 Task: Buy 3 Razor & Brush Stands for Men's from Shave & Hair Removal section under best seller category for shipping address: Maggie Phillips, 1227 Ridge Road, Dodge City, Kansas 67801, Cell Number 6205197251. Pay from credit card ending with 7965, CVV 549
Action: Mouse moved to (14, 87)
Screenshot: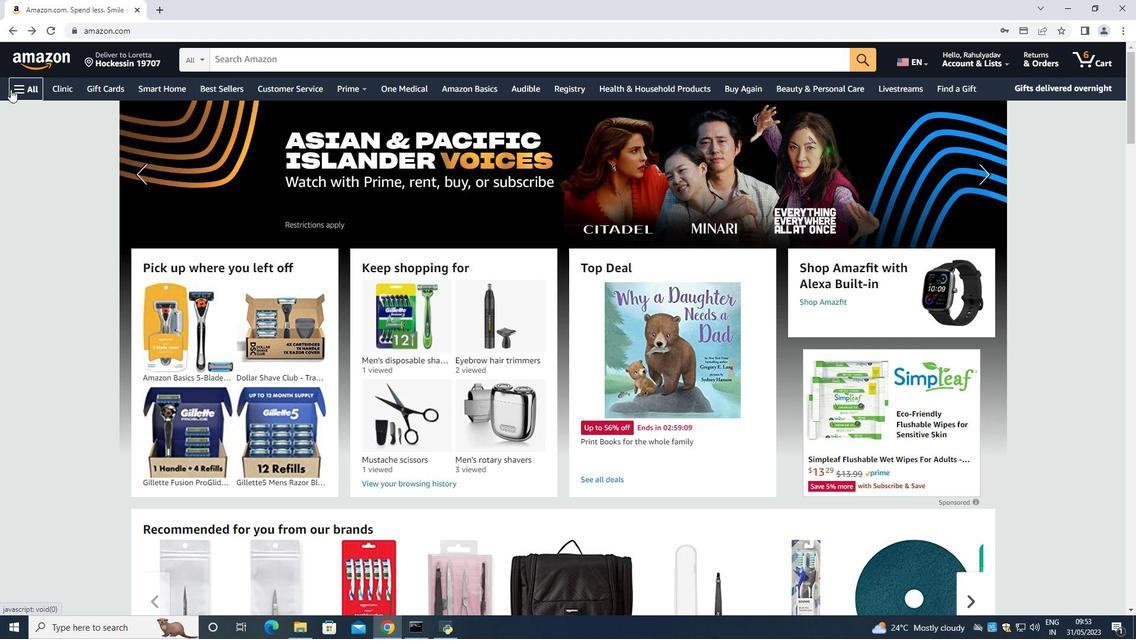 
Action: Mouse pressed left at (14, 87)
Screenshot: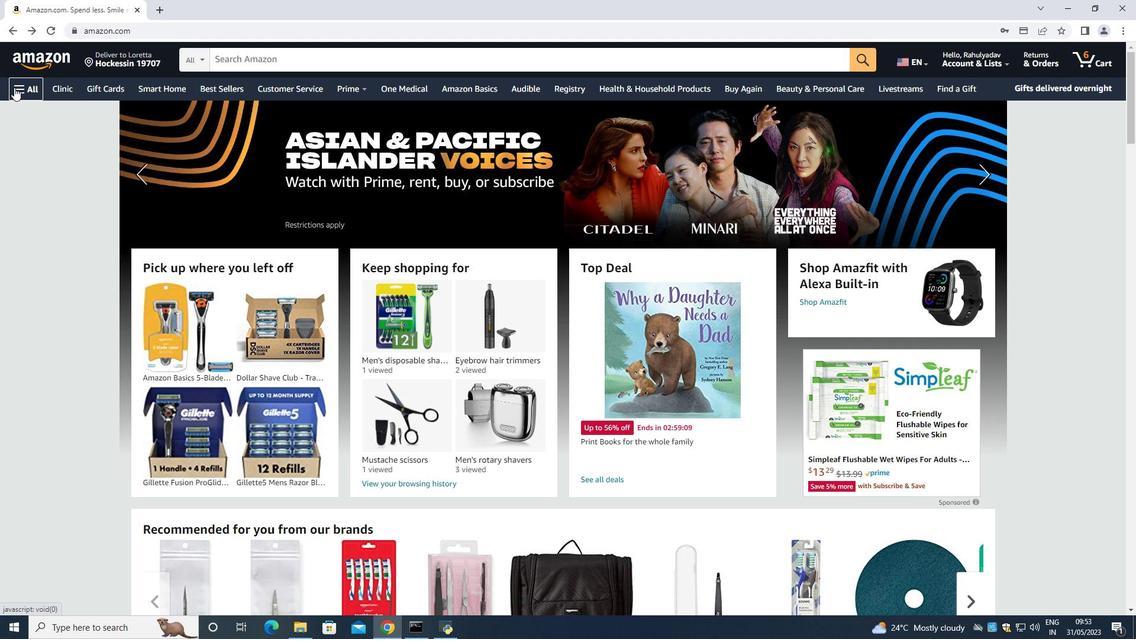 
Action: Mouse moved to (42, 111)
Screenshot: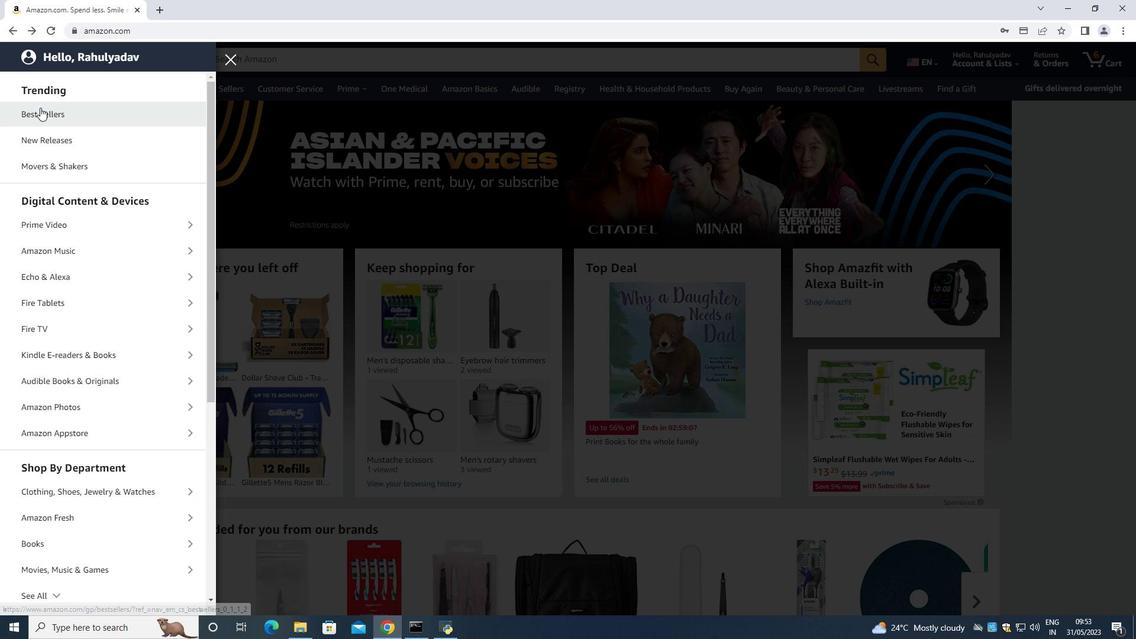 
Action: Mouse pressed left at (42, 111)
Screenshot: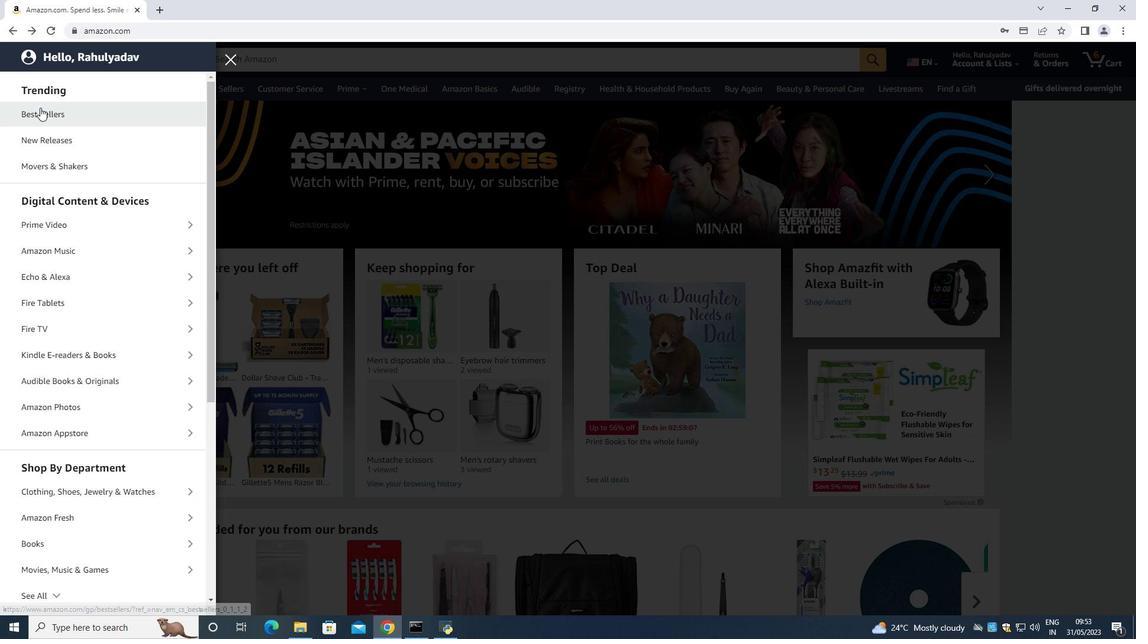 
Action: Mouse moved to (269, 56)
Screenshot: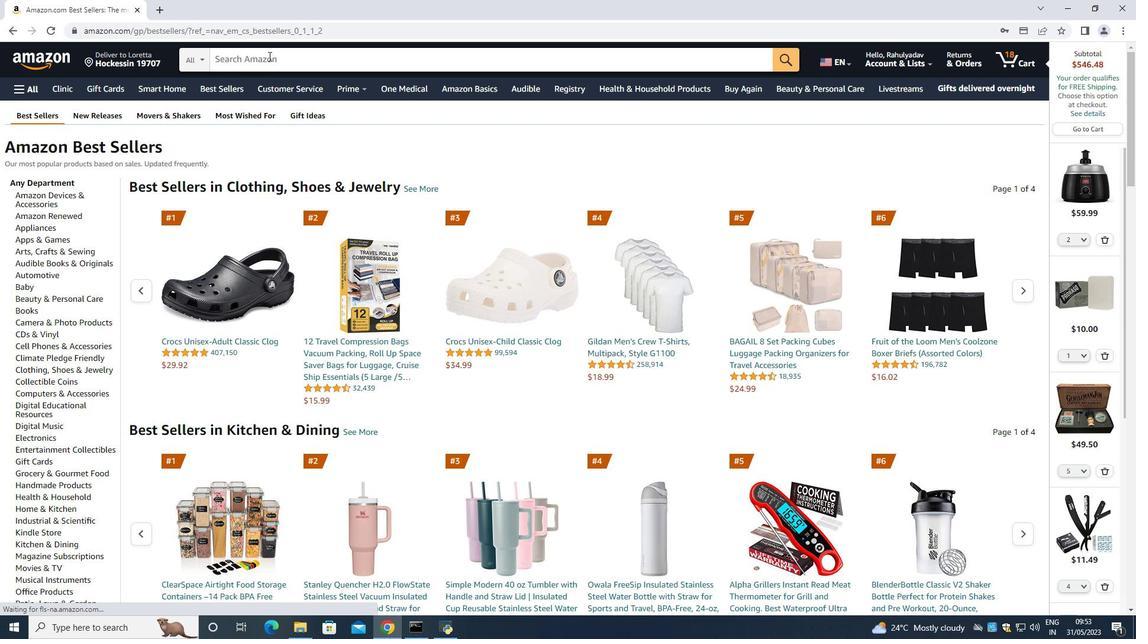 
Action: Mouse pressed left at (269, 56)
Screenshot: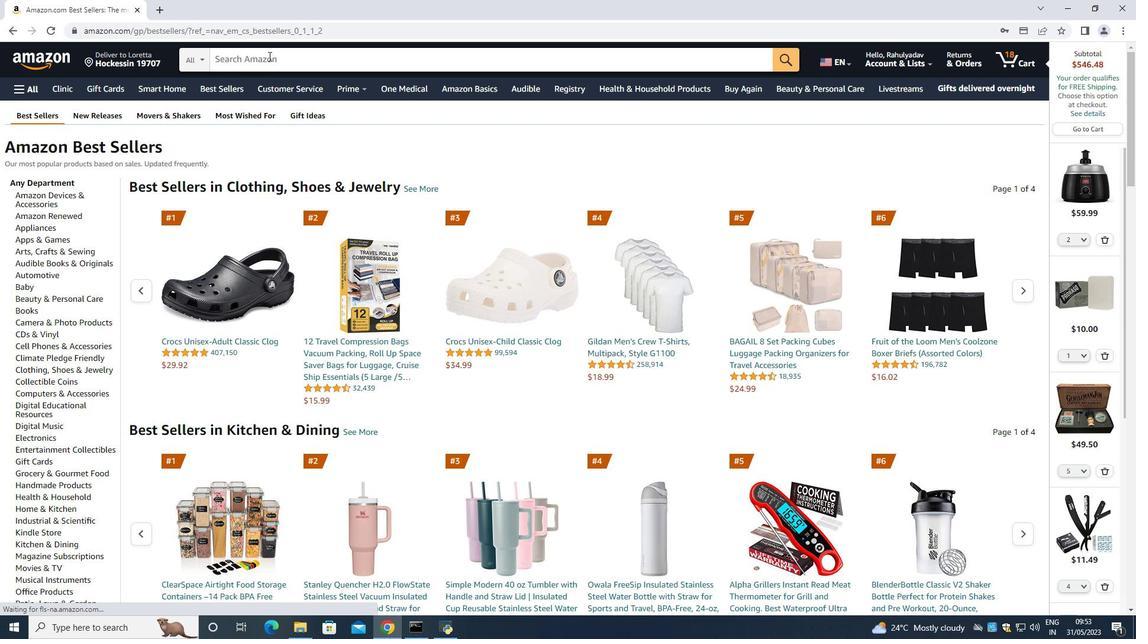 
Action: Mouse moved to (269, 57)
Screenshot: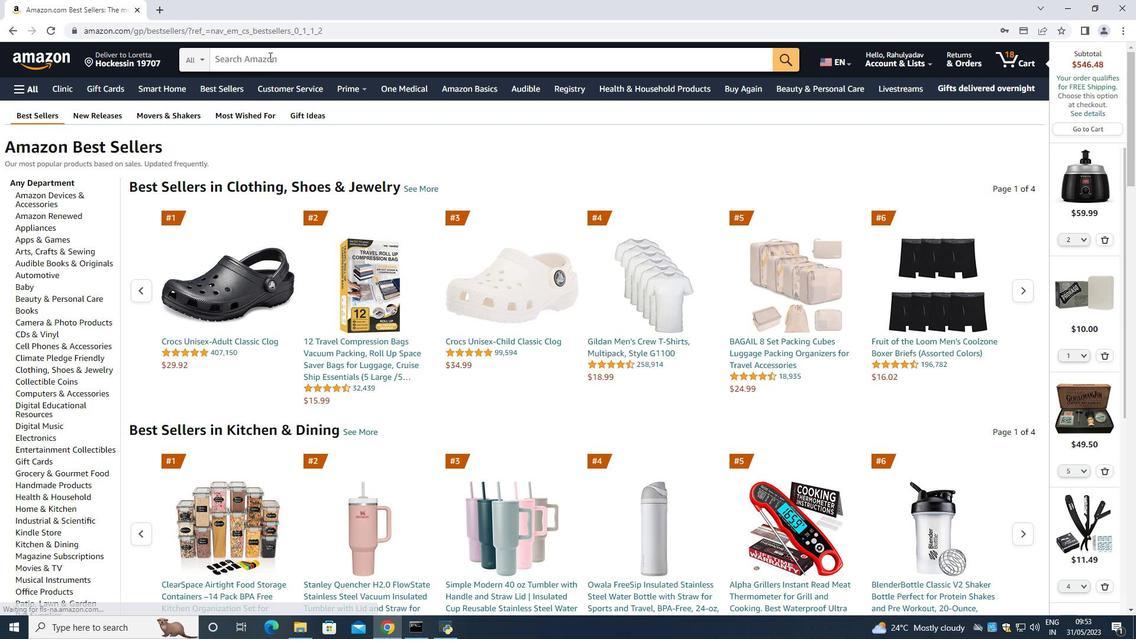 
Action: Key pressed <Key.shift>Razor<Key.space><Key.shift_r><Key.shift_r><Key.shift_r><Key.shift_r><Key.shift_r><Key.shift_r><Key.shift_r><Key.shift_r><Key.shift_r><Key.shift_r><Key.shift_r><Key.shift_r><Key.shift_r><Key.shift_r><Key.shift_r><Key.shift_r>&<Key.space><Key.shift>Brush<Key.space><Key.shift>Stand<Key.space>for<Key.space><Key.shift>Men<Key.space><Key.enter>
Screenshot: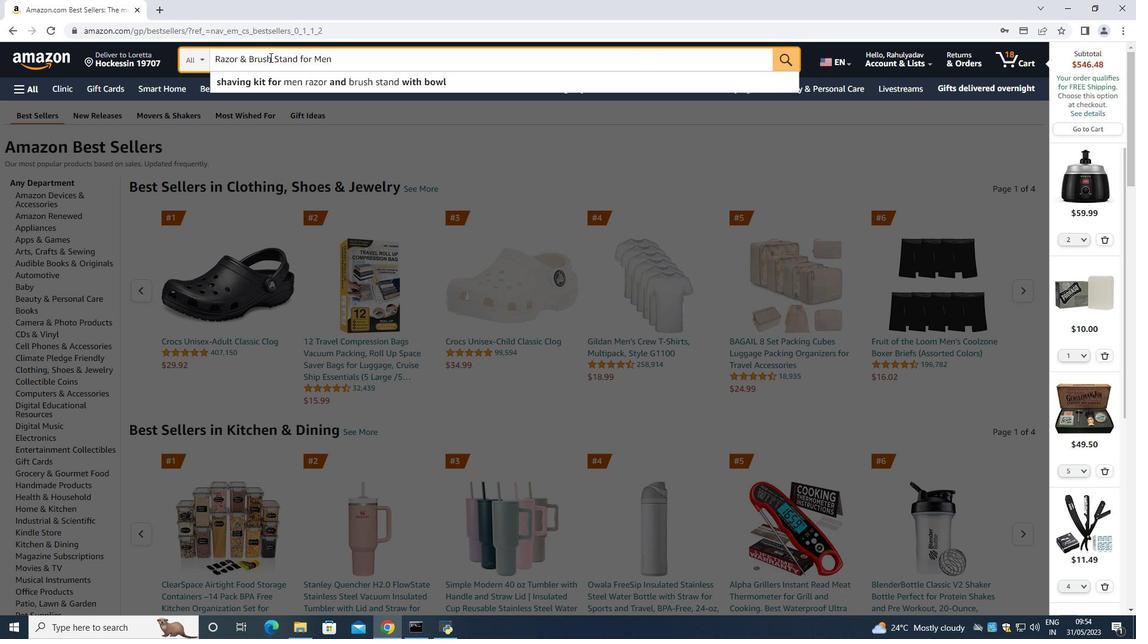 
Action: Mouse moved to (284, 522)
Screenshot: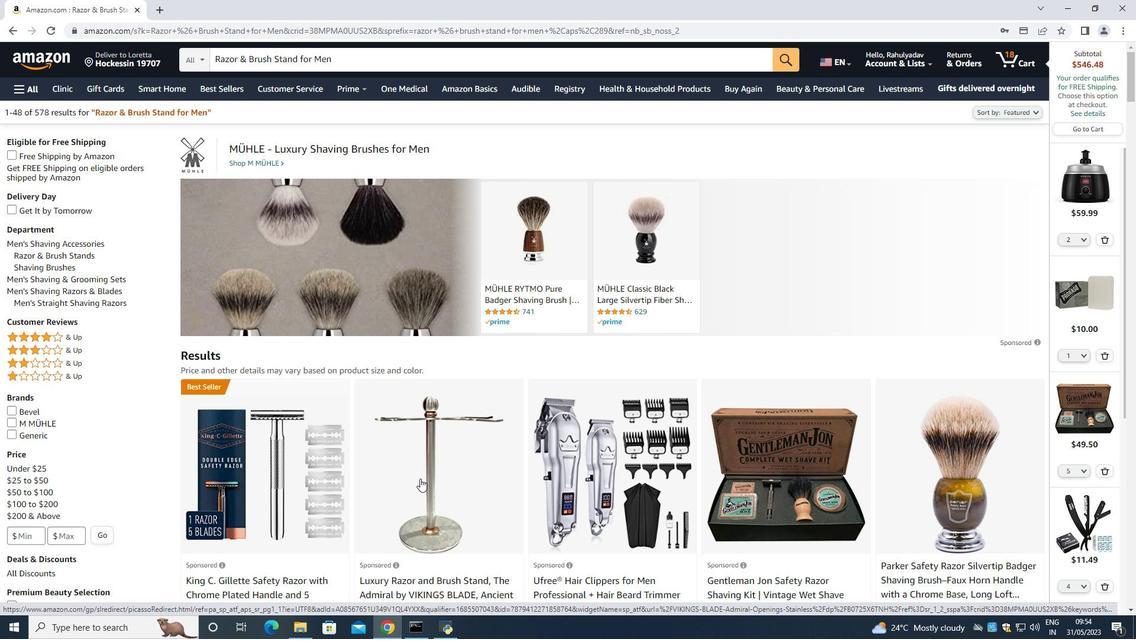 
Action: Mouse scrolled (284, 521) with delta (0, 0)
Screenshot: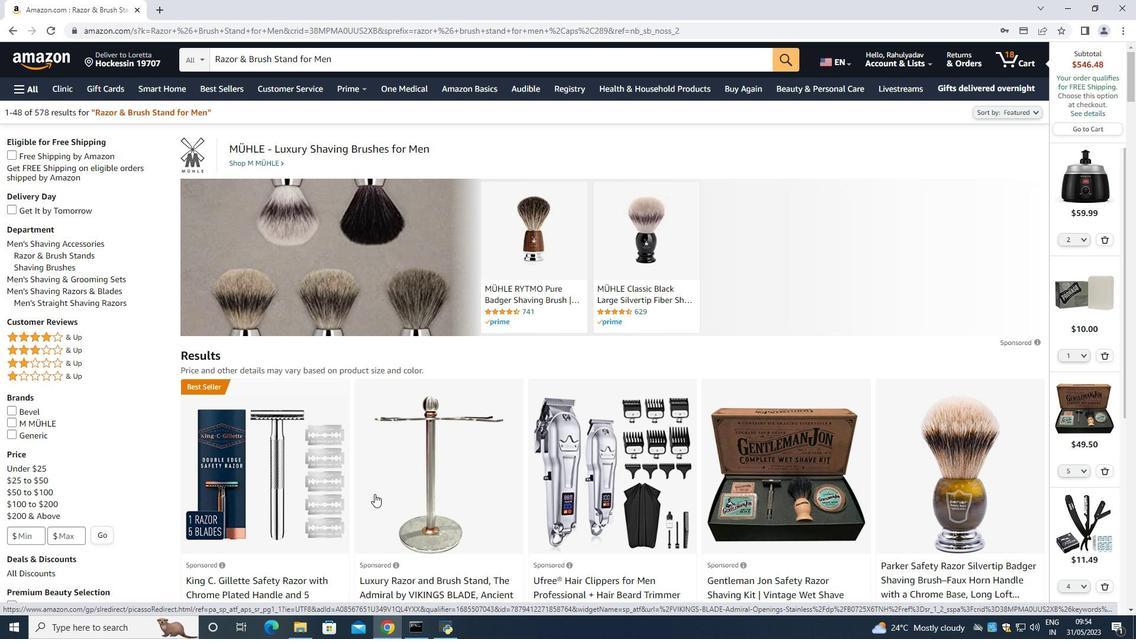 
Action: Mouse moved to (445, 556)
Screenshot: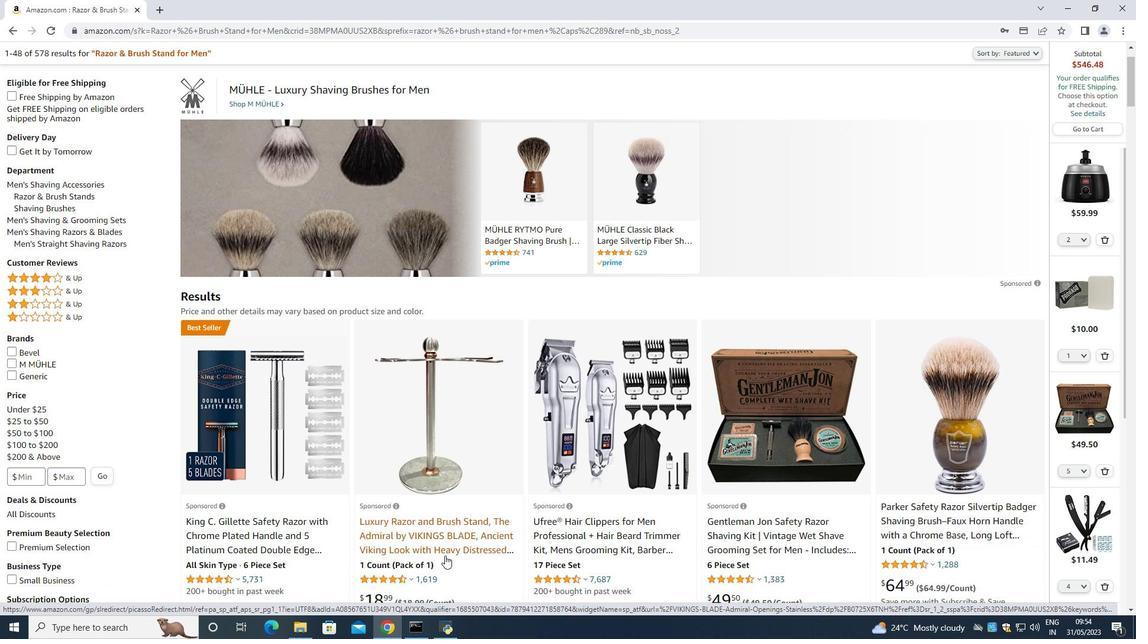 
Action: Mouse scrolled (445, 555) with delta (0, 0)
Screenshot: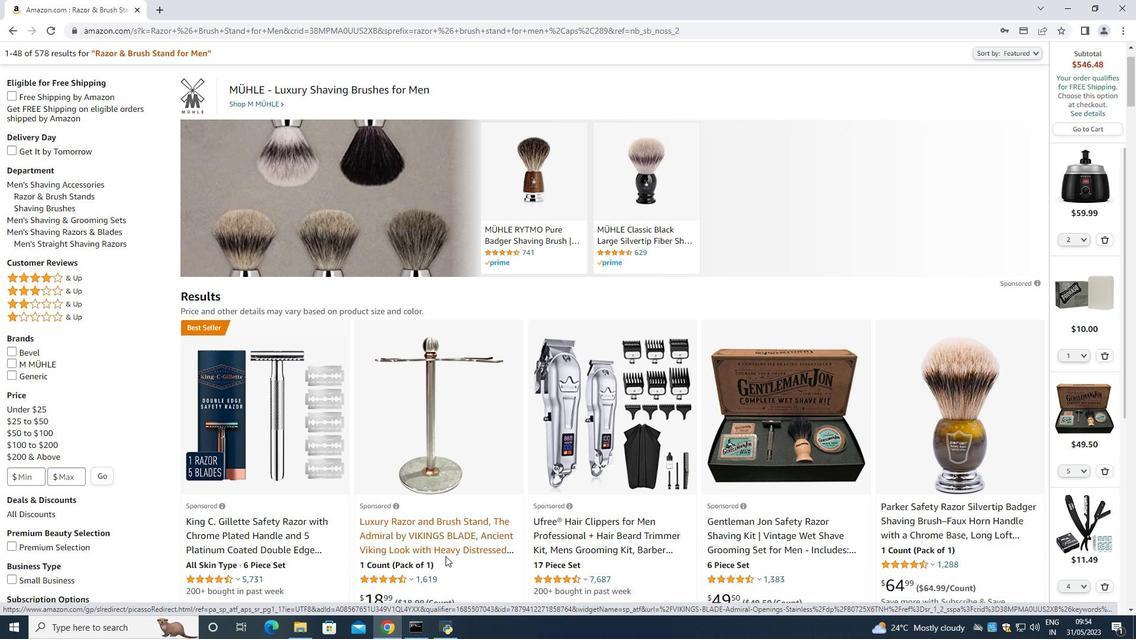 
Action: Mouse moved to (443, 472)
Screenshot: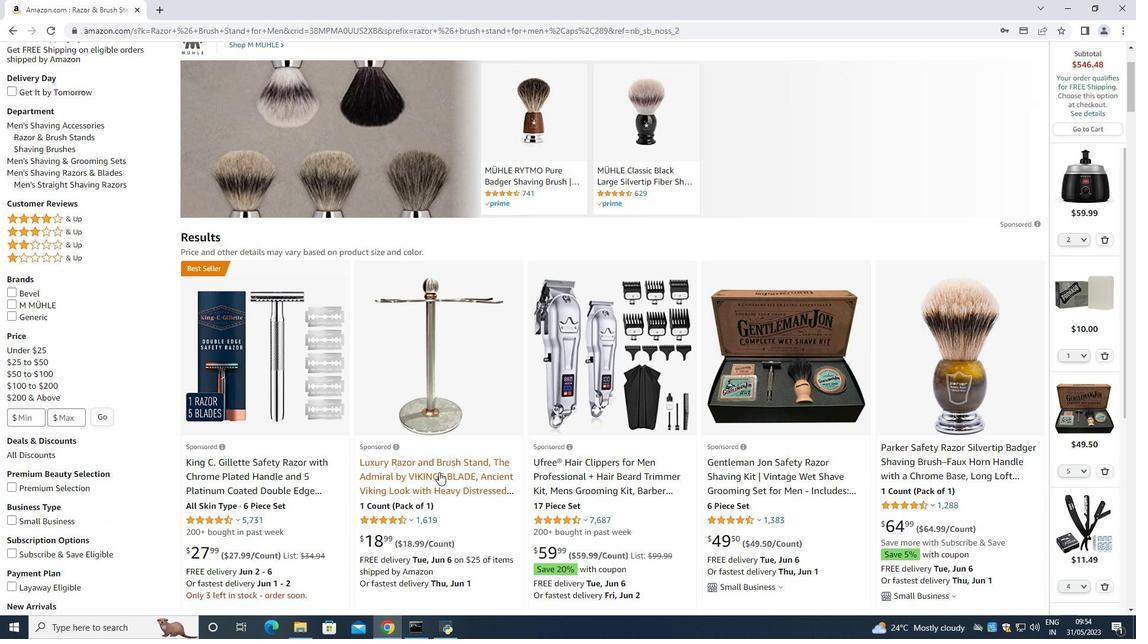 
Action: Mouse scrolled (443, 472) with delta (0, 0)
Screenshot: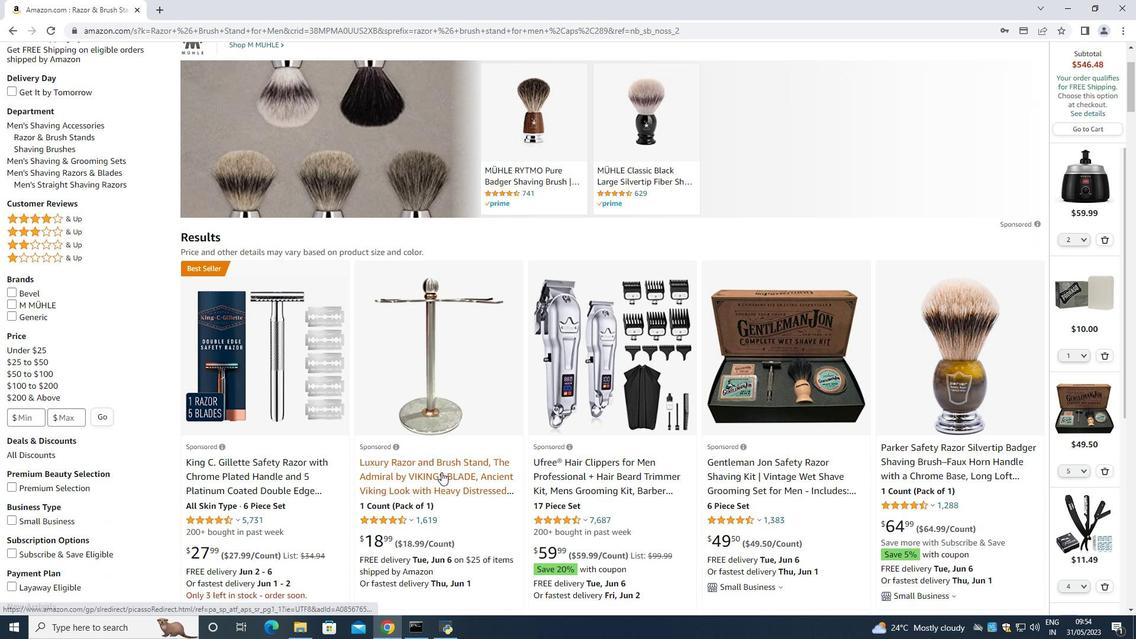 
Action: Mouse scrolled (443, 472) with delta (0, 0)
Screenshot: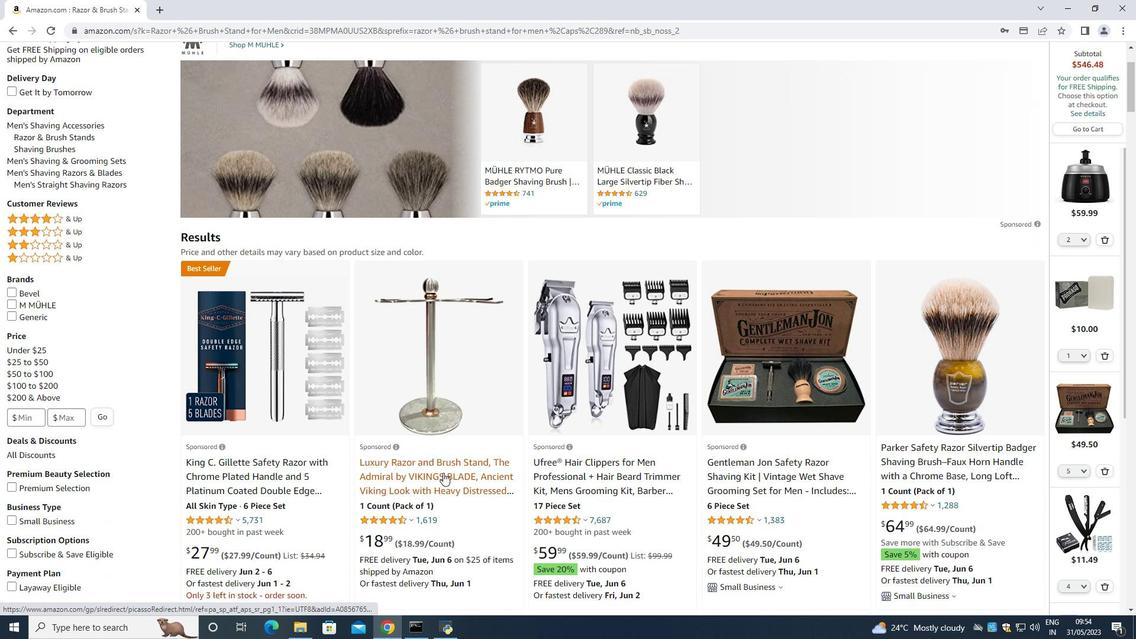 
Action: Mouse moved to (421, 466)
Screenshot: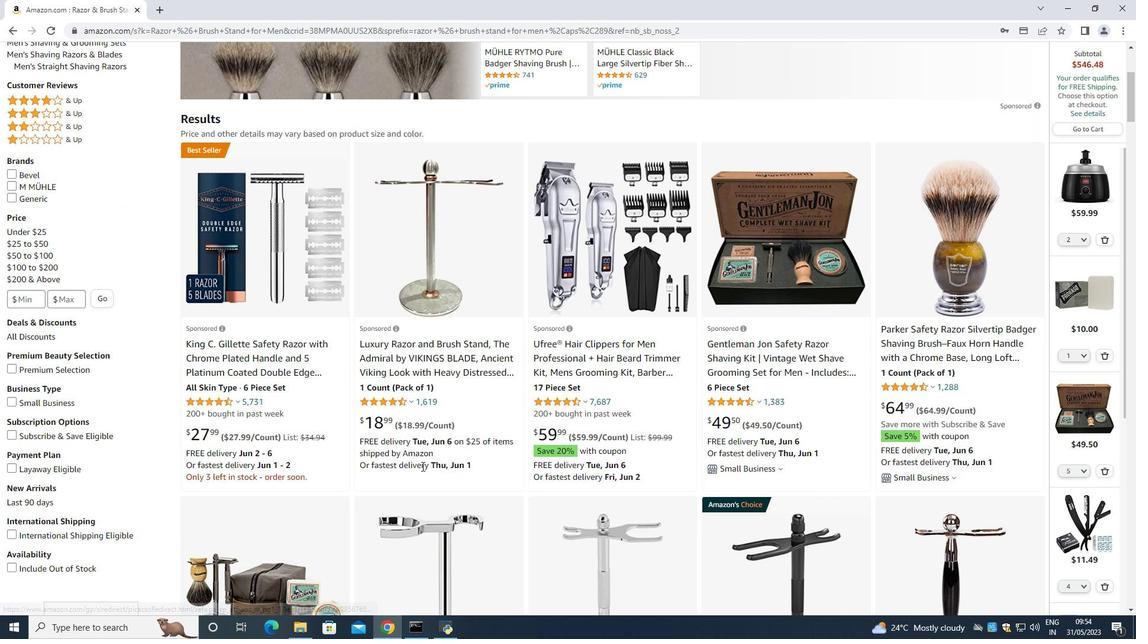 
Action: Mouse scrolled (421, 466) with delta (0, 0)
Screenshot: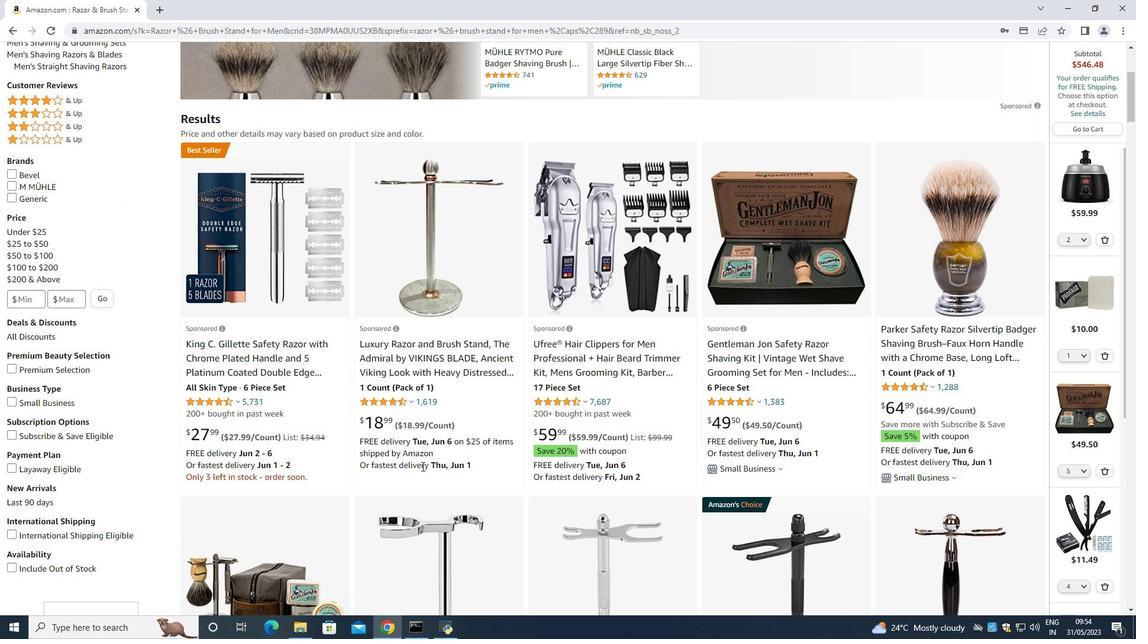 
Action: Mouse scrolled (421, 466) with delta (0, 0)
Screenshot: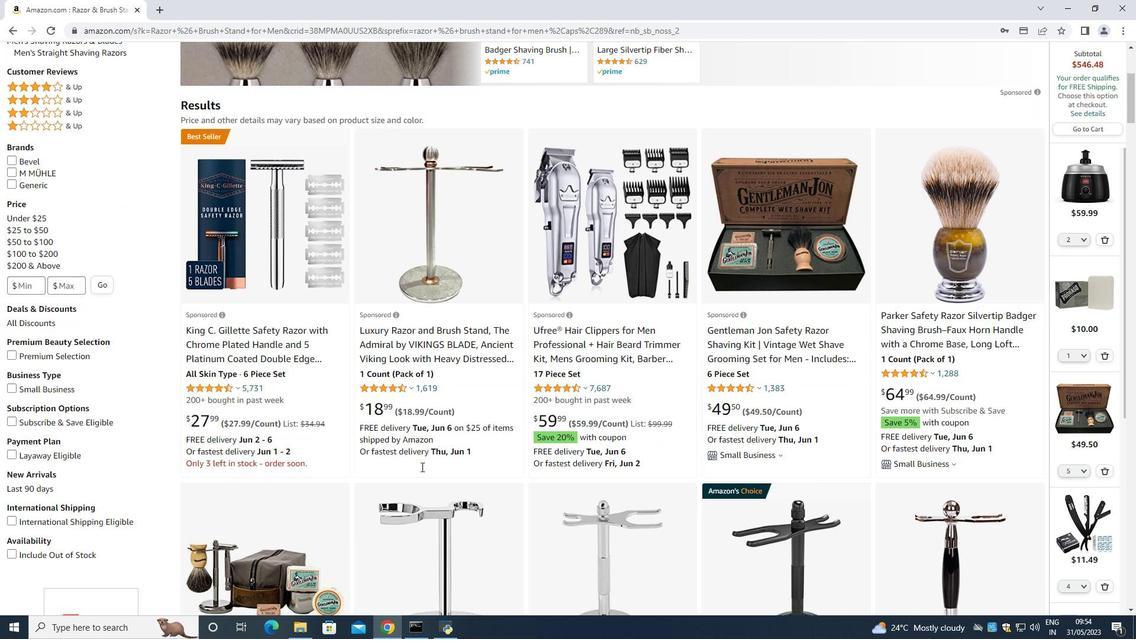 
Action: Mouse scrolled (421, 466) with delta (0, 0)
Screenshot: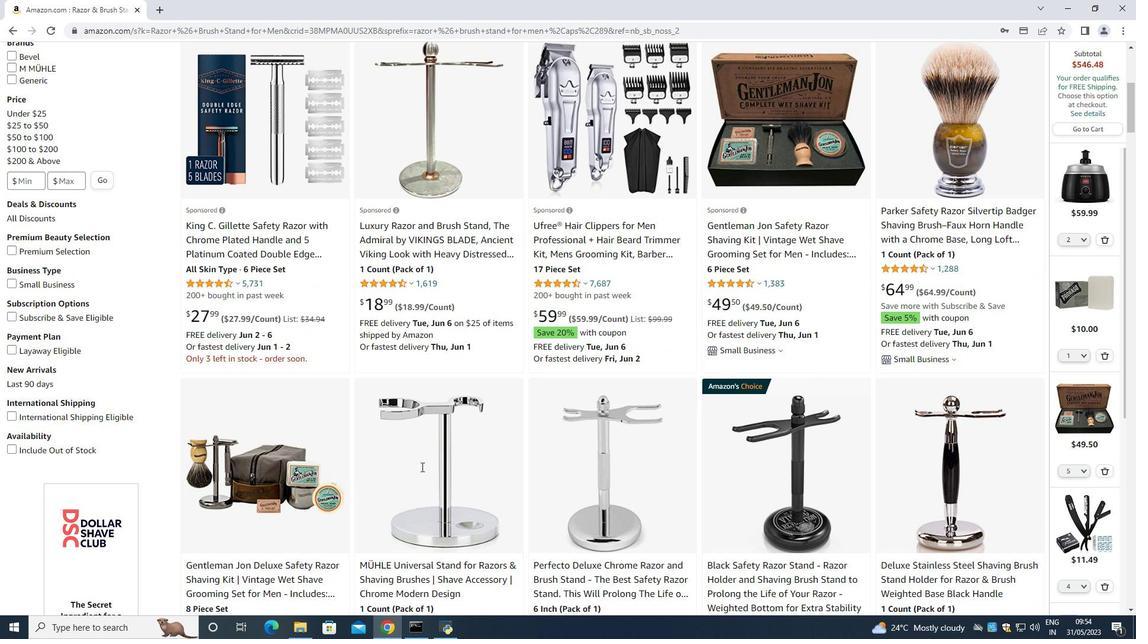 
Action: Mouse moved to (646, 384)
Screenshot: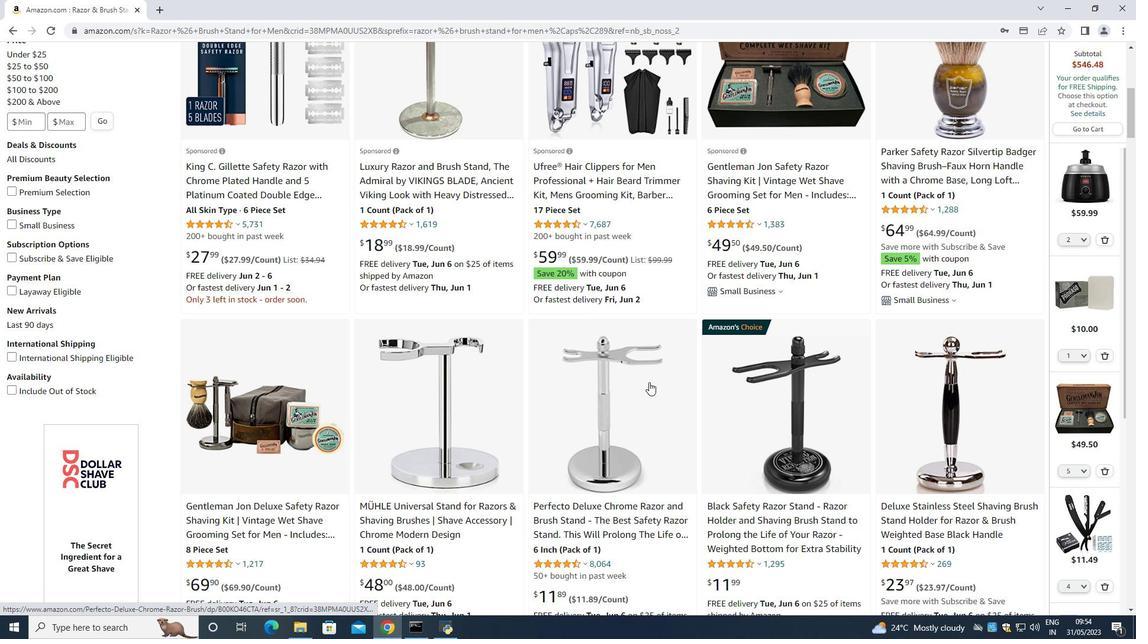 
Action: Mouse scrolled (646, 383) with delta (0, 0)
Screenshot: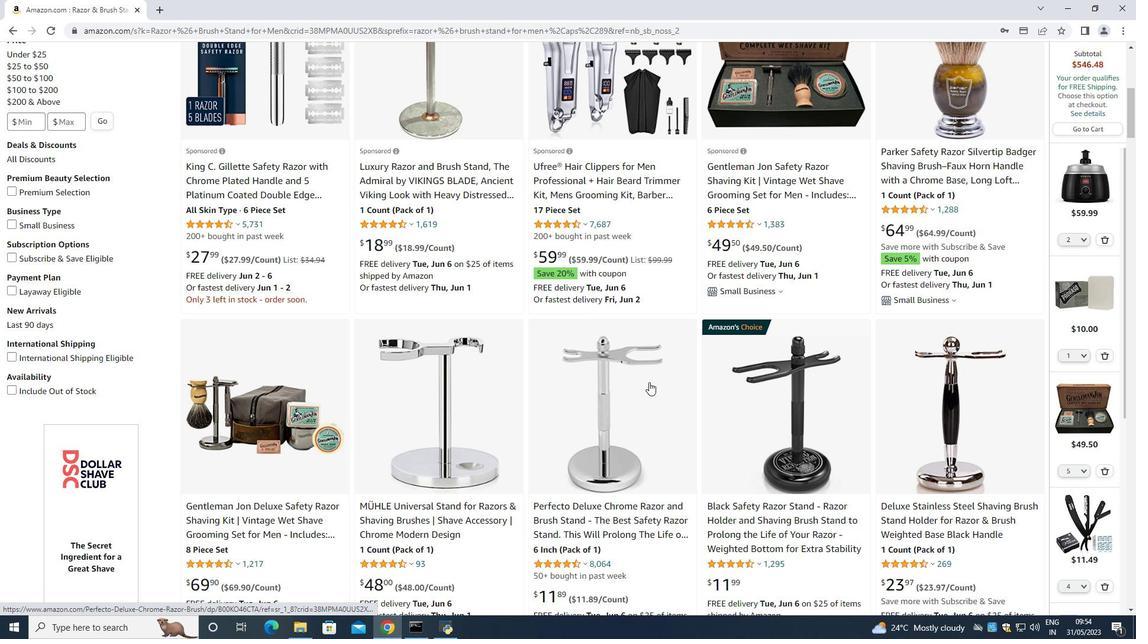 
Action: Mouse scrolled (646, 383) with delta (0, 0)
Screenshot: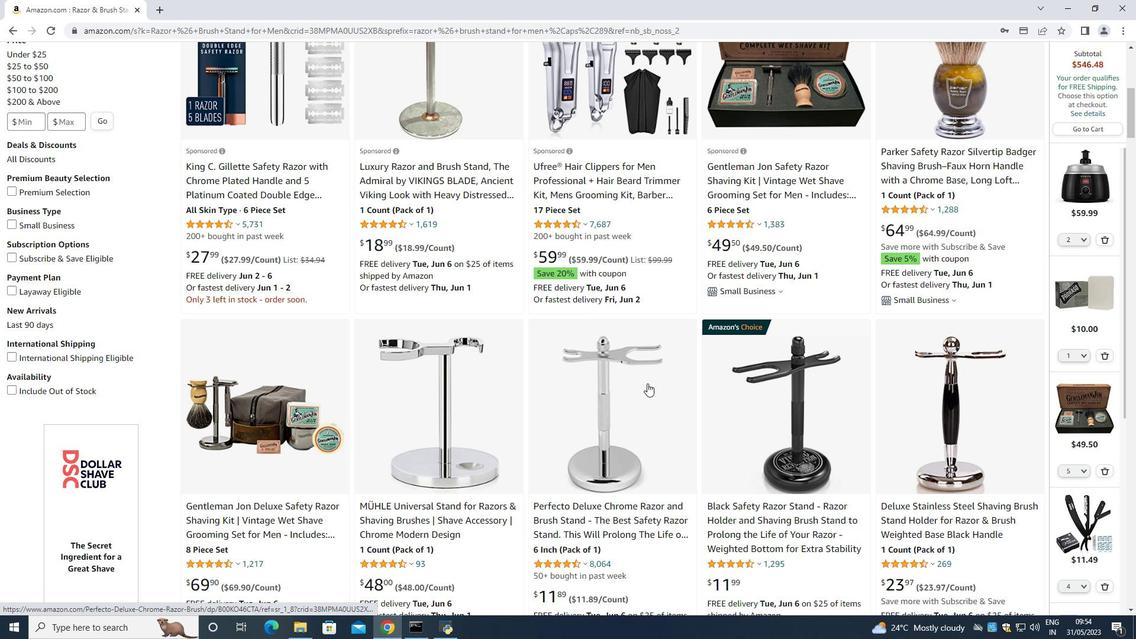 
Action: Mouse moved to (643, 382)
Screenshot: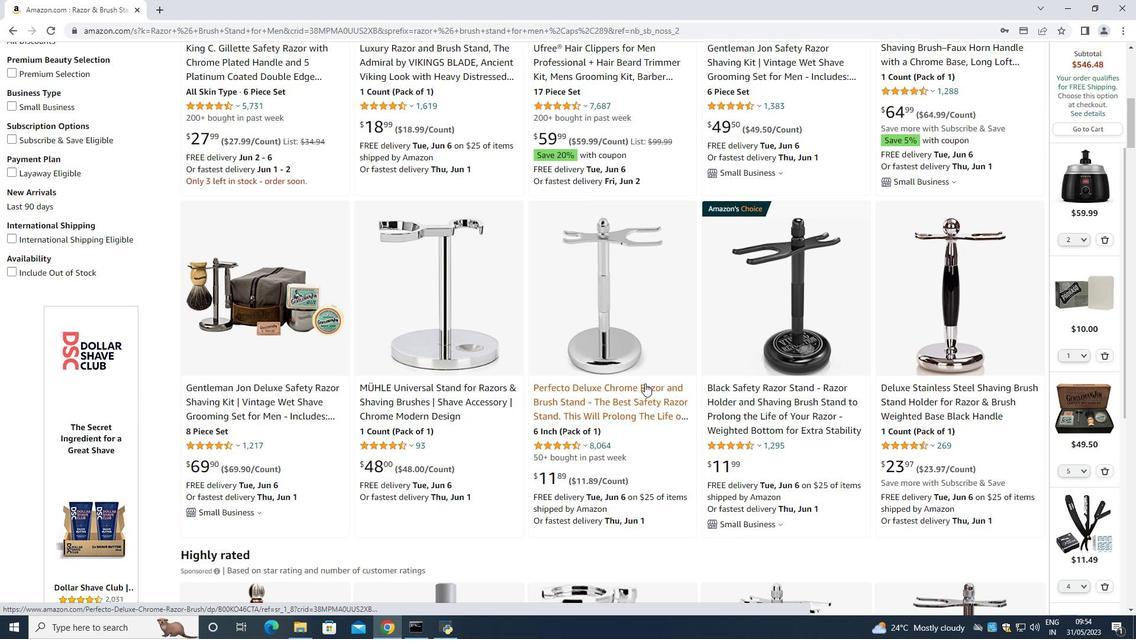 
Action: Mouse scrolled (643, 381) with delta (0, 0)
Screenshot: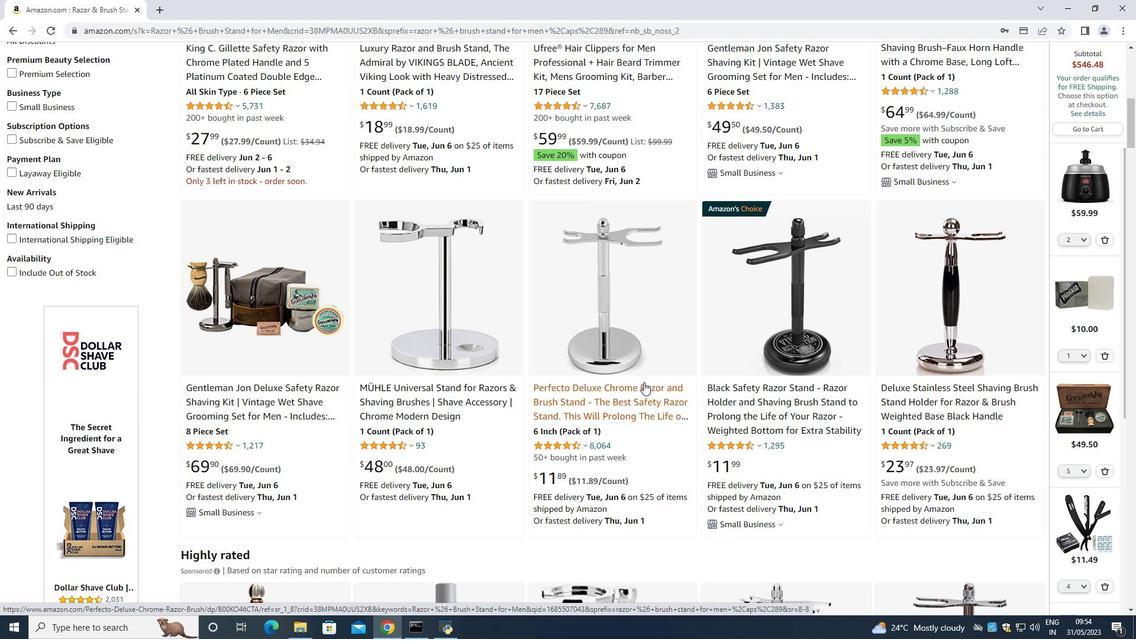 
Action: Mouse scrolled (643, 381) with delta (0, 0)
Screenshot: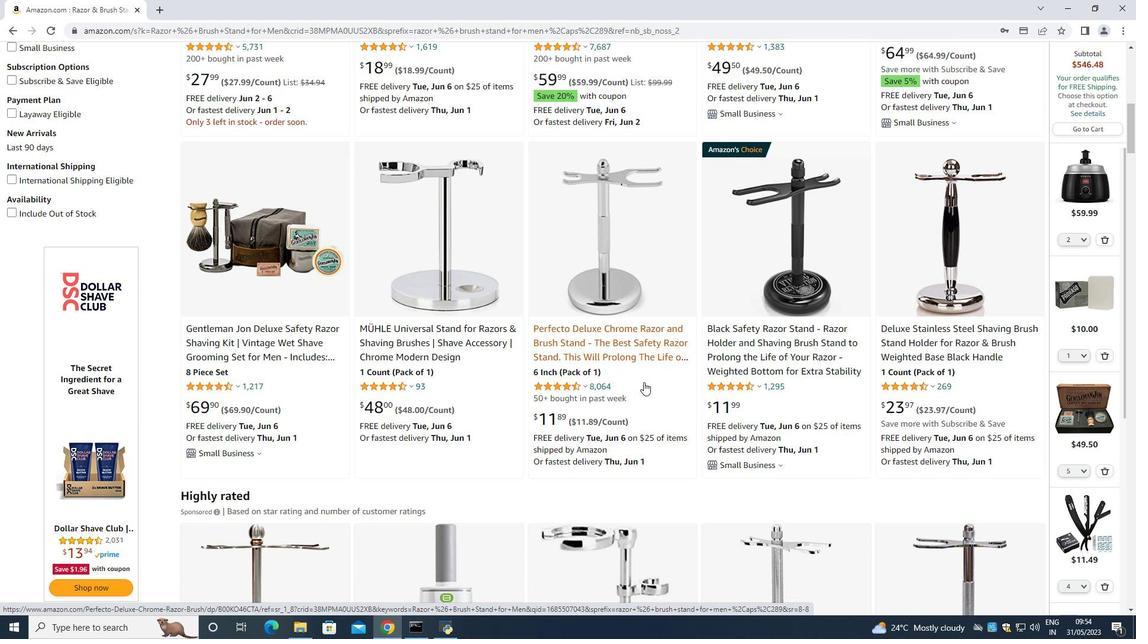 
Action: Mouse scrolled (643, 381) with delta (0, 0)
Screenshot: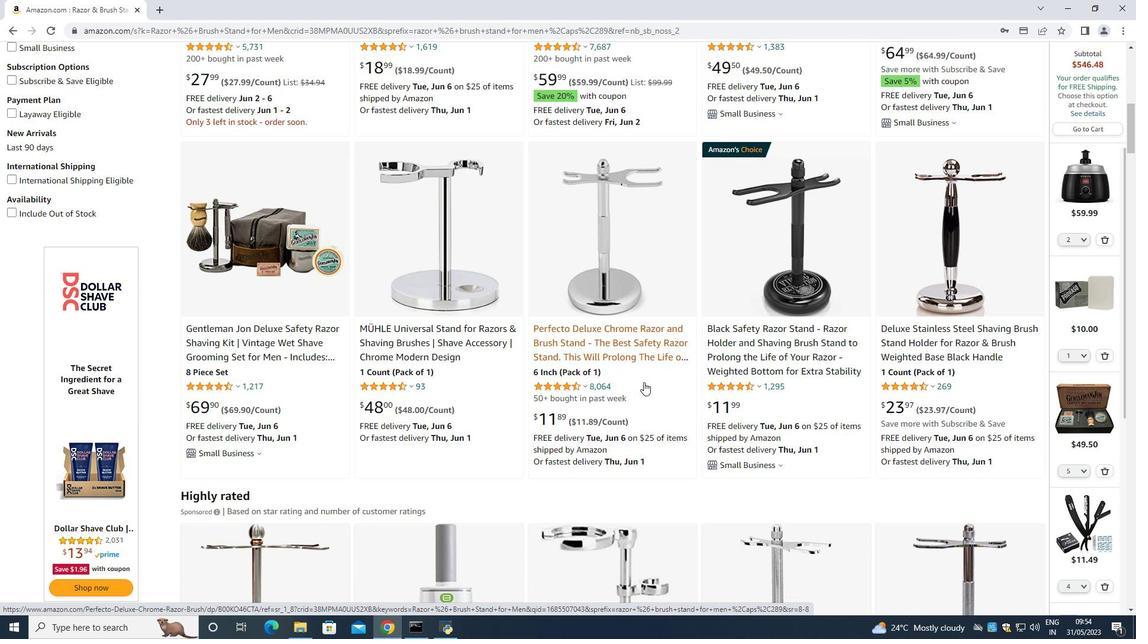 
Action: Mouse scrolled (643, 381) with delta (0, 0)
Screenshot: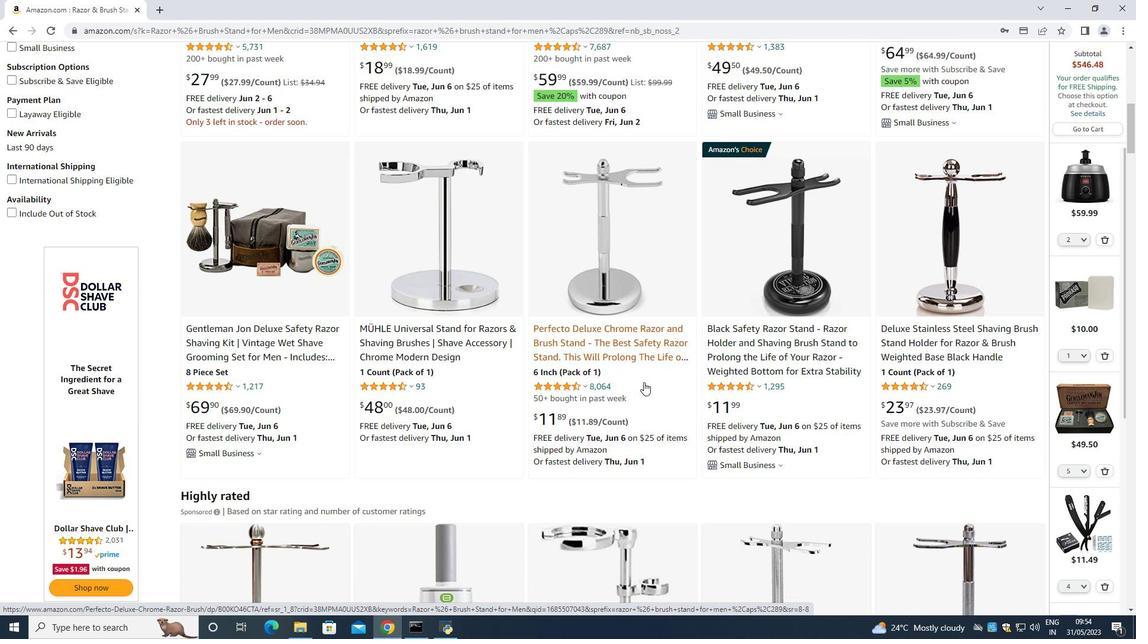 
Action: Mouse scrolled (643, 381) with delta (0, 0)
Screenshot: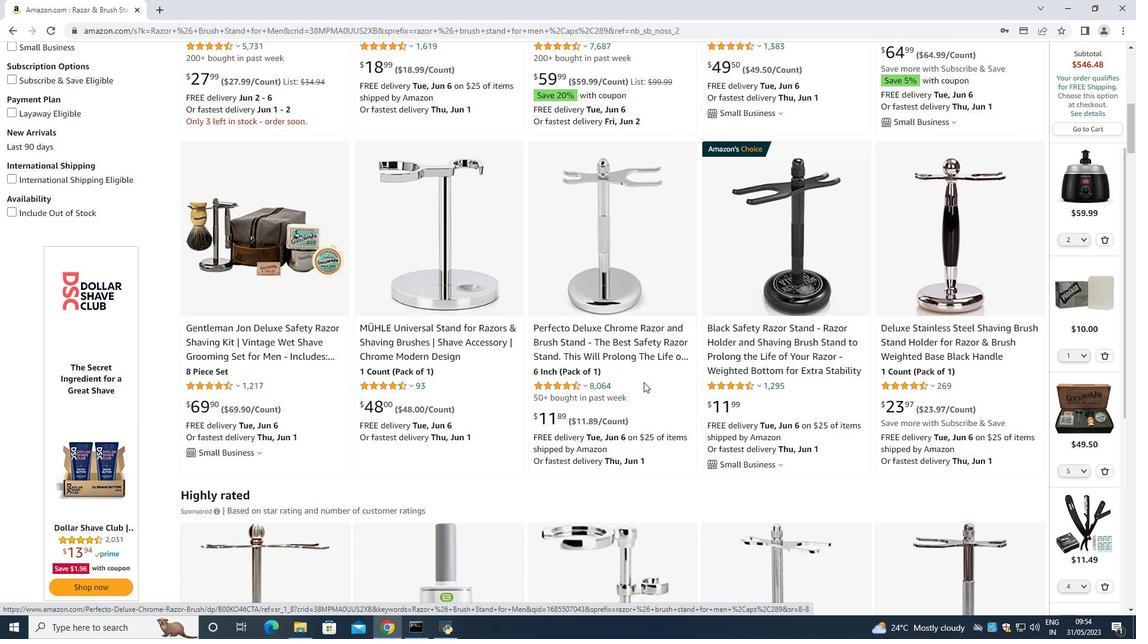 
Action: Mouse scrolled (643, 381) with delta (0, 0)
Screenshot: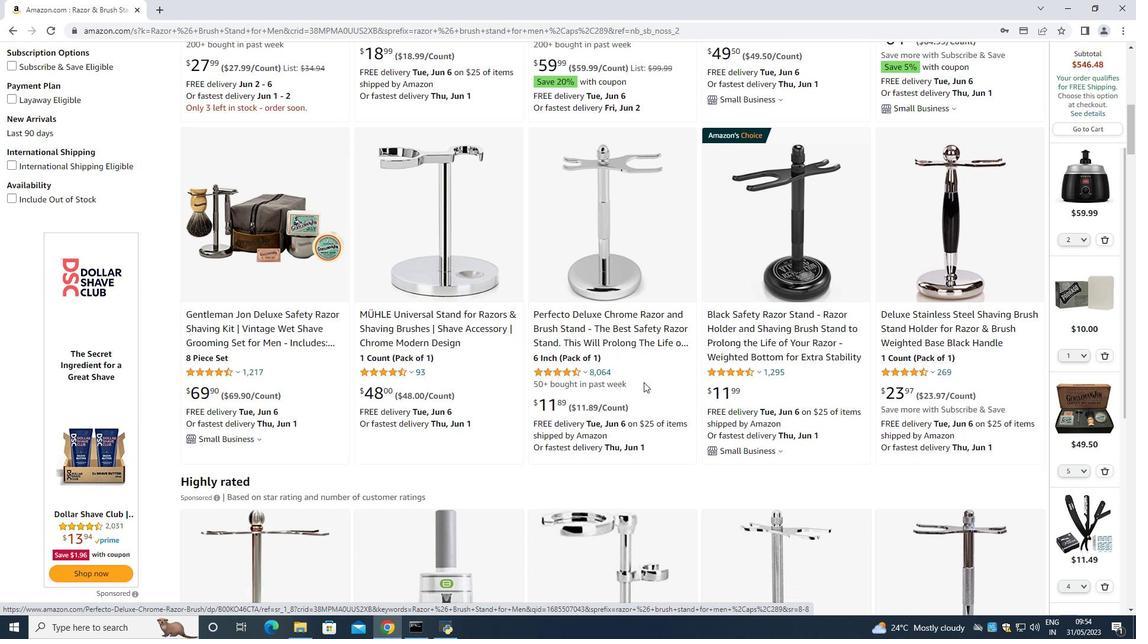 
Action: Mouse moved to (643, 382)
Screenshot: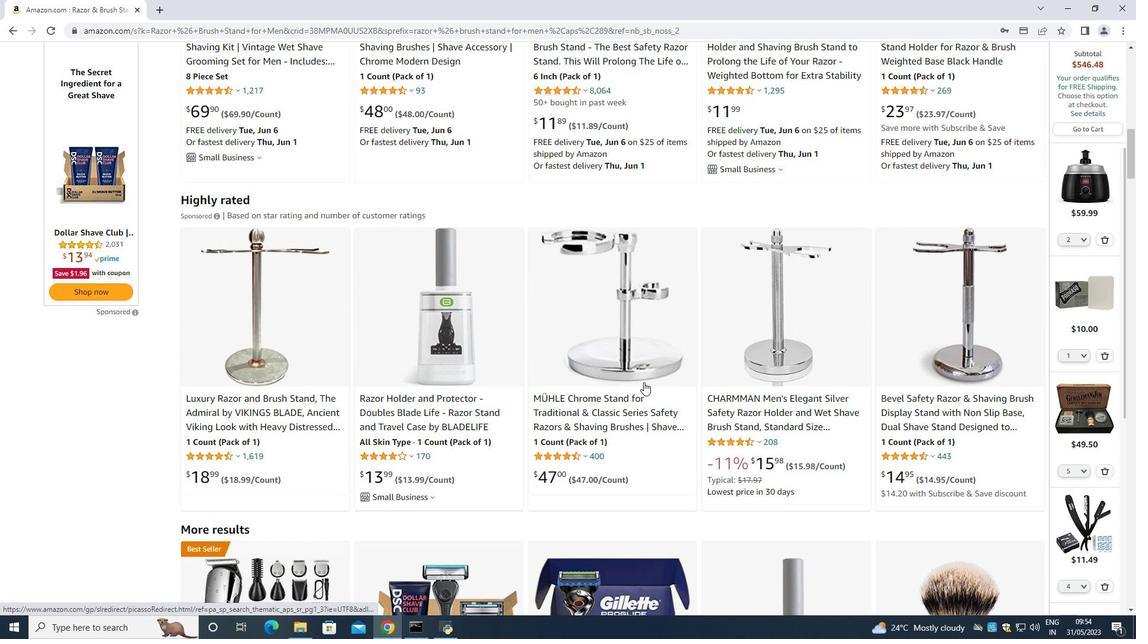 
Action: Mouse scrolled (643, 381) with delta (0, 0)
Screenshot: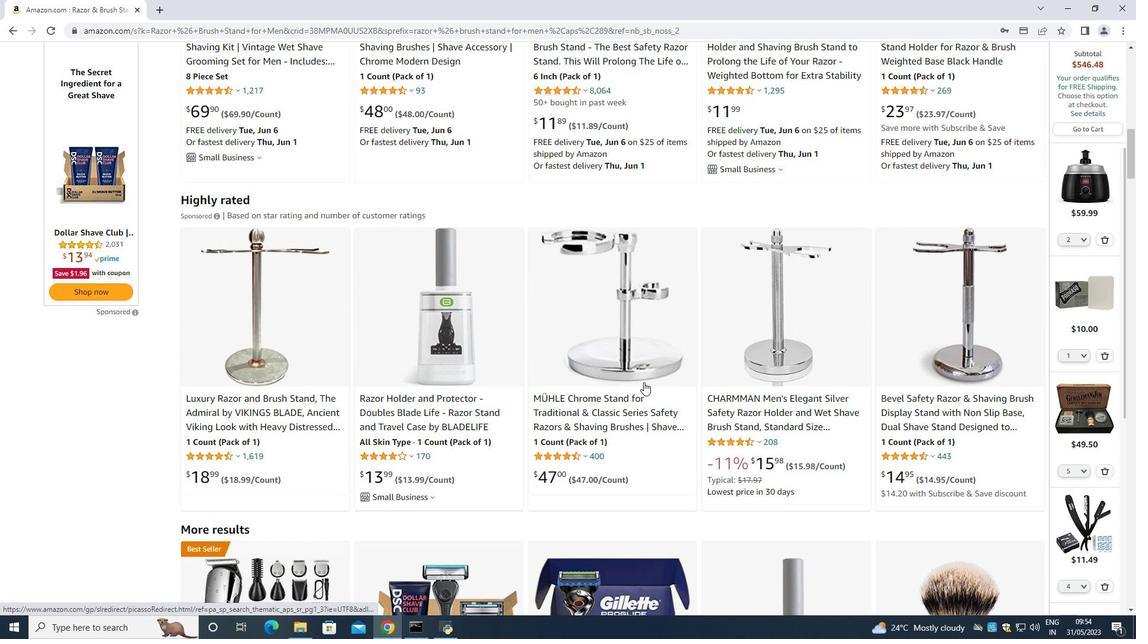 
Action: Mouse moved to (643, 381)
Screenshot: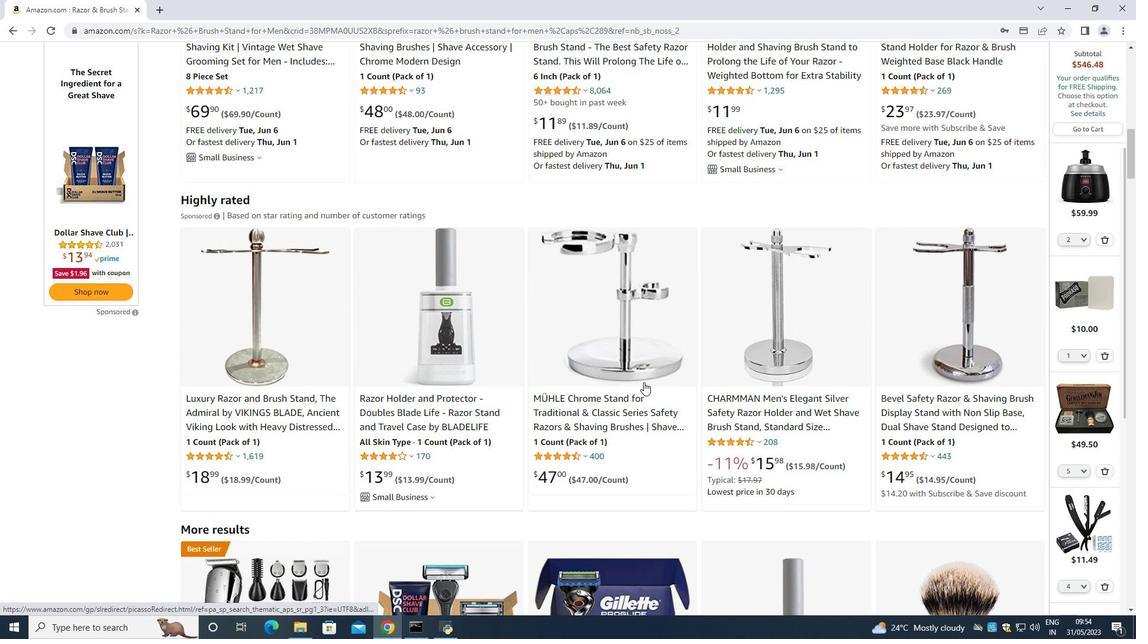 
Action: Mouse scrolled (643, 381) with delta (0, 0)
Screenshot: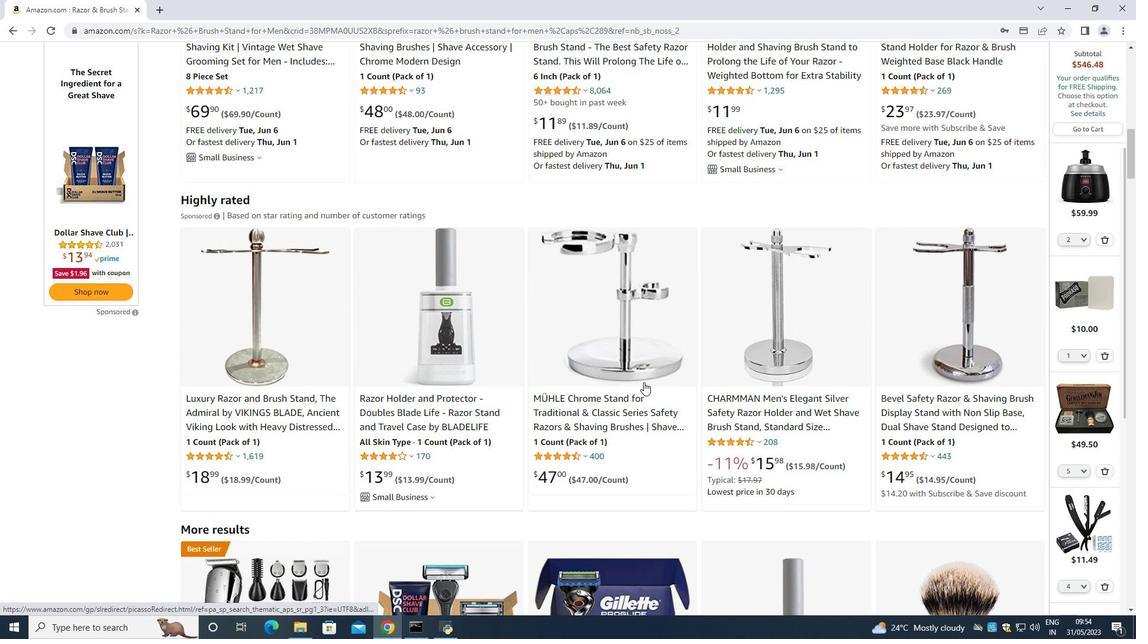 
Action: Mouse moved to (774, 290)
Screenshot: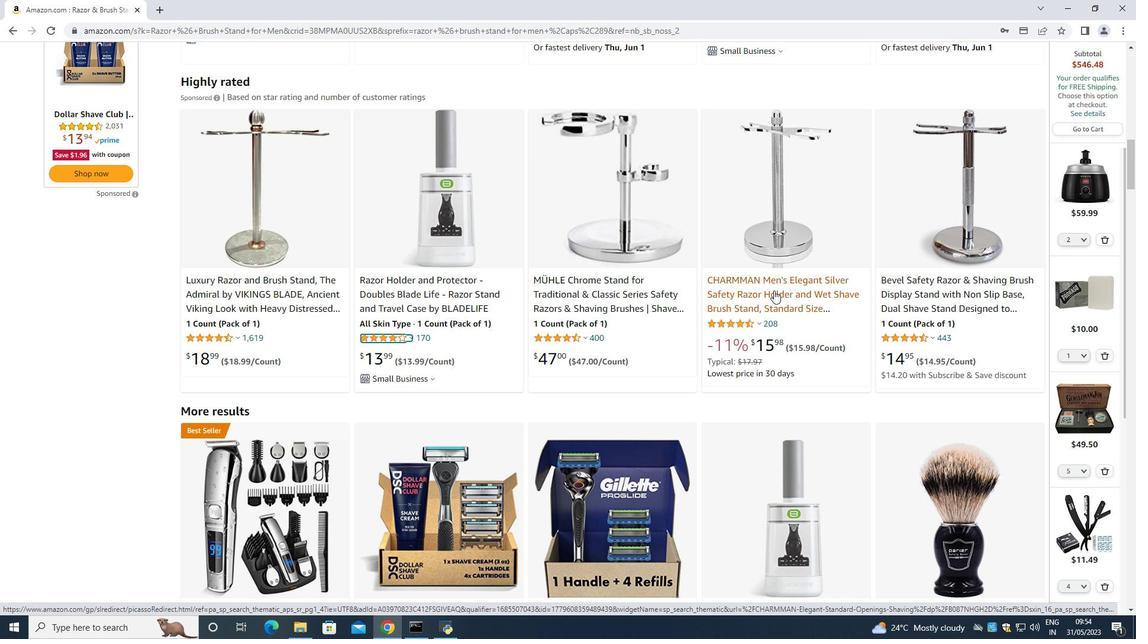 
Action: Mouse scrolled (774, 290) with delta (0, 0)
Screenshot: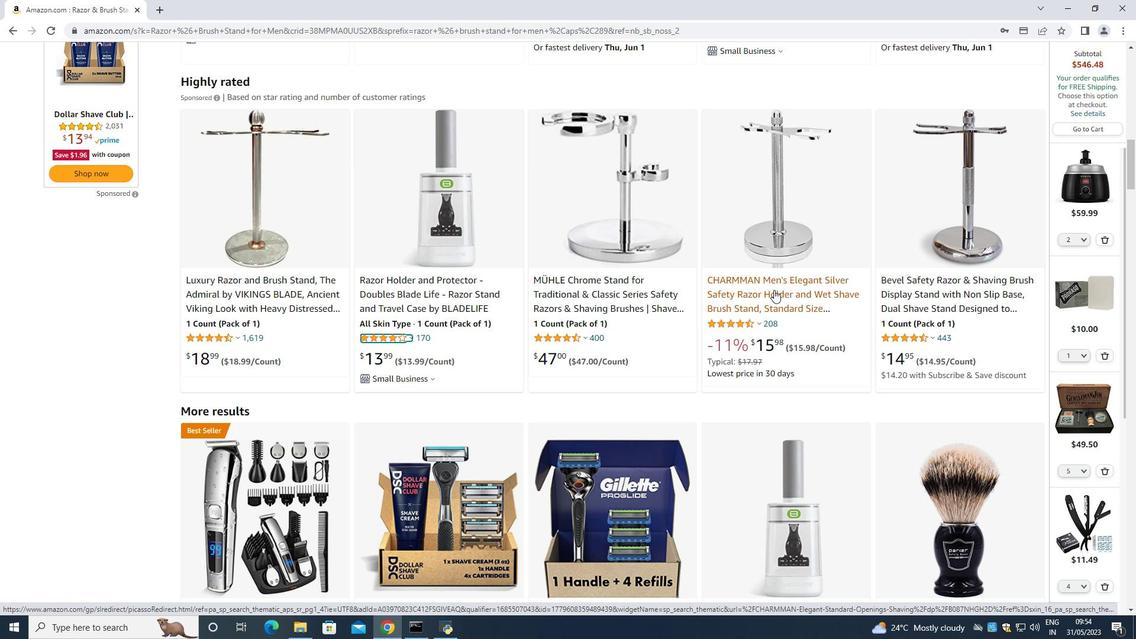 
Action: Mouse scrolled (774, 290) with delta (0, 0)
Screenshot: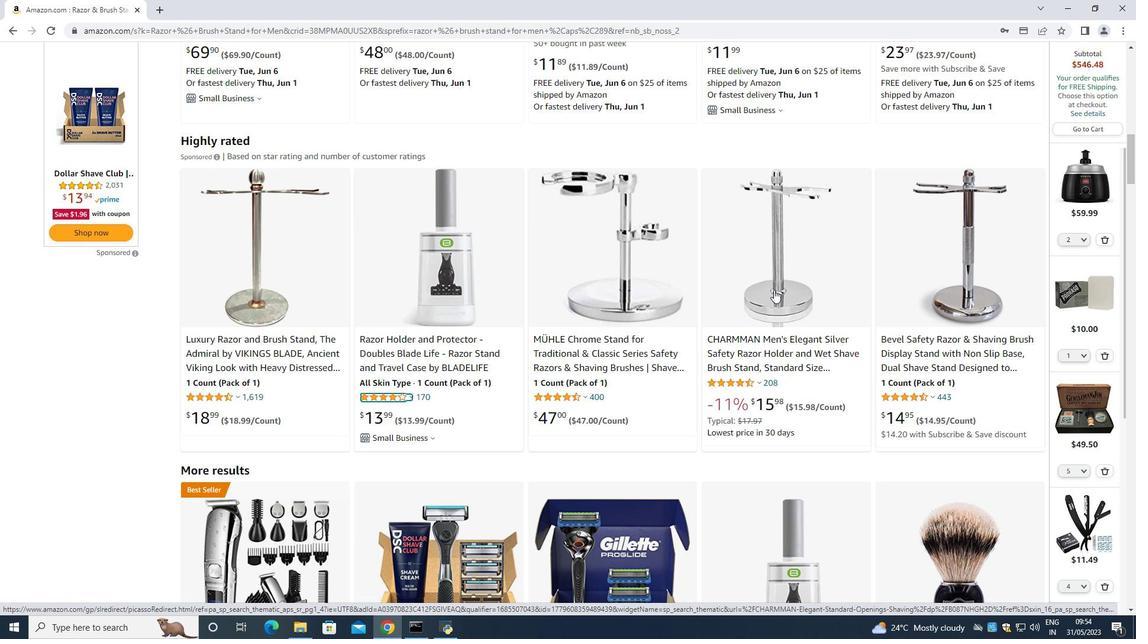 
Action: Mouse scrolled (774, 290) with delta (0, 0)
Screenshot: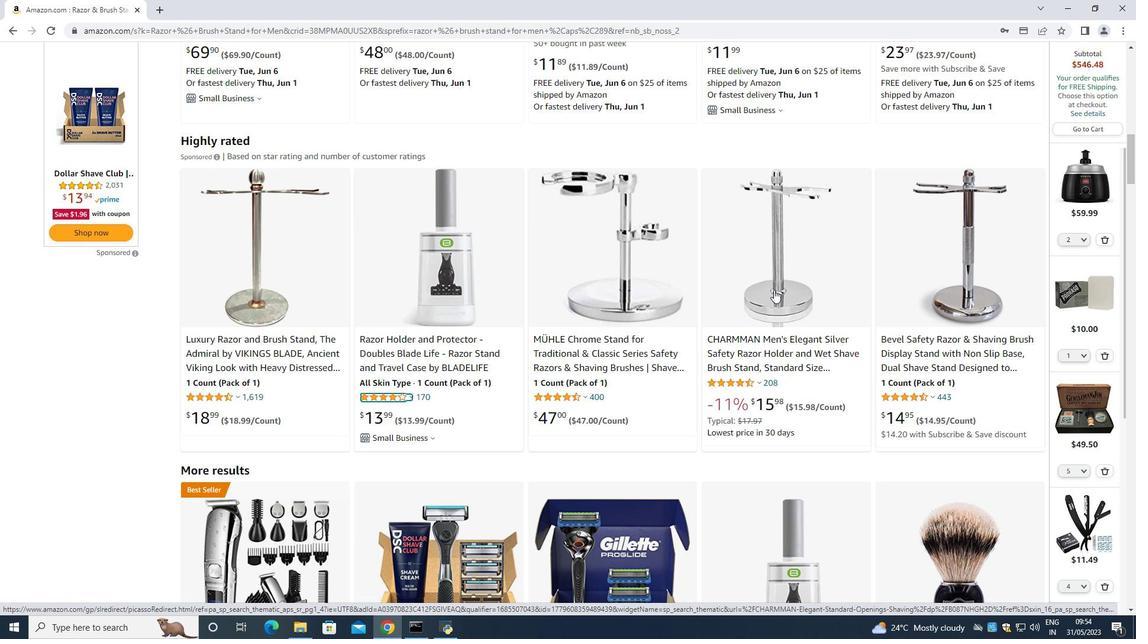 
Action: Mouse scrolled (774, 290) with delta (0, 0)
Screenshot: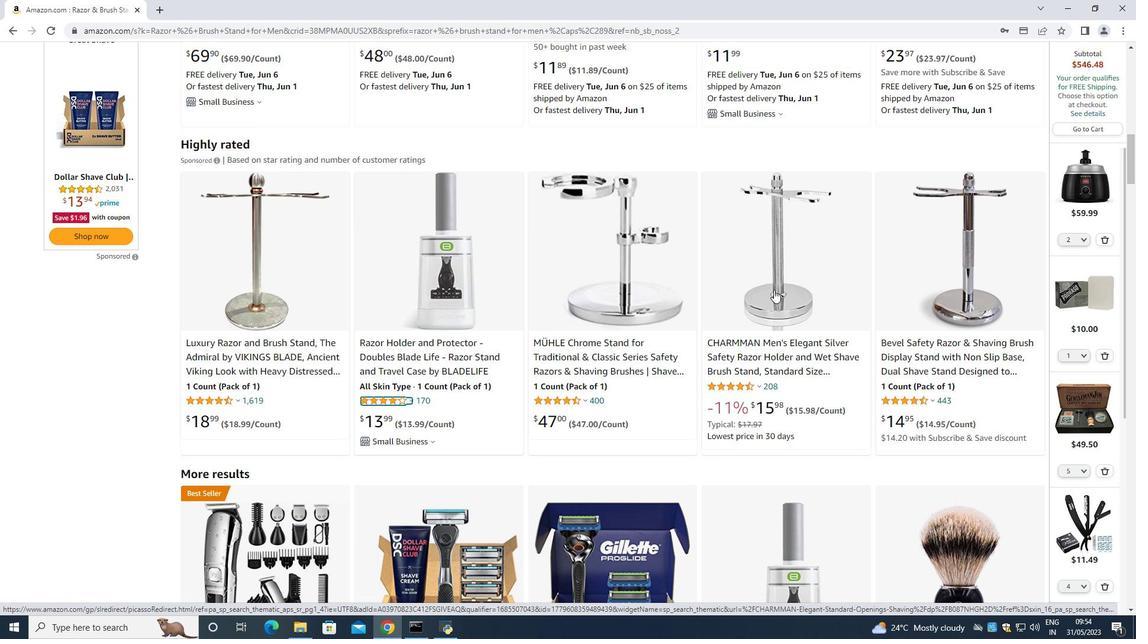 
Action: Mouse scrolled (774, 290) with delta (0, 0)
Screenshot: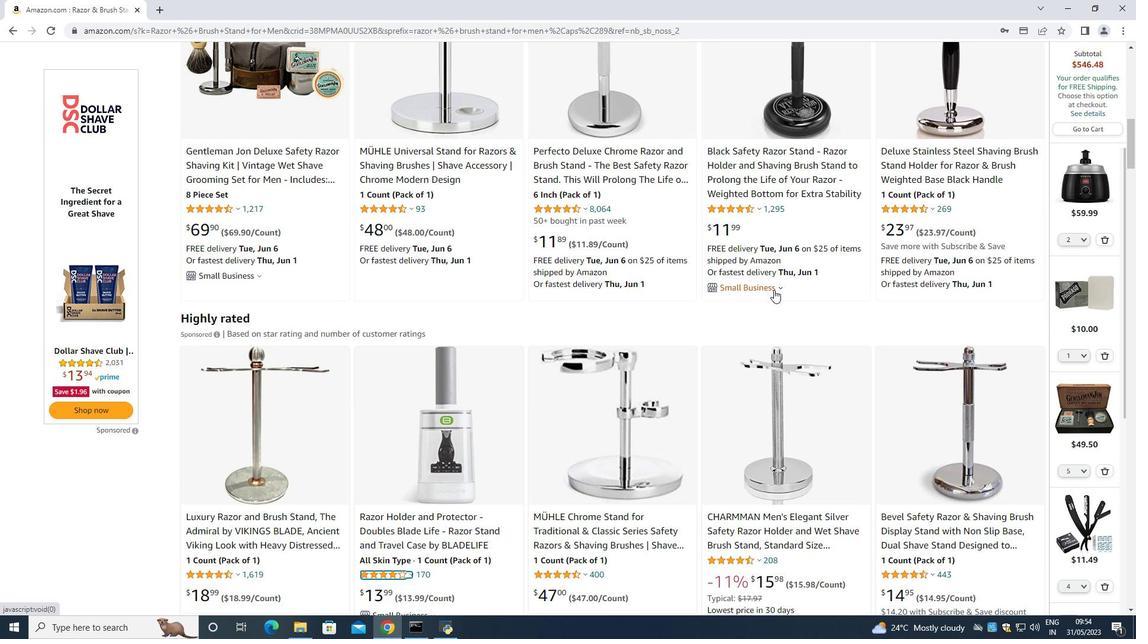 
Action: Mouse scrolled (774, 290) with delta (0, 0)
Screenshot: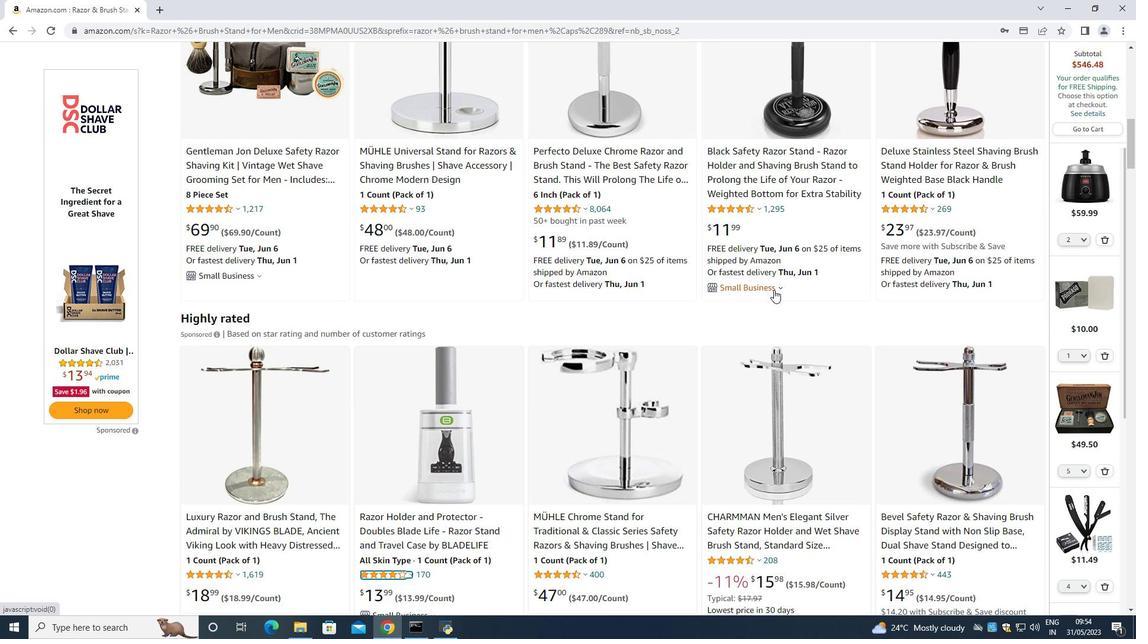 
Action: Mouse moved to (387, 381)
Screenshot: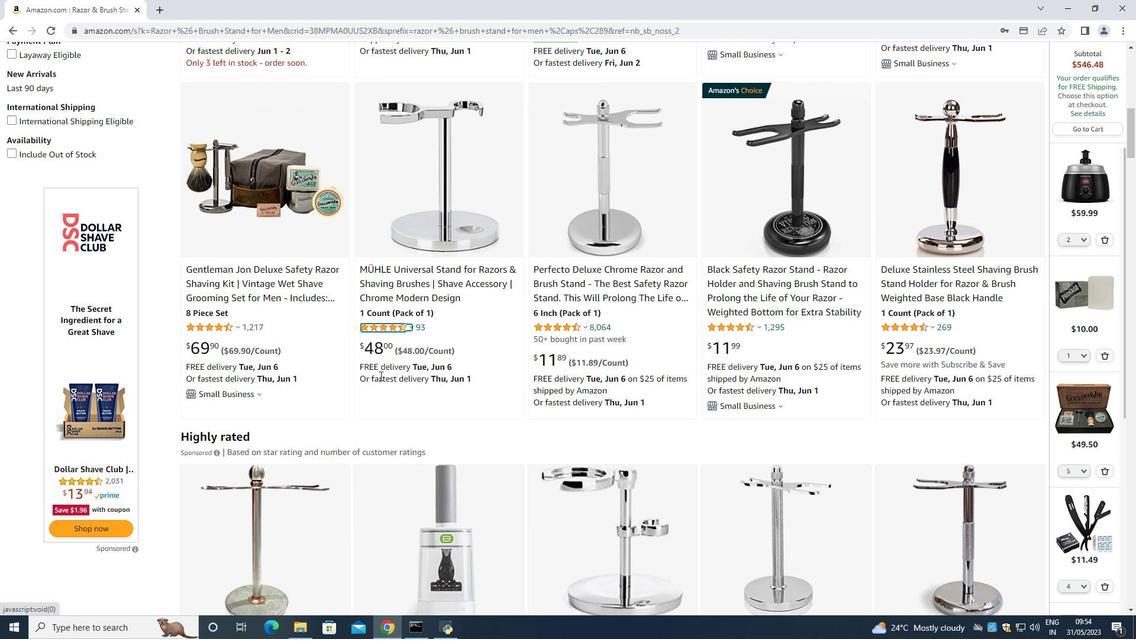 
Action: Mouse scrolled (387, 380) with delta (0, 0)
Screenshot: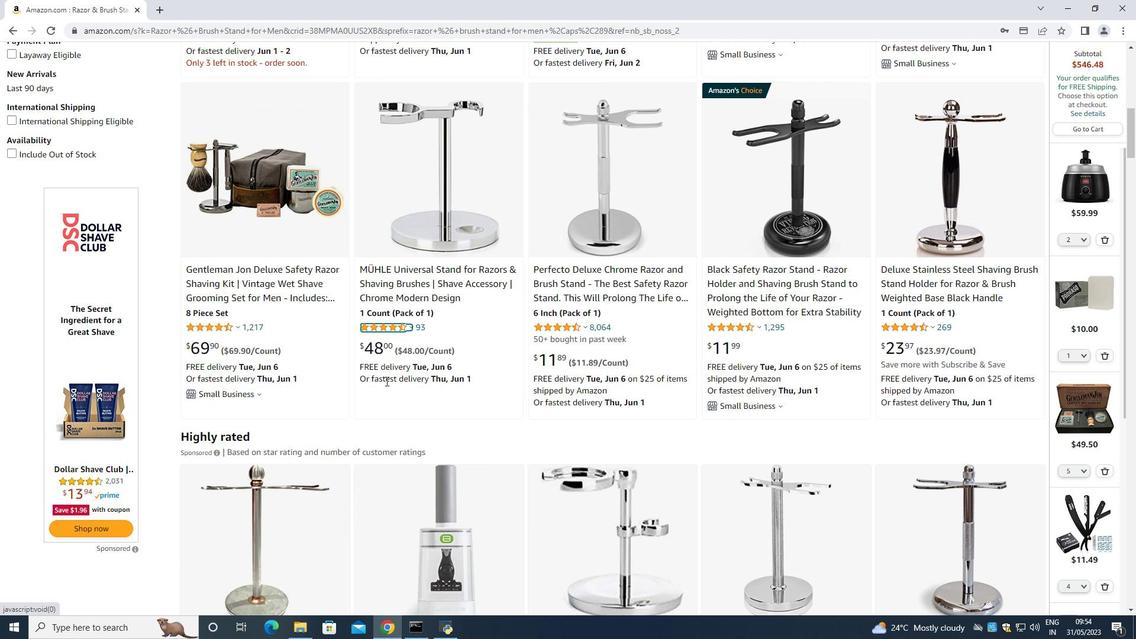 
Action: Mouse scrolled (387, 380) with delta (0, 0)
Screenshot: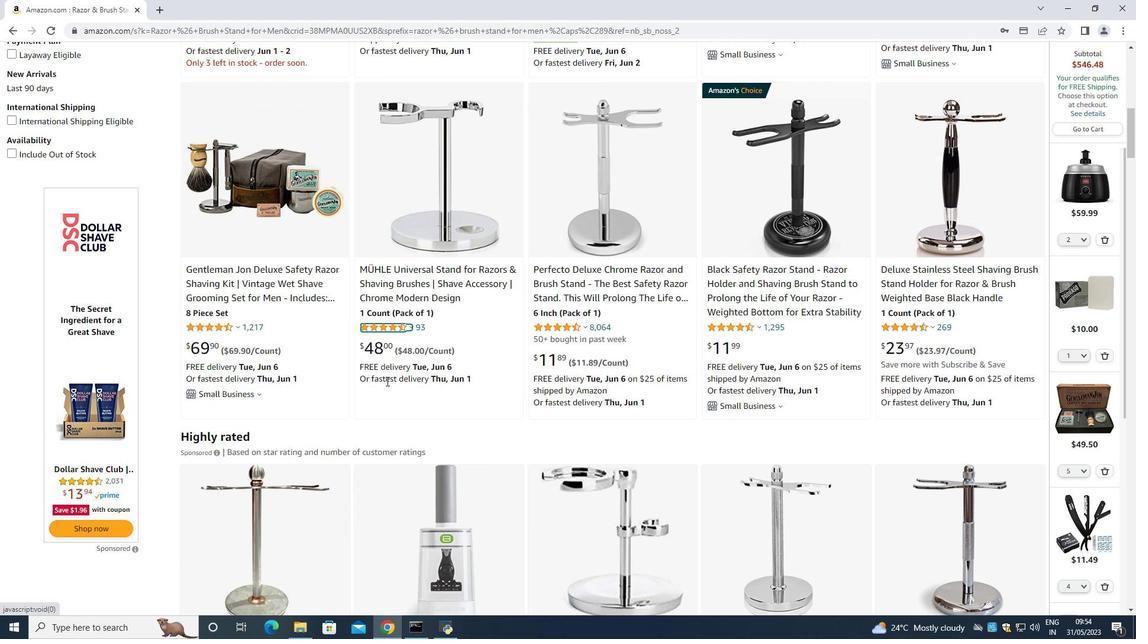 
Action: Mouse scrolled (387, 380) with delta (0, 0)
Screenshot: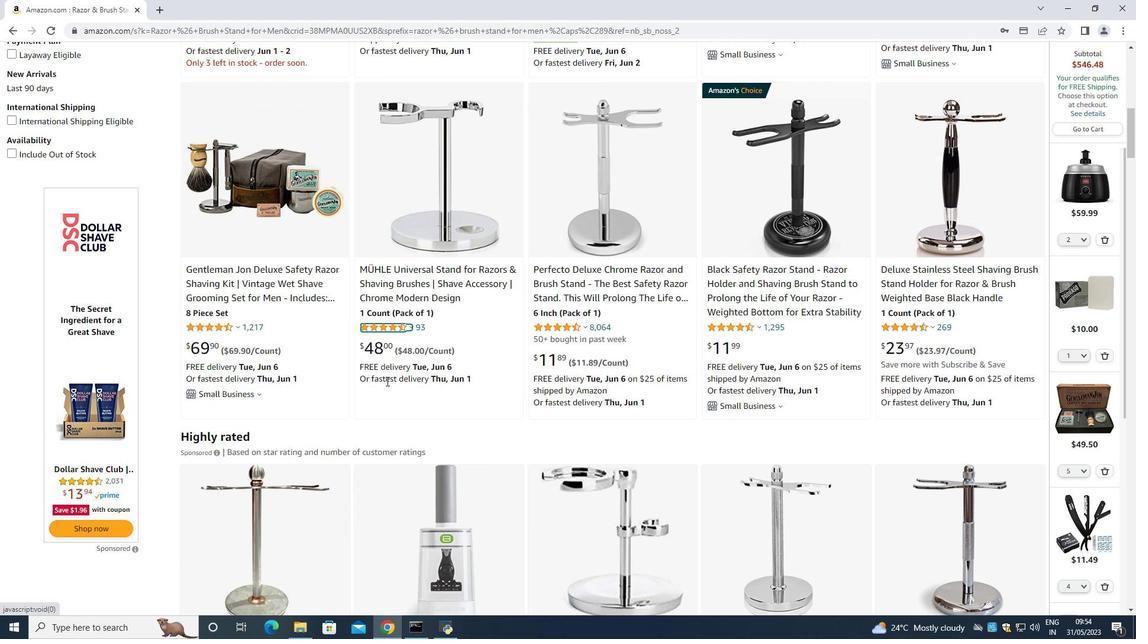 
Action: Mouse scrolled (387, 380) with delta (0, 0)
Screenshot: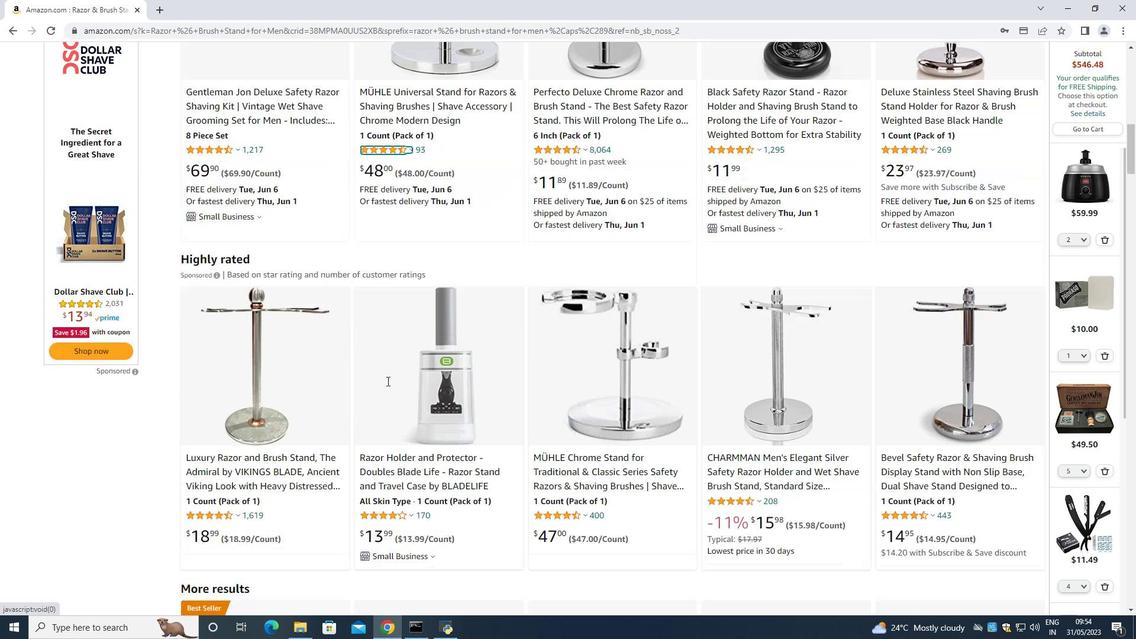 
Action: Mouse scrolled (387, 380) with delta (0, 0)
Screenshot: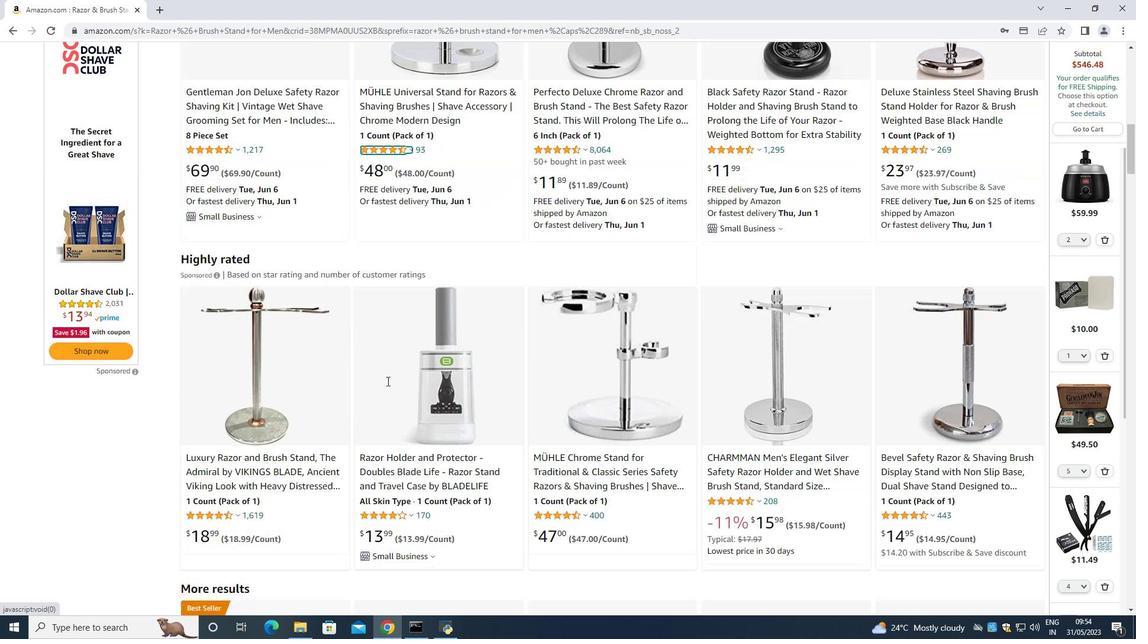 
Action: Mouse scrolled (387, 380) with delta (0, 0)
Screenshot: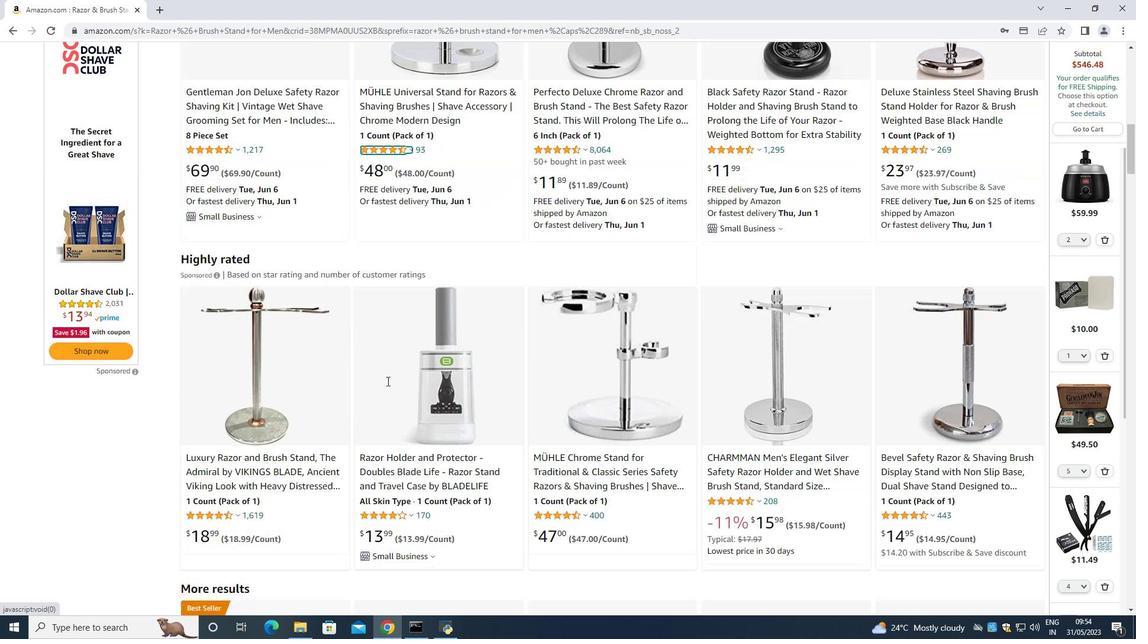 
Action: Mouse scrolled (387, 380) with delta (0, 0)
Screenshot: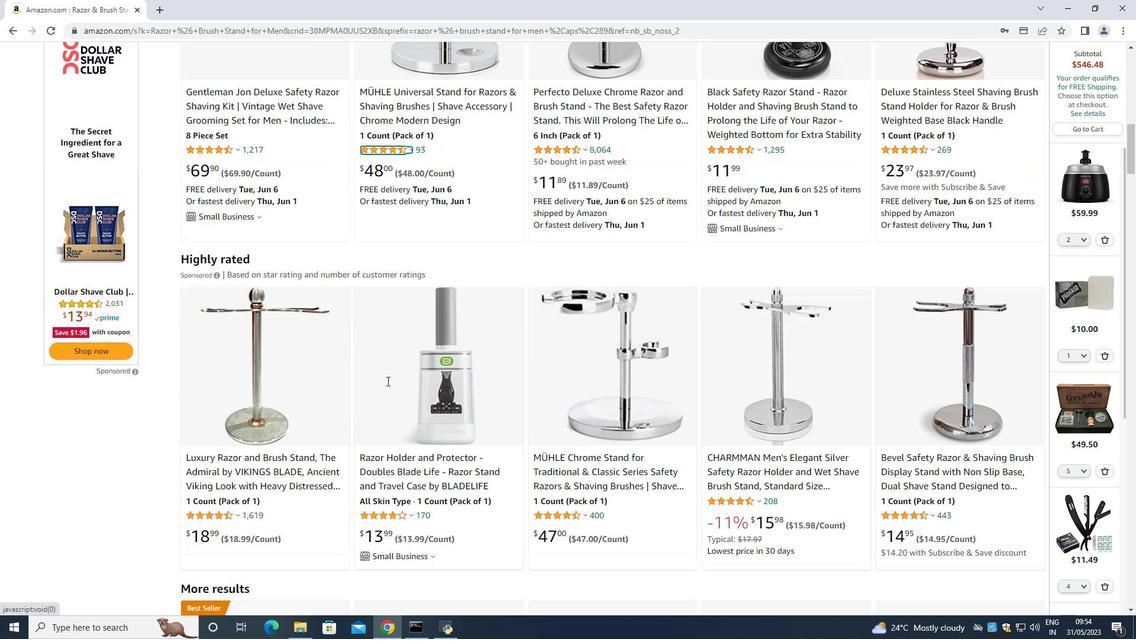 
Action: Mouse scrolled (387, 380) with delta (0, 0)
Screenshot: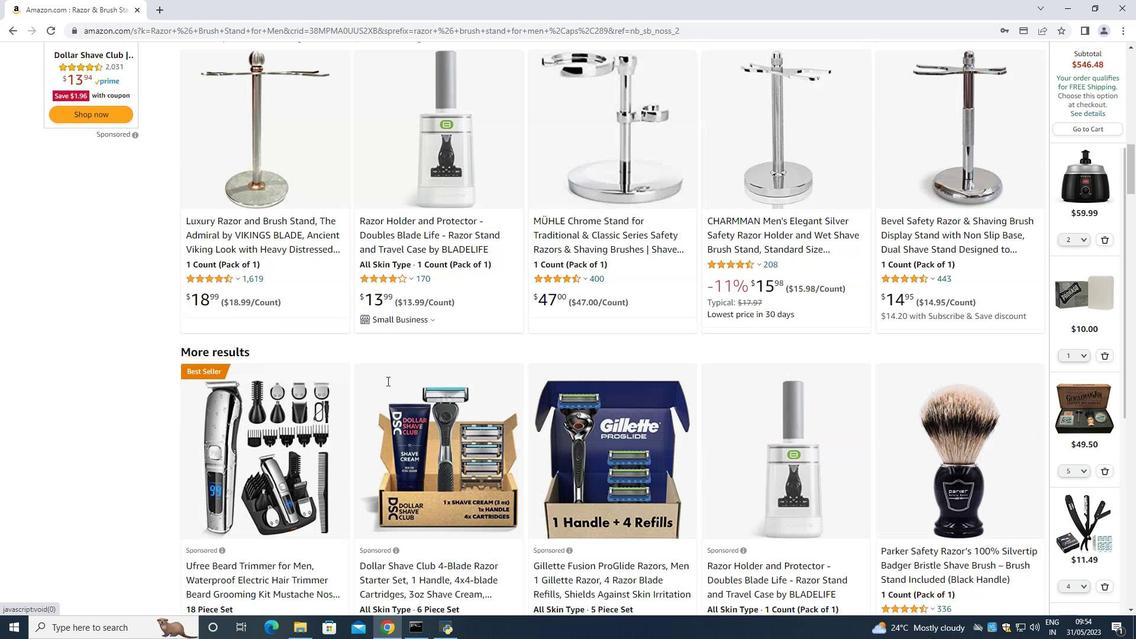 
Action: Mouse scrolled (387, 380) with delta (0, 0)
Screenshot: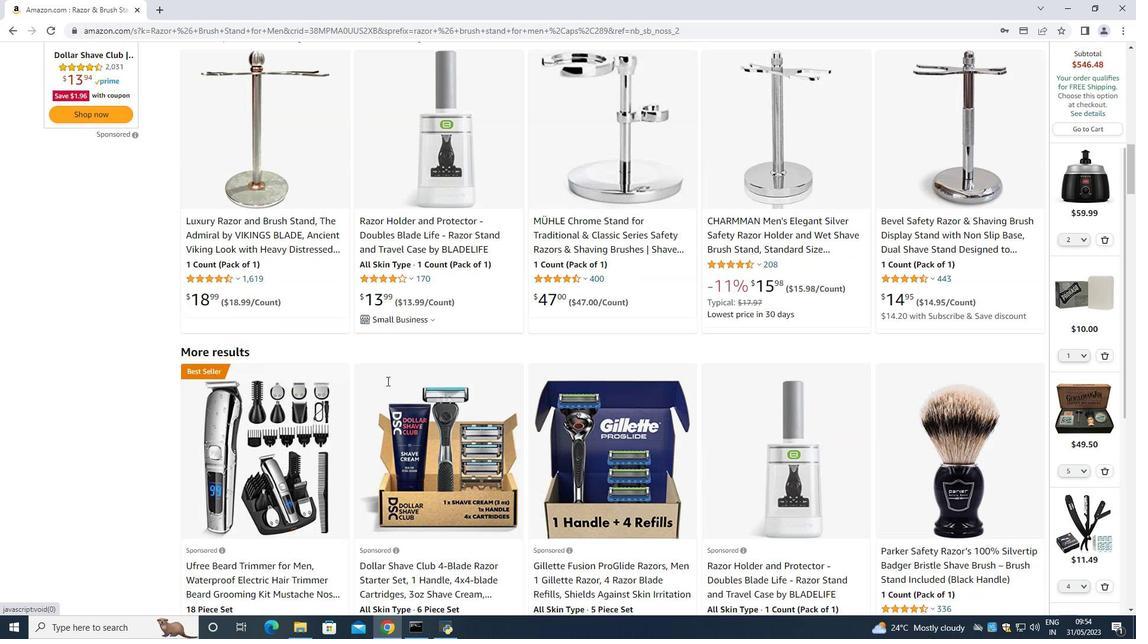 
Action: Mouse scrolled (387, 380) with delta (0, 0)
Screenshot: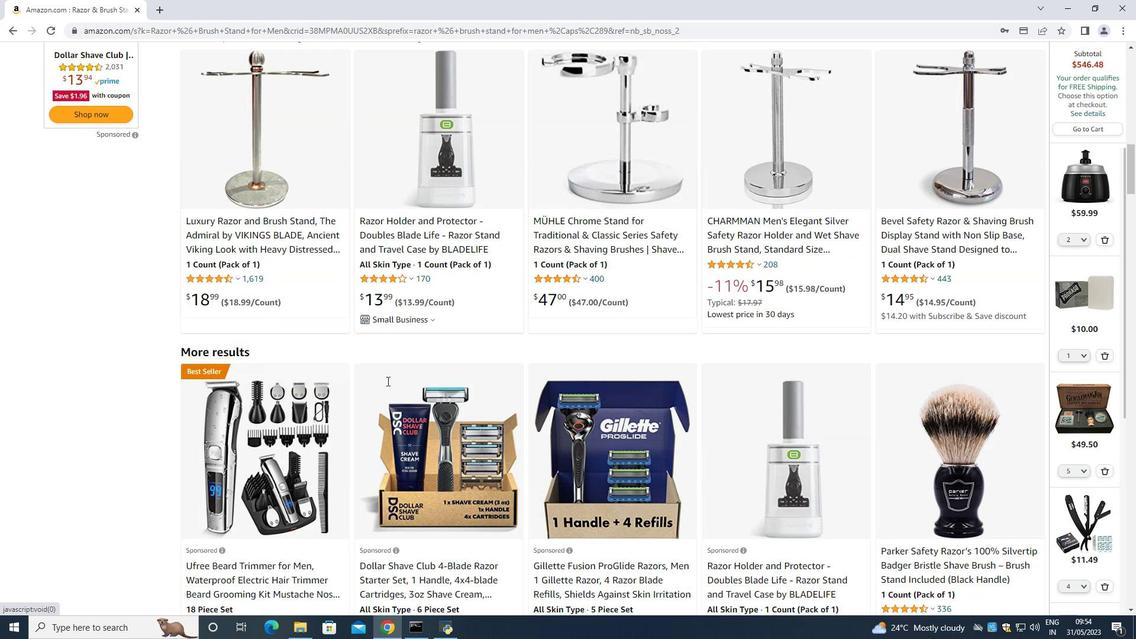 
Action: Mouse scrolled (387, 380) with delta (0, 0)
Screenshot: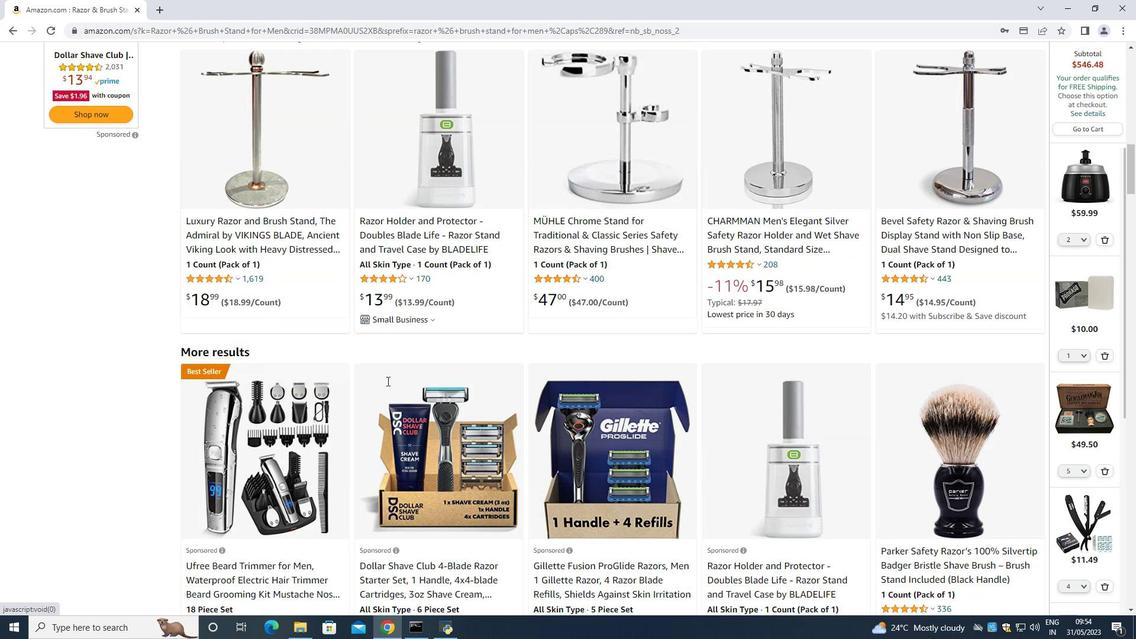 
Action: Mouse scrolled (387, 380) with delta (0, 0)
Screenshot: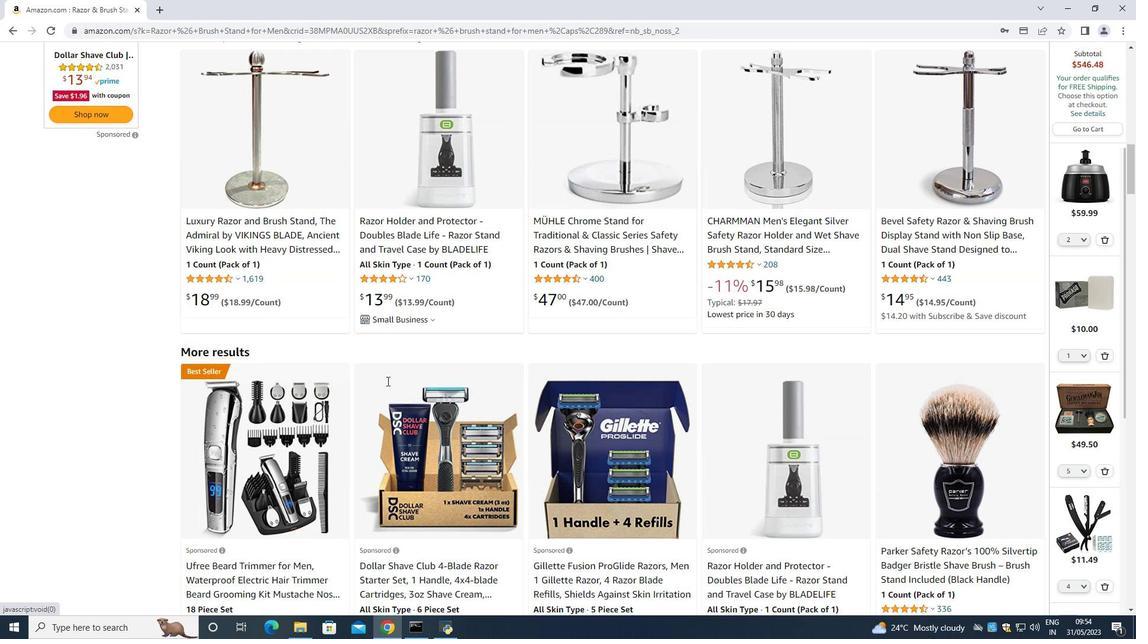 
Action: Mouse scrolled (387, 380) with delta (0, 0)
Screenshot: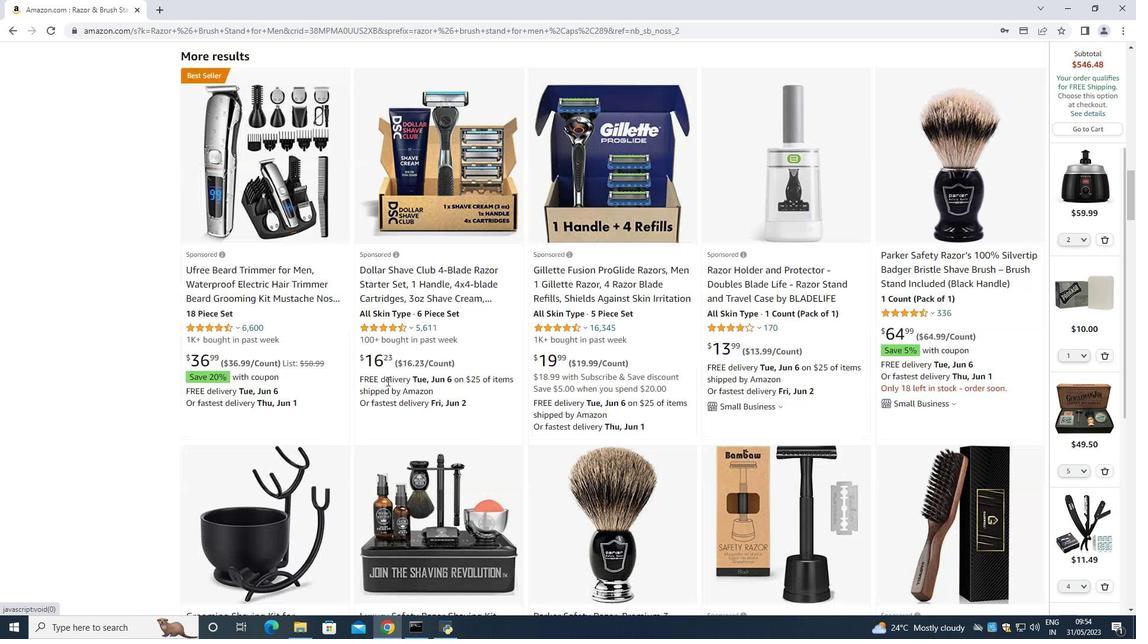 
Action: Mouse scrolled (387, 380) with delta (0, 0)
Screenshot: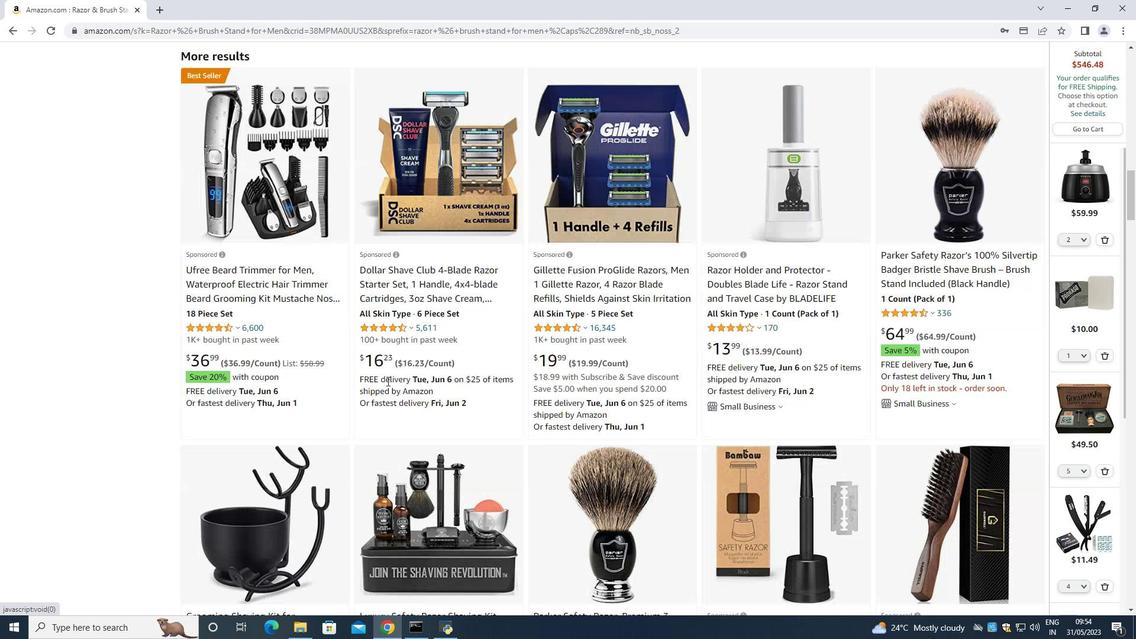 
Action: Mouse scrolled (387, 380) with delta (0, 0)
Screenshot: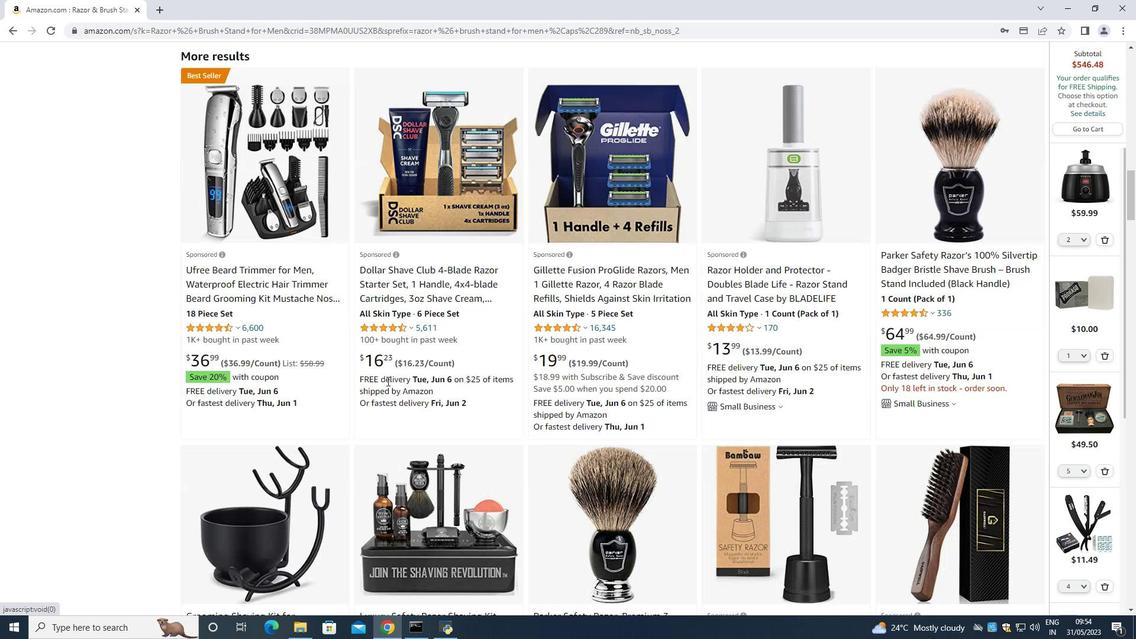 
Action: Mouse scrolled (387, 380) with delta (0, 0)
Screenshot: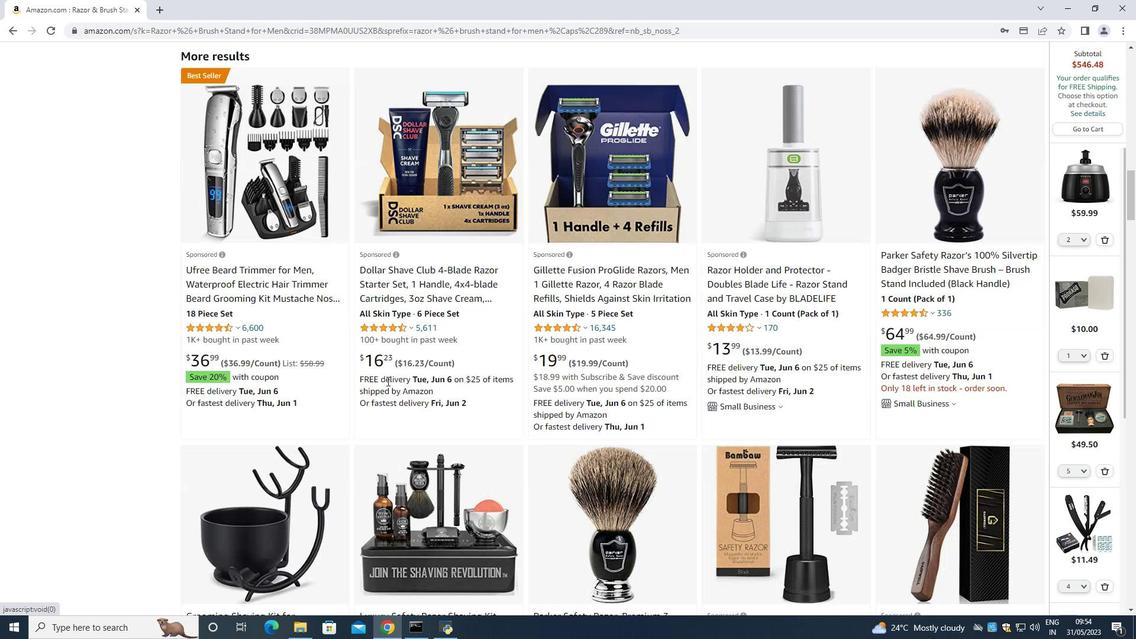 
Action: Mouse scrolled (387, 380) with delta (0, 0)
Screenshot: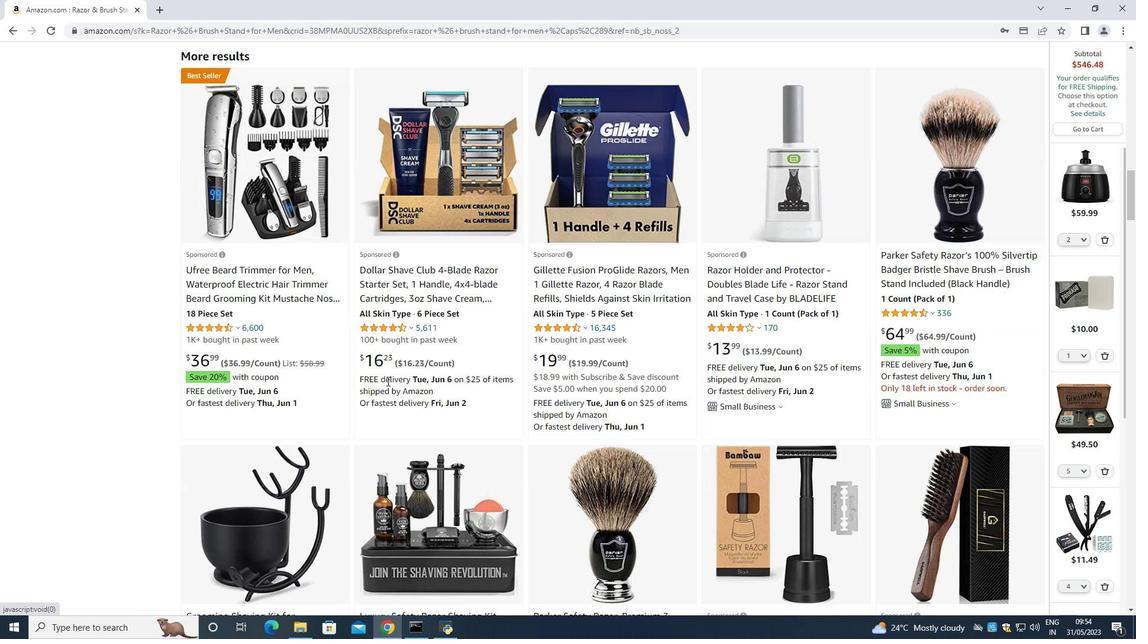 
Action: Mouse scrolled (387, 380) with delta (0, 0)
Screenshot: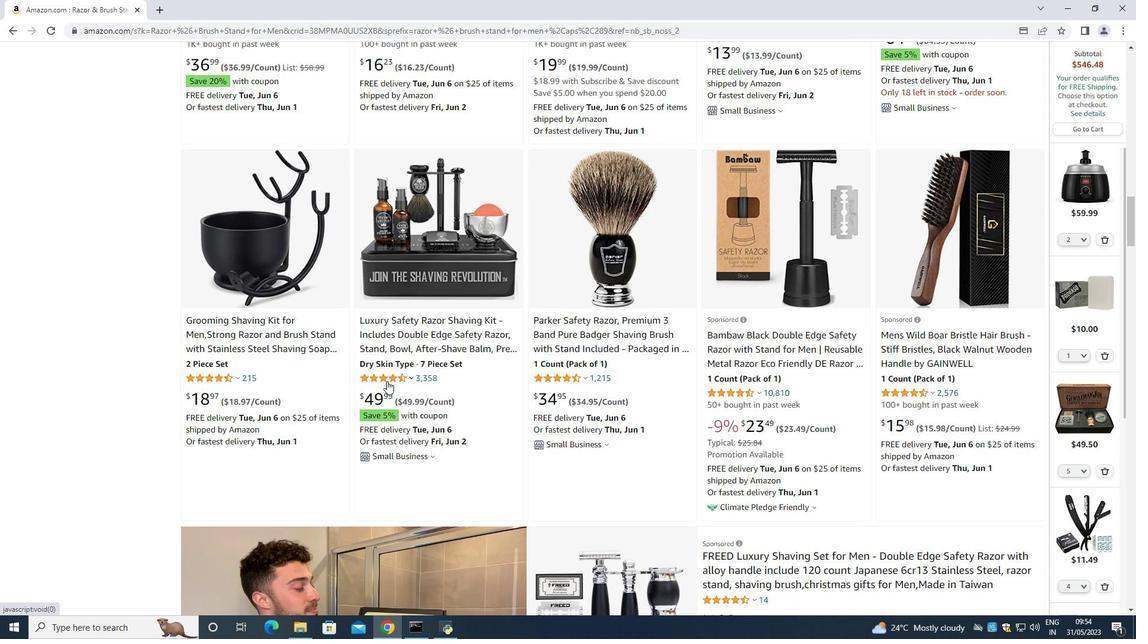 
Action: Mouse scrolled (387, 380) with delta (0, 0)
Screenshot: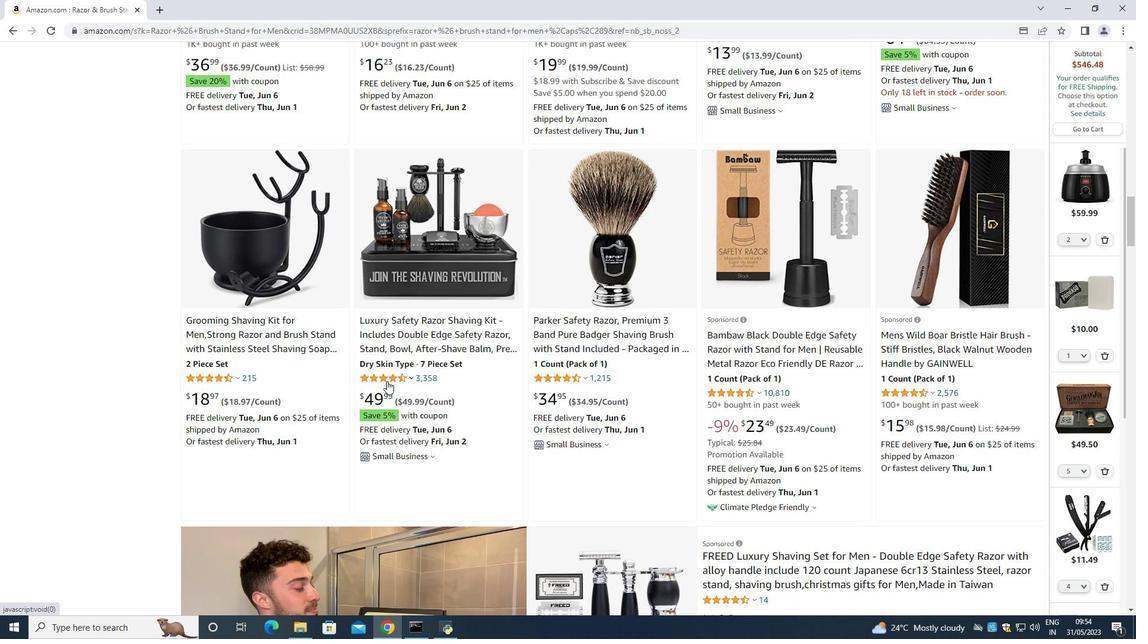 
Action: Mouse scrolled (387, 380) with delta (0, 0)
Screenshot: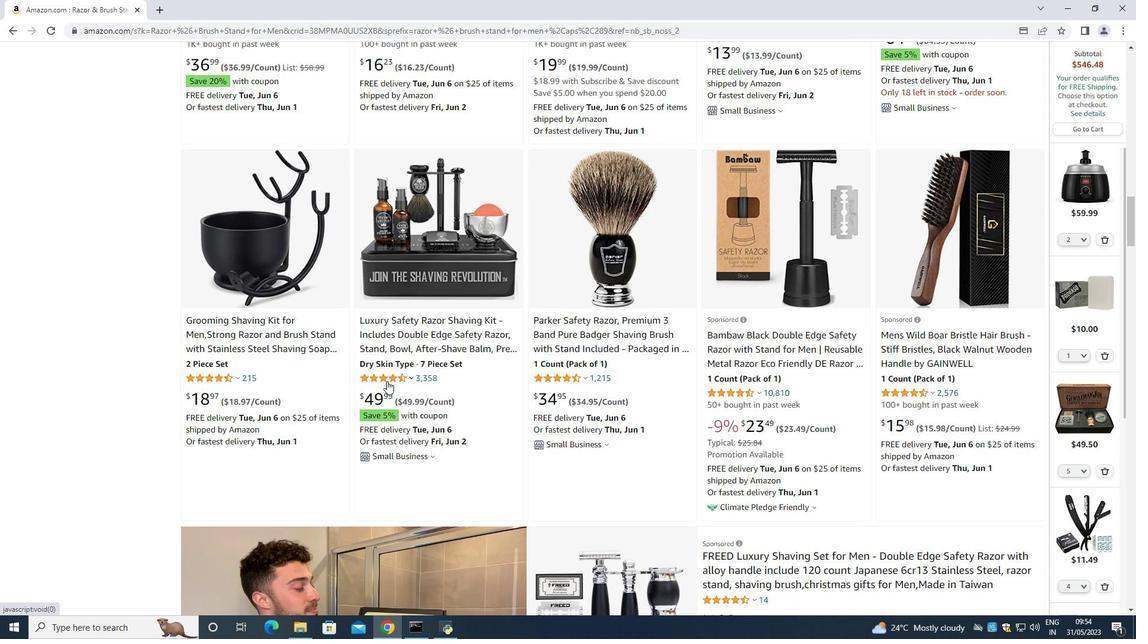 
Action: Mouse moved to (387, 382)
Screenshot: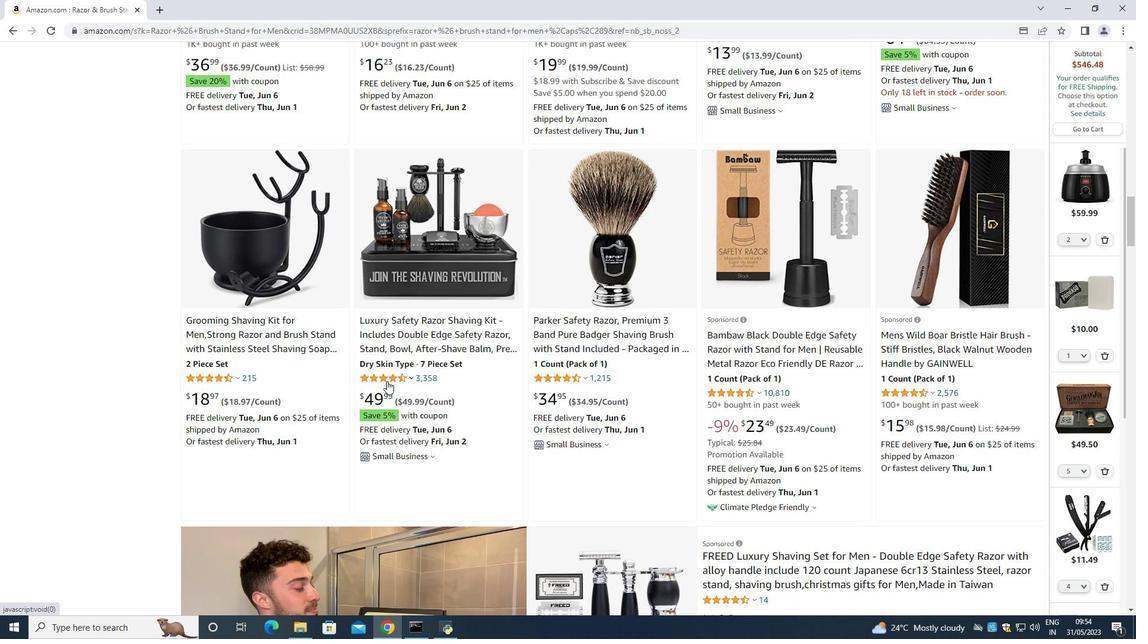 
Action: Mouse scrolled (387, 381) with delta (0, 0)
Screenshot: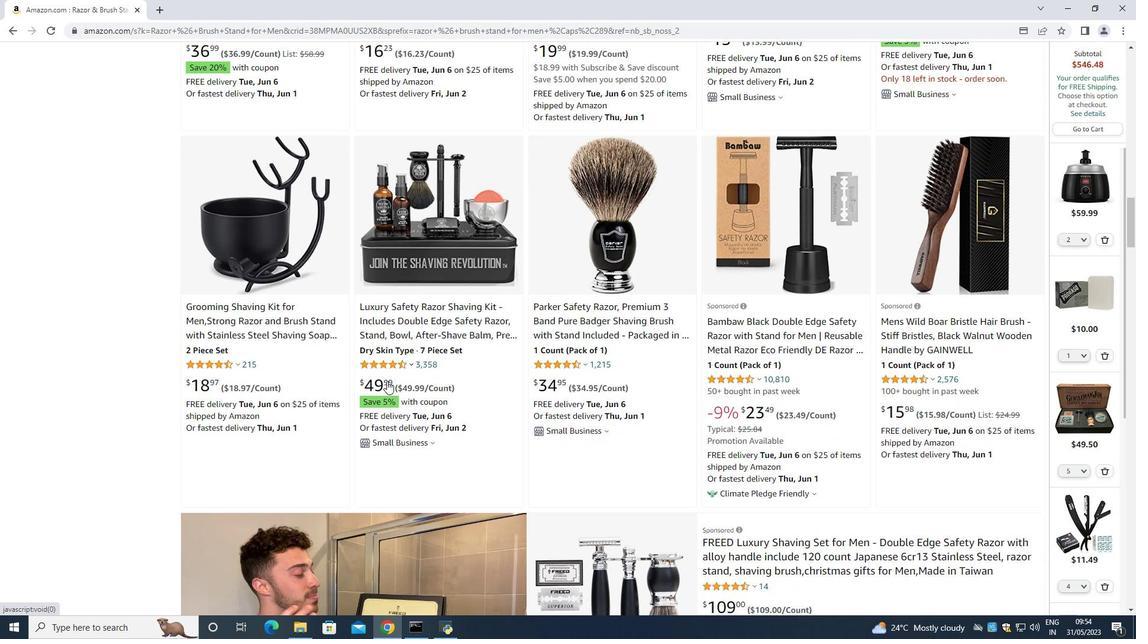 
Action: Mouse moved to (387, 382)
Screenshot: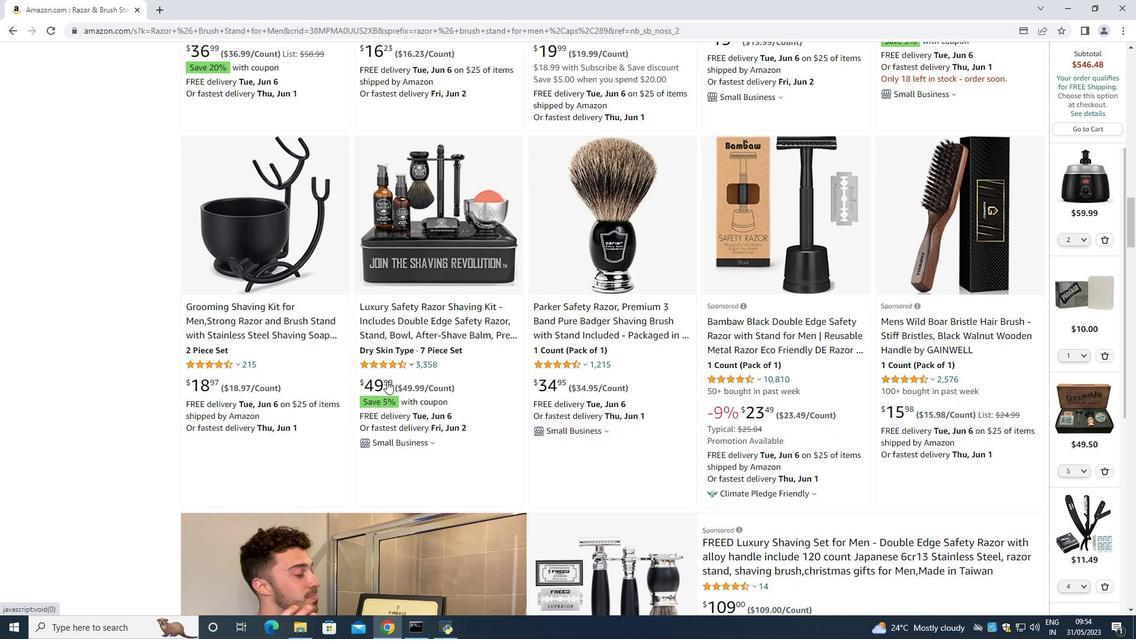 
Action: Mouse scrolled (387, 381) with delta (0, 0)
Screenshot: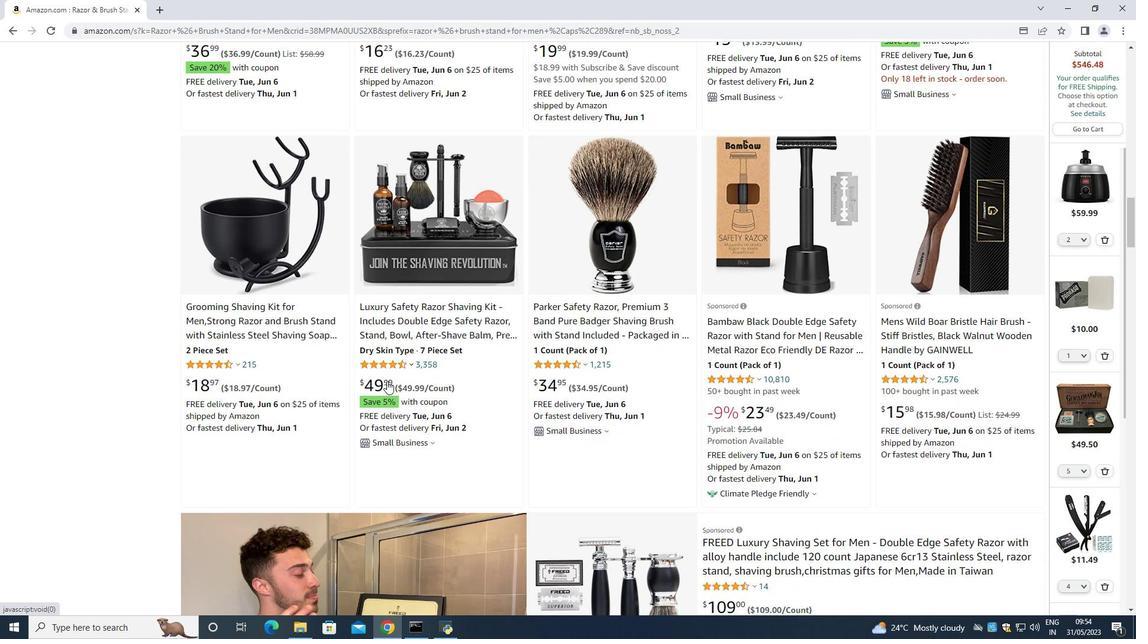 
Action: Mouse scrolled (387, 381) with delta (0, 0)
Screenshot: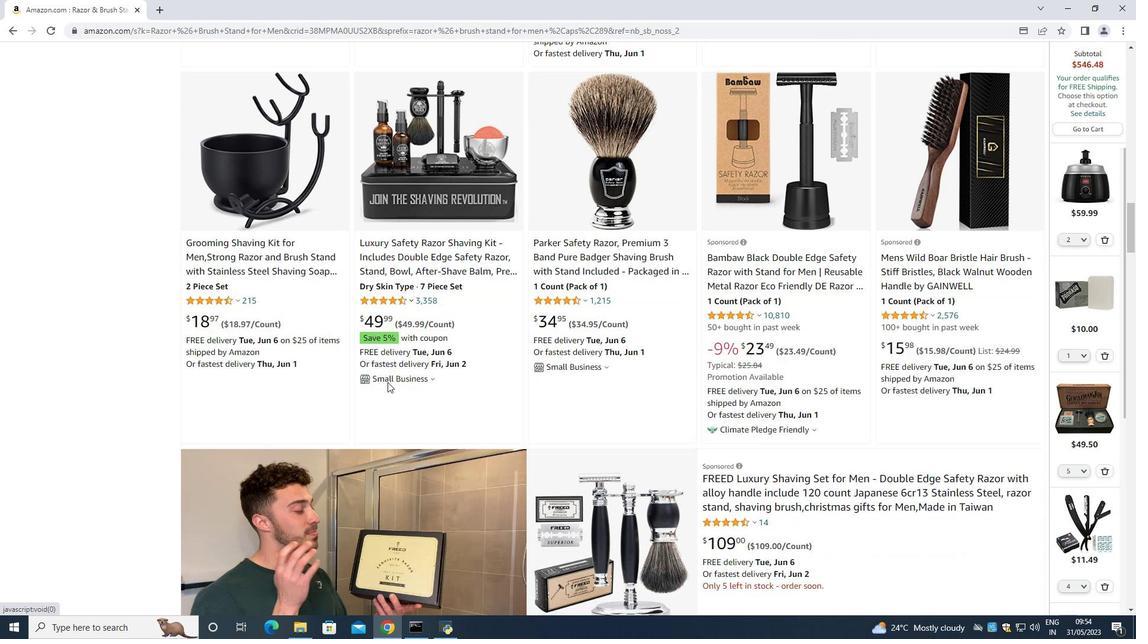 
Action: Mouse moved to (387, 382)
Screenshot: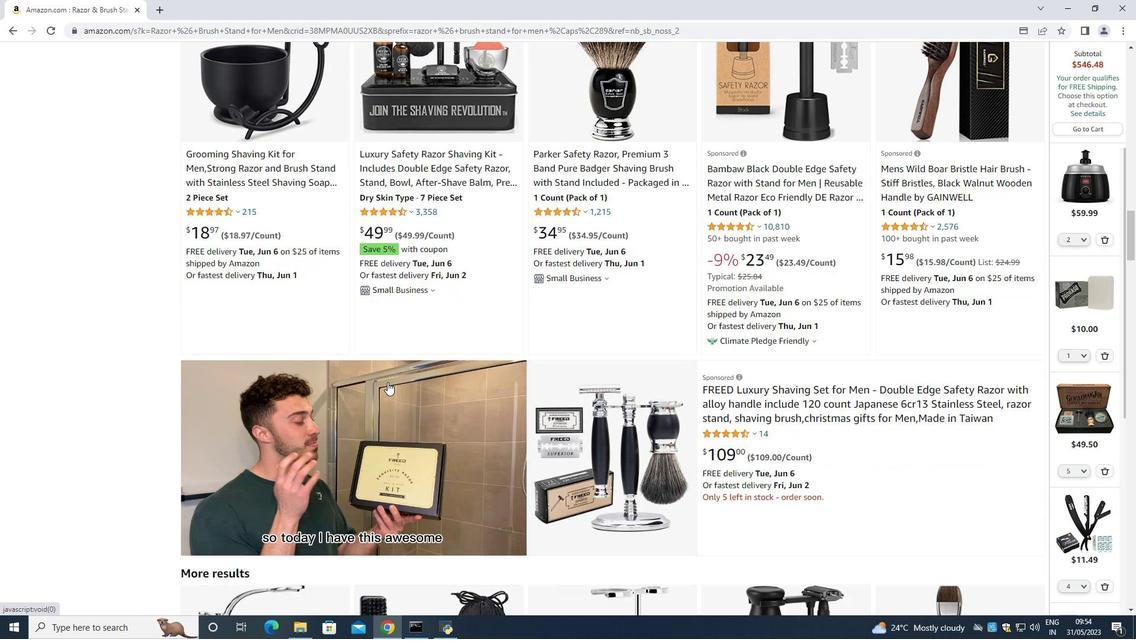 
Action: Mouse scrolled (387, 382) with delta (0, 0)
Screenshot: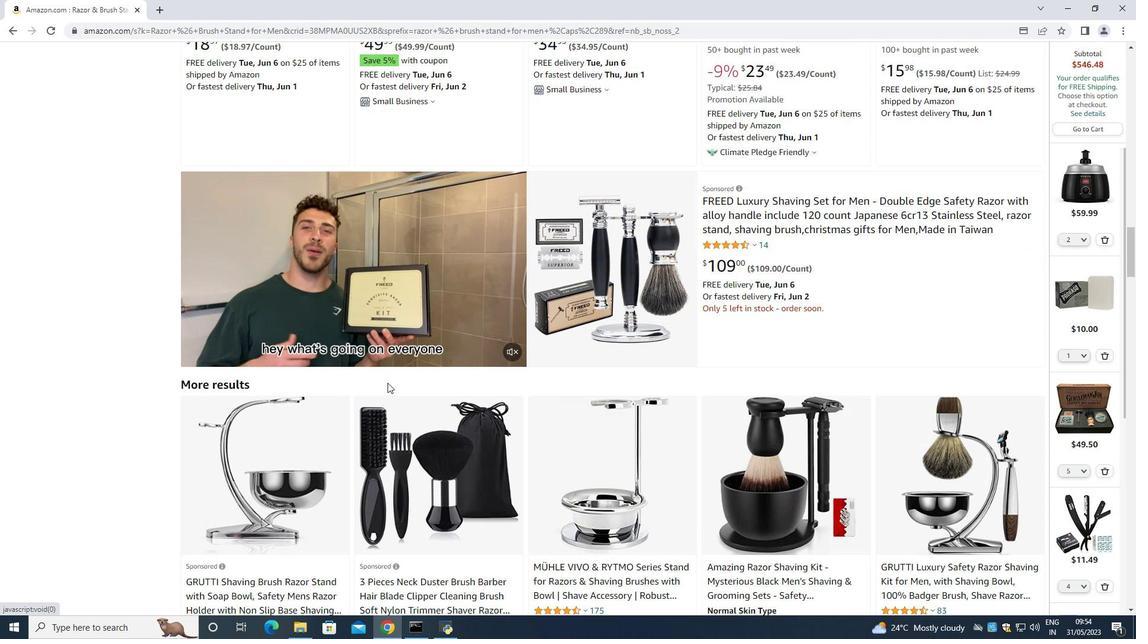 
Action: Mouse scrolled (387, 382) with delta (0, 0)
Screenshot: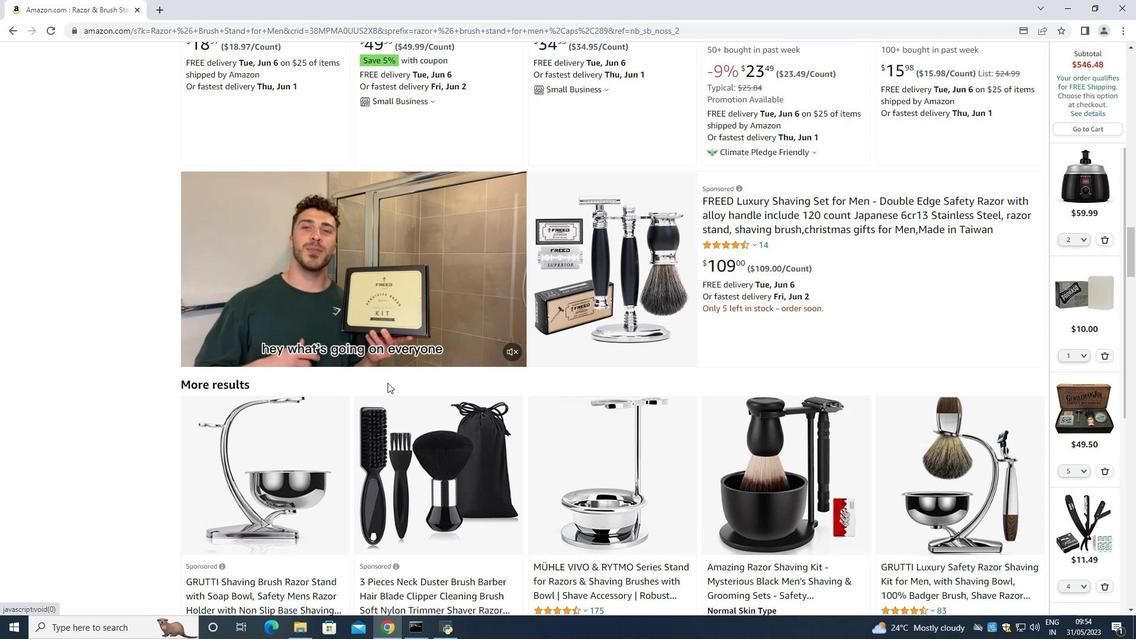 
Action: Mouse scrolled (387, 382) with delta (0, 0)
Screenshot: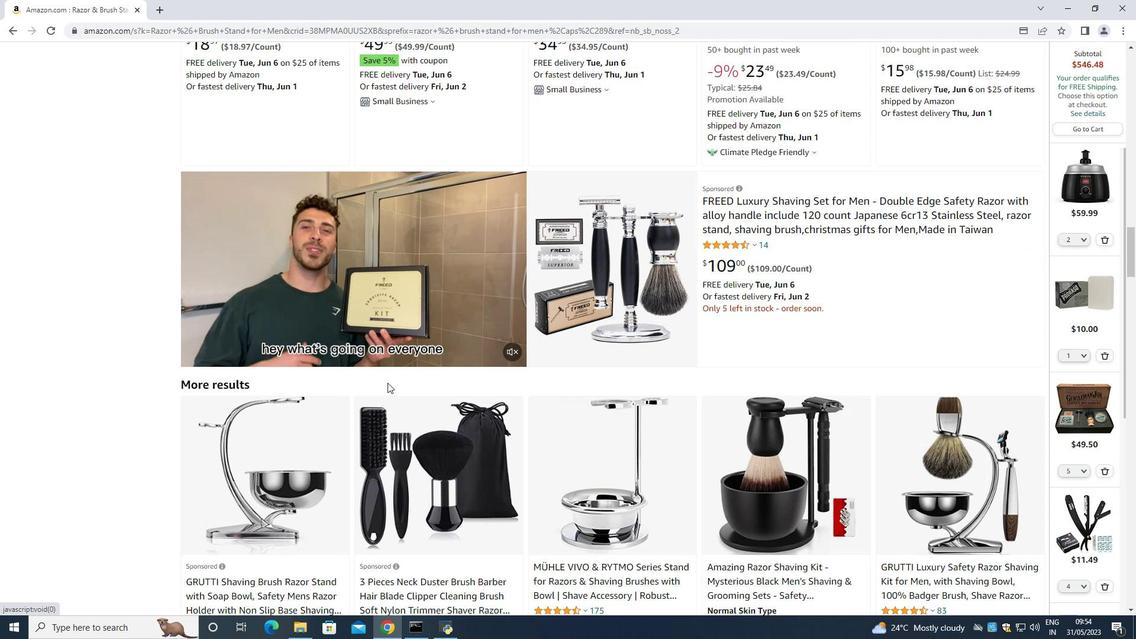 
Action: Mouse scrolled (387, 382) with delta (0, 0)
Screenshot: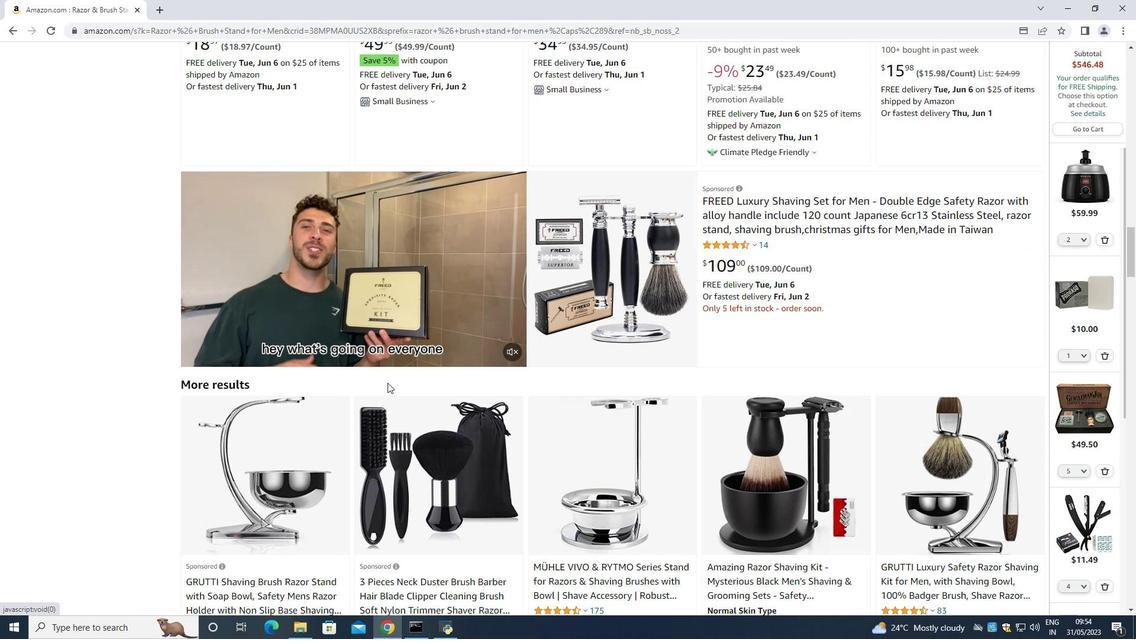 
Action: Mouse scrolled (387, 382) with delta (0, 0)
Screenshot: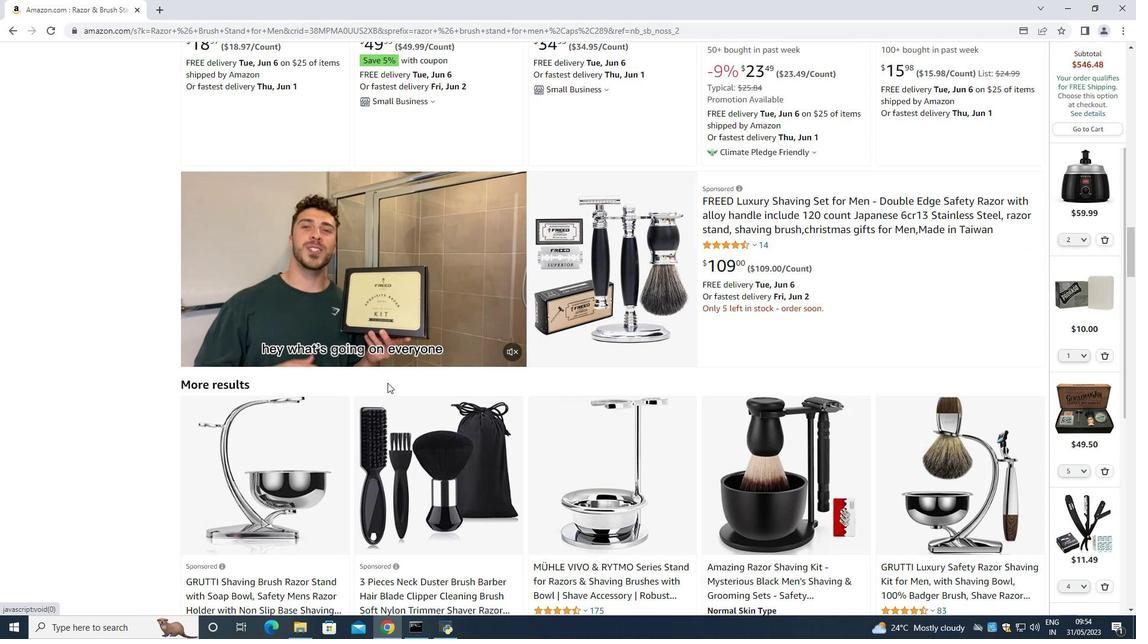 
Action: Mouse moved to (387, 383)
Screenshot: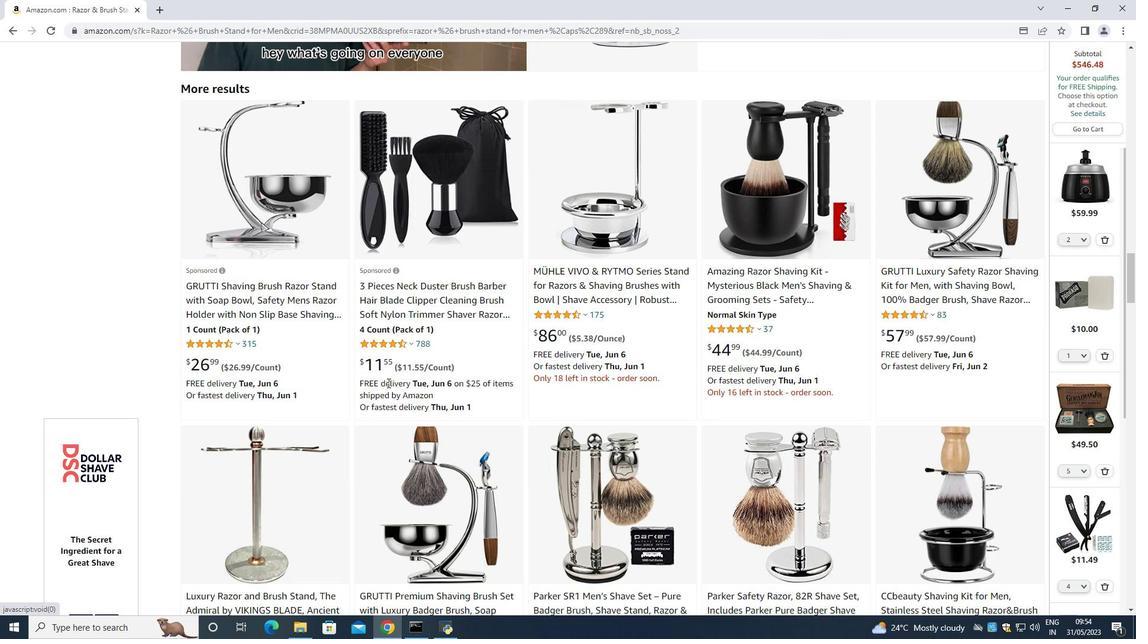 
Action: Mouse scrolled (387, 382) with delta (0, 0)
Screenshot: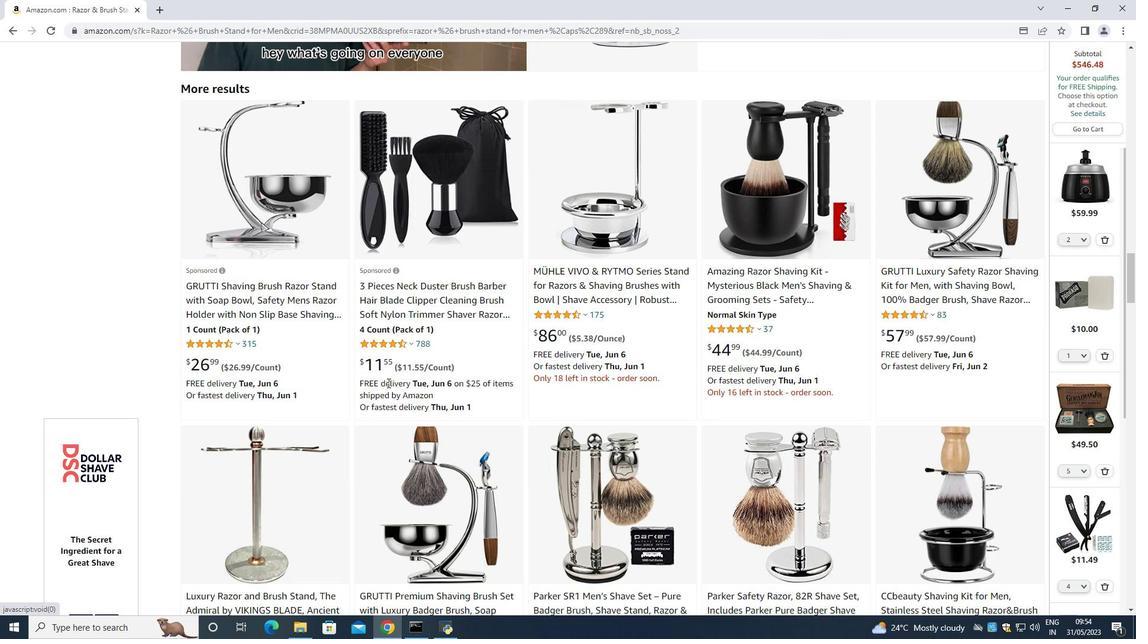 
Action: Mouse moved to (388, 388)
Screenshot: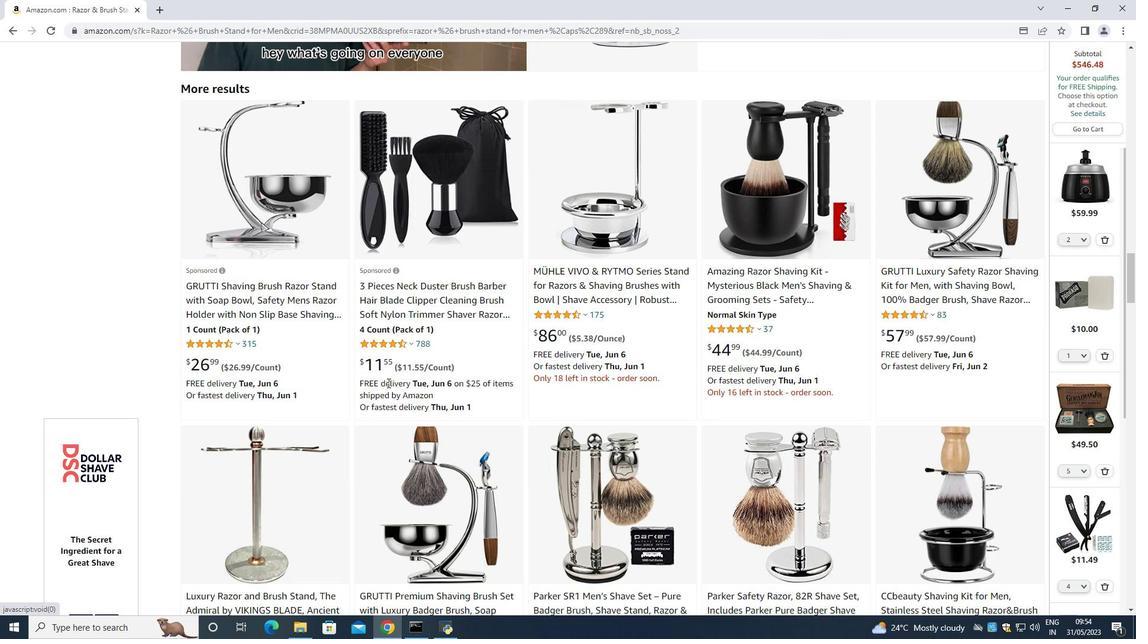 
Action: Mouse scrolled (388, 387) with delta (0, 0)
Screenshot: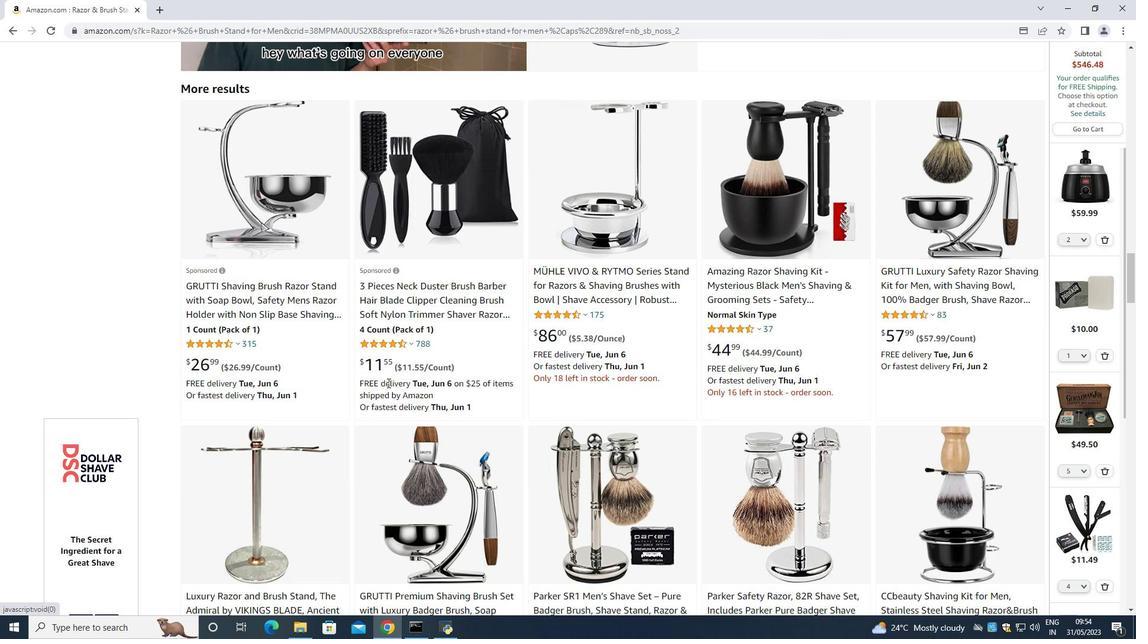 
Action: Mouse moved to (388, 388)
Screenshot: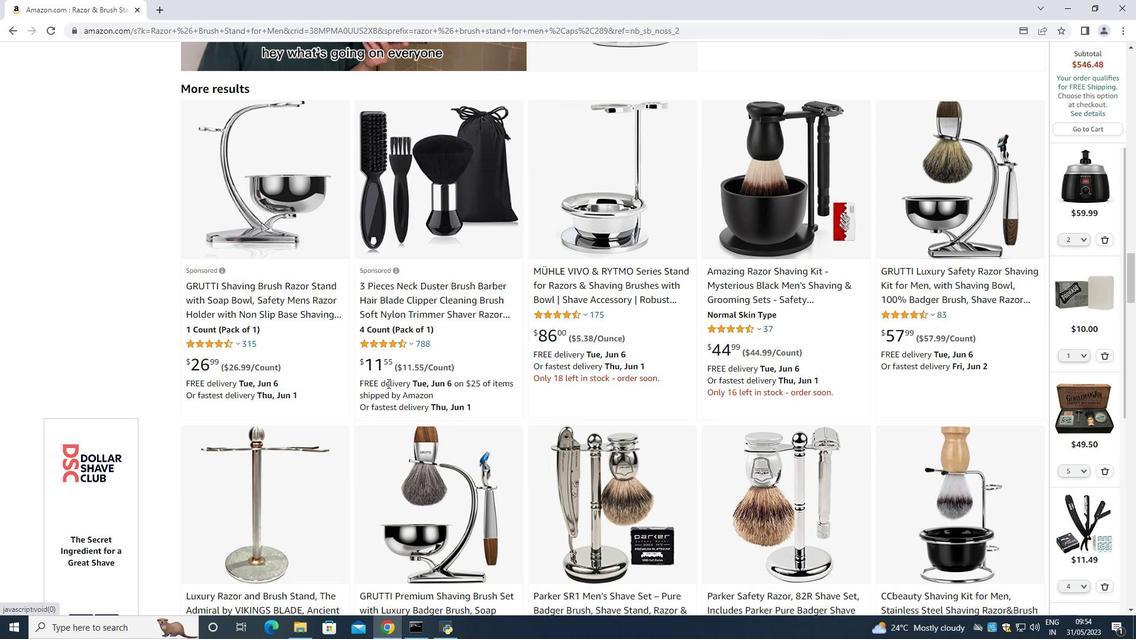 
Action: Mouse scrolled (388, 388) with delta (0, 0)
Screenshot: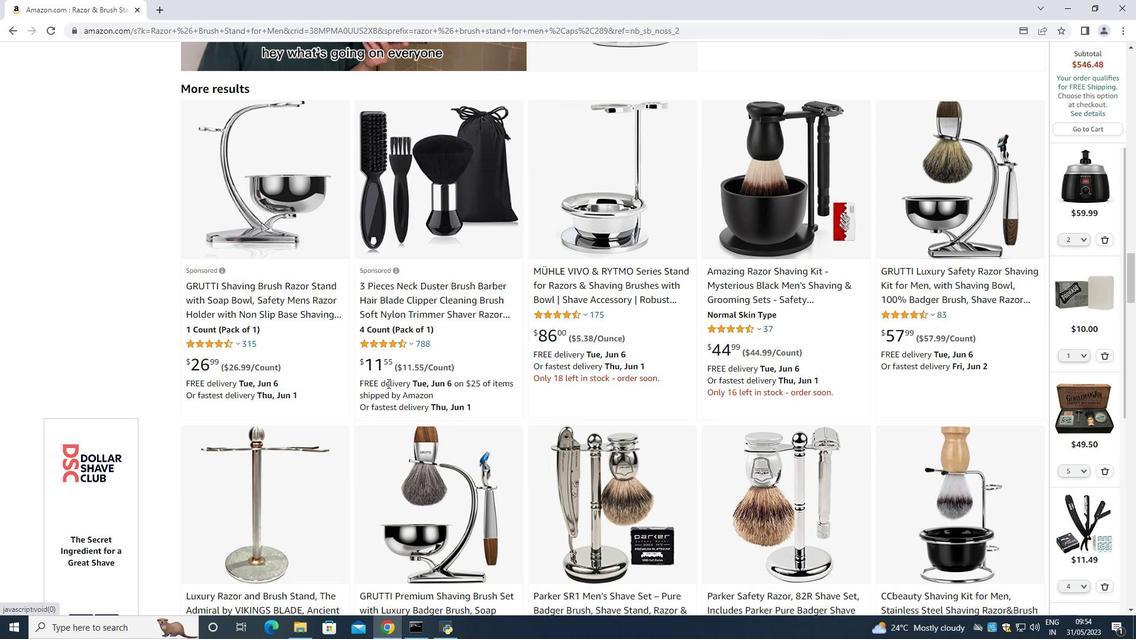 
Action: Mouse moved to (388, 389)
Screenshot: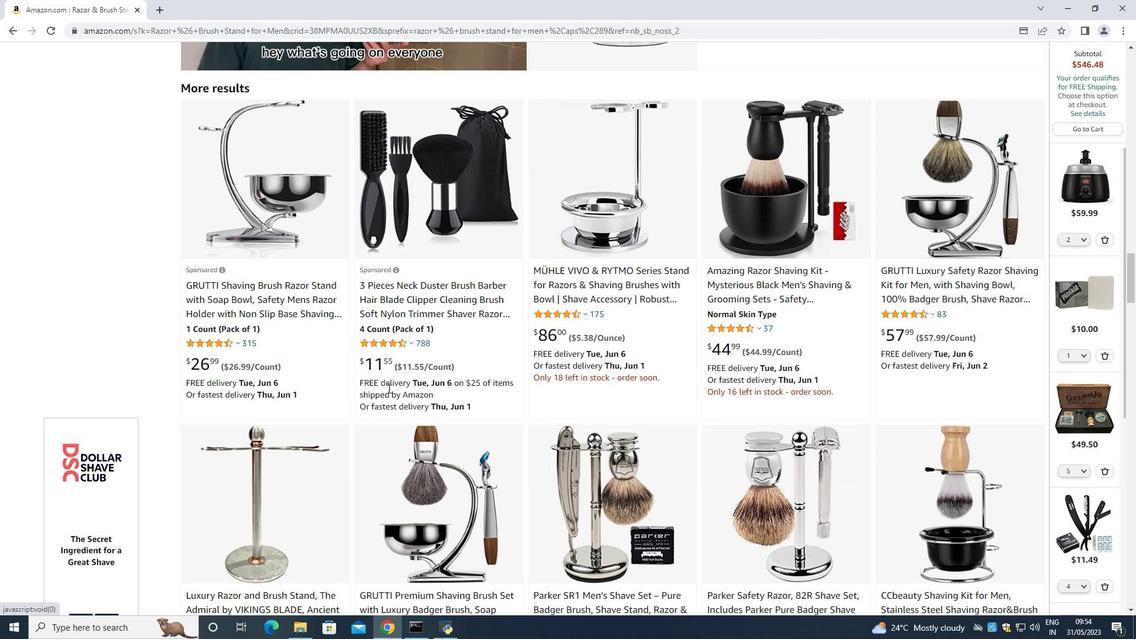 
Action: Mouse scrolled (388, 388) with delta (0, 0)
Screenshot: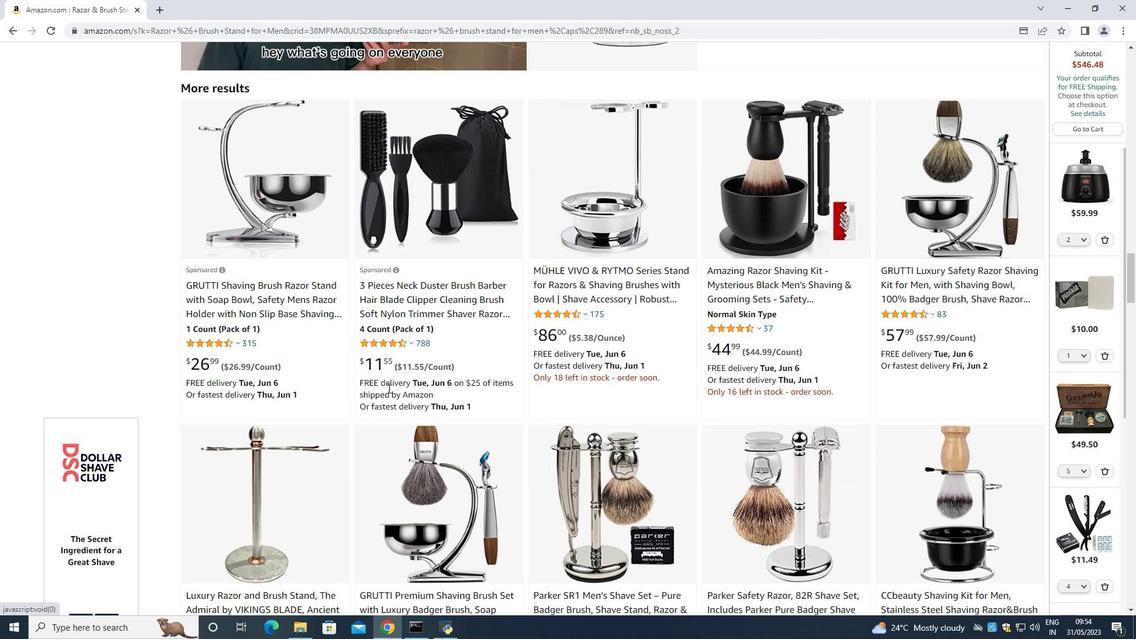 
Action: Mouse scrolled (388, 388) with delta (0, 0)
Screenshot: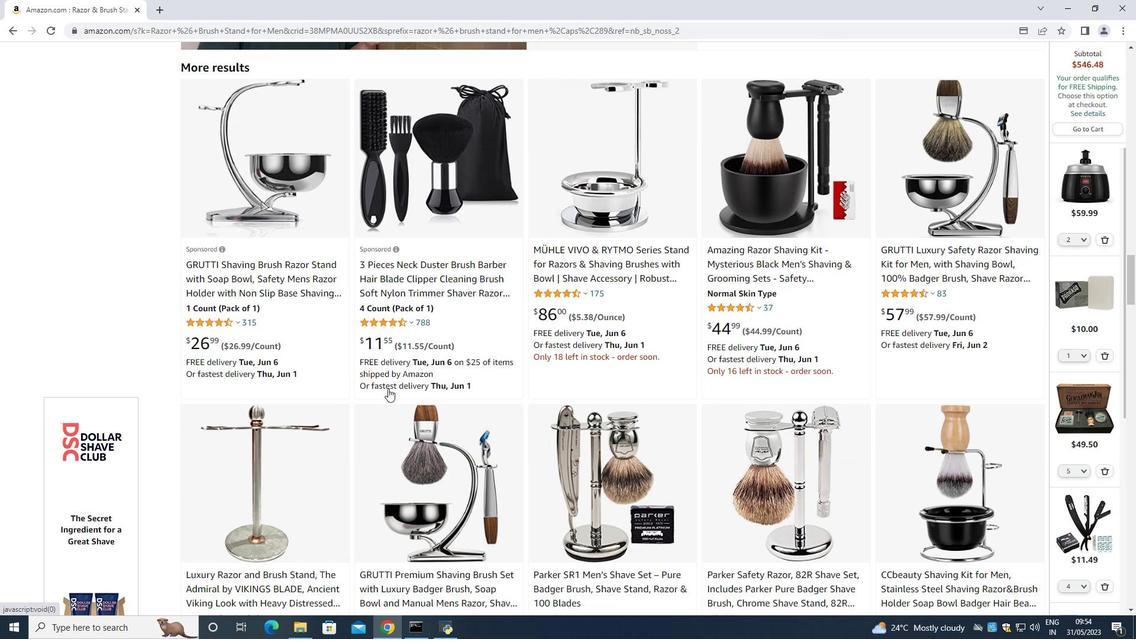
Action: Mouse moved to (394, 392)
Screenshot: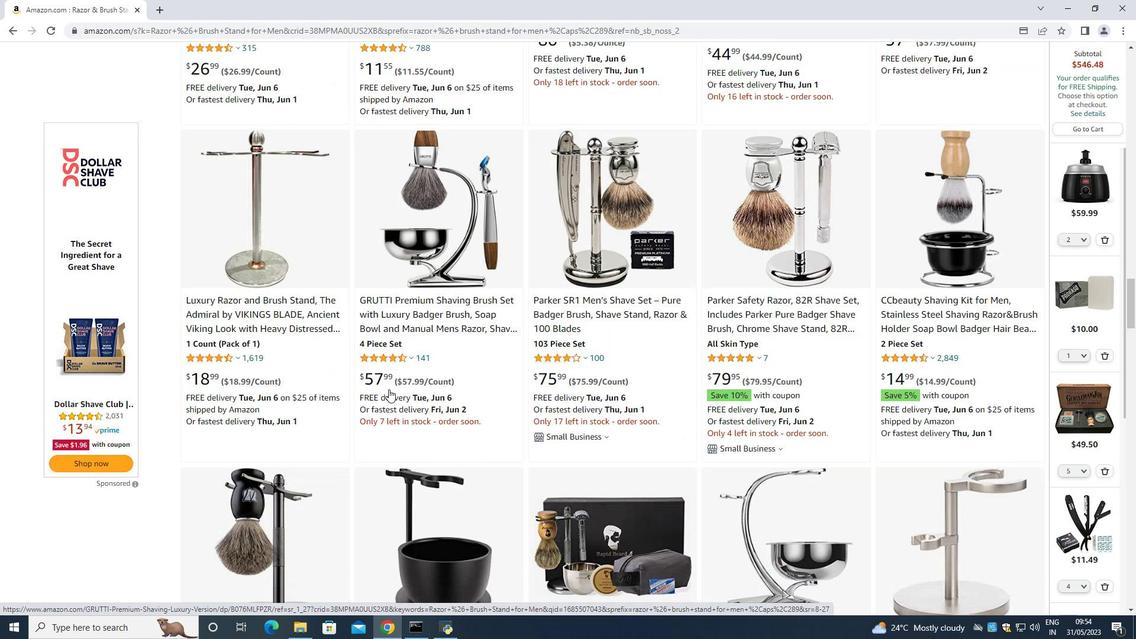 
Action: Mouse scrolled (394, 391) with delta (0, 0)
Screenshot: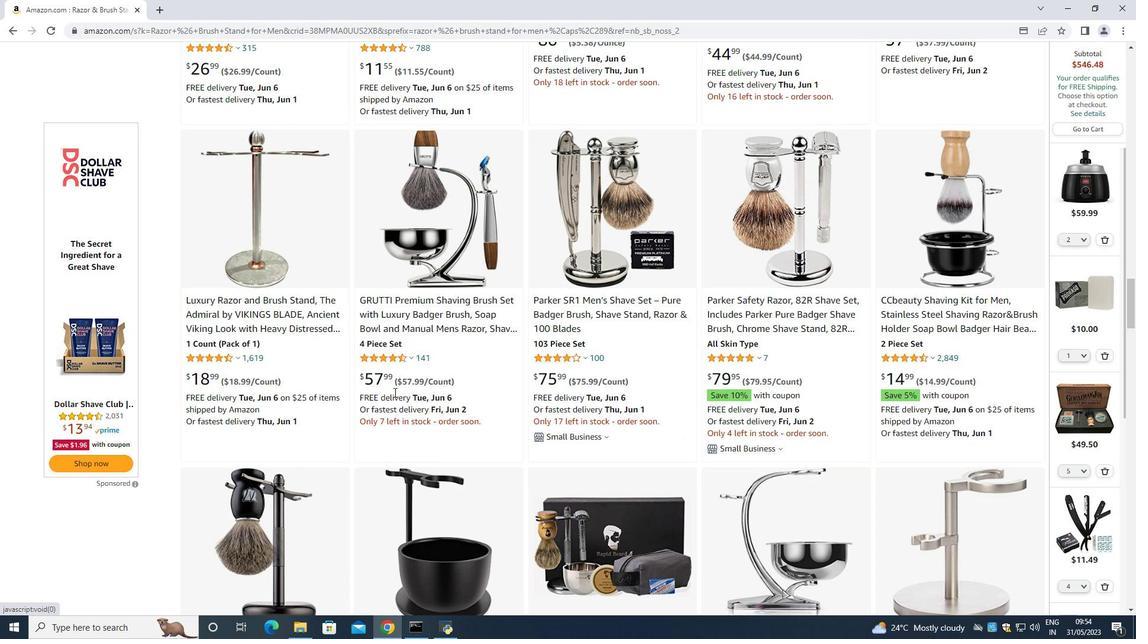 
Action: Mouse scrolled (394, 391) with delta (0, 0)
Screenshot: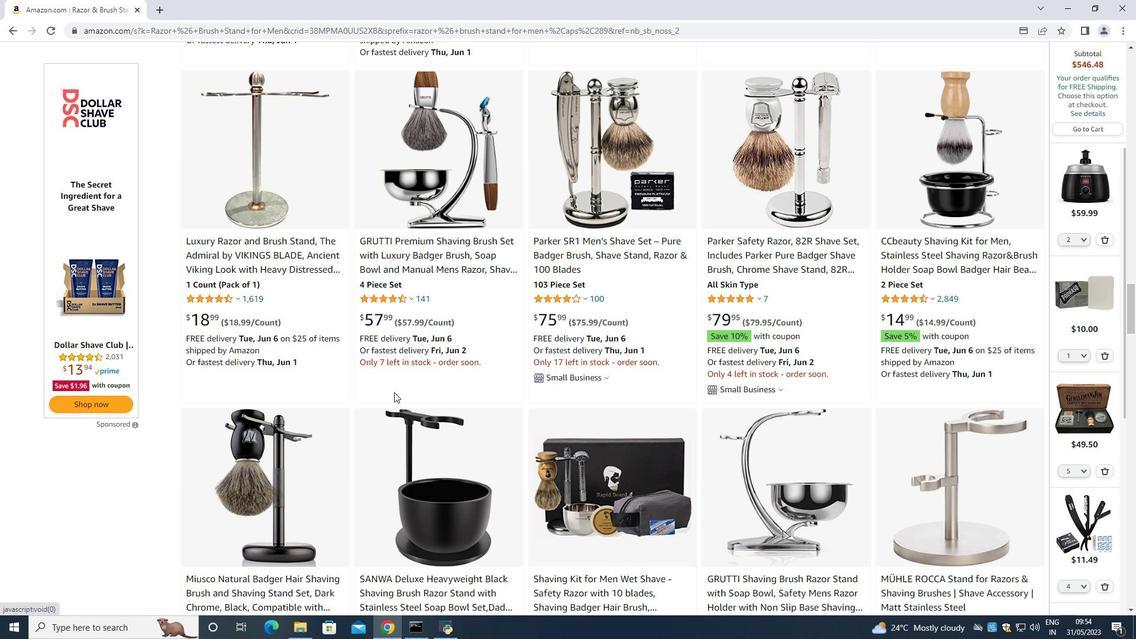 
Action: Mouse scrolled (394, 393) with delta (0, 0)
Screenshot: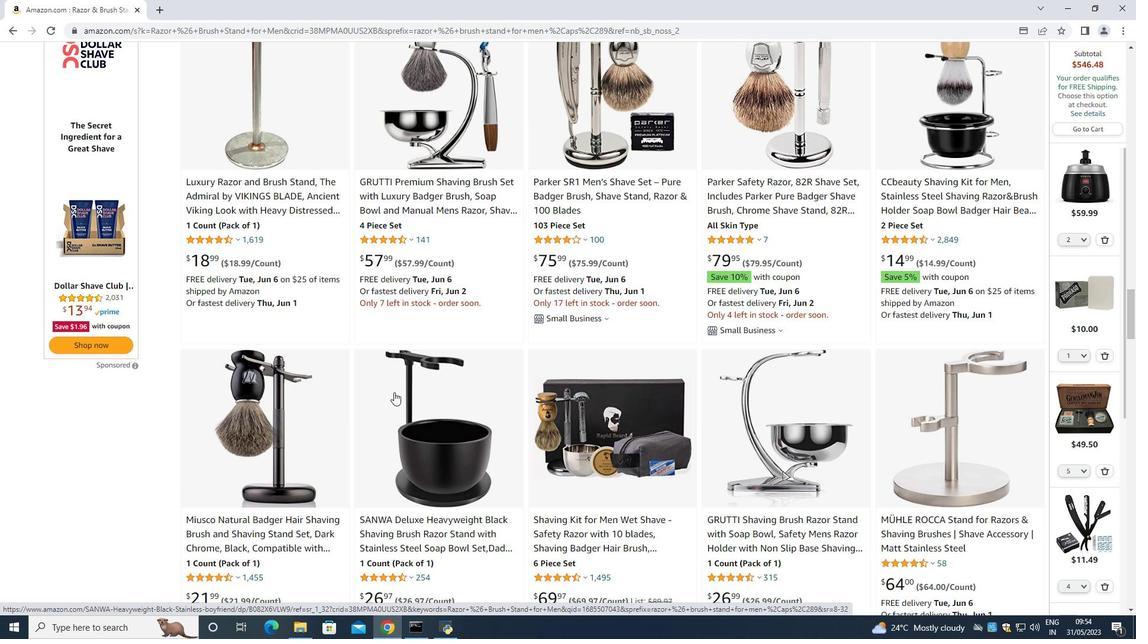 
Action: Mouse scrolled (394, 391) with delta (0, 0)
Screenshot: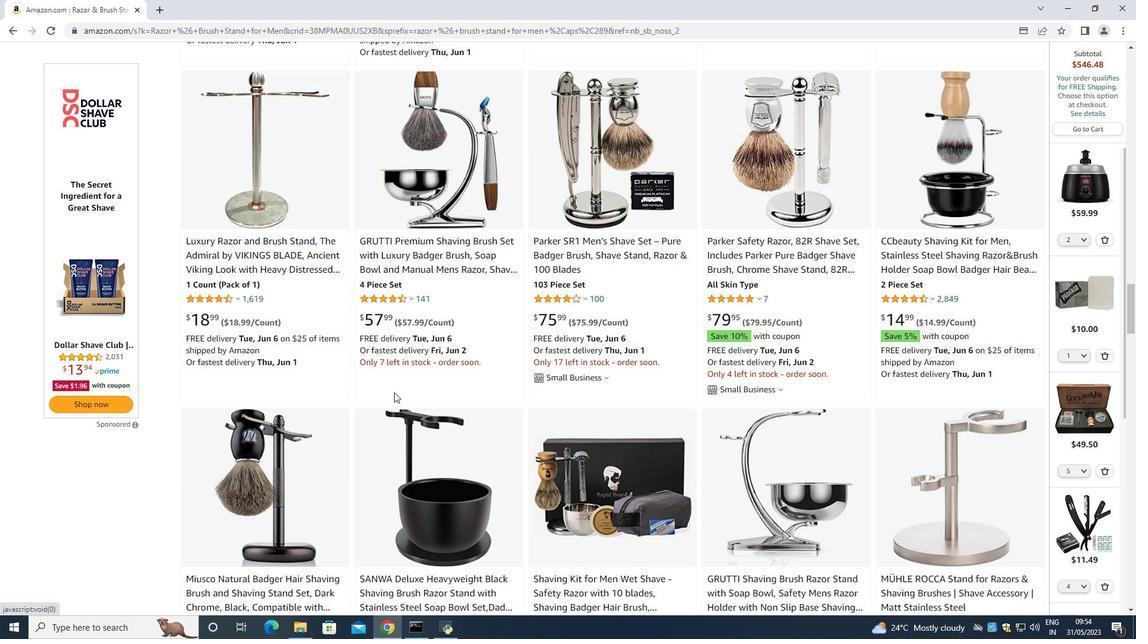 
Action: Mouse scrolled (394, 391) with delta (0, 0)
Screenshot: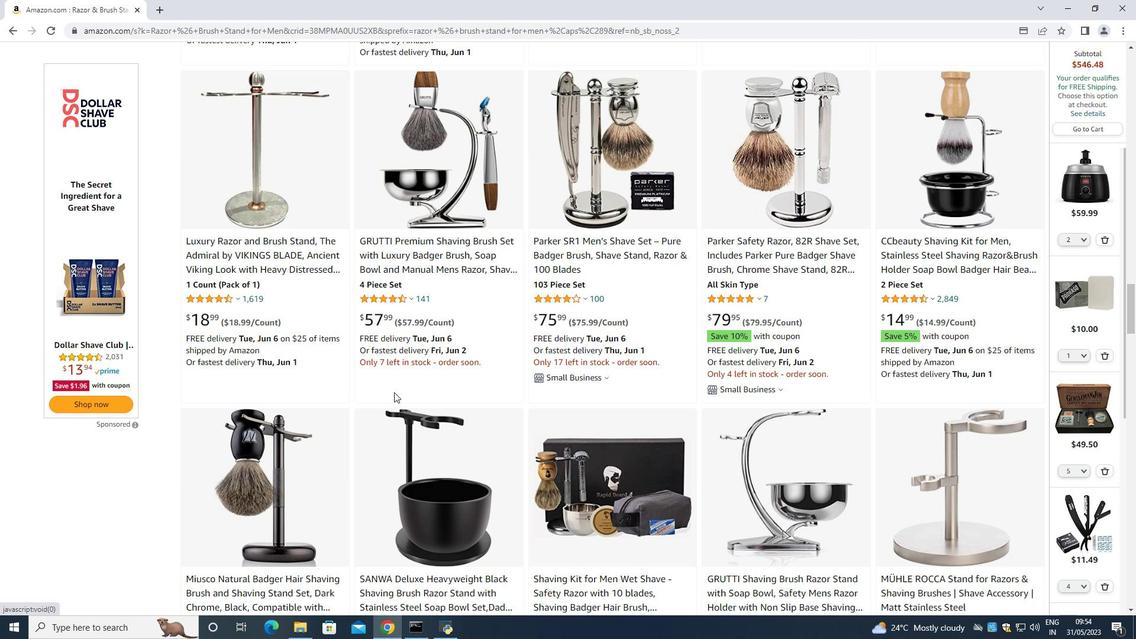 
Action: Mouse scrolled (394, 391) with delta (0, 0)
Screenshot: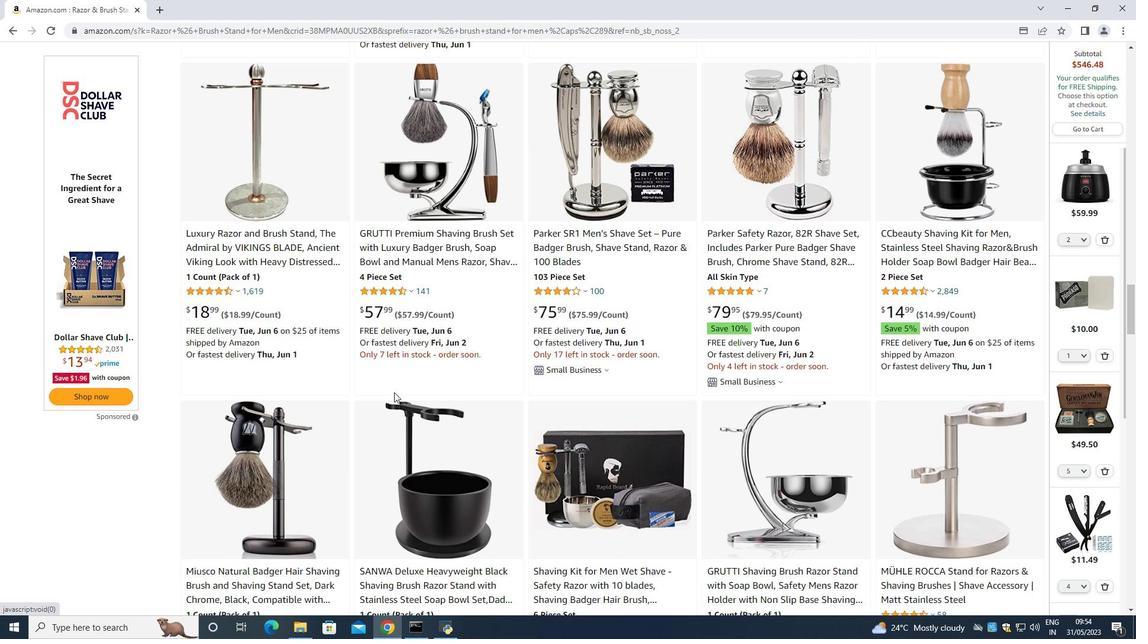 
Action: Mouse scrolled (394, 391) with delta (0, 0)
Screenshot: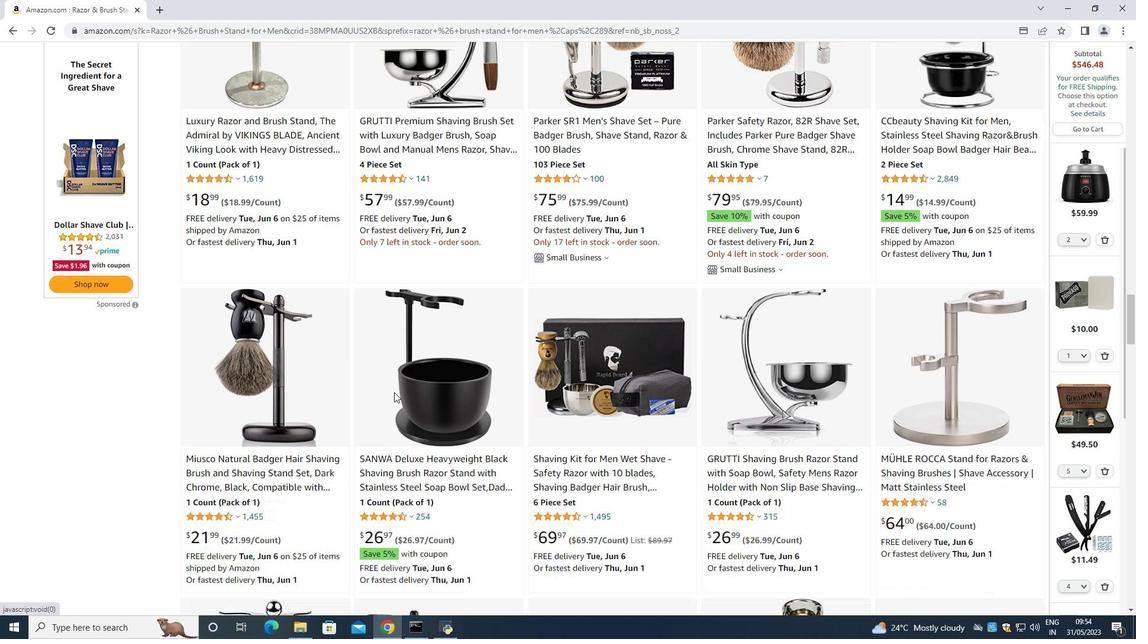 
Action: Mouse scrolled (394, 391) with delta (0, 0)
Screenshot: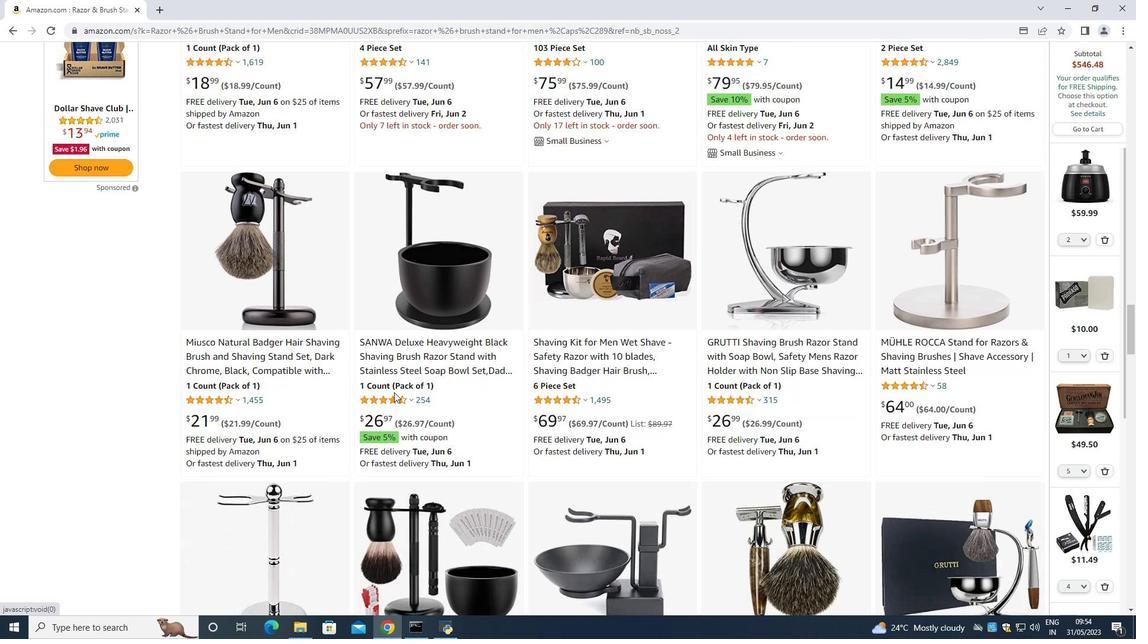 
Action: Mouse moved to (481, 297)
Screenshot: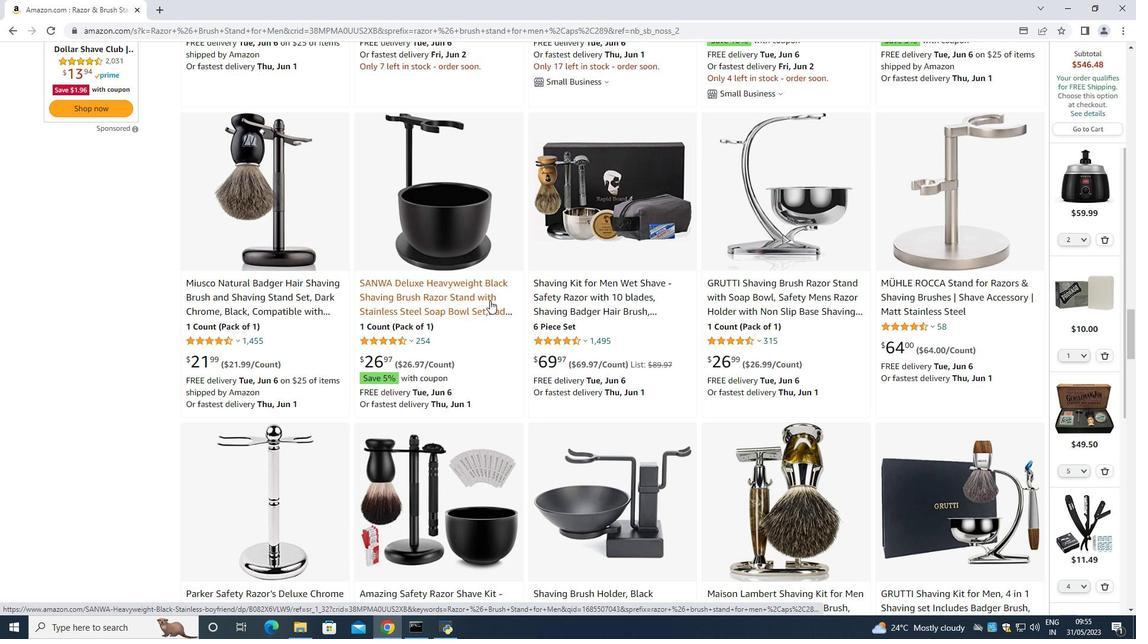 
Action: Mouse scrolled (481, 296) with delta (0, 0)
Screenshot: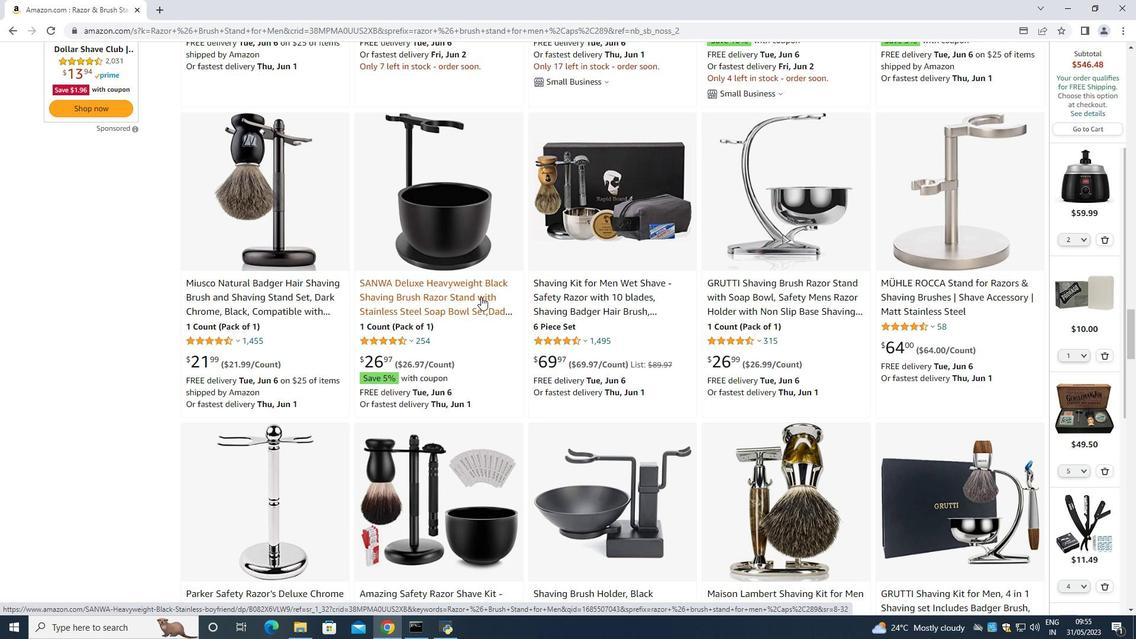 
Action: Mouse moved to (480, 292)
Screenshot: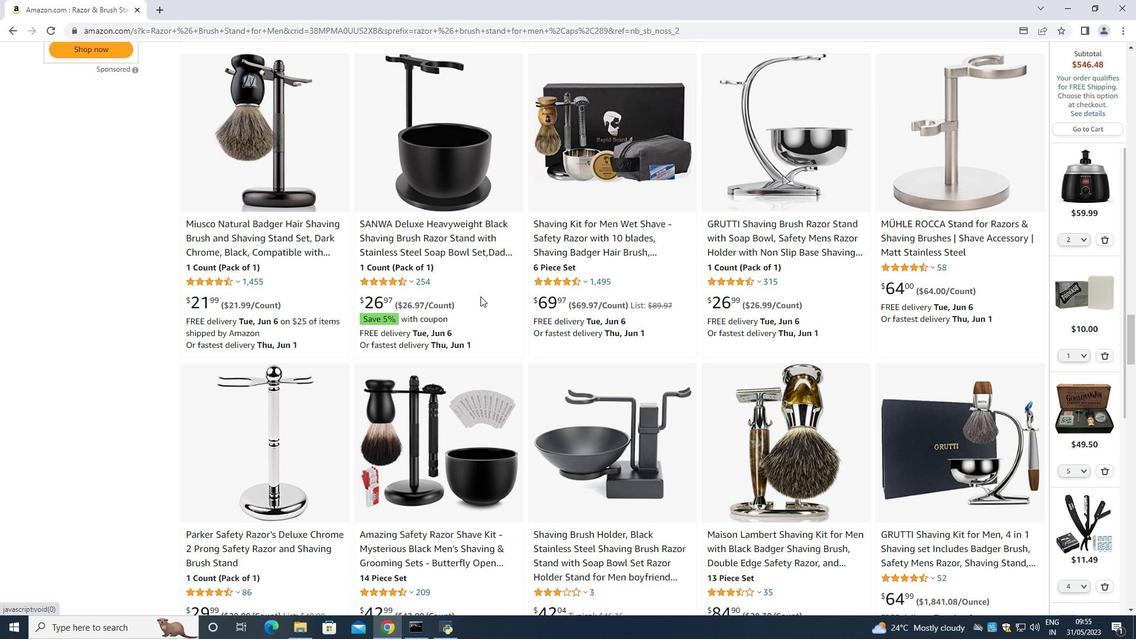 
Action: Mouse scrolled (480, 291) with delta (0, 0)
Screenshot: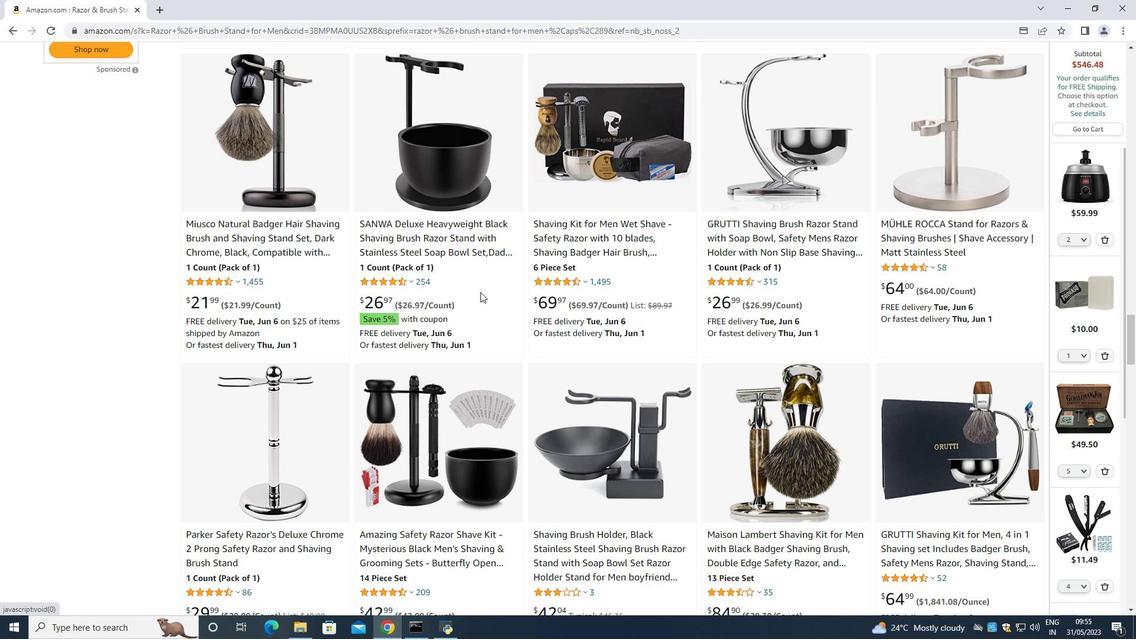 
Action: Mouse scrolled (480, 291) with delta (0, 0)
Screenshot: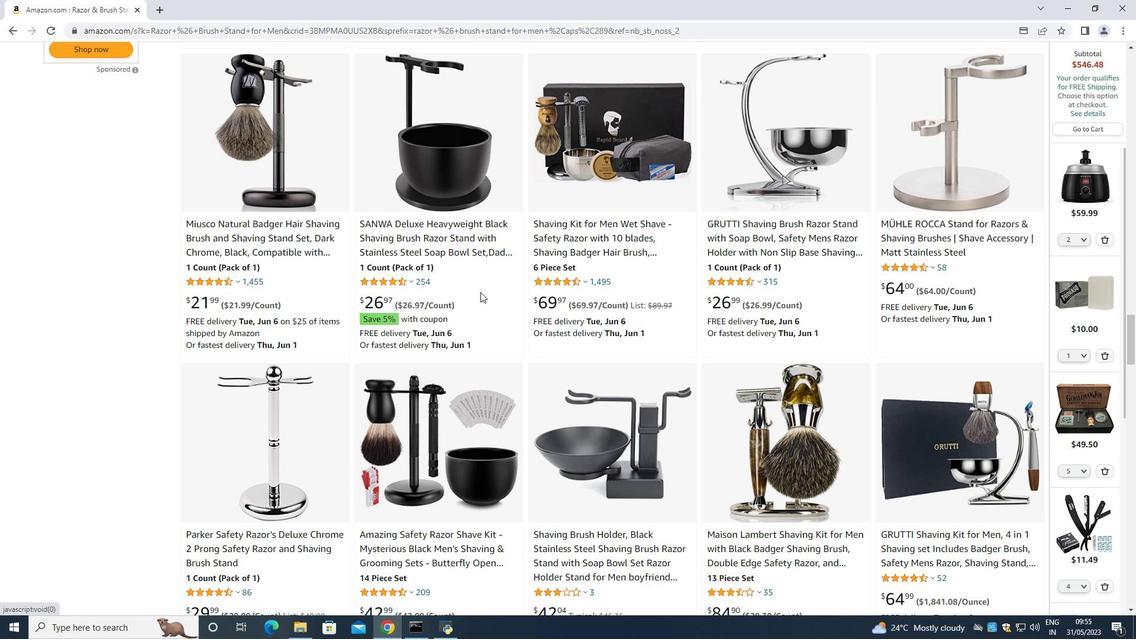 
Action: Mouse moved to (497, 256)
Screenshot: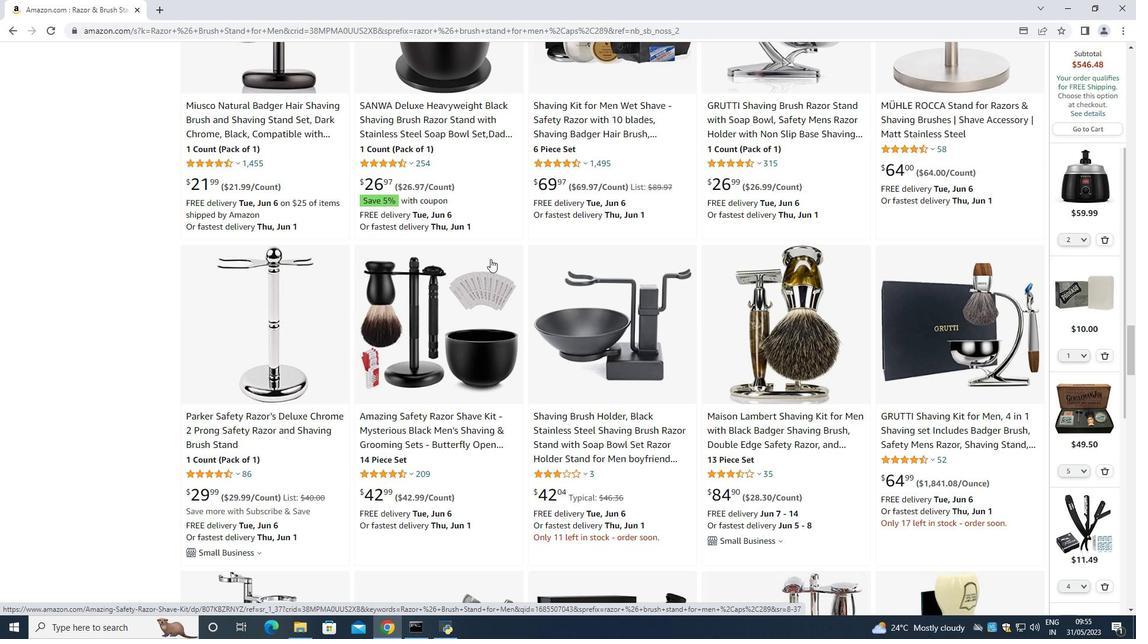 
Action: Mouse scrolled (497, 257) with delta (0, 0)
Screenshot: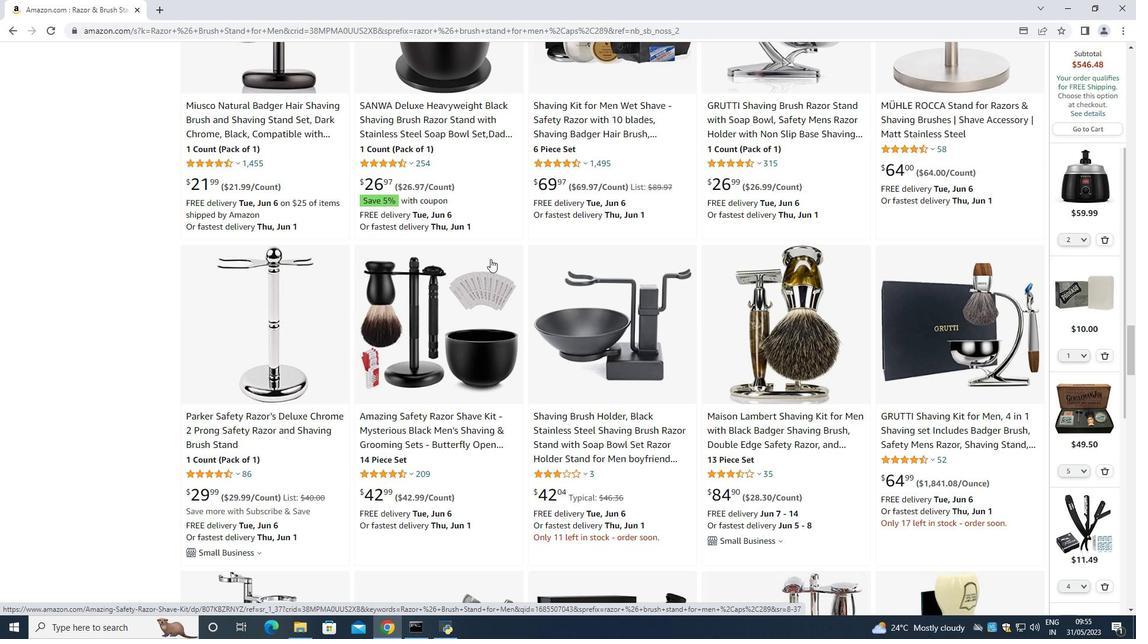 
Action: Mouse scrolled (497, 257) with delta (0, 0)
Screenshot: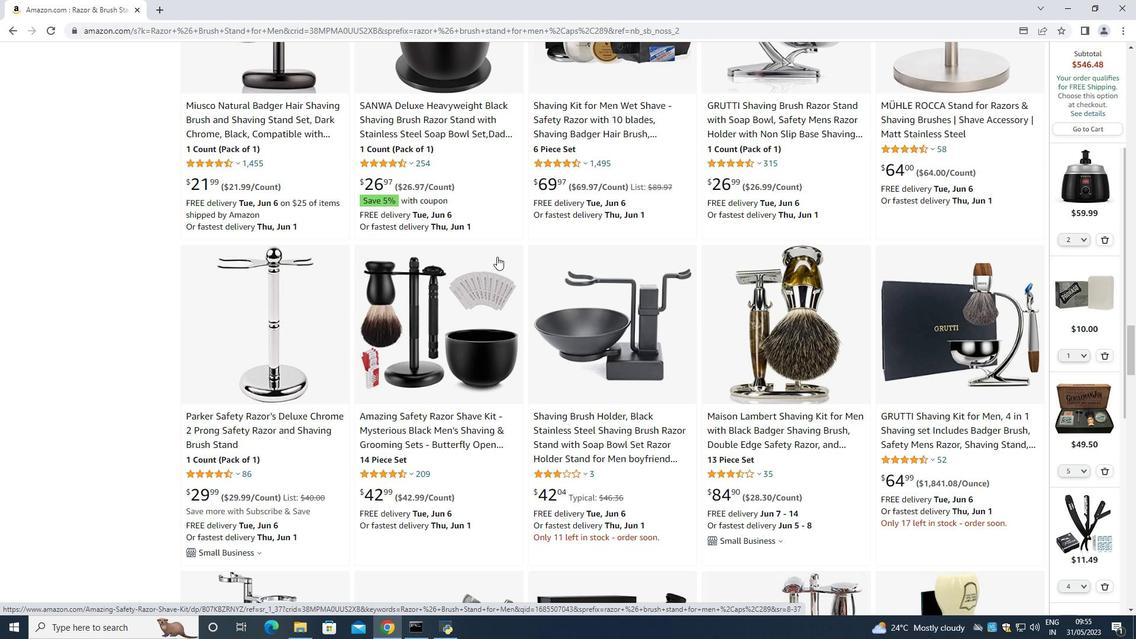 
Action: Mouse moved to (497, 256)
Screenshot: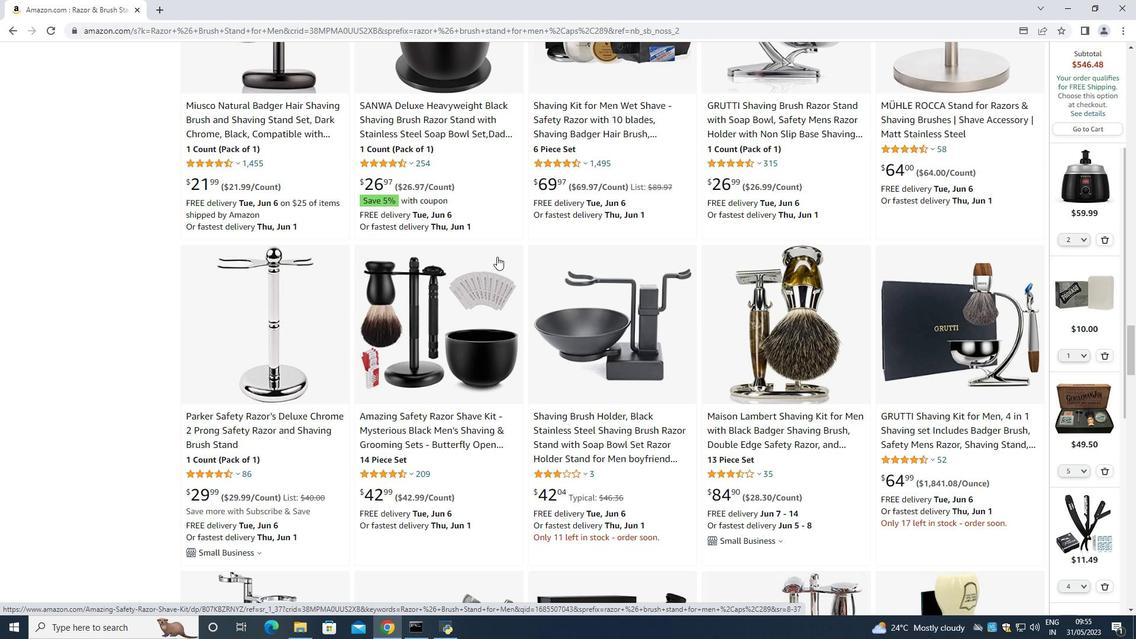 
Action: Mouse scrolled (497, 256) with delta (0, 0)
Screenshot: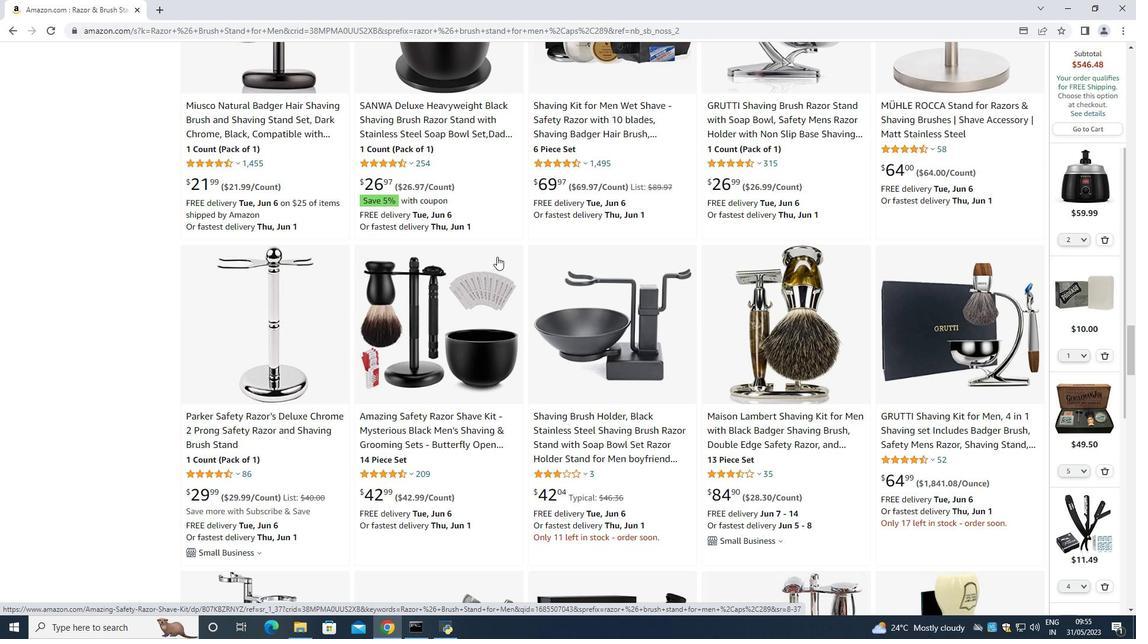 
Action: Mouse scrolled (497, 256) with delta (0, 0)
Screenshot: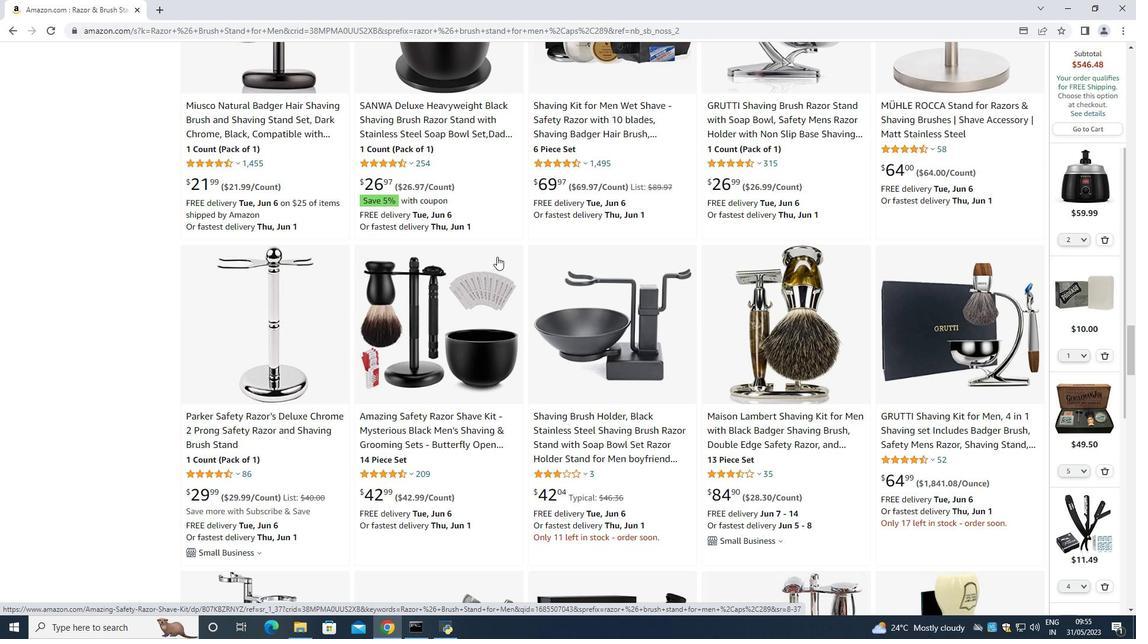 
Action: Mouse scrolled (497, 256) with delta (0, 0)
Screenshot: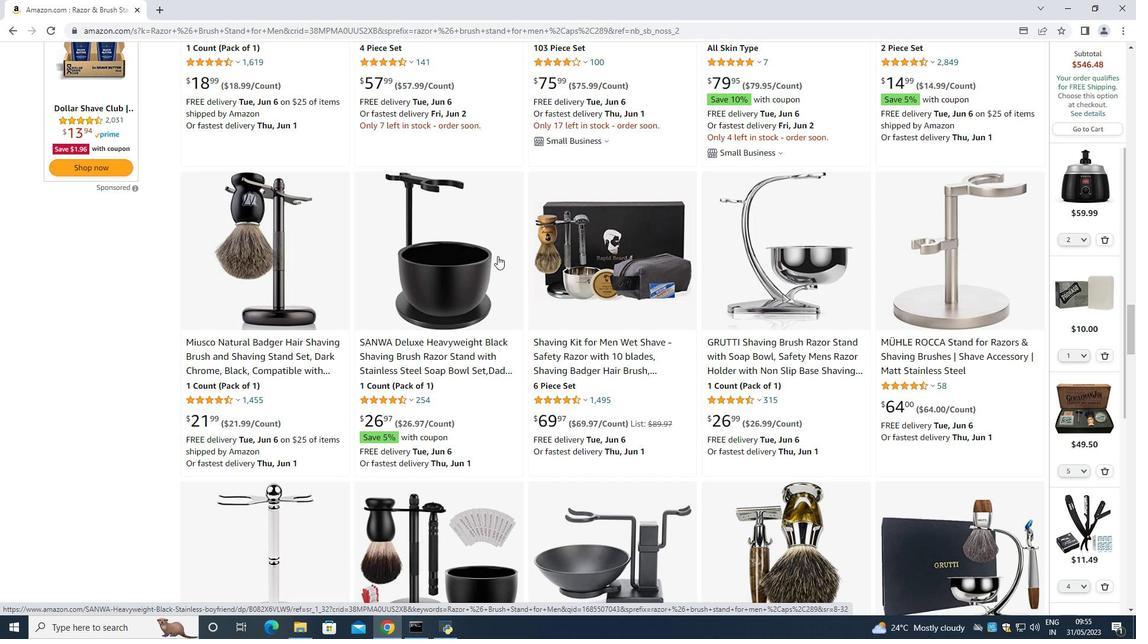 
Action: Mouse scrolled (497, 256) with delta (0, 0)
Screenshot: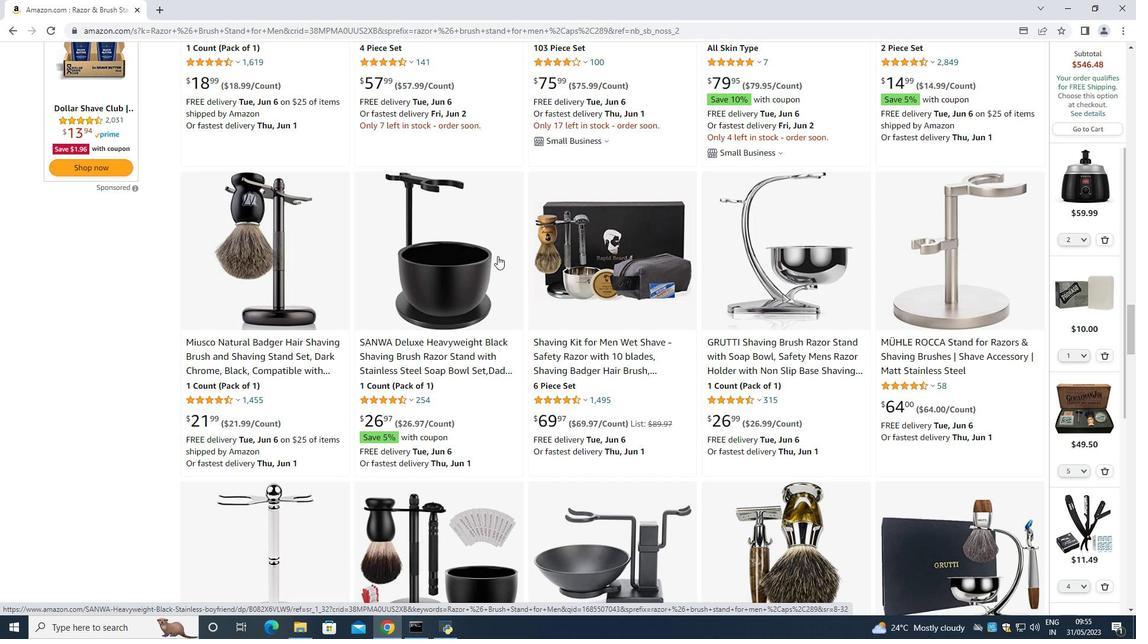 
Action: Mouse scrolled (497, 256) with delta (0, 0)
Screenshot: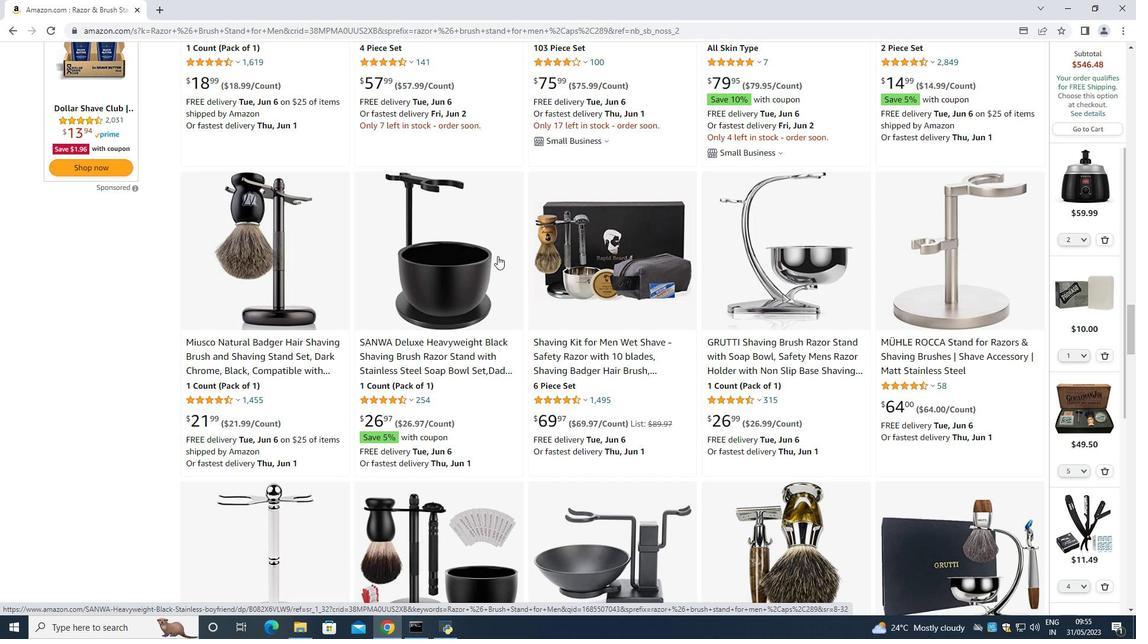 
Action: Mouse scrolled (497, 256) with delta (0, 0)
Screenshot: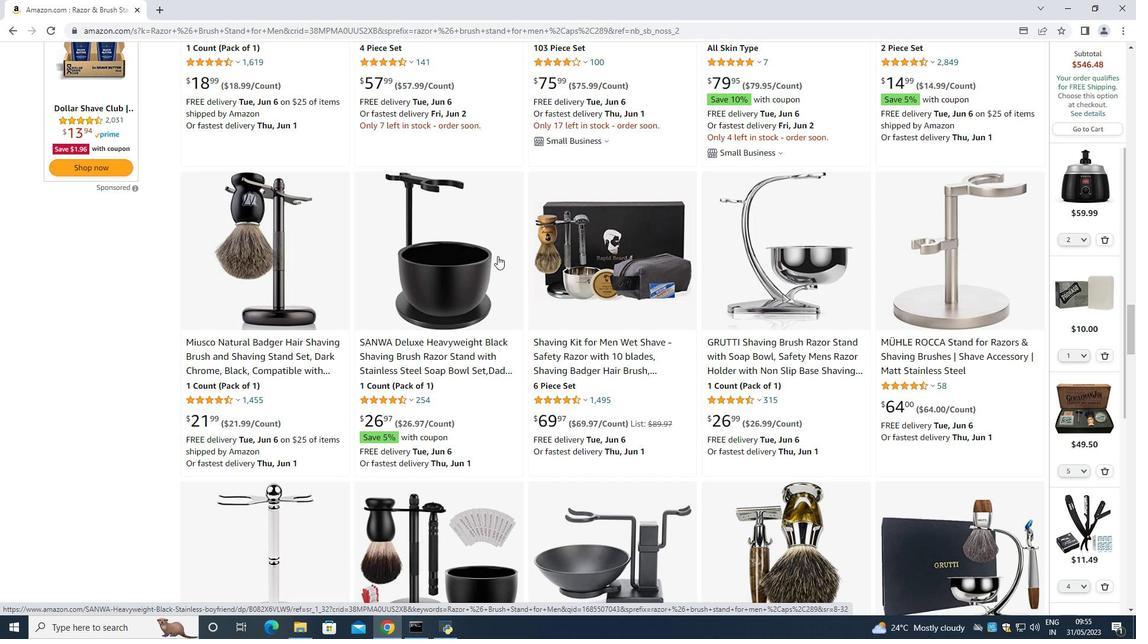 
Action: Mouse scrolled (497, 255) with delta (0, 0)
Screenshot: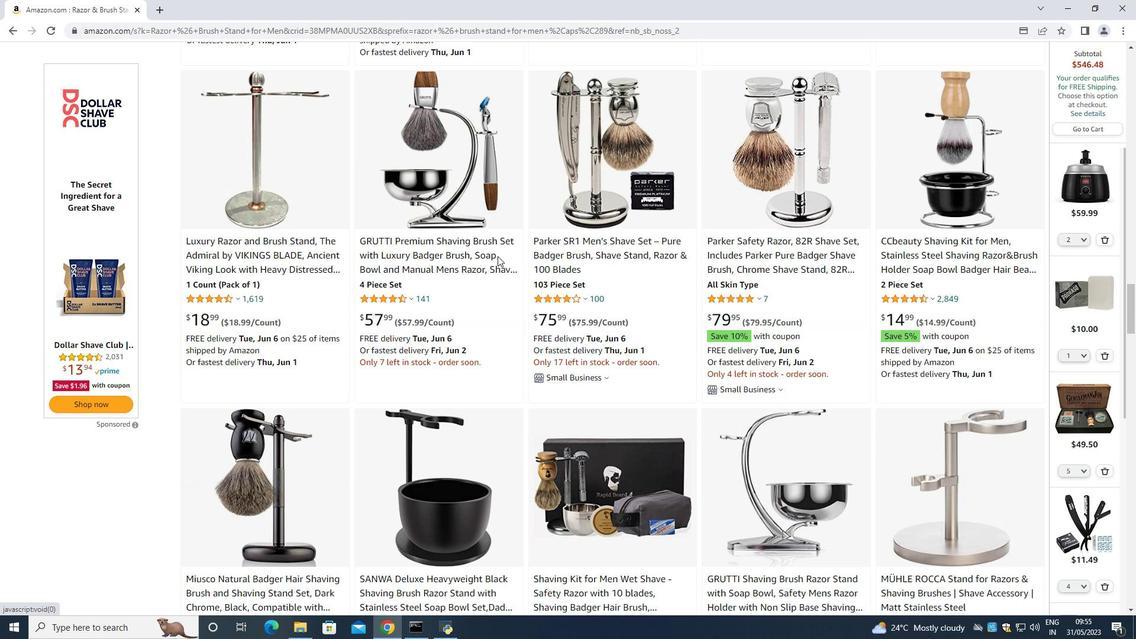 
Action: Mouse scrolled (497, 255) with delta (0, 0)
Screenshot: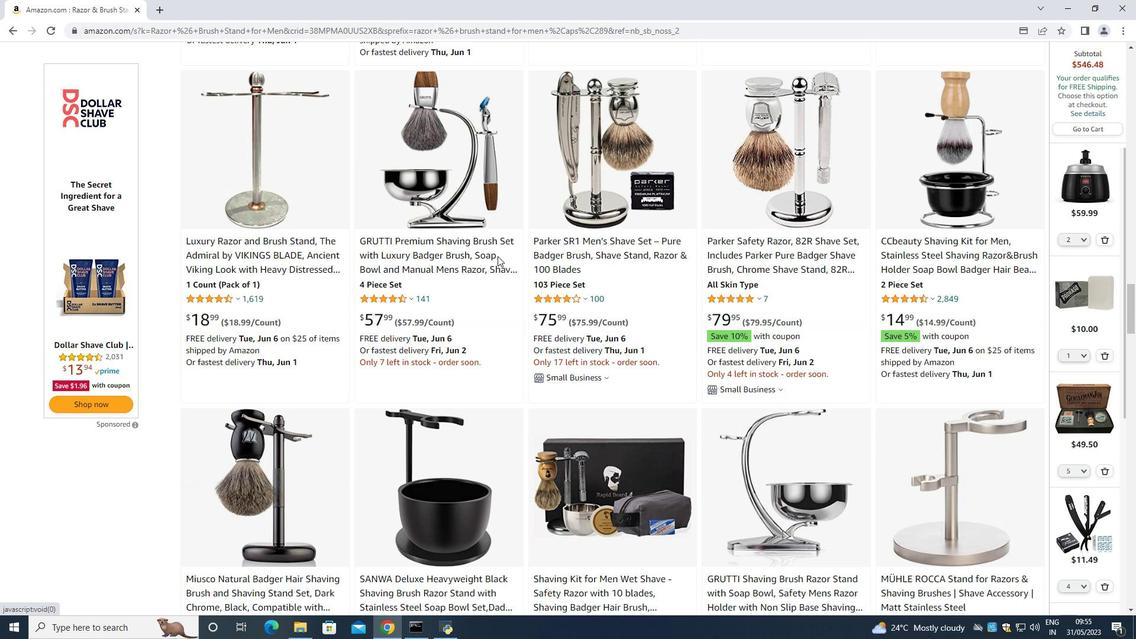
Action: Mouse scrolled (497, 255) with delta (0, 0)
Screenshot: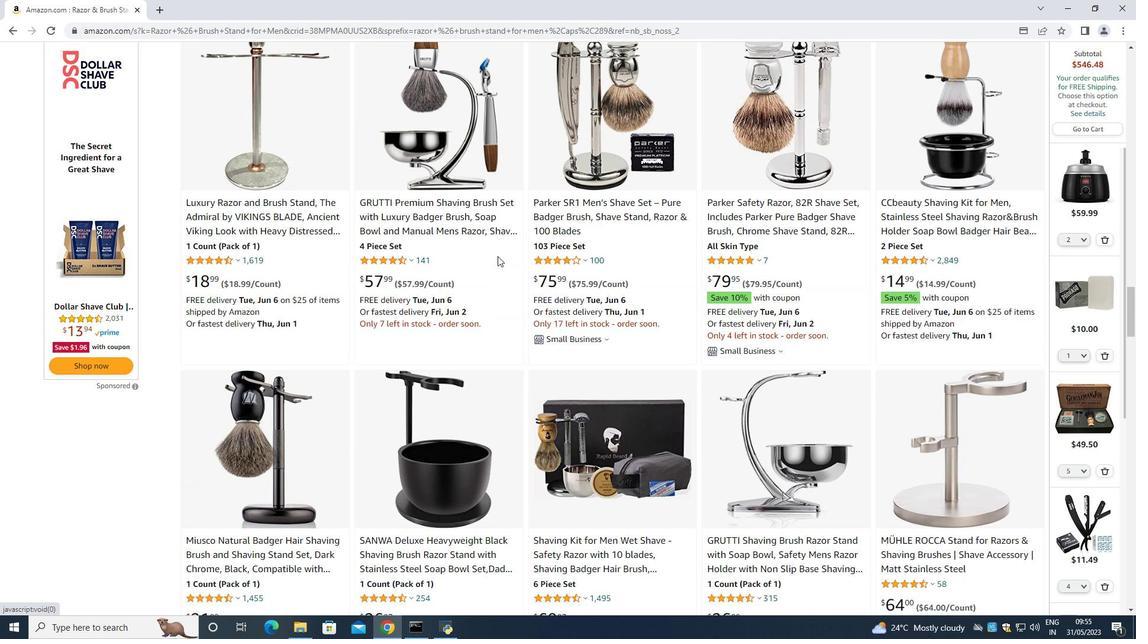 
Action: Mouse scrolled (497, 255) with delta (0, 0)
Screenshot: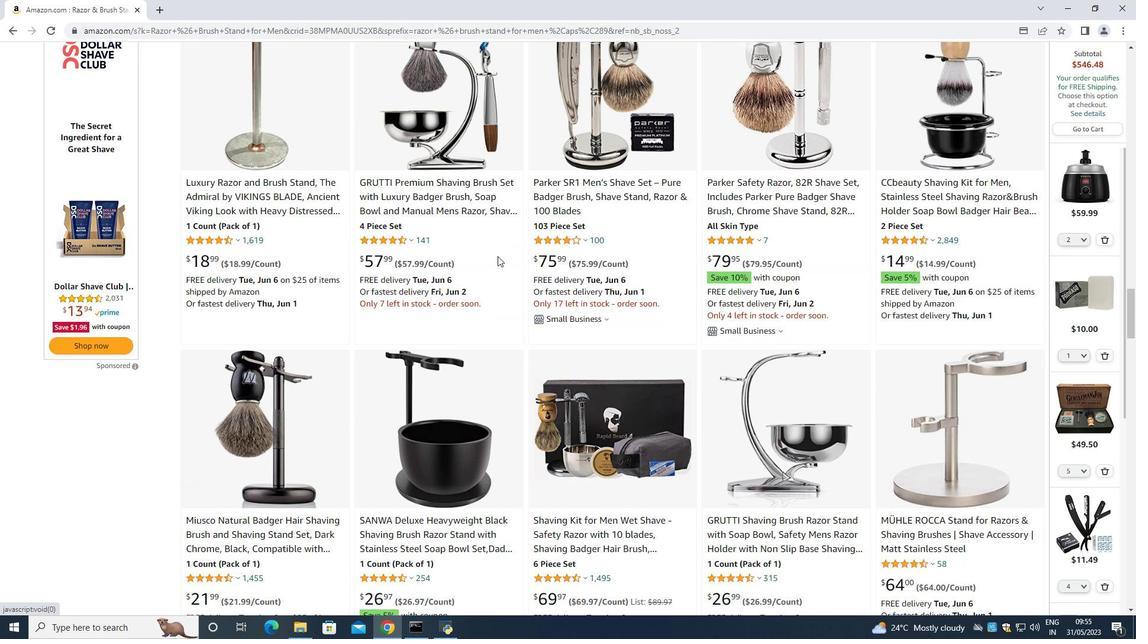 
Action: Mouse moved to (458, 350)
Screenshot: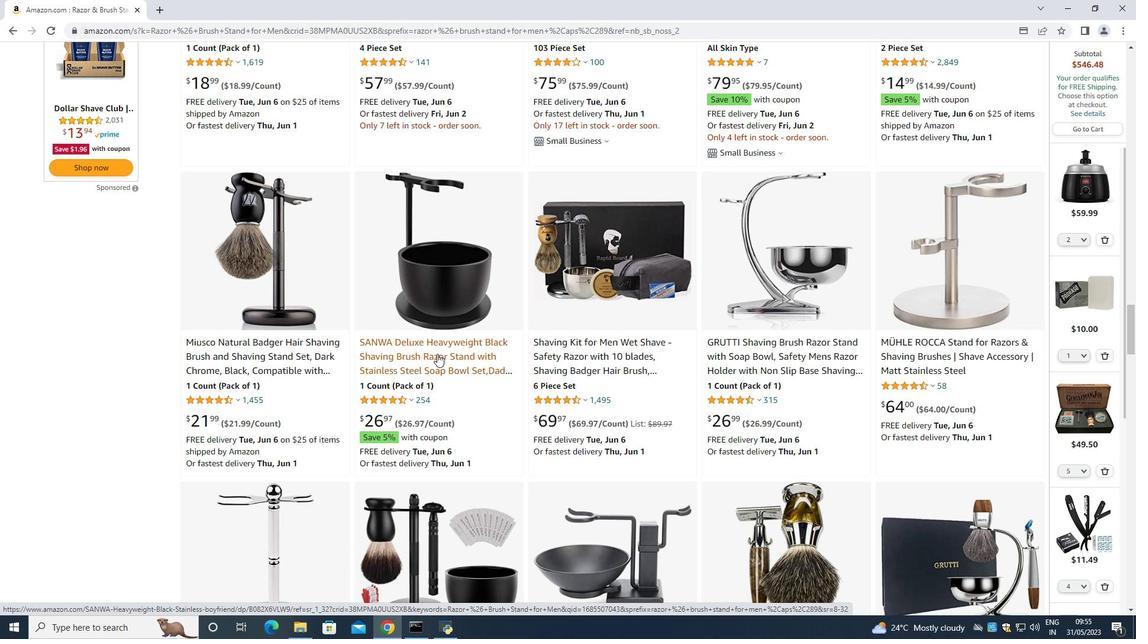 
Action: Mouse pressed left at (458, 350)
Screenshot: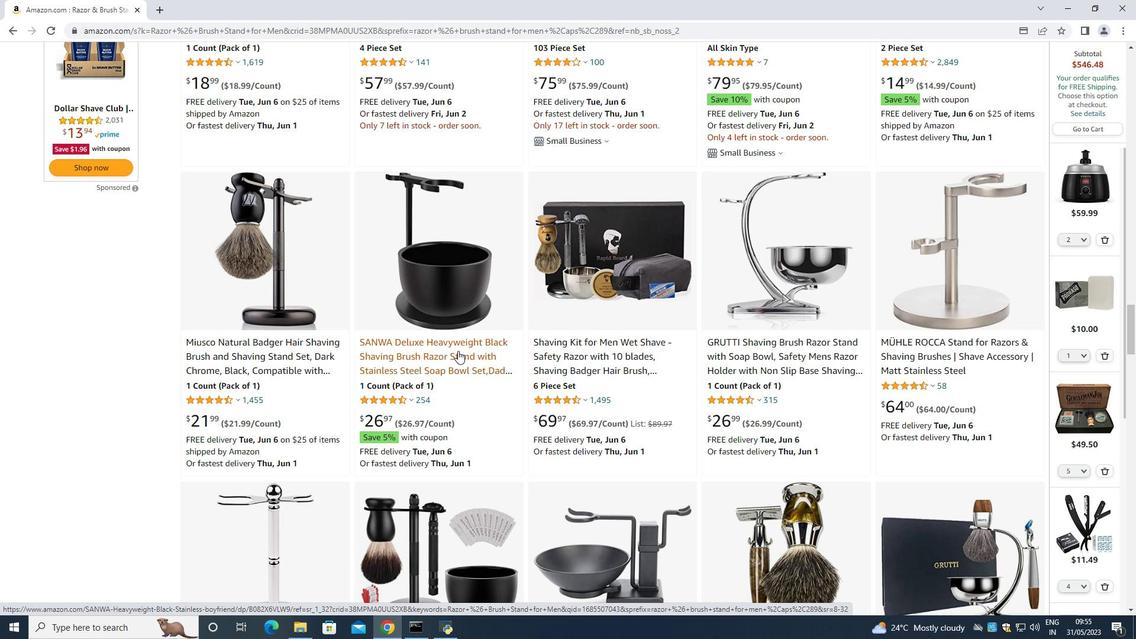 
Action: Mouse moved to (886, 423)
Screenshot: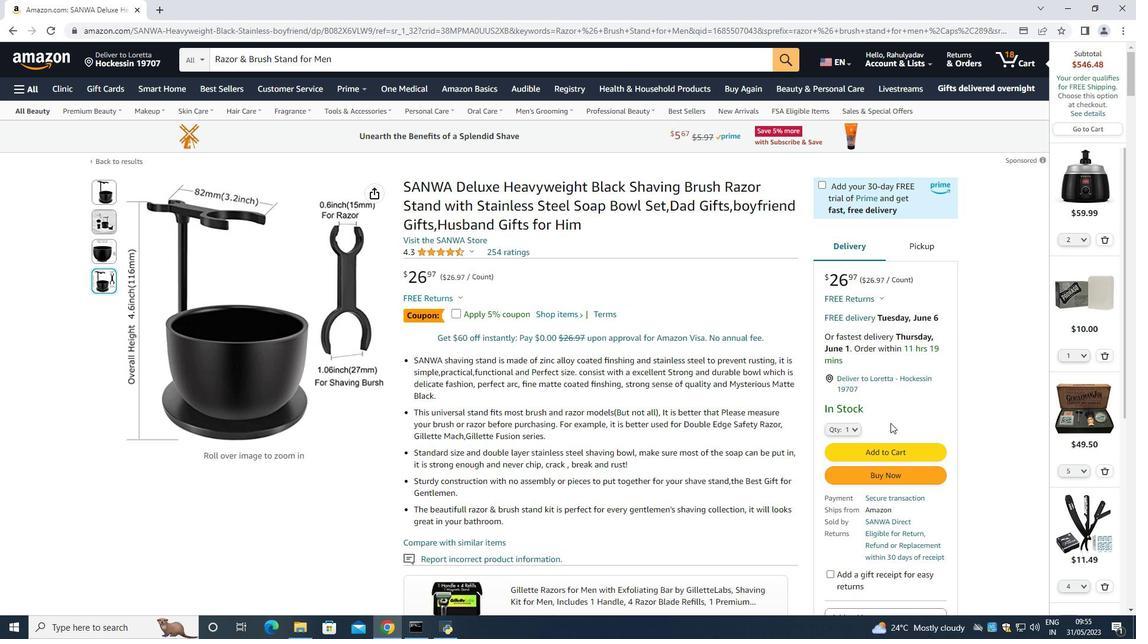 
Action: Mouse scrolled (886, 423) with delta (0, 0)
Screenshot: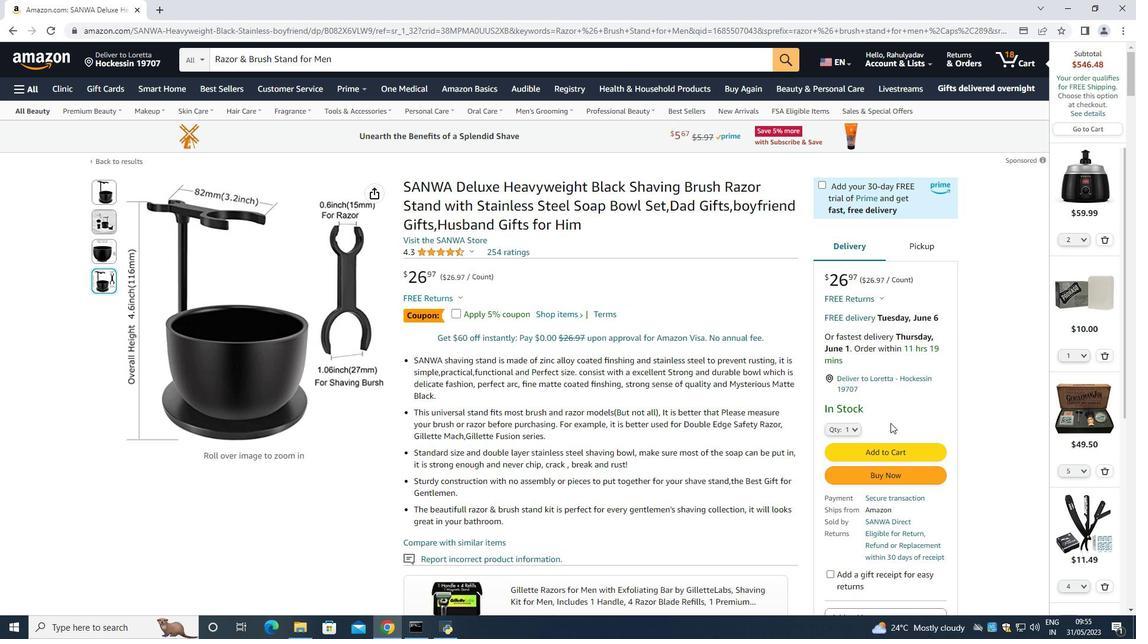 
Action: Mouse moved to (877, 424)
Screenshot: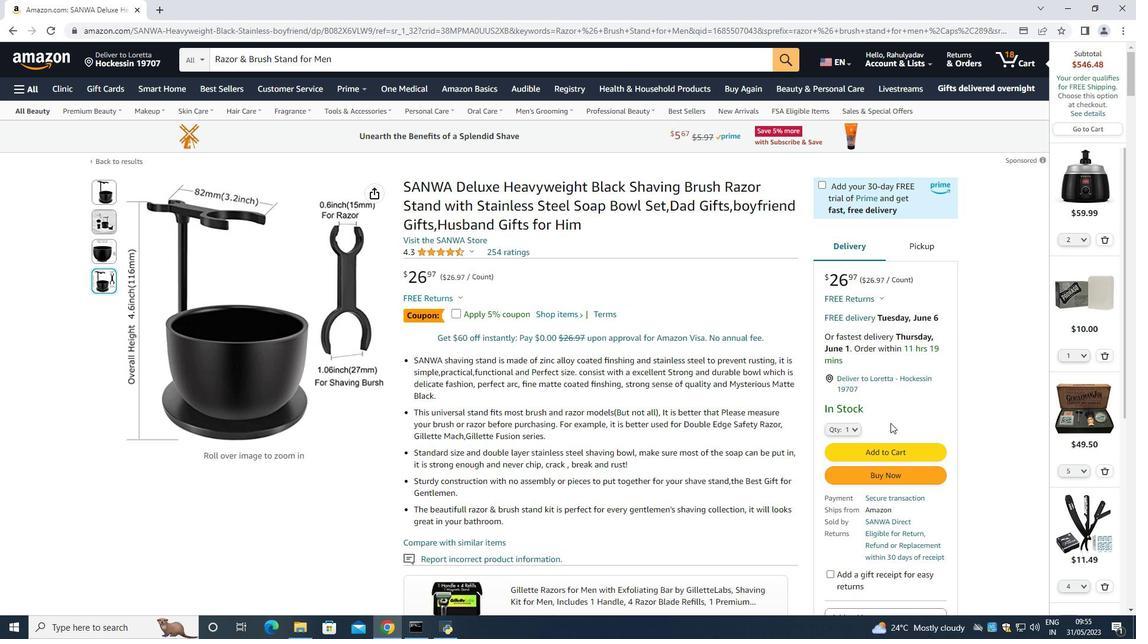 
Action: Mouse scrolled (877, 424) with delta (0, 0)
Screenshot: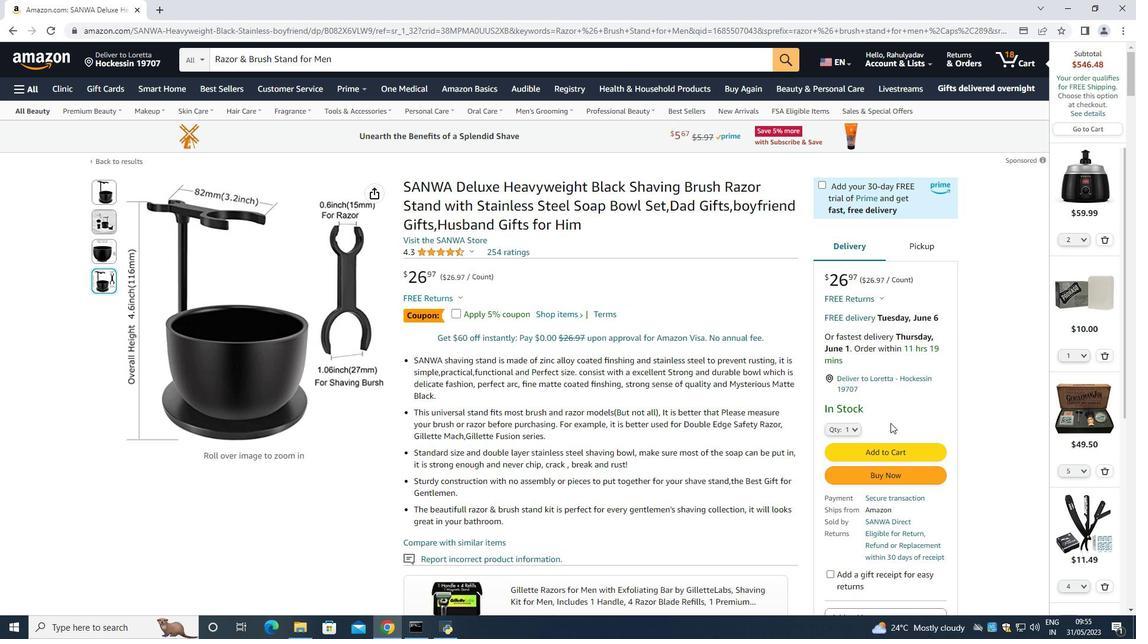 
Action: Mouse moved to (869, 427)
Screenshot: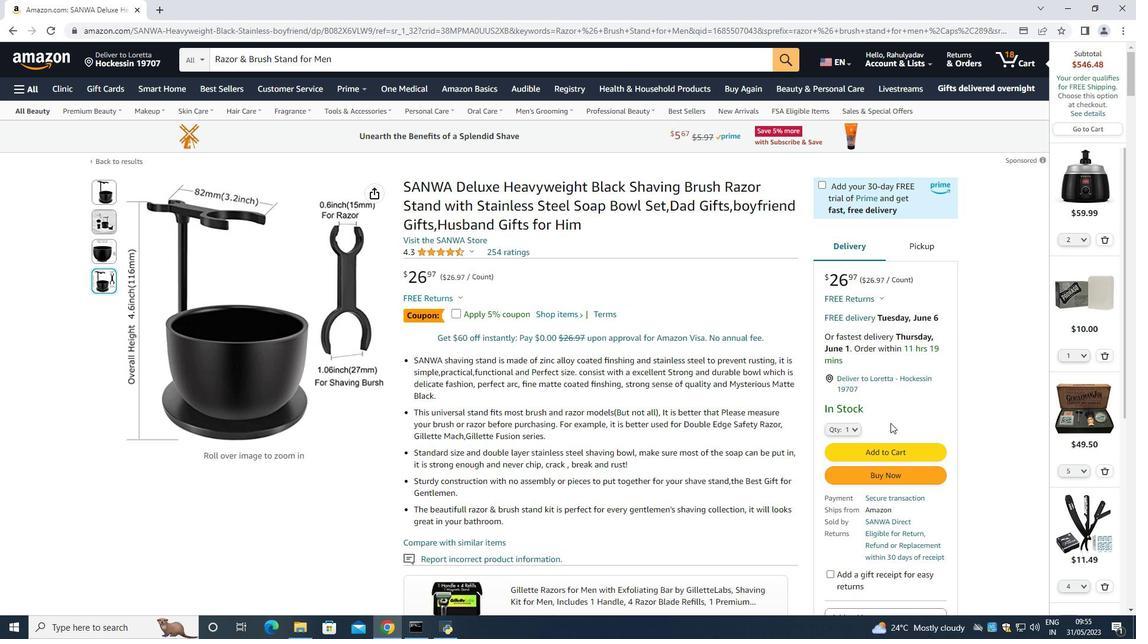
Action: Mouse scrolled (869, 426) with delta (0, 0)
Screenshot: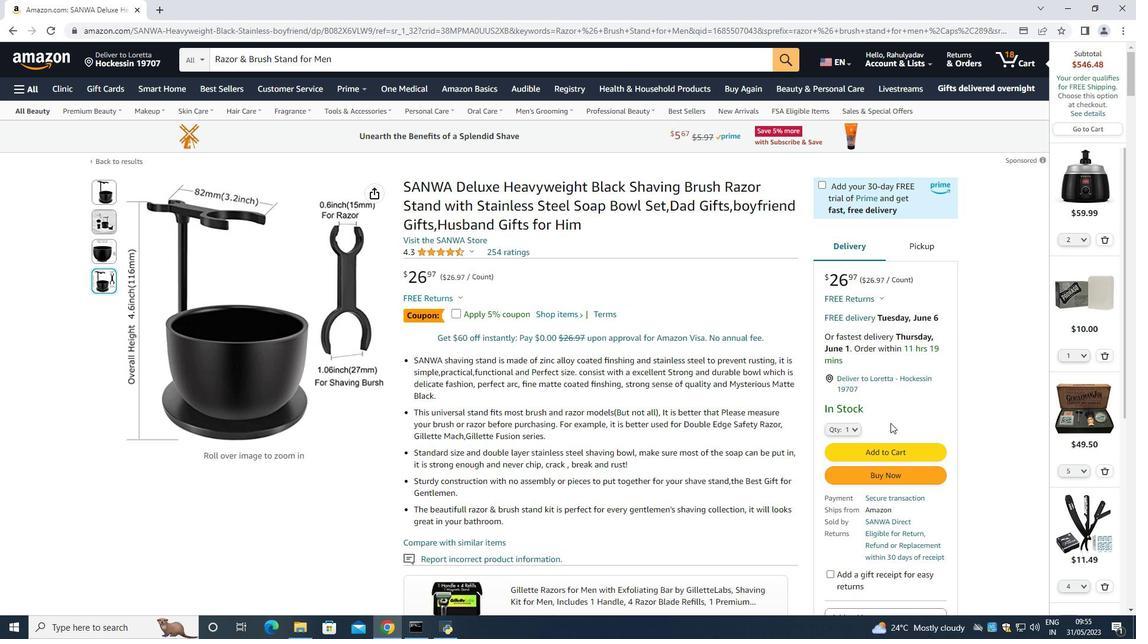 
Action: Mouse moved to (865, 426)
Screenshot: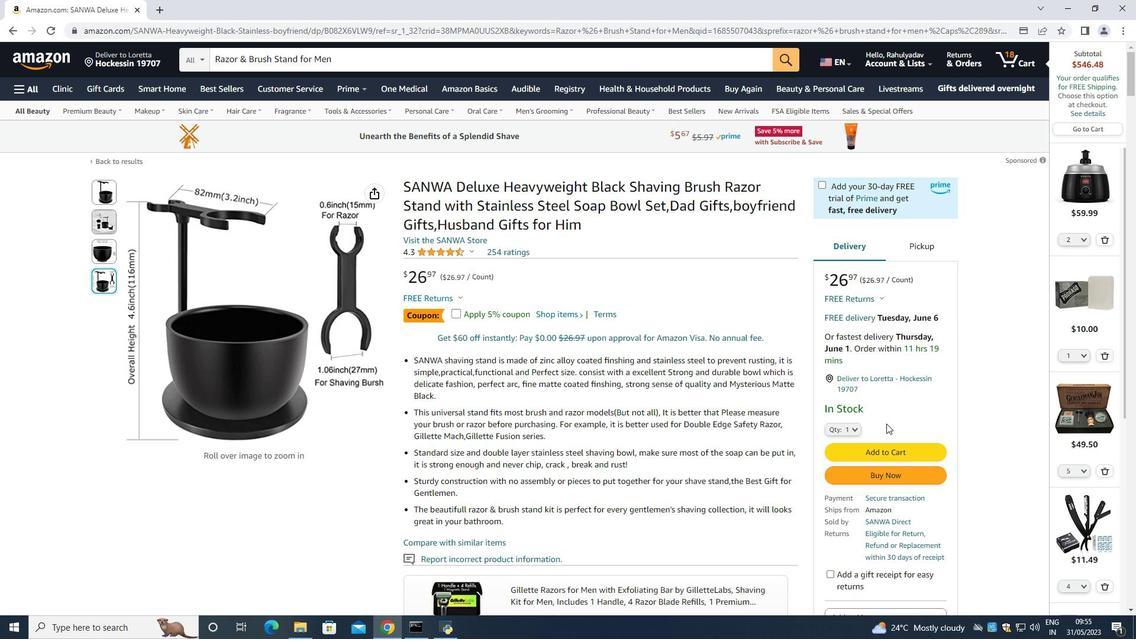 
Action: Mouse scrolled (867, 426) with delta (0, 0)
Screenshot: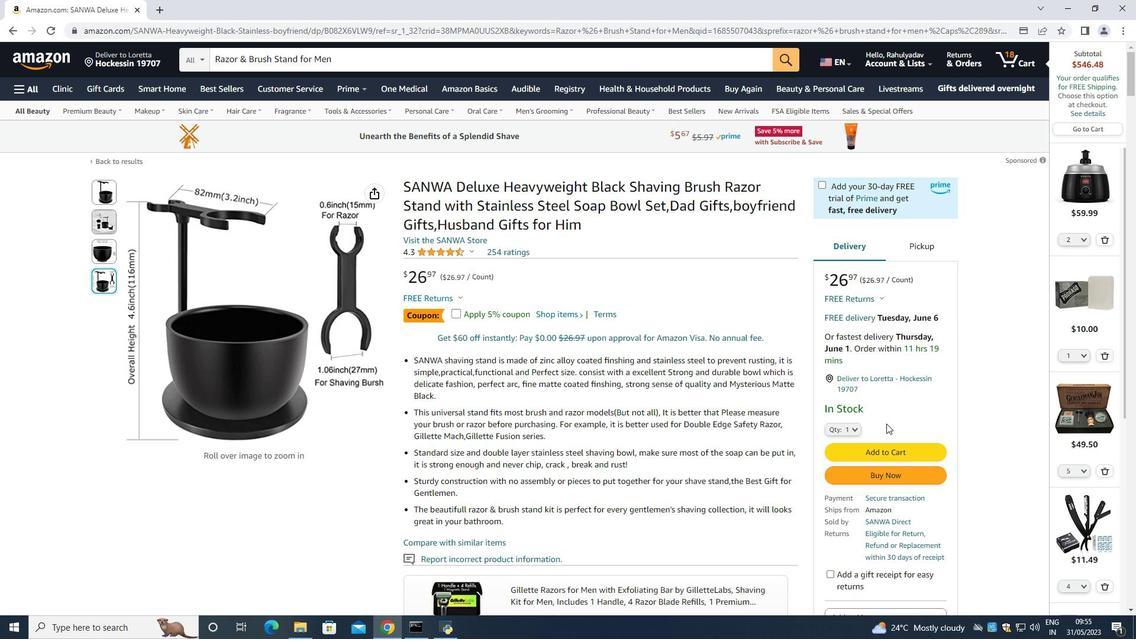 
Action: Mouse moved to (849, 49)
Screenshot: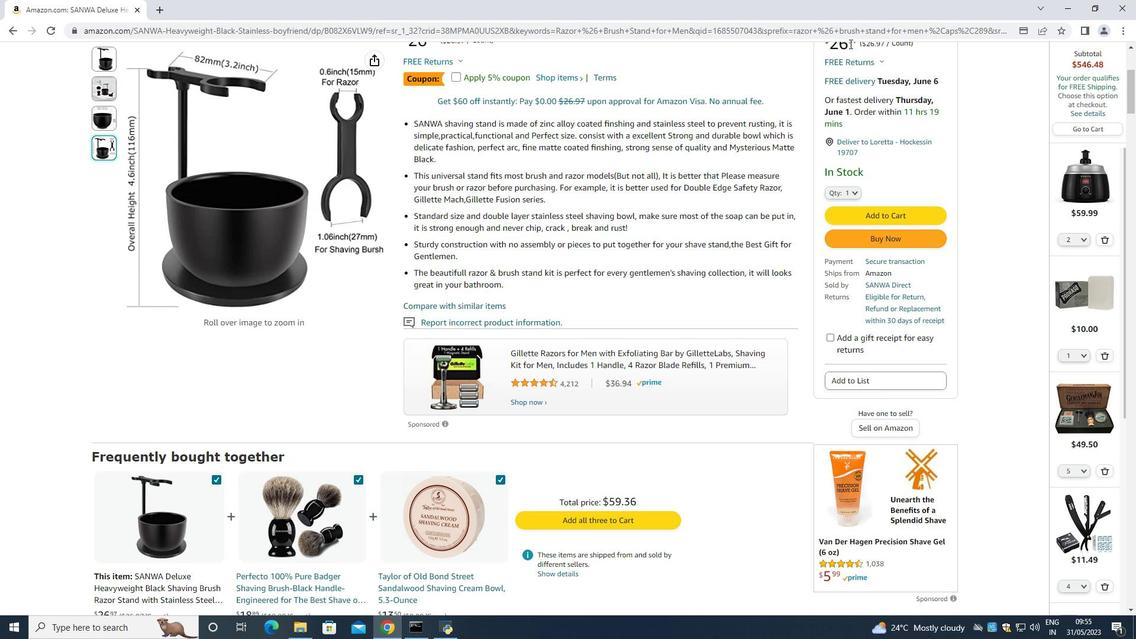 
Action: Mouse scrolled (849, 49) with delta (0, 0)
Screenshot: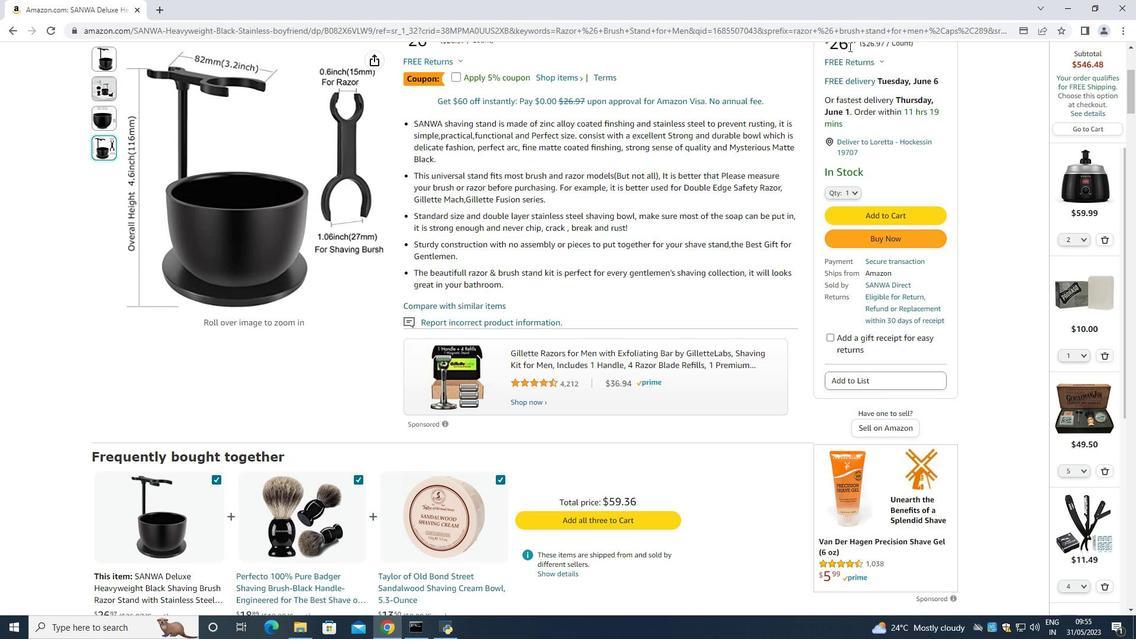 
Action: Mouse moved to (849, 60)
Screenshot: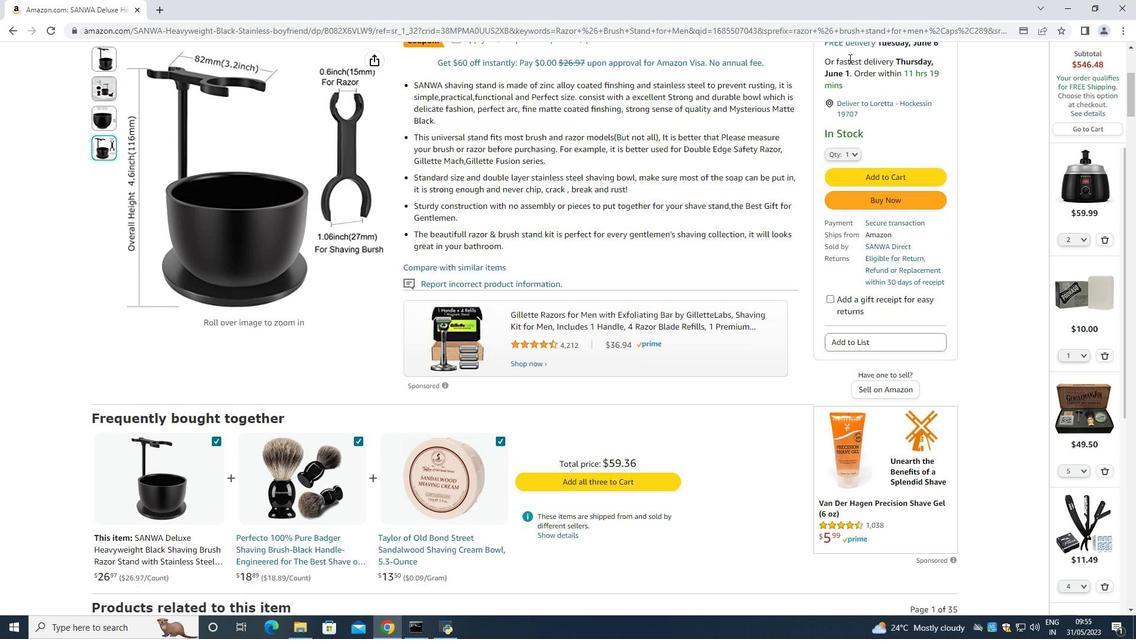 
Action: Mouse scrolled (849, 59) with delta (0, 0)
Screenshot: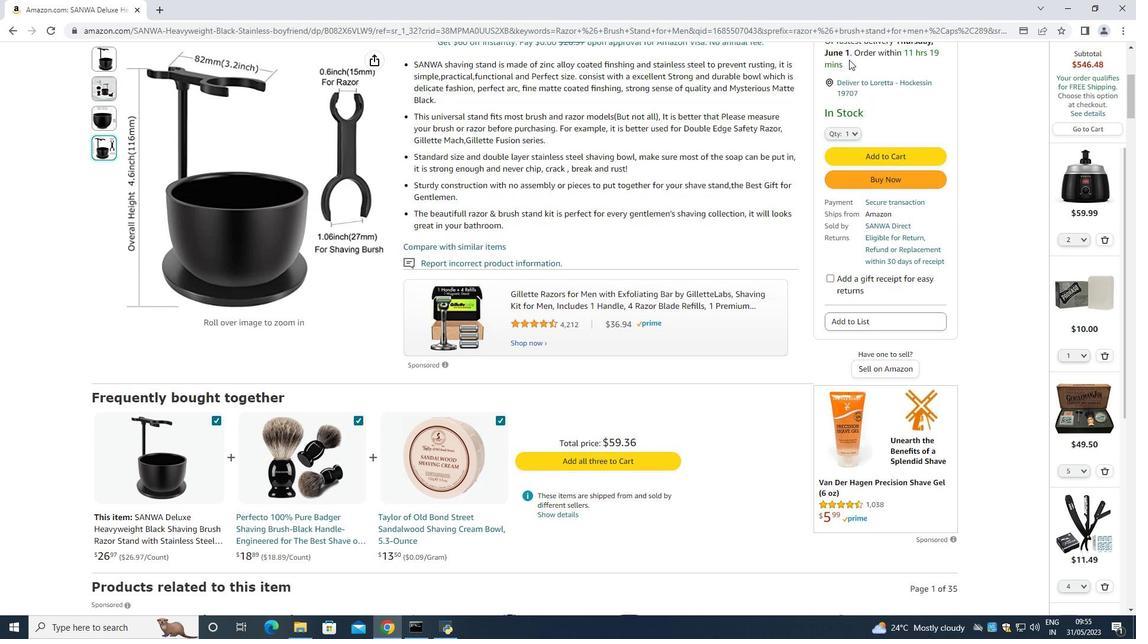 
Action: Mouse scrolled (849, 59) with delta (0, 0)
Screenshot: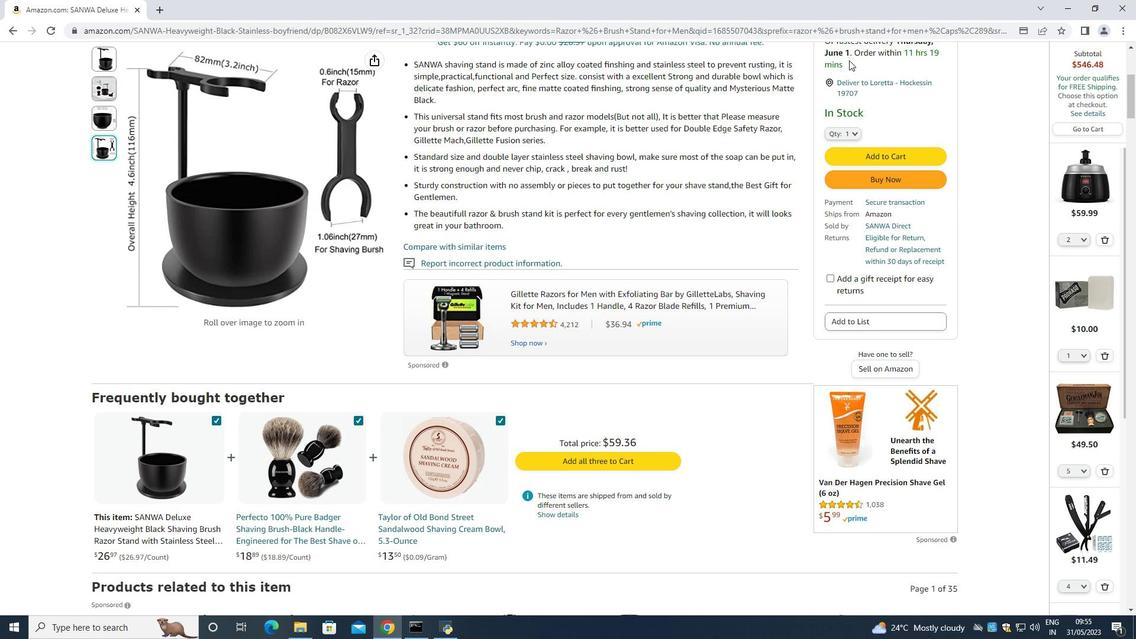
Action: Mouse scrolled (849, 59) with delta (0, 0)
Screenshot: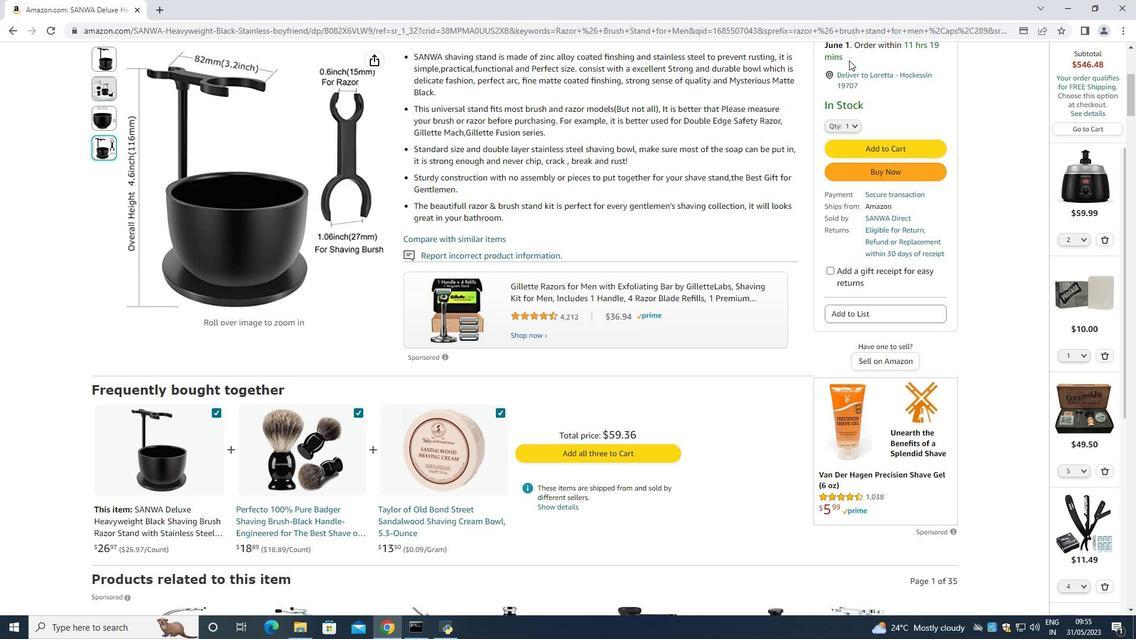 
Action: Mouse moved to (851, 54)
Screenshot: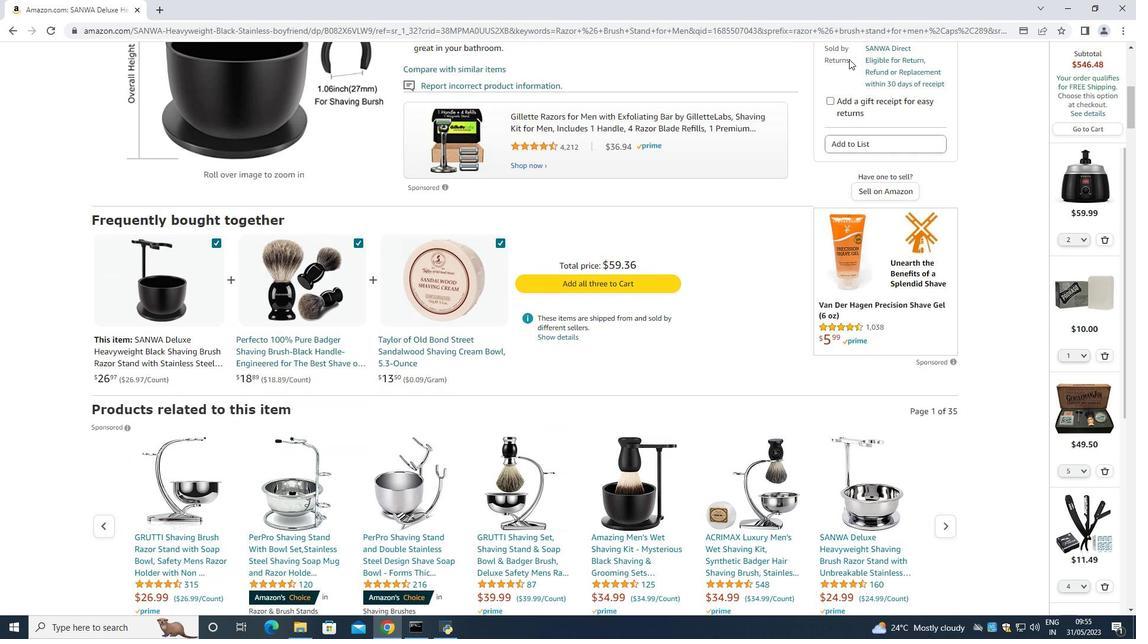 
Action: Mouse scrolled (851, 55) with delta (0, 0)
Screenshot: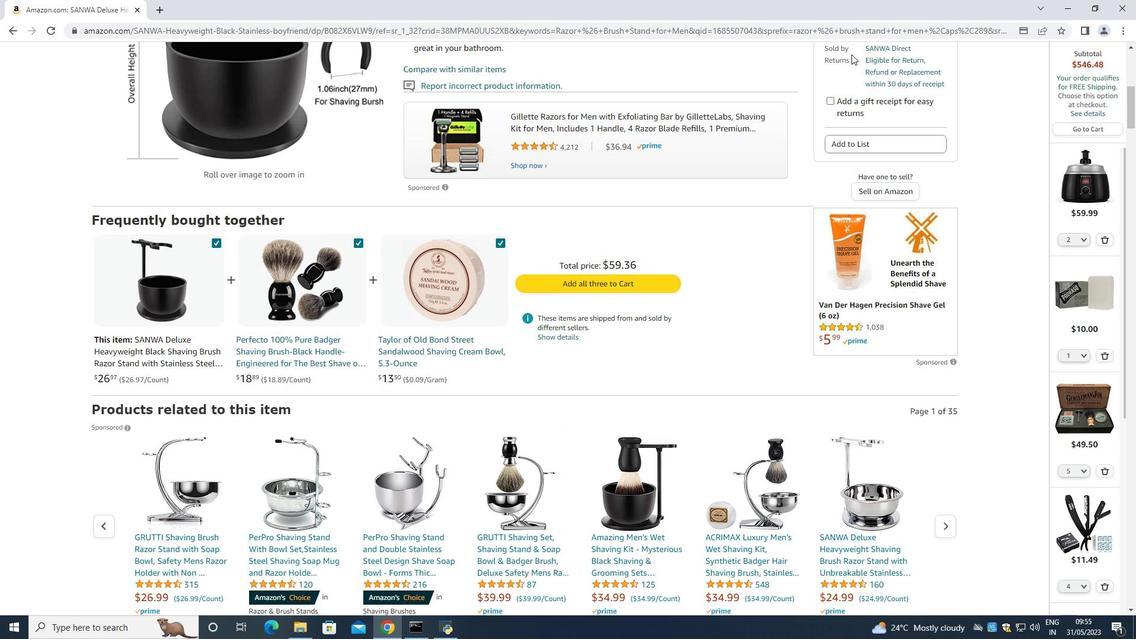 
Action: Mouse scrolled (851, 55) with delta (0, 0)
Screenshot: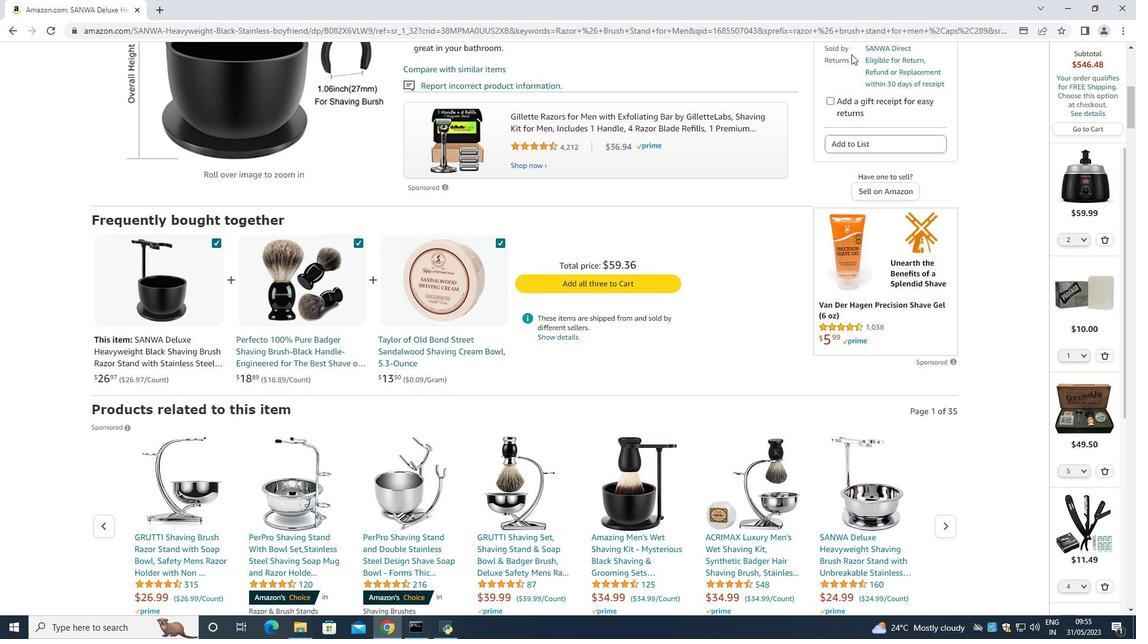
Action: Mouse moved to (848, 71)
Screenshot: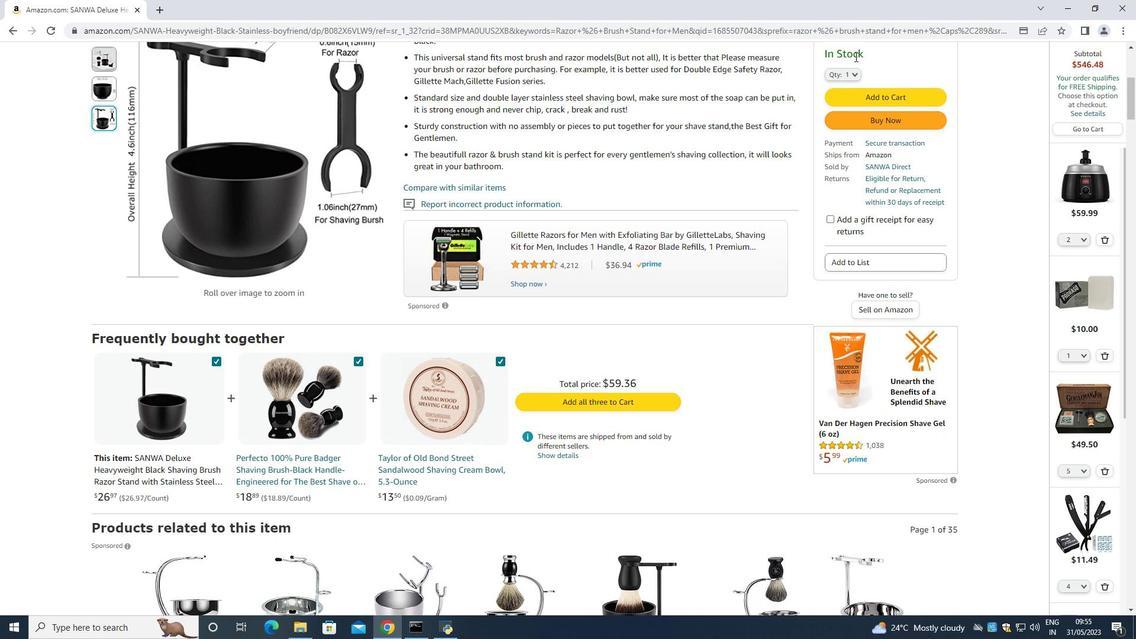
Action: Mouse pressed left at (848, 71)
Screenshot: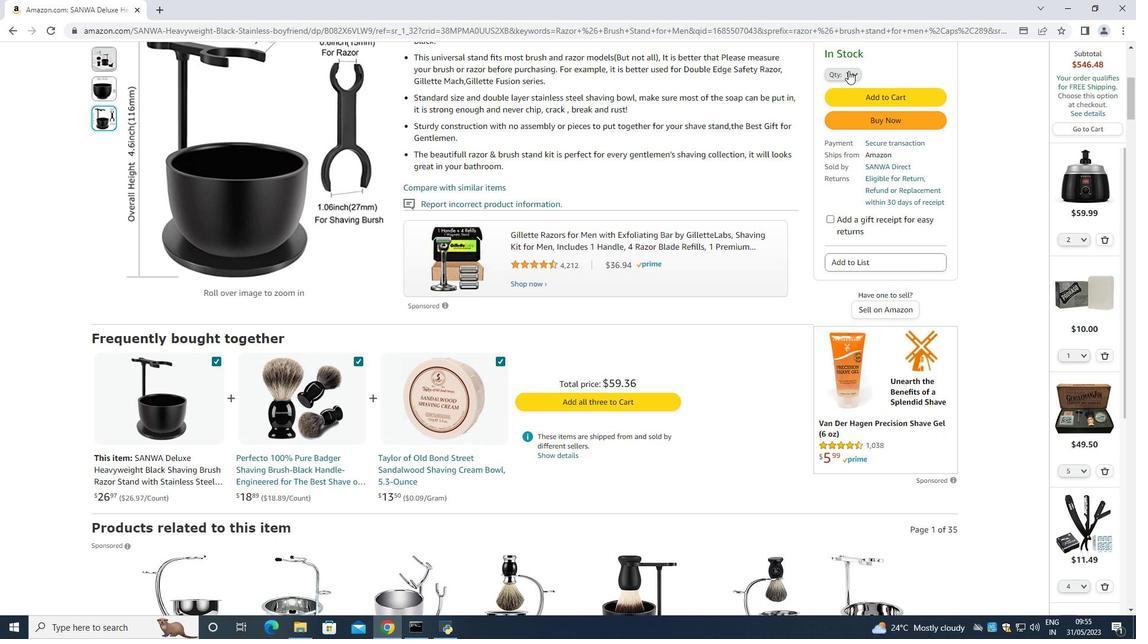 
Action: Mouse moved to (838, 110)
Screenshot: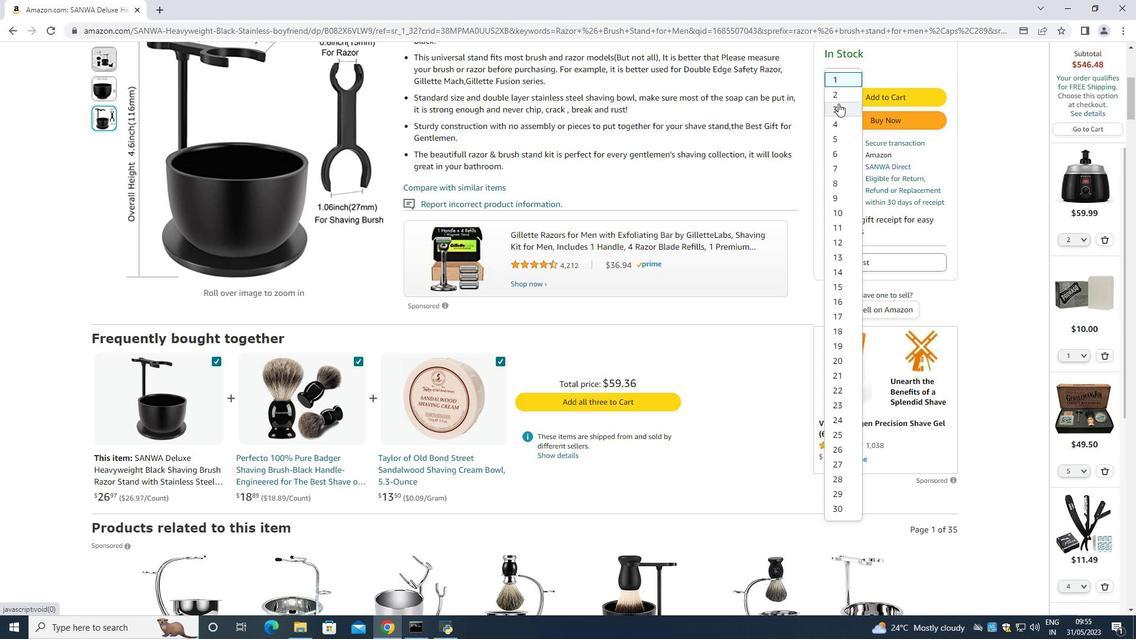 
Action: Mouse pressed left at (838, 110)
Screenshot: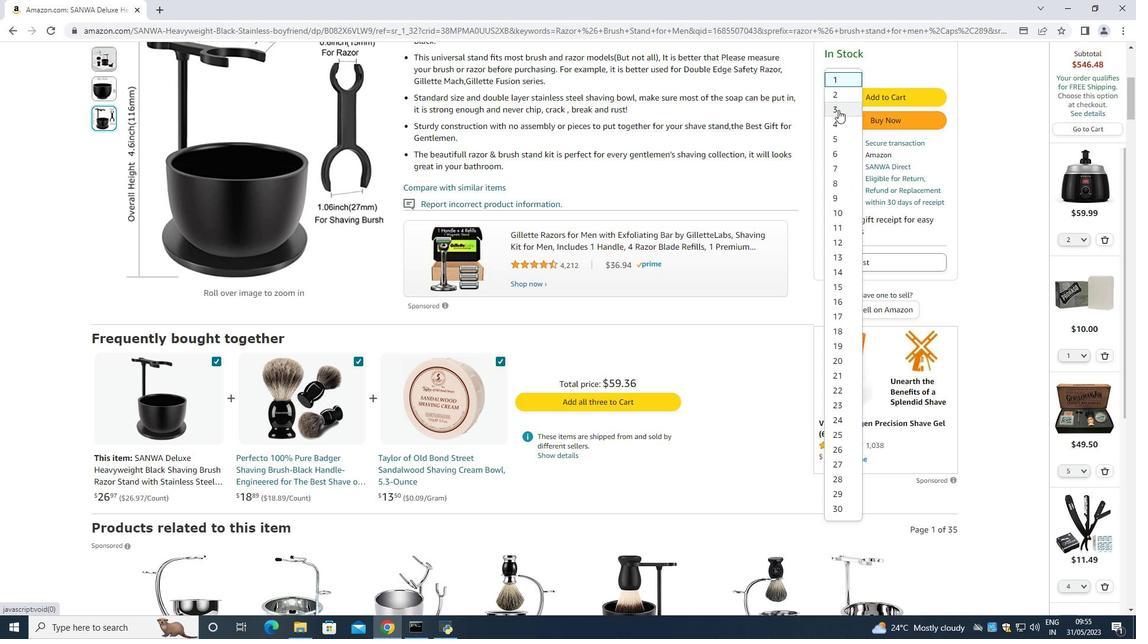 
Action: Mouse moved to (878, 120)
Screenshot: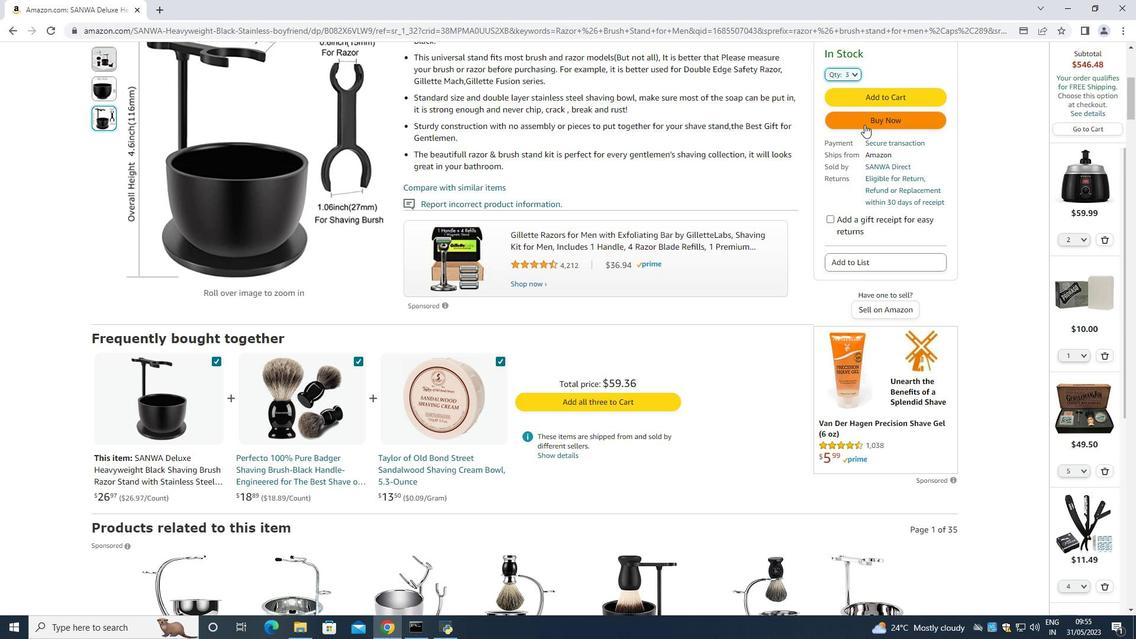 
Action: Mouse pressed left at (878, 120)
Screenshot: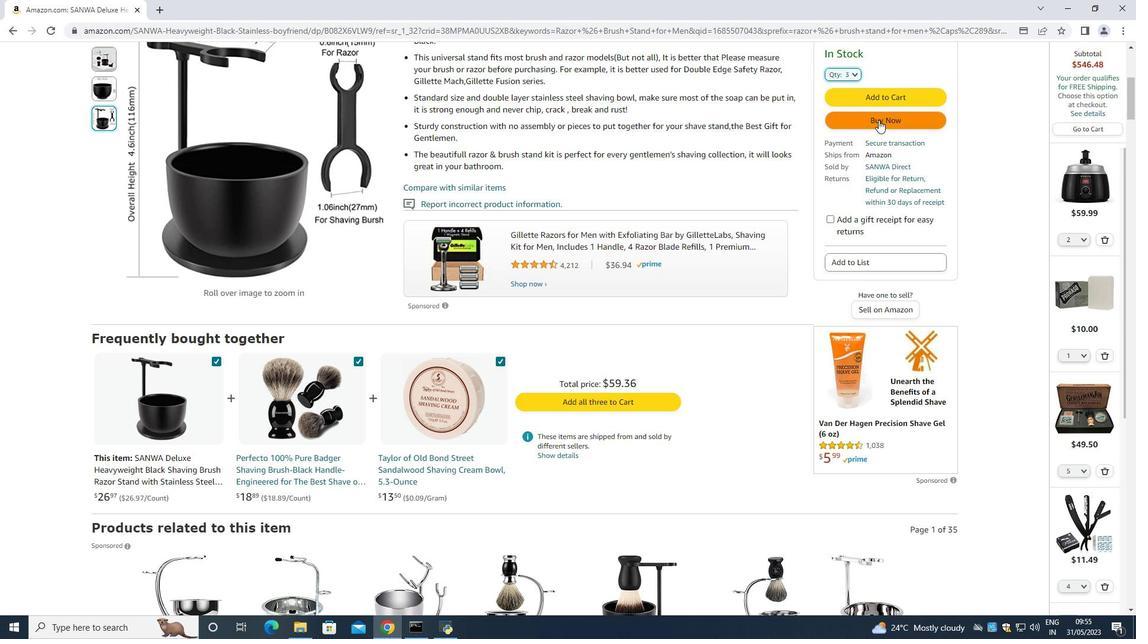 
Action: Mouse moved to (685, 95)
Screenshot: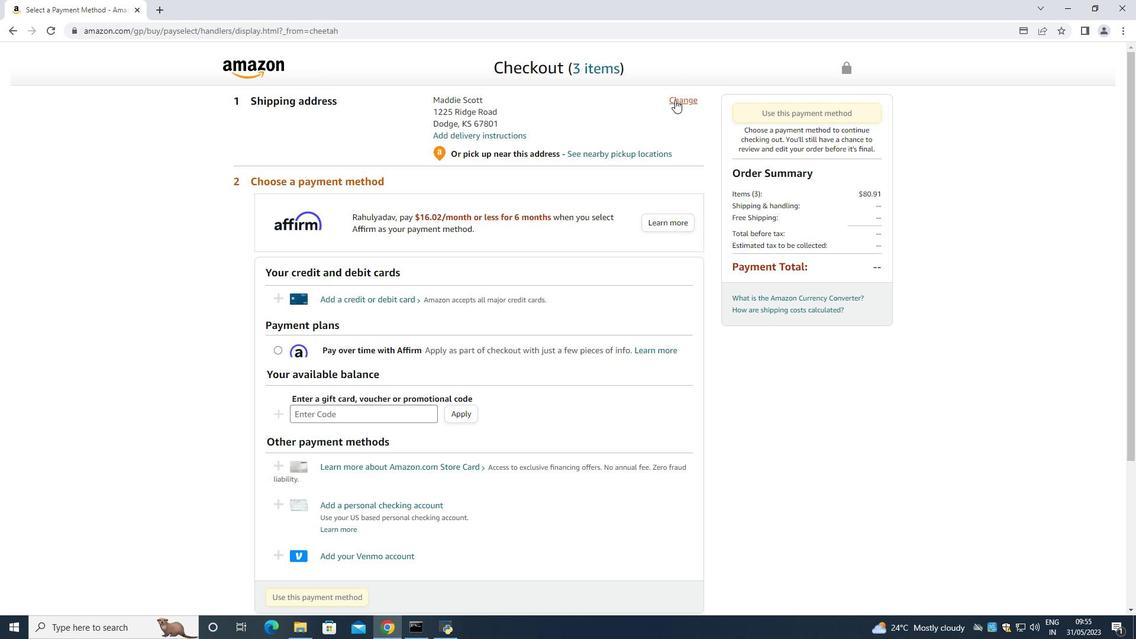
Action: Mouse pressed left at (685, 95)
Screenshot: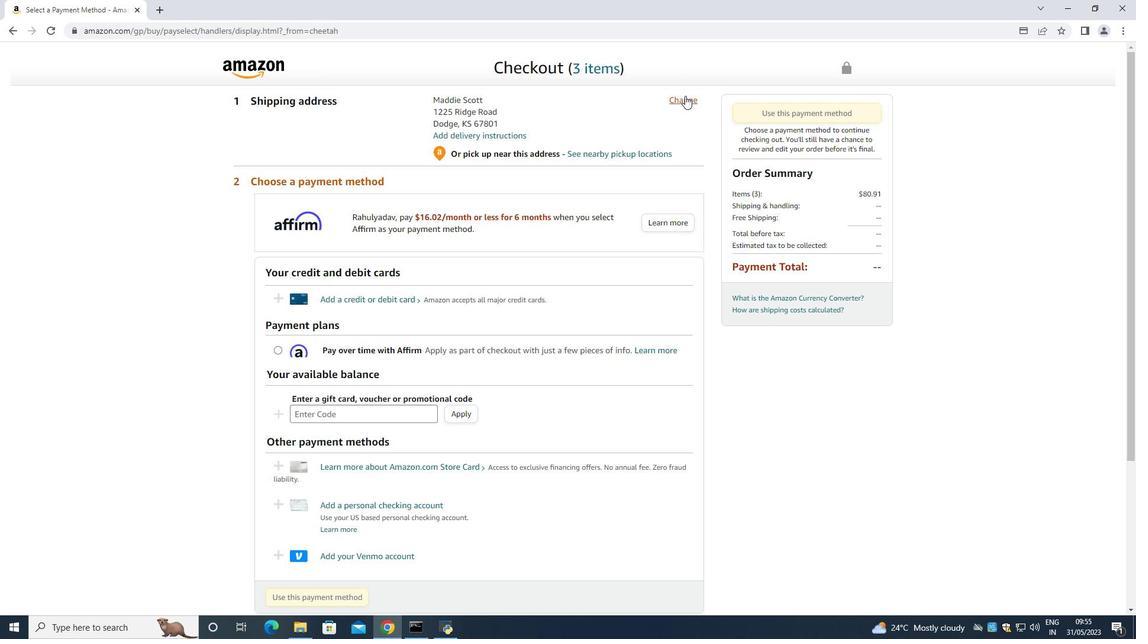 
Action: Mouse moved to (517, 101)
Screenshot: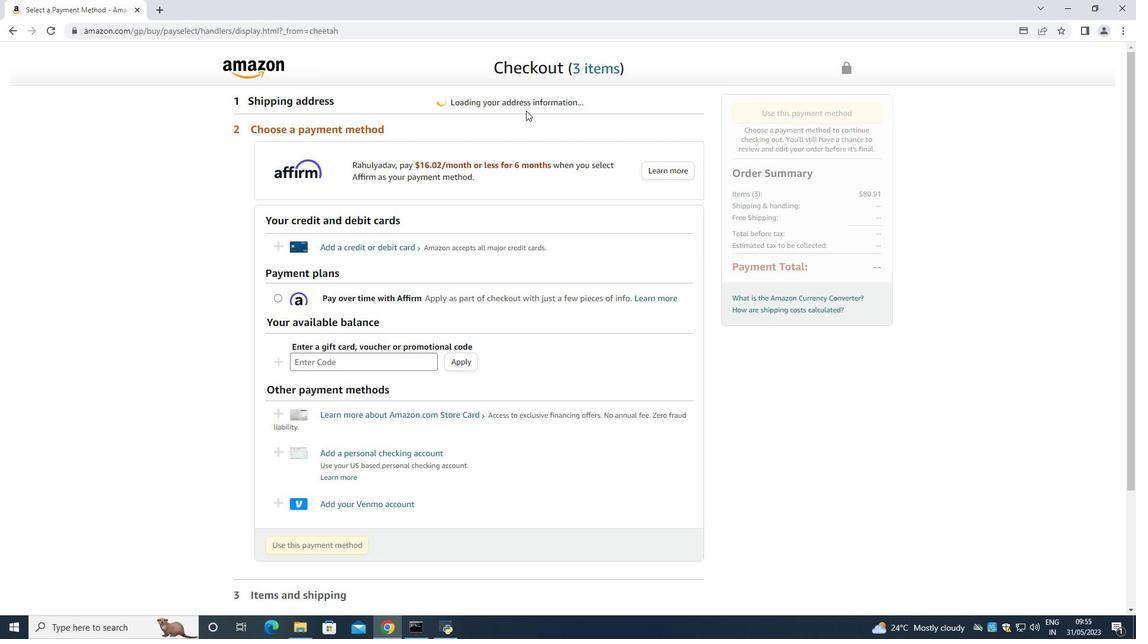 
Action: Key pressed <Key.space><Key.space><Key.space><Key.space><Key.space><Key.space><Key.space><Key.space><Key.space><Key.space><Key.space>
Screenshot: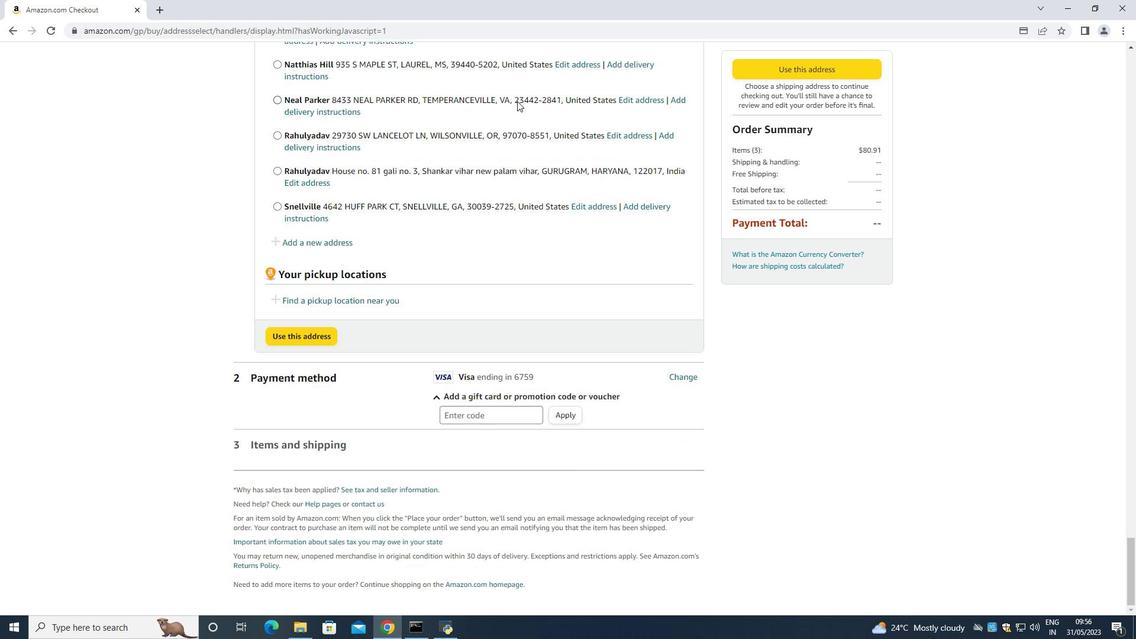 
Action: Mouse moved to (310, 243)
Screenshot: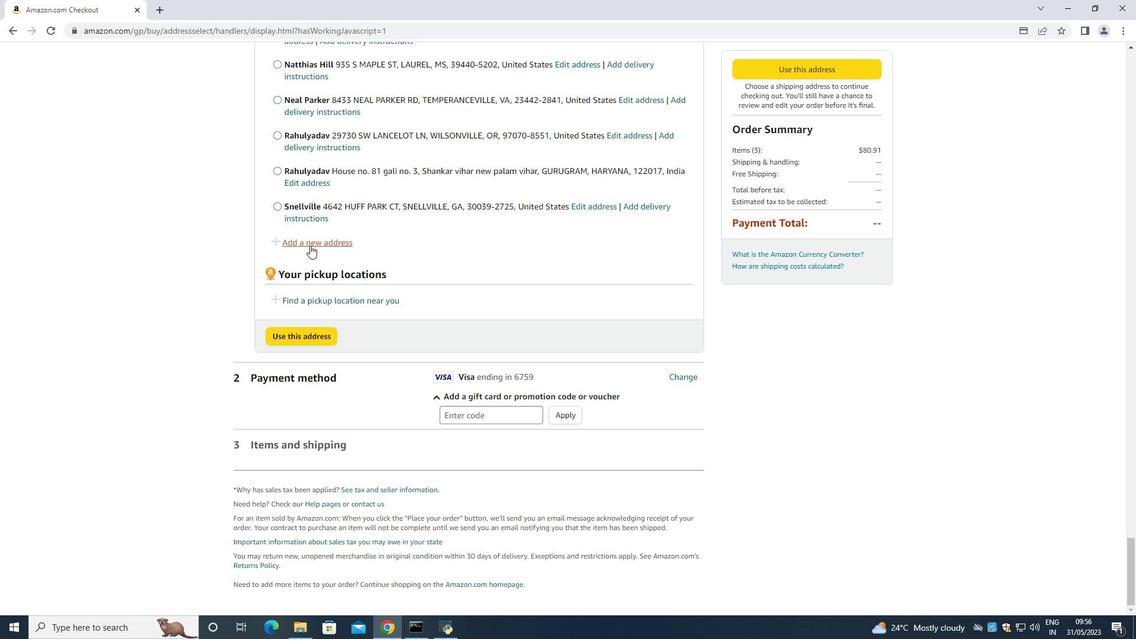 
Action: Mouse pressed left at (310, 243)
Screenshot: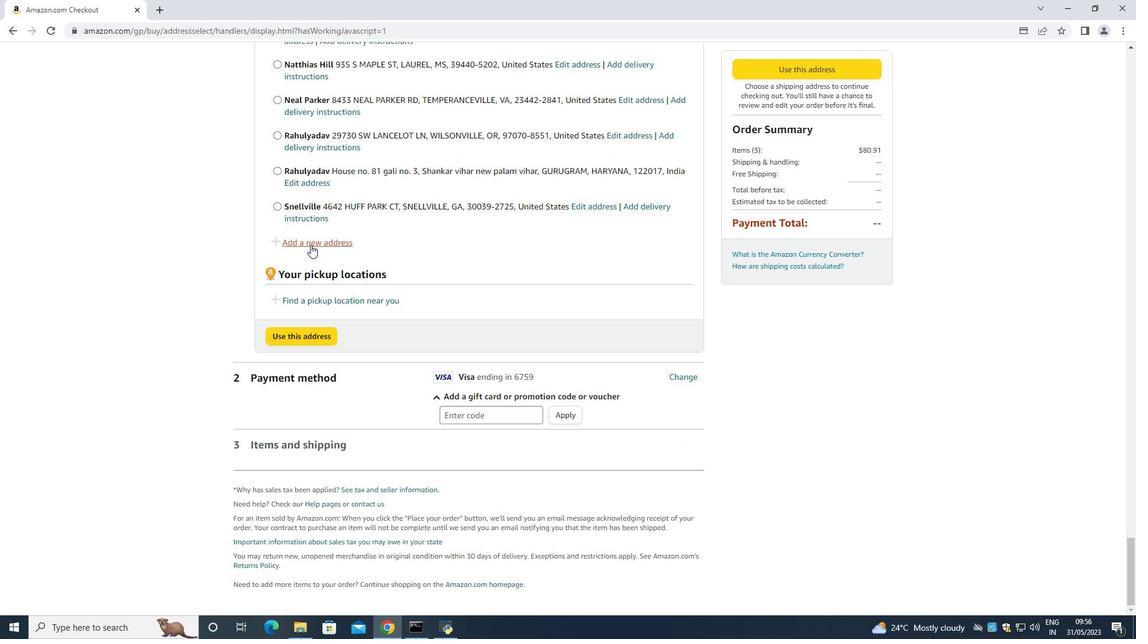 
Action: Mouse moved to (436, 289)
Screenshot: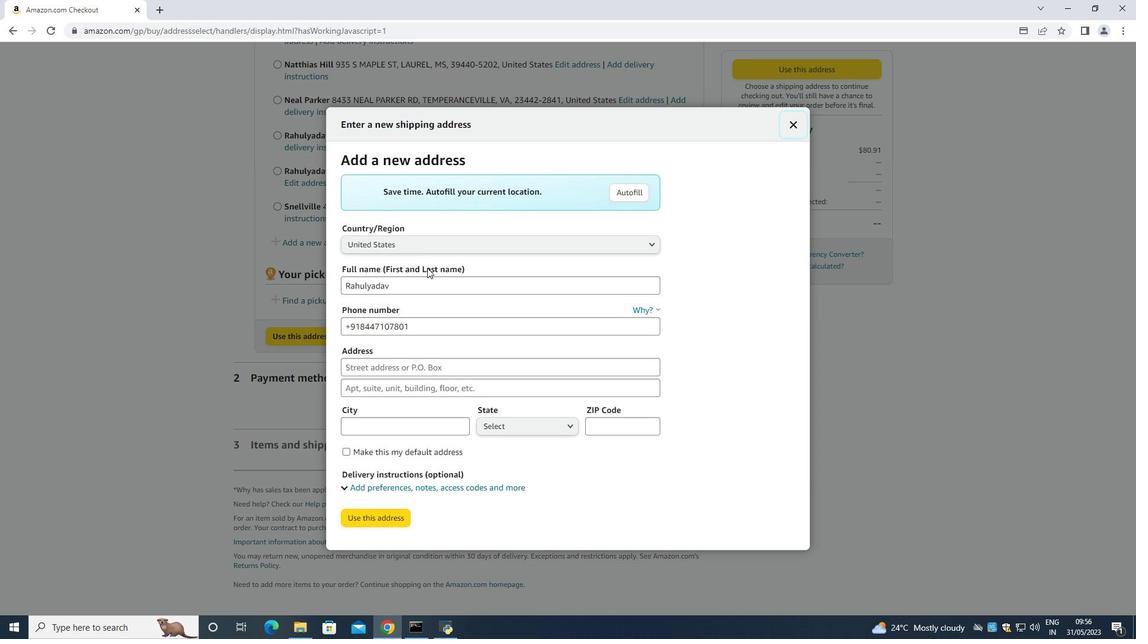 
Action: Mouse pressed left at (436, 289)
Screenshot: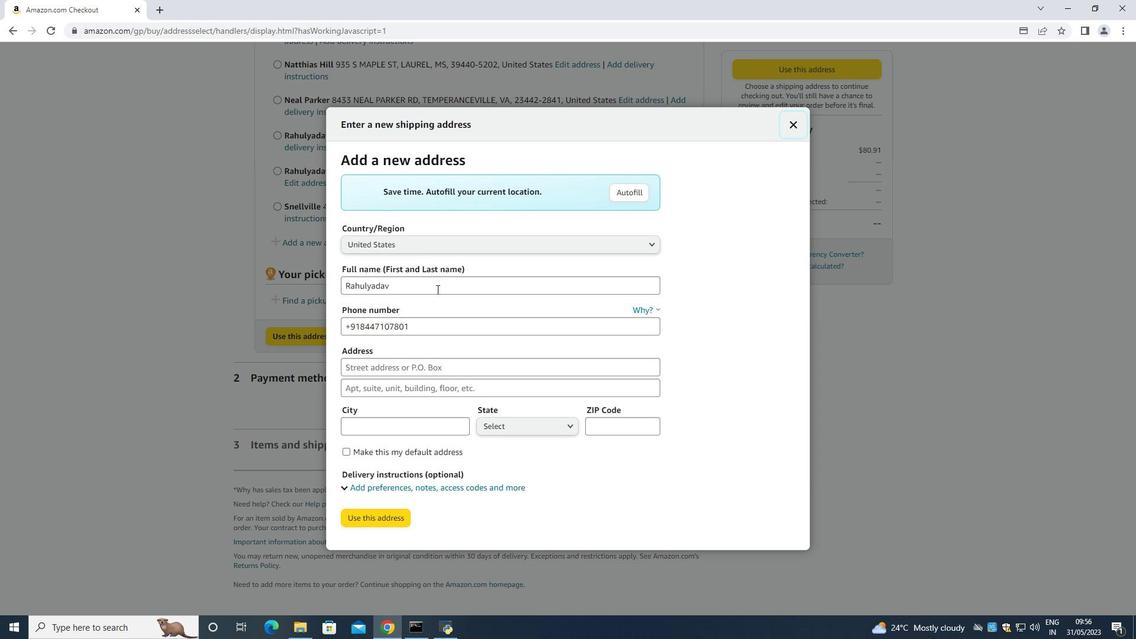 
Action: Key pressed <Key.backspace><Key.backspace><Key.backspace><Key.backspace><Key.backspace><Key.backspace><Key.backspace><Key.backspace><Key.backspace><Key.backspace><Key.backspace><Key.backspace><Key.backspace><Key.backspace><Key.backspace><Key.backspace><Key.backspace><Key.backspace><Key.backspace><Key.backspace><Key.backspace><Key.backspace><Key.backspace><Key.backspace><Key.backspace><Key.backspace><Key.backspace><Key.backspace><Key.backspace><Key.backspace><Key.backspace><Key.backspace><Key.backspace><Key.backspace><Key.shift>Maggie<Key.space><Key.shift>Phillips<Key.space><Key.tab><Key.tab><Key.backspace>6205197251
Screenshot: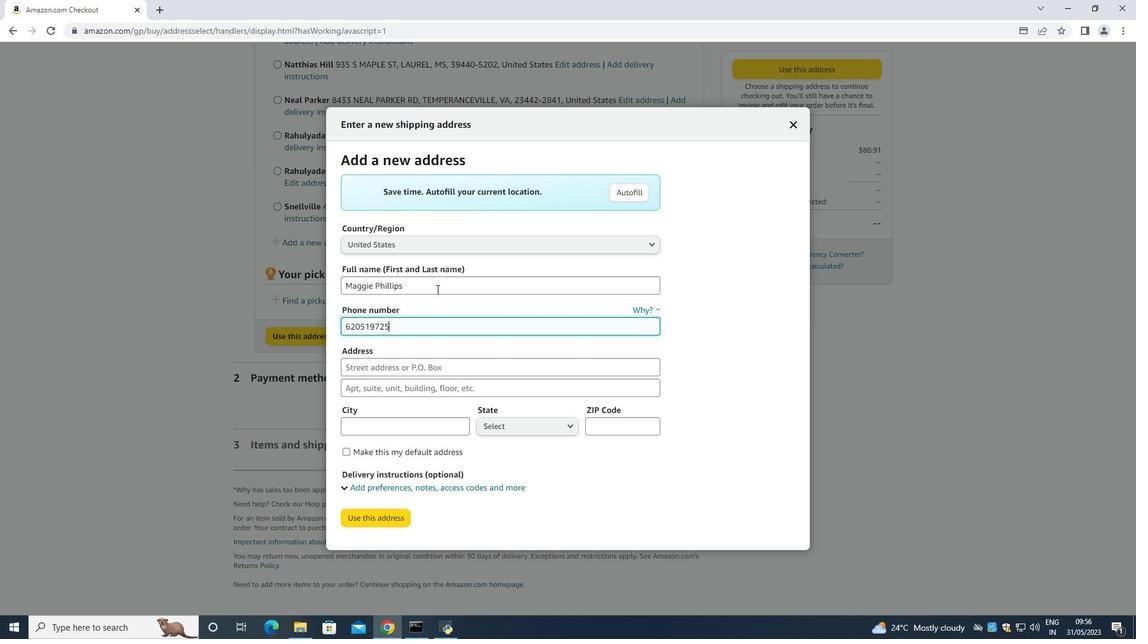 
Action: Mouse moved to (449, 300)
Screenshot: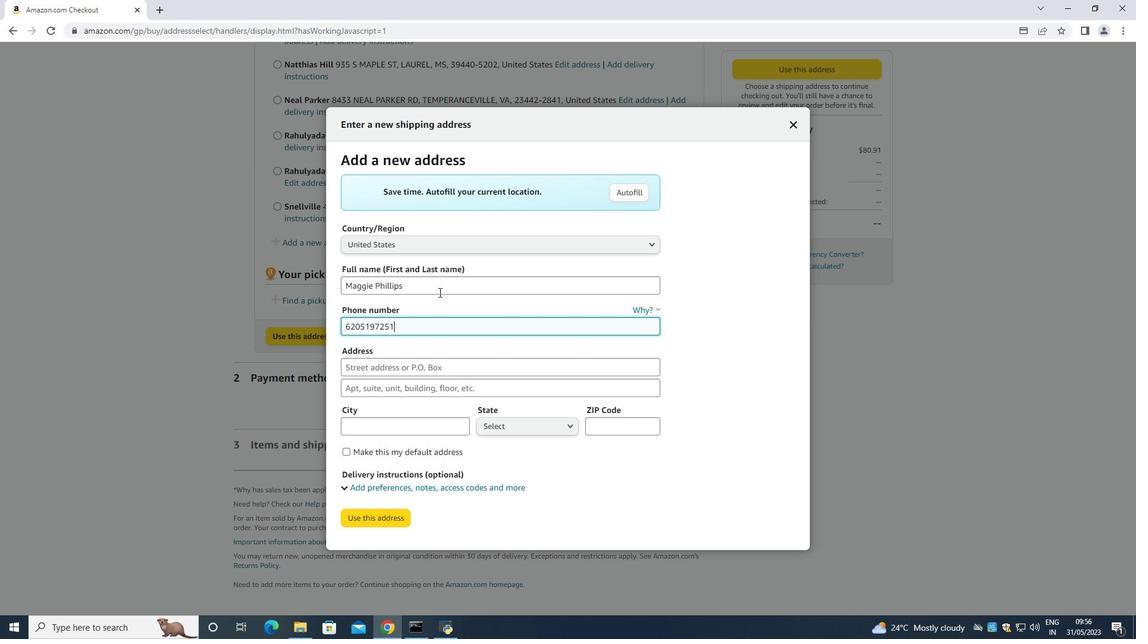 
Action: Key pressed <Key.tab>
Screenshot: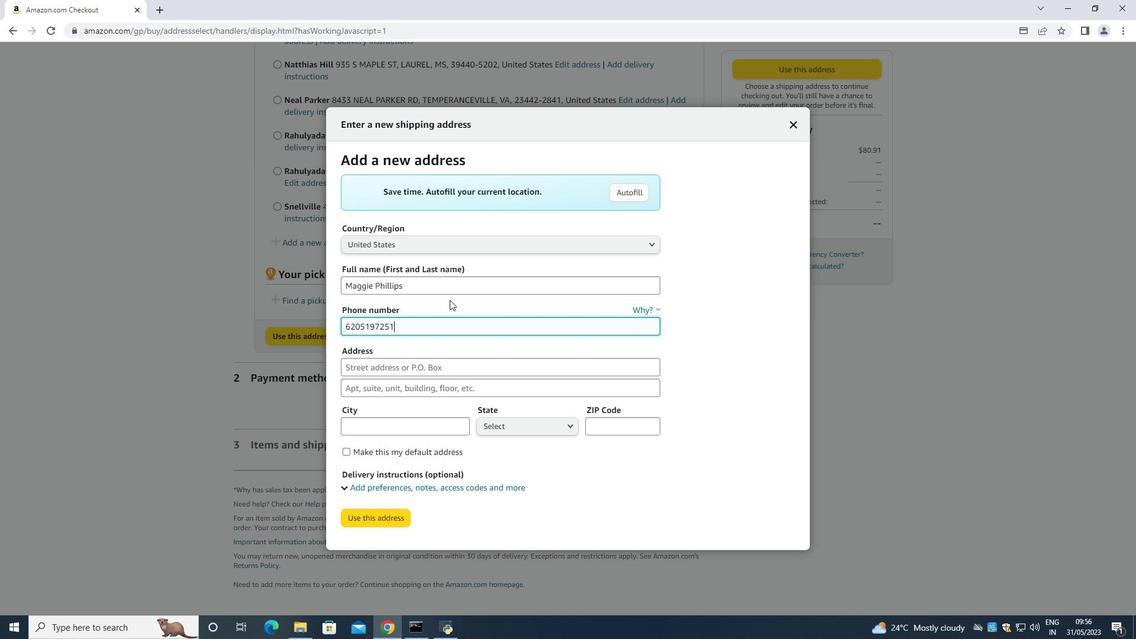 
Action: Mouse moved to (448, 303)
Screenshot: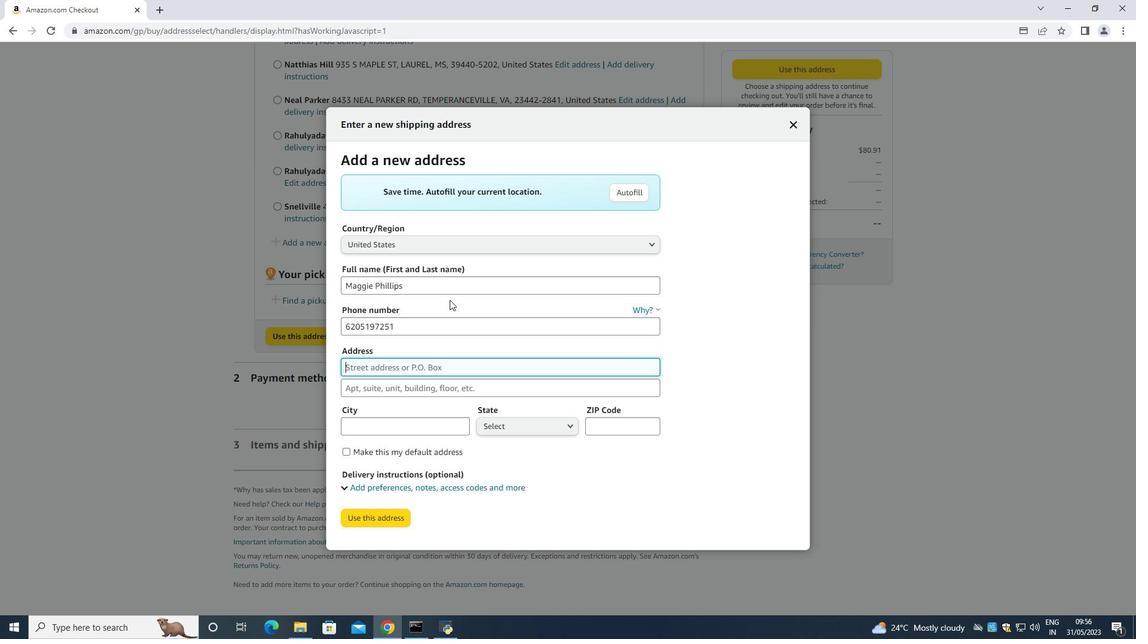 
Action: Key pressed 1227<Key.space><Key.shift>Ridge<Key.space><Key.shift>Road<Key.space><Key.tab><Key.tab><Key.shift><Key.shift><Key.shift><Key.shift><Key.shift><Key.shift><Key.shift><Key.shift>Dodge<Key.space><Key.shift>City<Key.space>
Screenshot: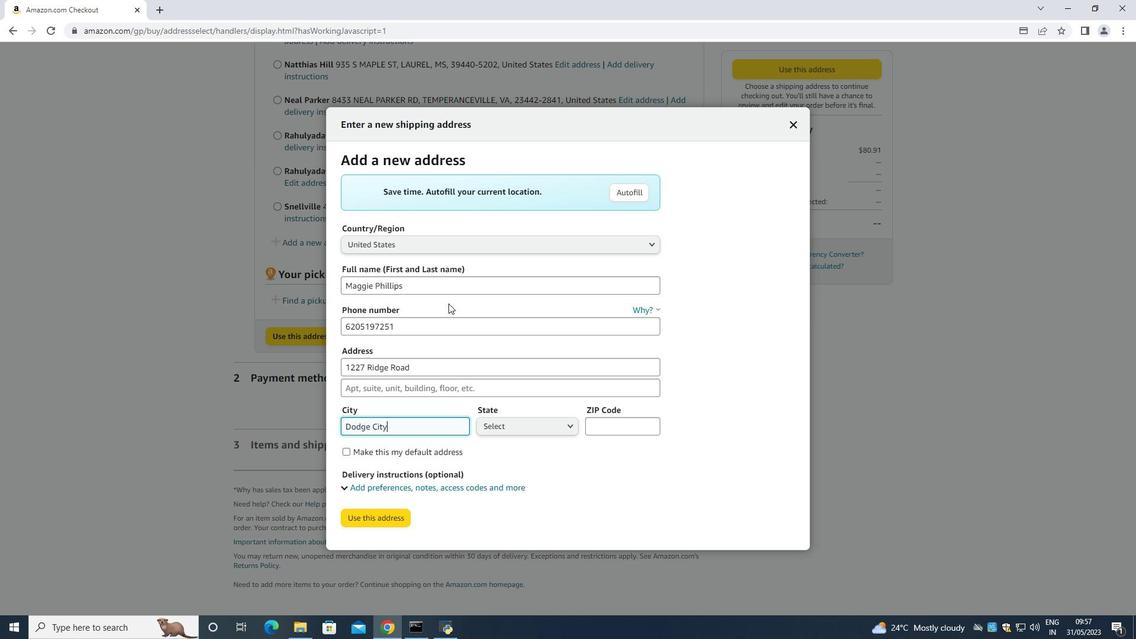 
Action: Mouse moved to (554, 423)
Screenshot: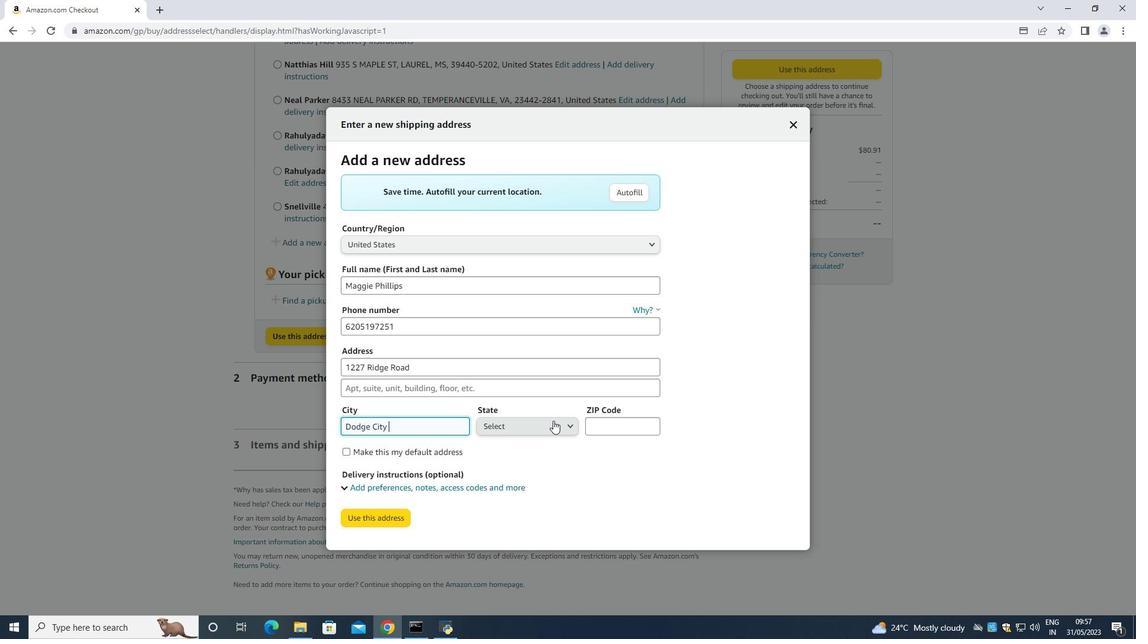 
Action: Mouse pressed left at (554, 423)
Screenshot: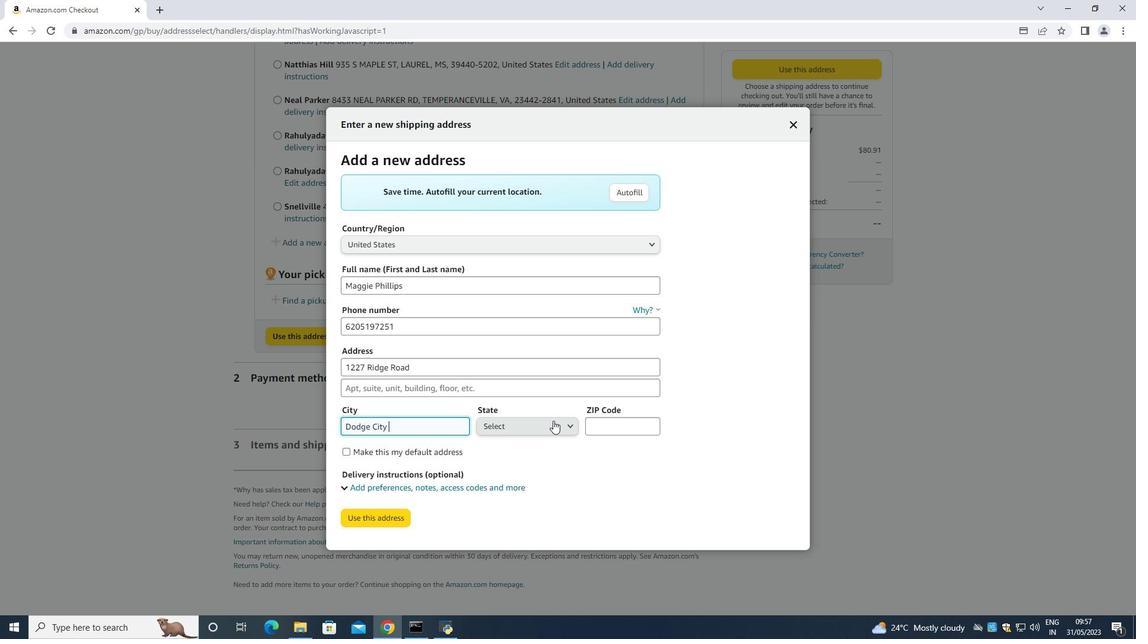 
Action: Mouse moved to (497, 145)
Screenshot: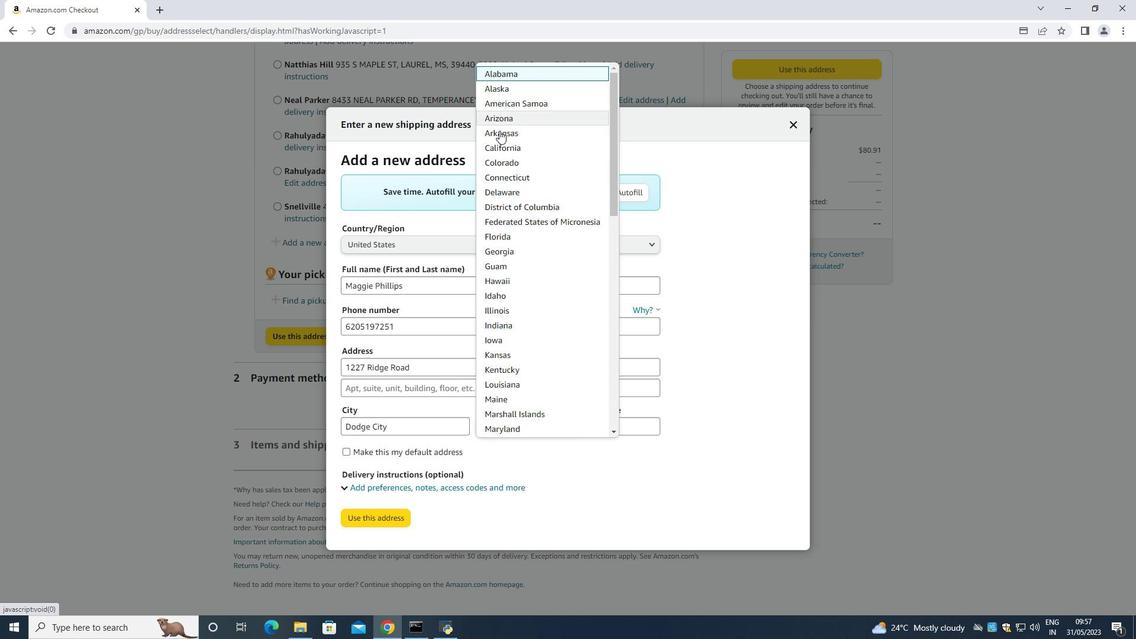 
Action: Mouse scrolled (497, 144) with delta (0, 0)
Screenshot: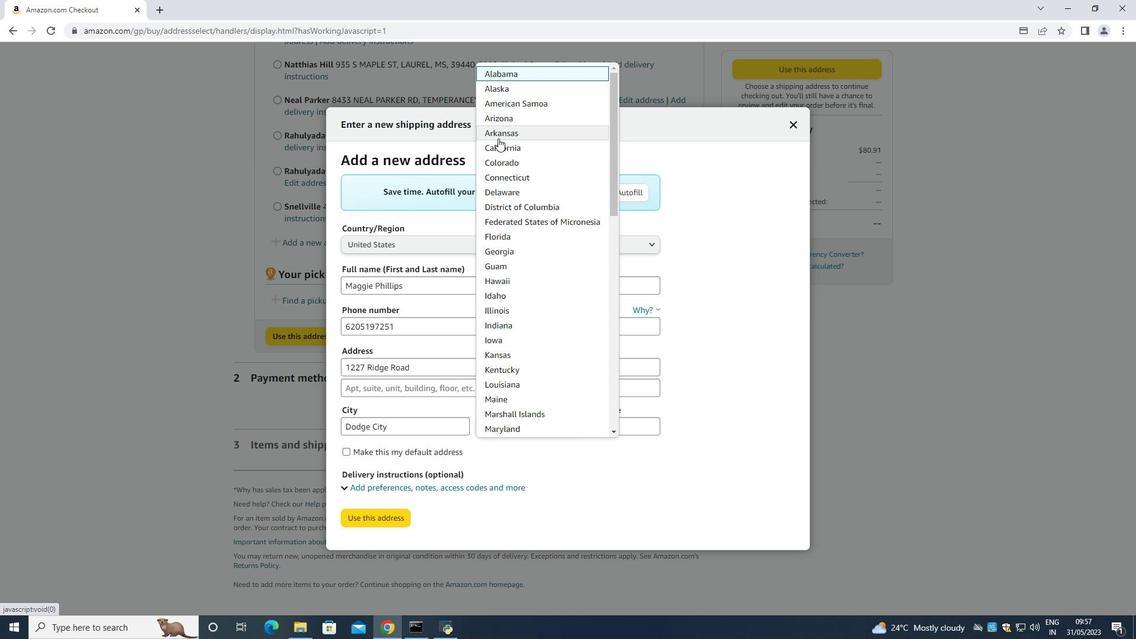 
Action: Mouse moved to (497, 146)
Screenshot: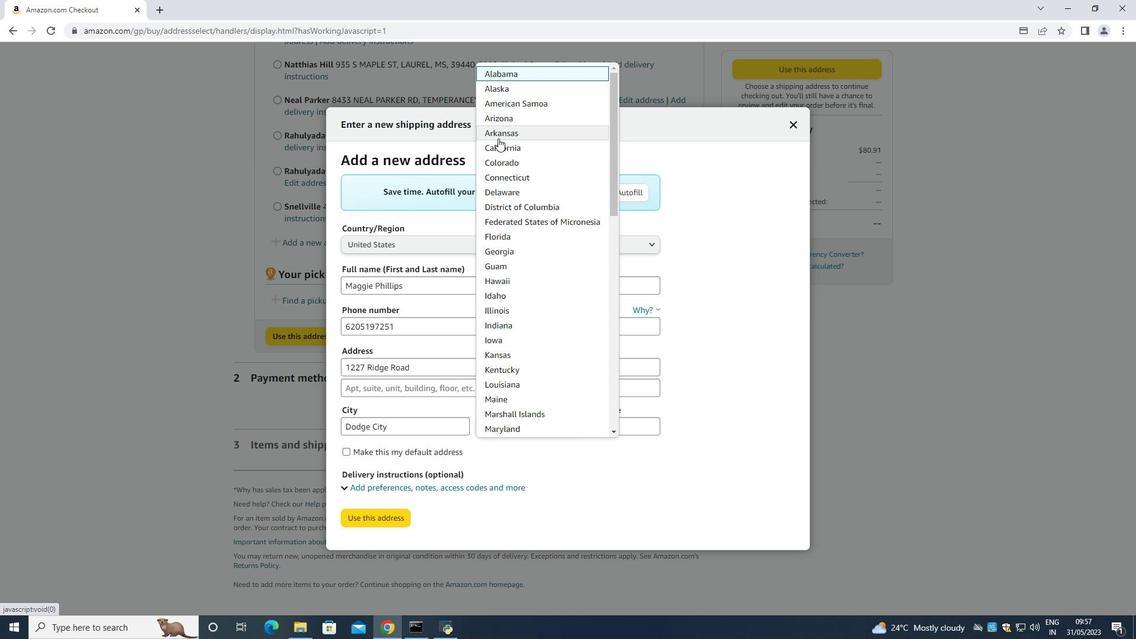 
Action: Mouse scrolled (497, 145) with delta (0, 0)
Screenshot: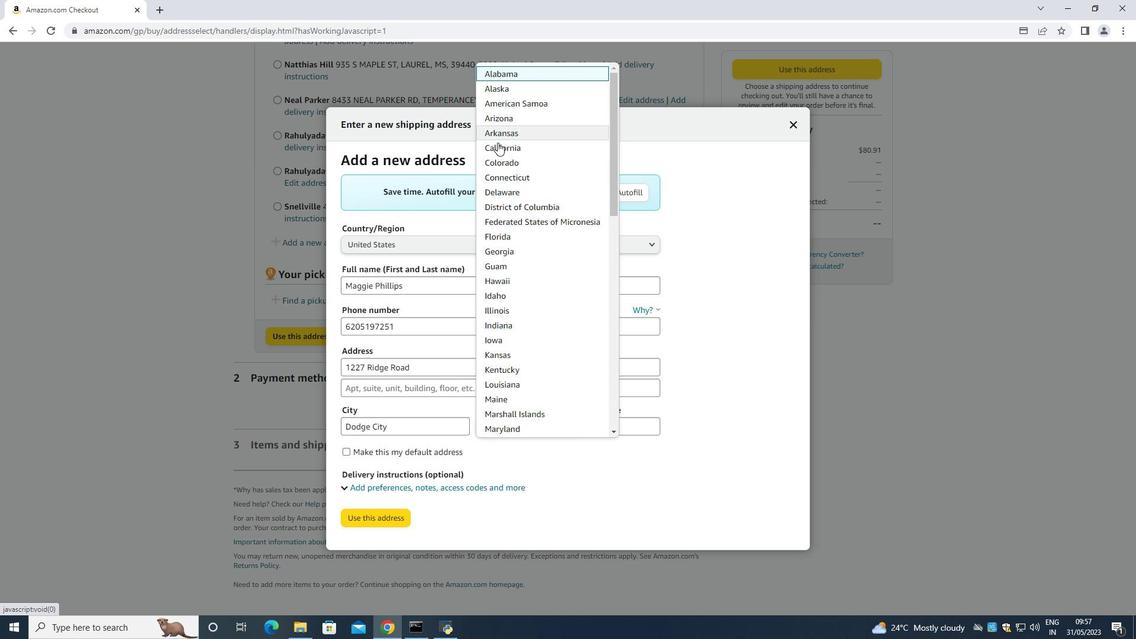 
Action: Mouse scrolled (497, 145) with delta (0, 0)
Screenshot: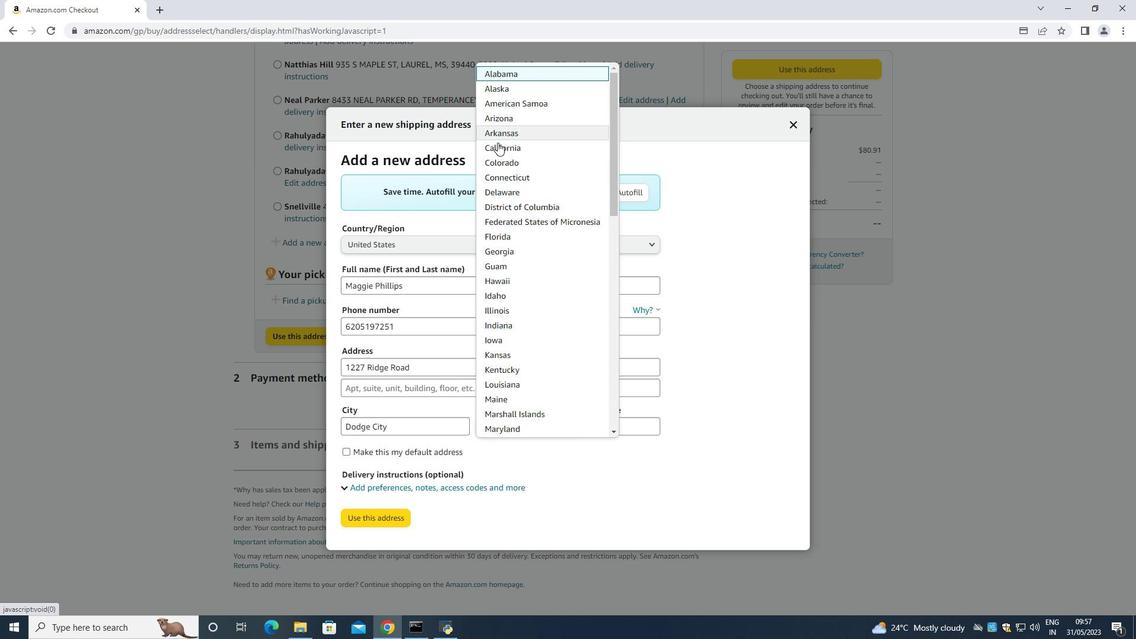 
Action: Mouse moved to (497, 149)
Screenshot: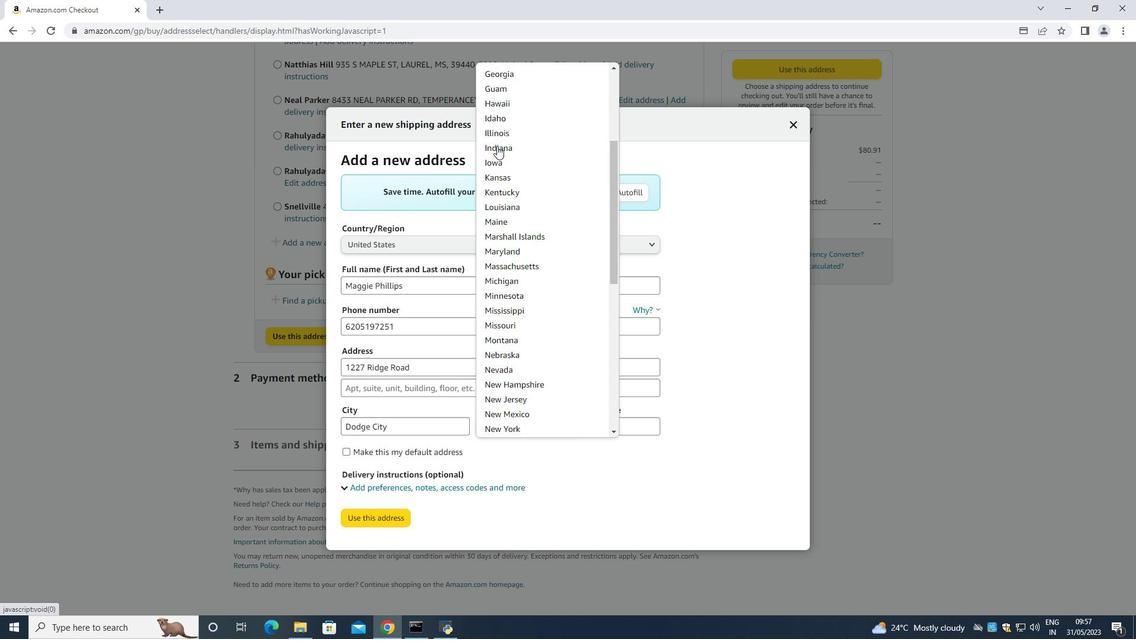 
Action: Mouse scrolled (497, 148) with delta (0, 0)
Screenshot: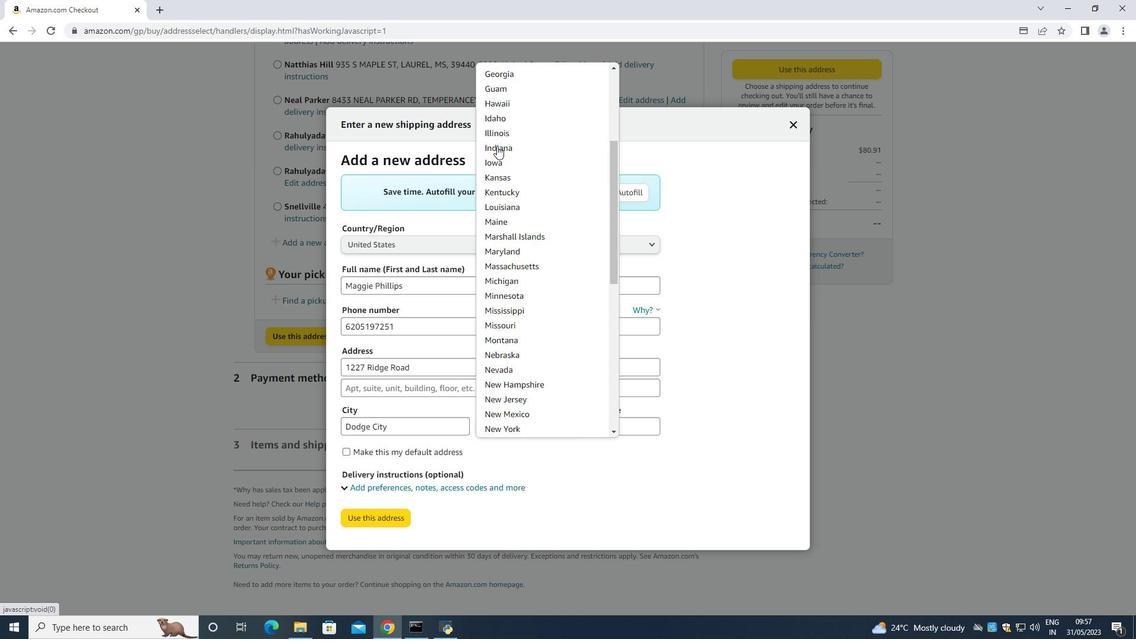 
Action: Mouse moved to (497, 149)
Screenshot: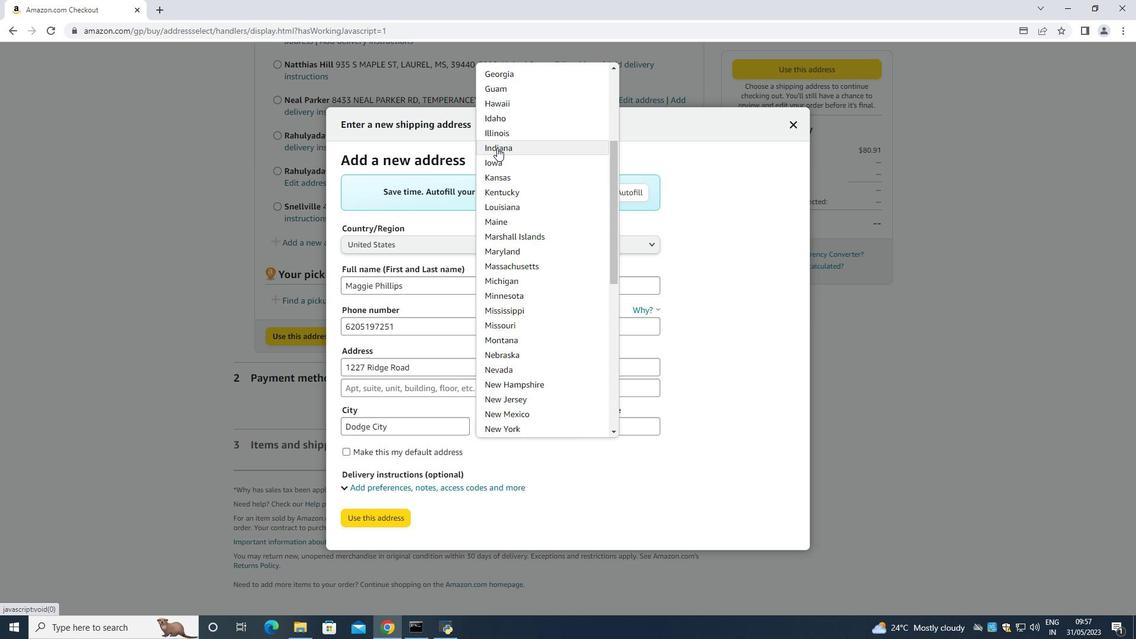 
Action: Mouse scrolled (497, 149) with delta (0, 0)
Screenshot: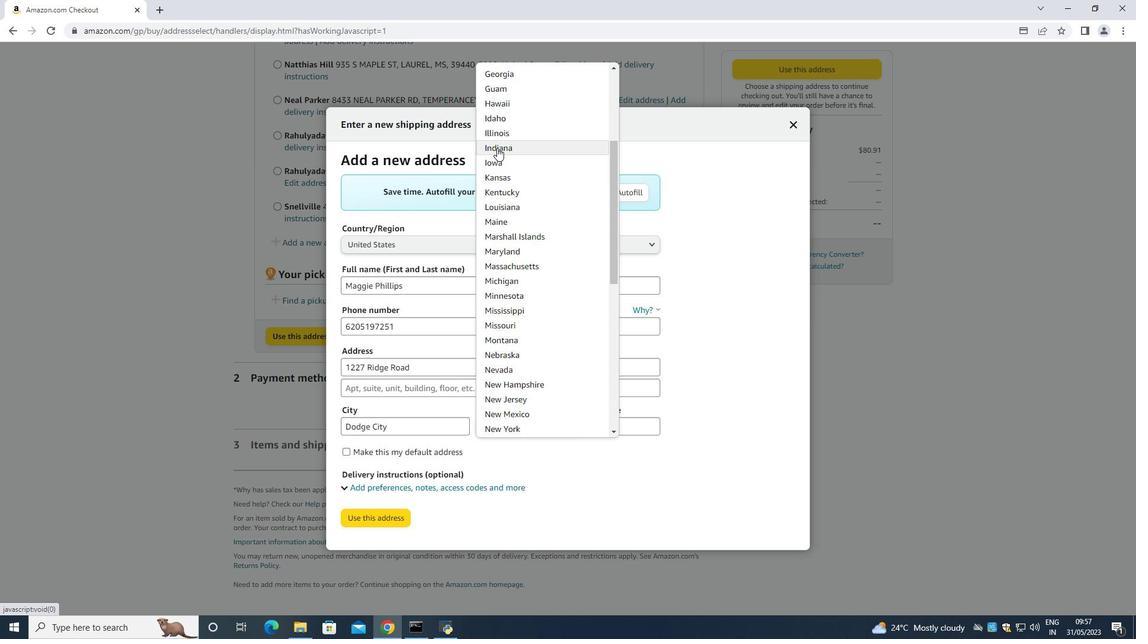 
Action: Mouse moved to (497, 150)
Screenshot: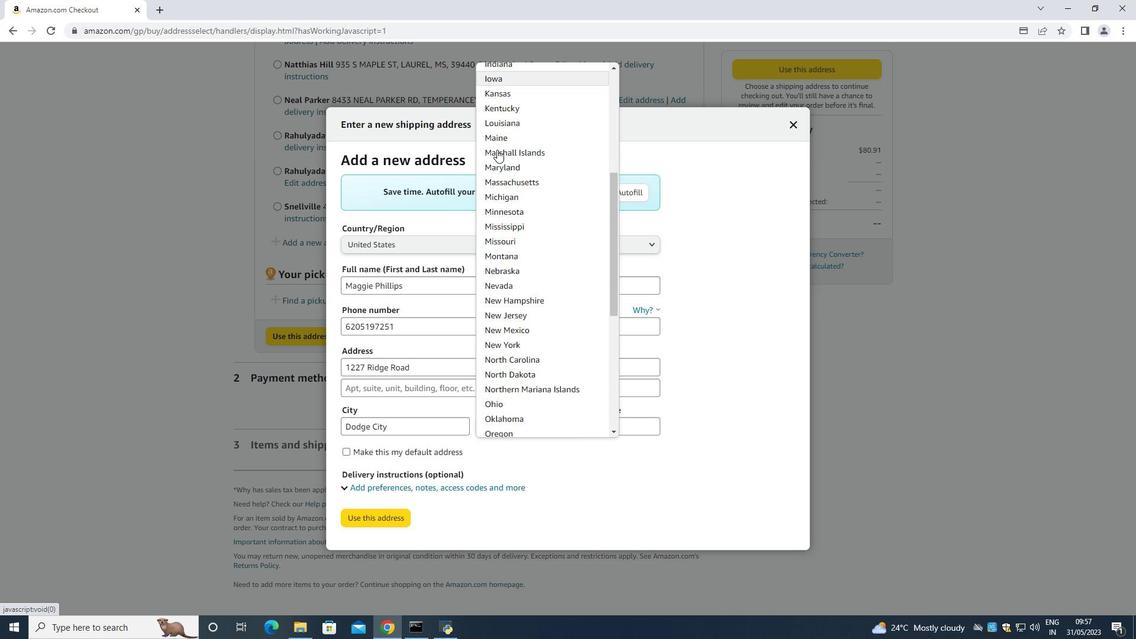 
Action: Mouse scrolled (497, 150) with delta (0, 0)
Screenshot: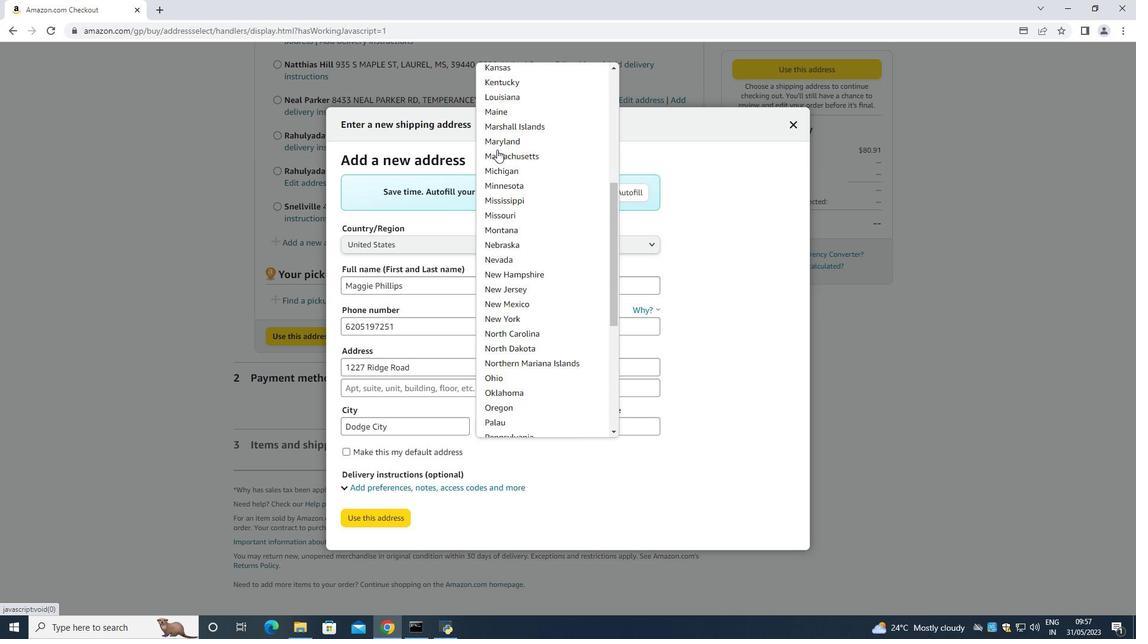 
Action: Mouse moved to (497, 151)
Screenshot: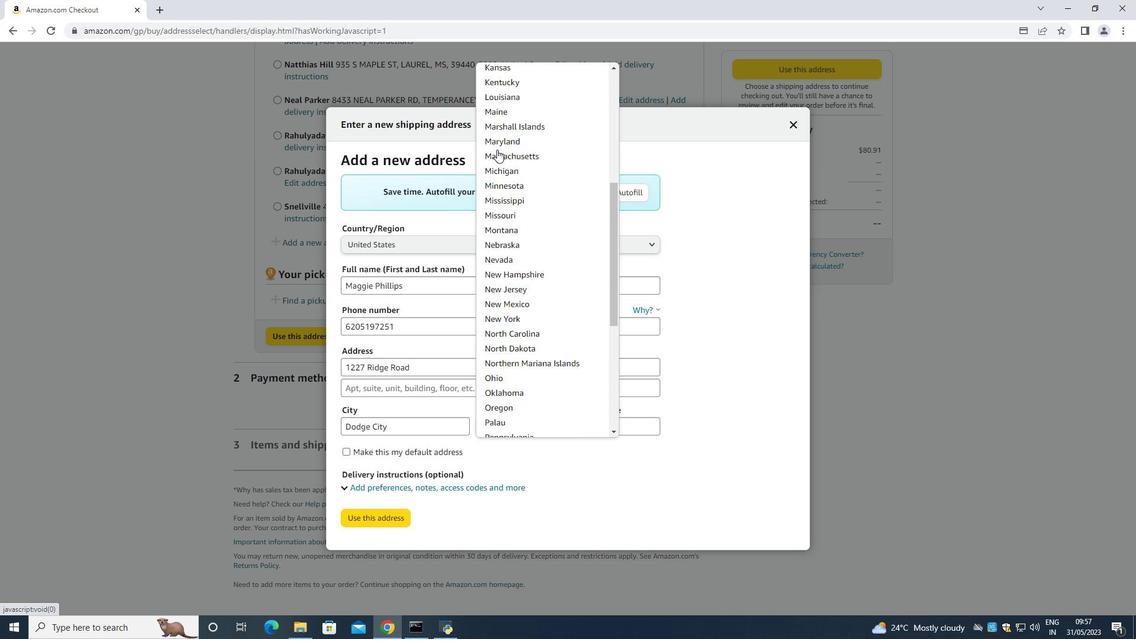 
Action: Mouse scrolled (497, 150) with delta (0, 0)
Screenshot: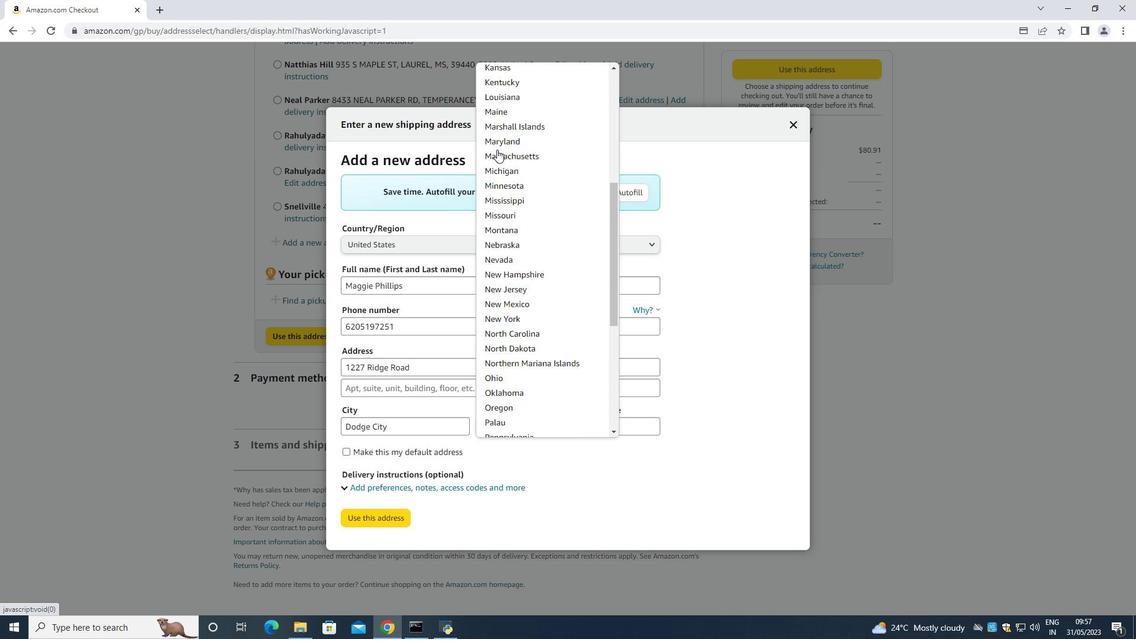
Action: Mouse moved to (497, 155)
Screenshot: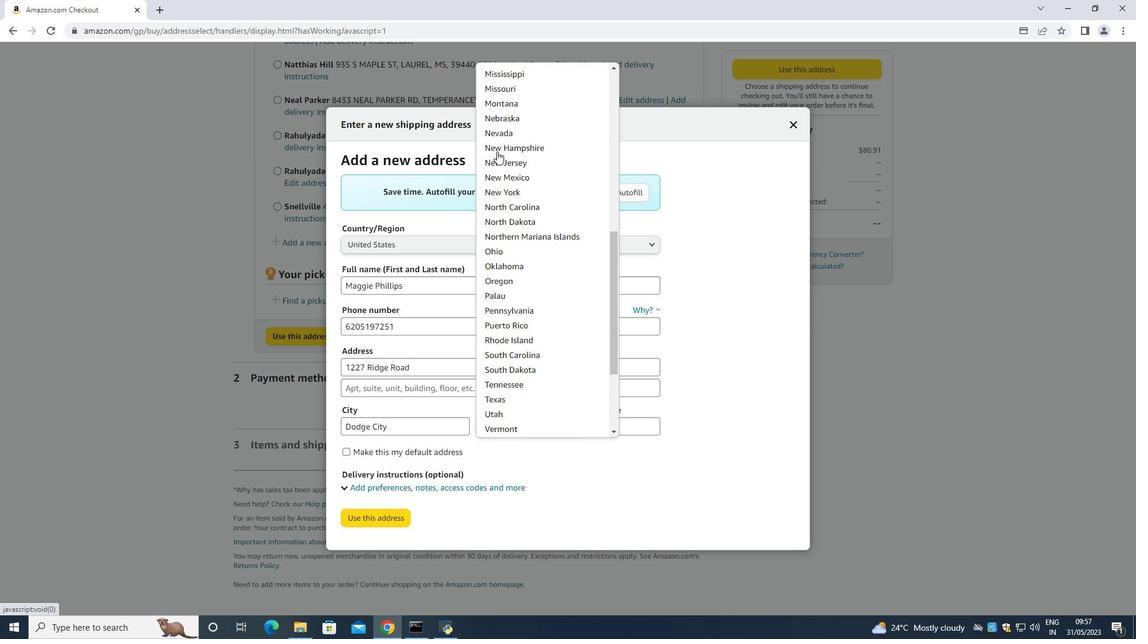 
Action: Mouse scrolled (497, 154) with delta (0, 0)
Screenshot: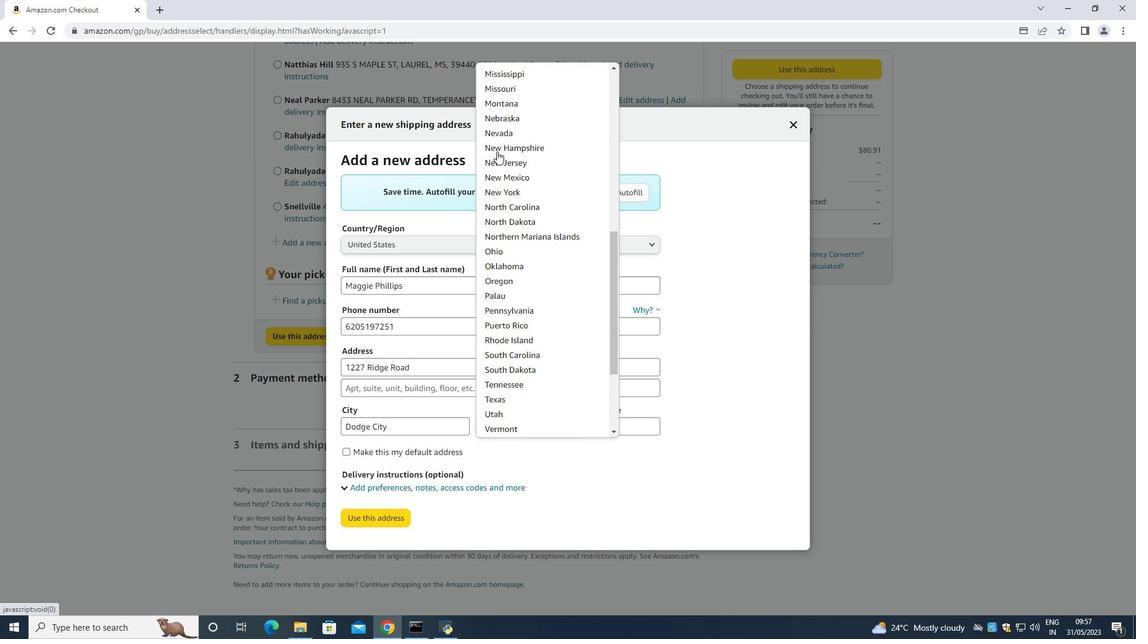 
Action: Mouse moved to (497, 155)
Screenshot: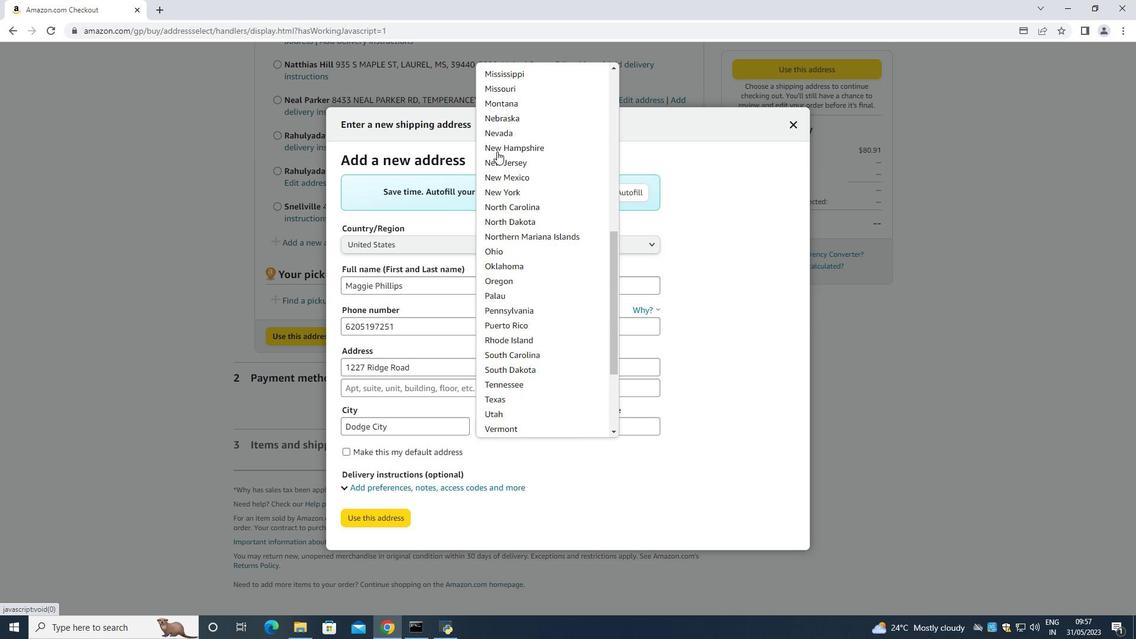 
Action: Mouse scrolled (497, 155) with delta (0, 0)
Screenshot: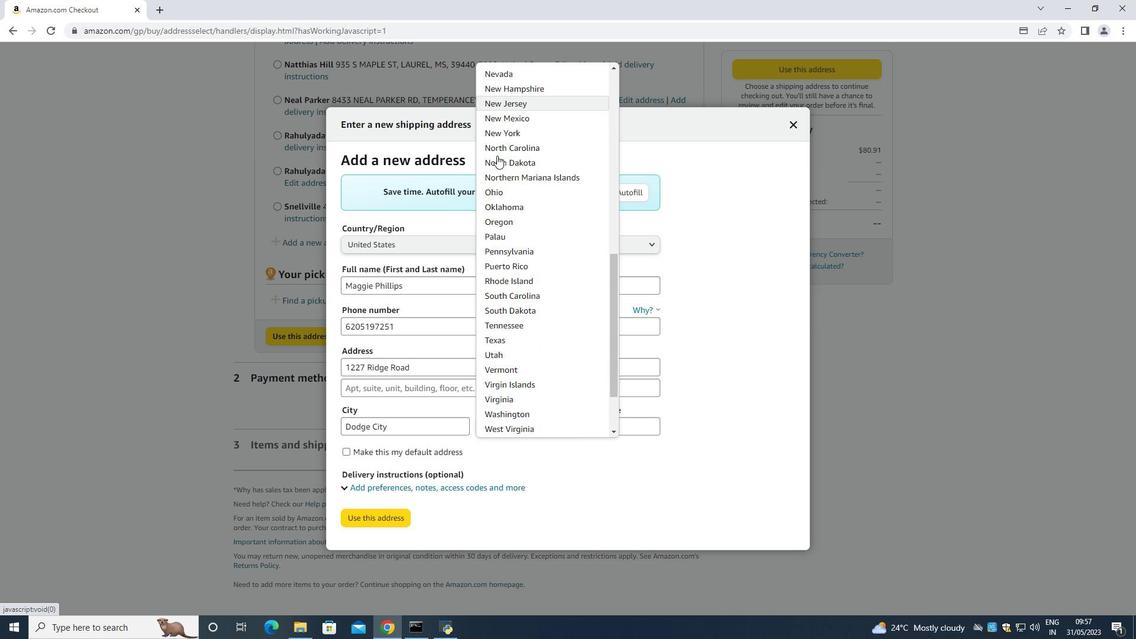 
Action: Mouse scrolled (497, 155) with delta (0, 0)
Screenshot: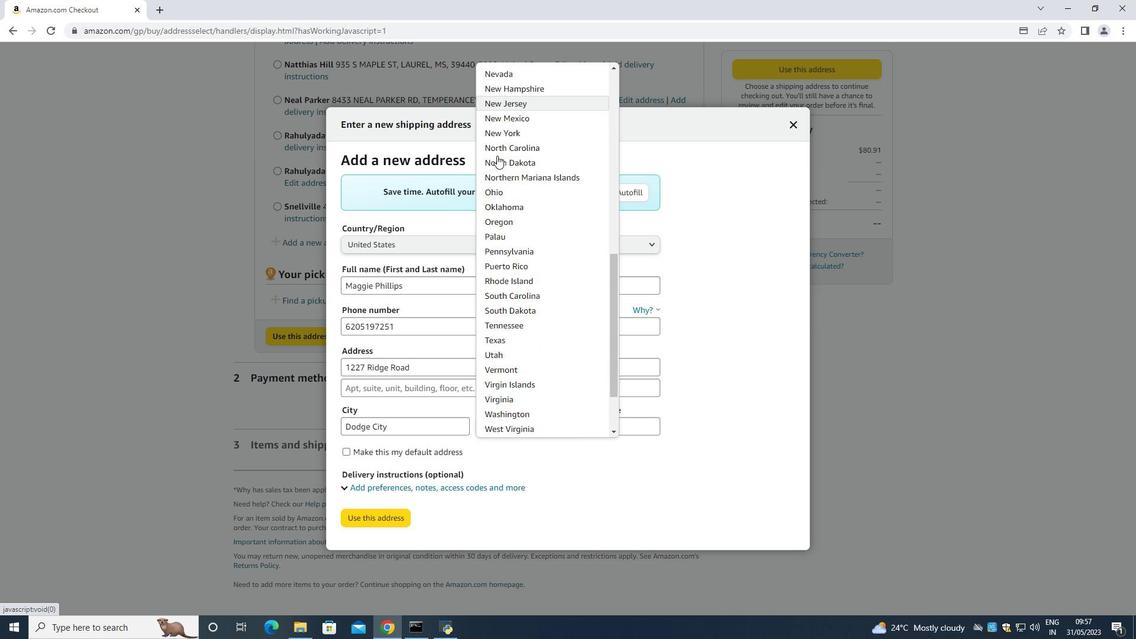 
Action: Mouse moved to (497, 157)
Screenshot: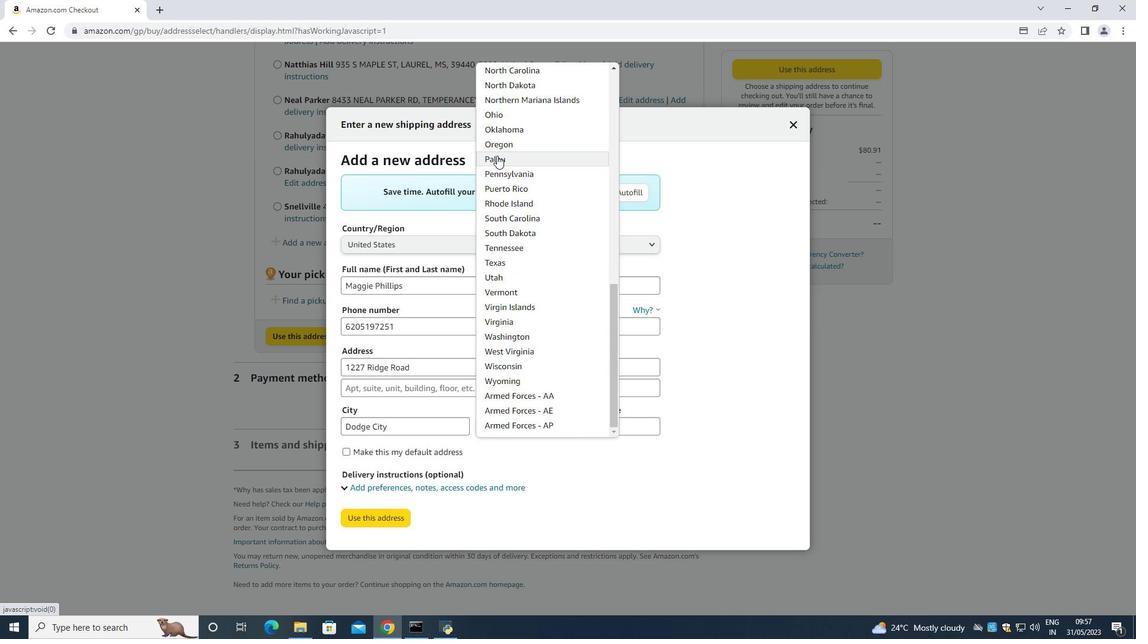 
Action: Key pressed k
Screenshot: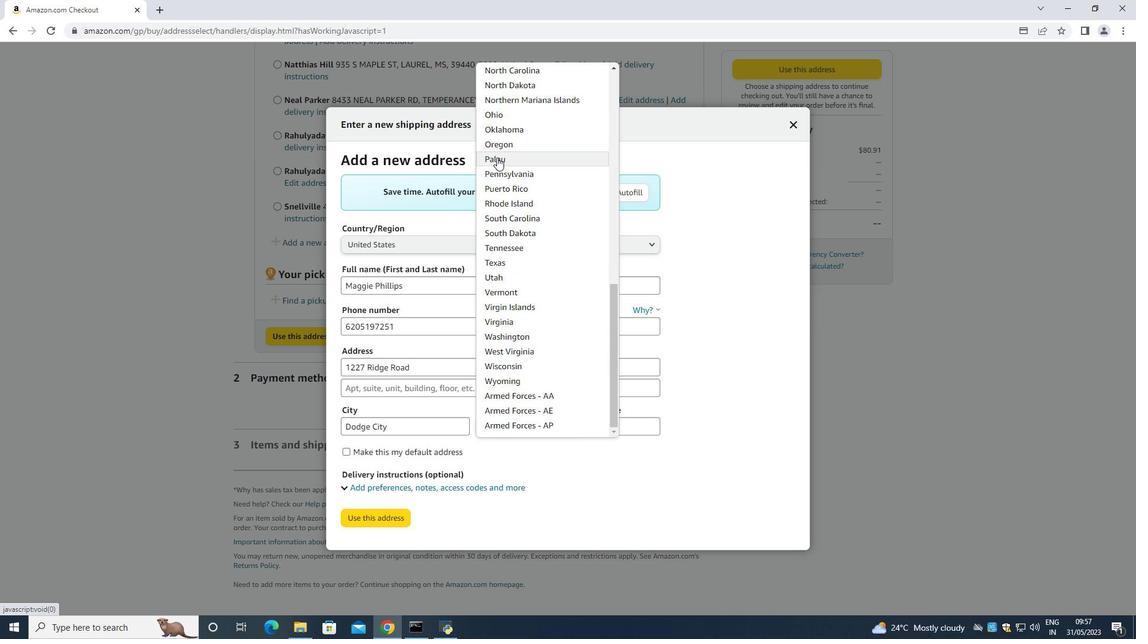 
Action: Mouse moved to (502, 252)
Screenshot: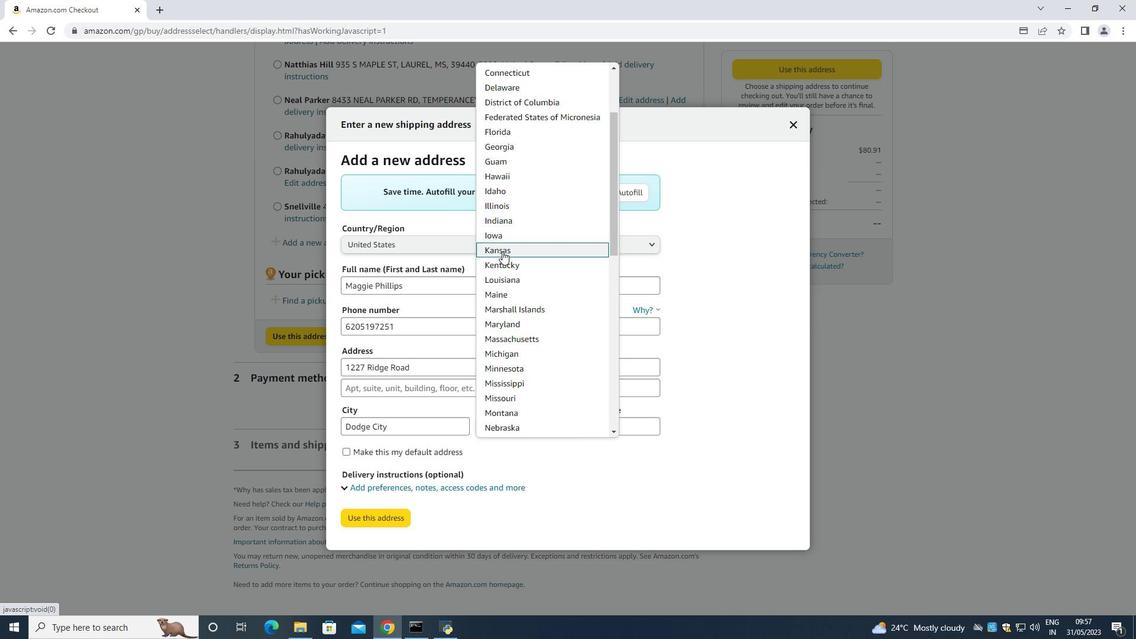 
Action: Mouse pressed left at (502, 252)
Screenshot: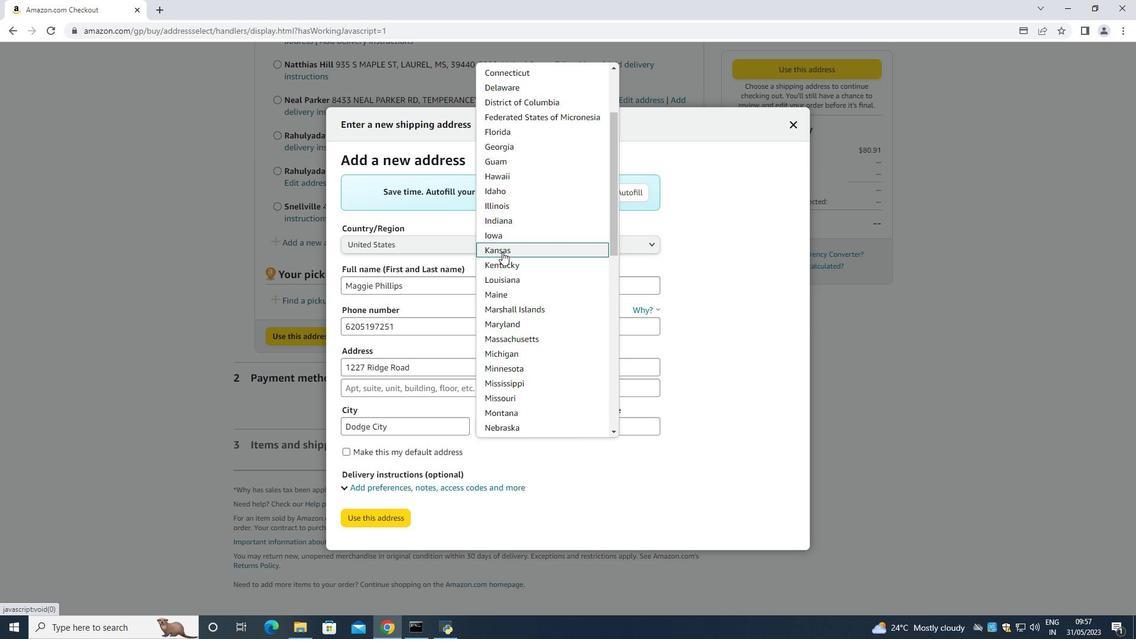 
Action: Mouse moved to (611, 424)
Screenshot: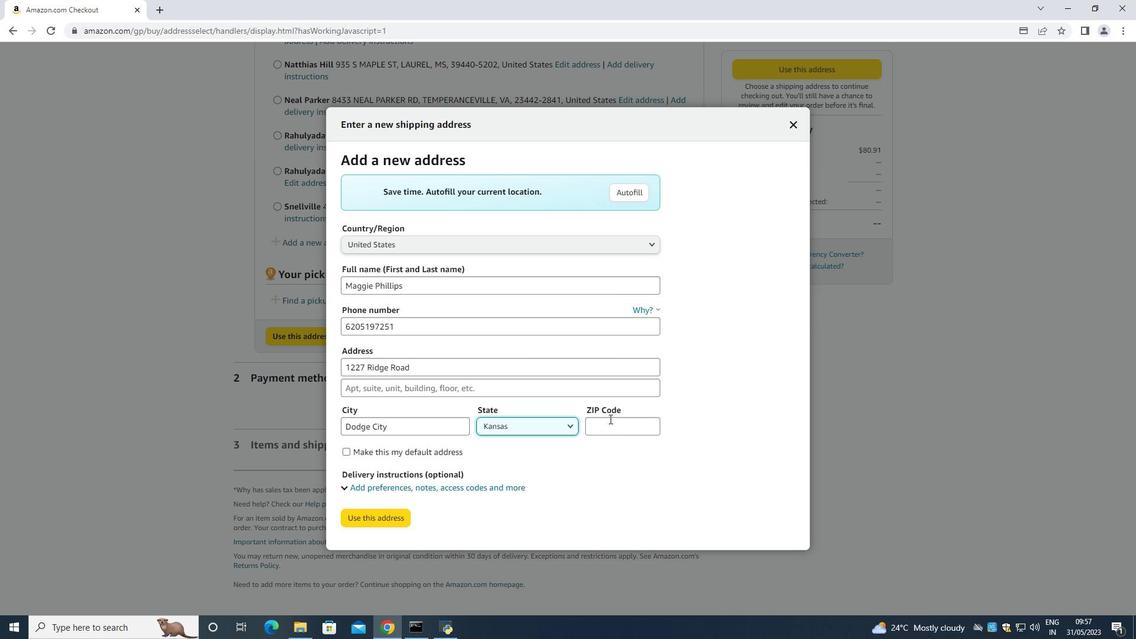 
Action: Mouse pressed left at (611, 424)
Screenshot: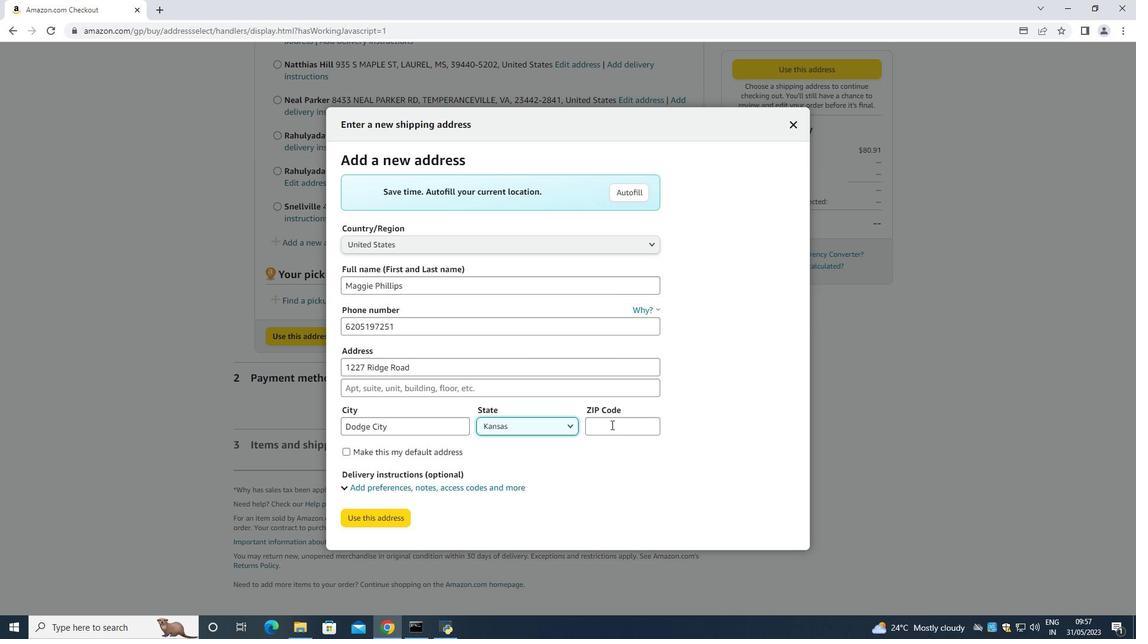 
Action: Mouse moved to (611, 425)
Screenshot: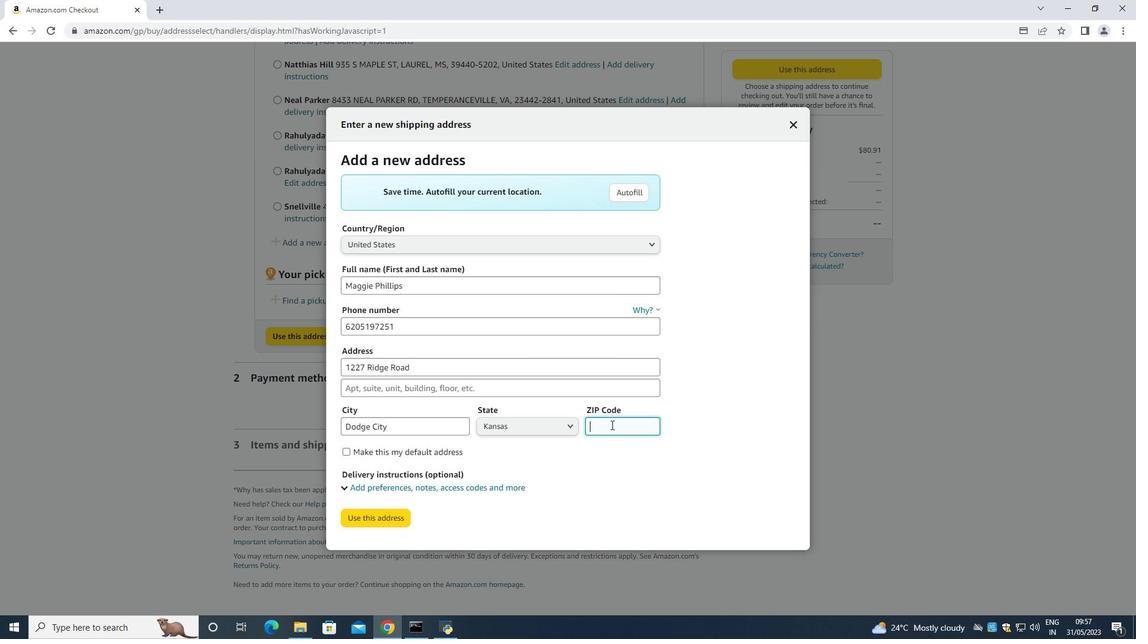 
Action: Key pressed 6780<Key.backspace>01
Screenshot: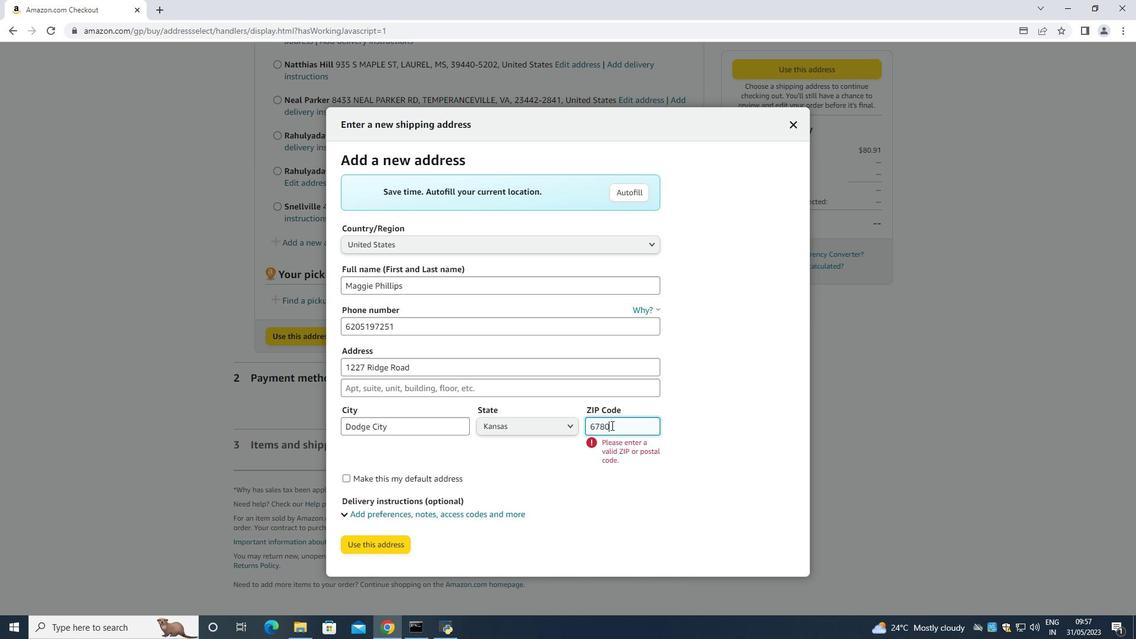 
Action: Mouse moved to (368, 519)
Screenshot: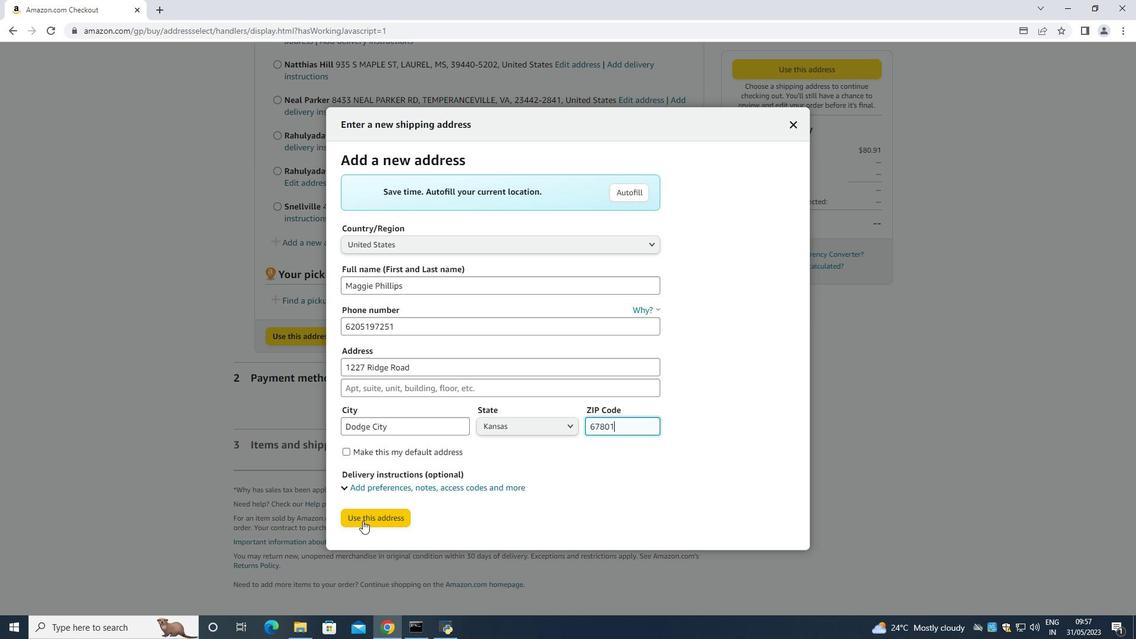 
Action: Mouse pressed left at (368, 519)
Screenshot: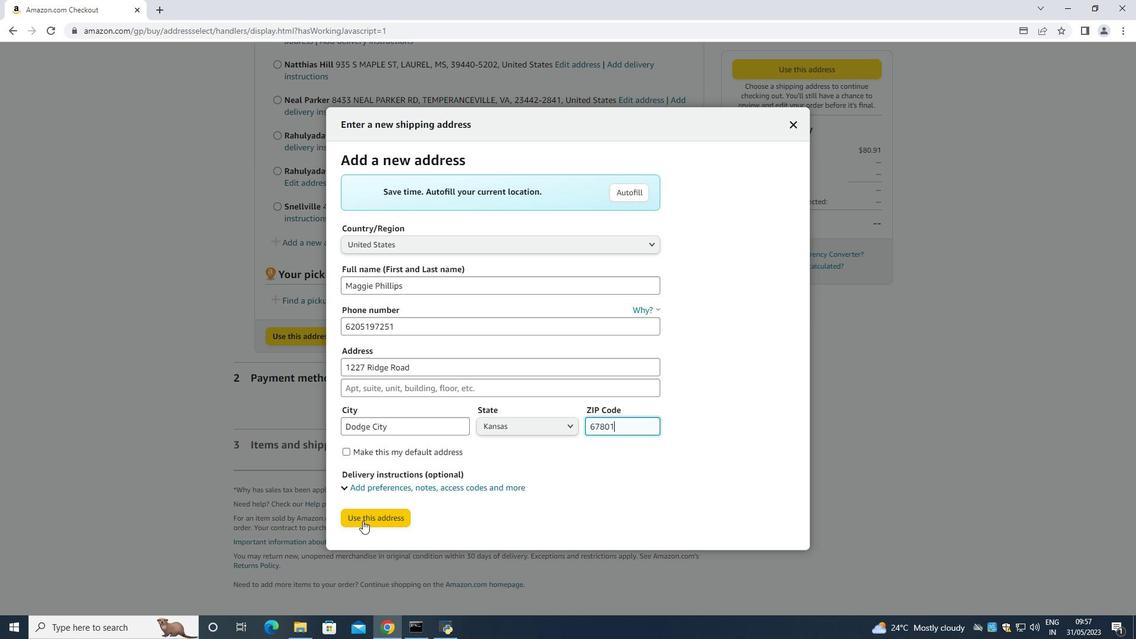 
Action: Mouse moved to (377, 603)
Screenshot: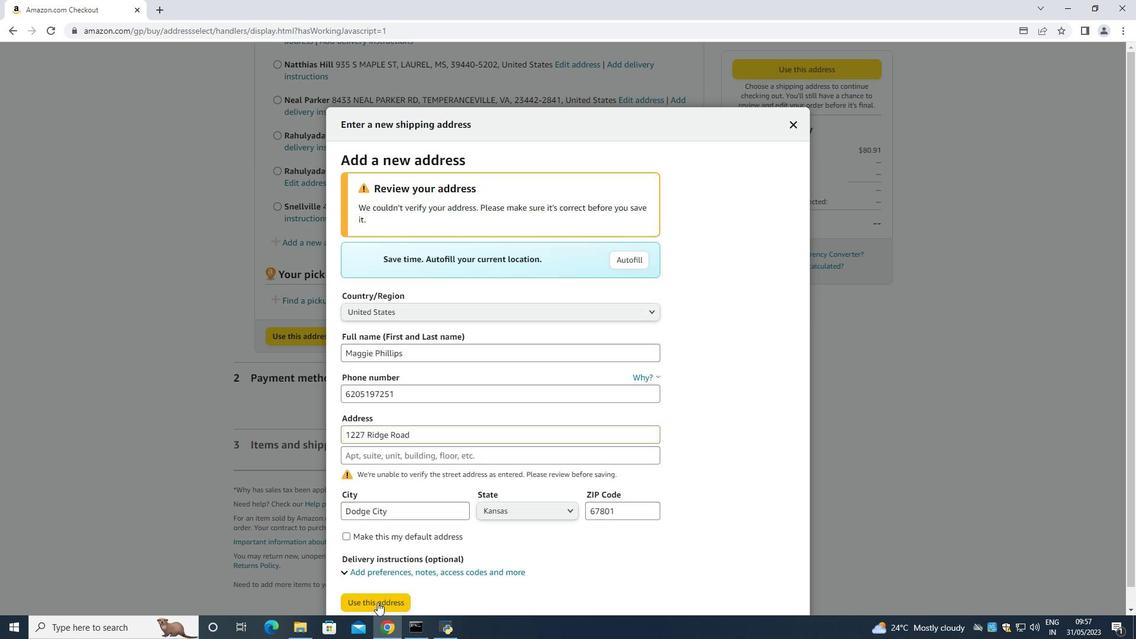 
Action: Mouse pressed left at (377, 603)
Screenshot: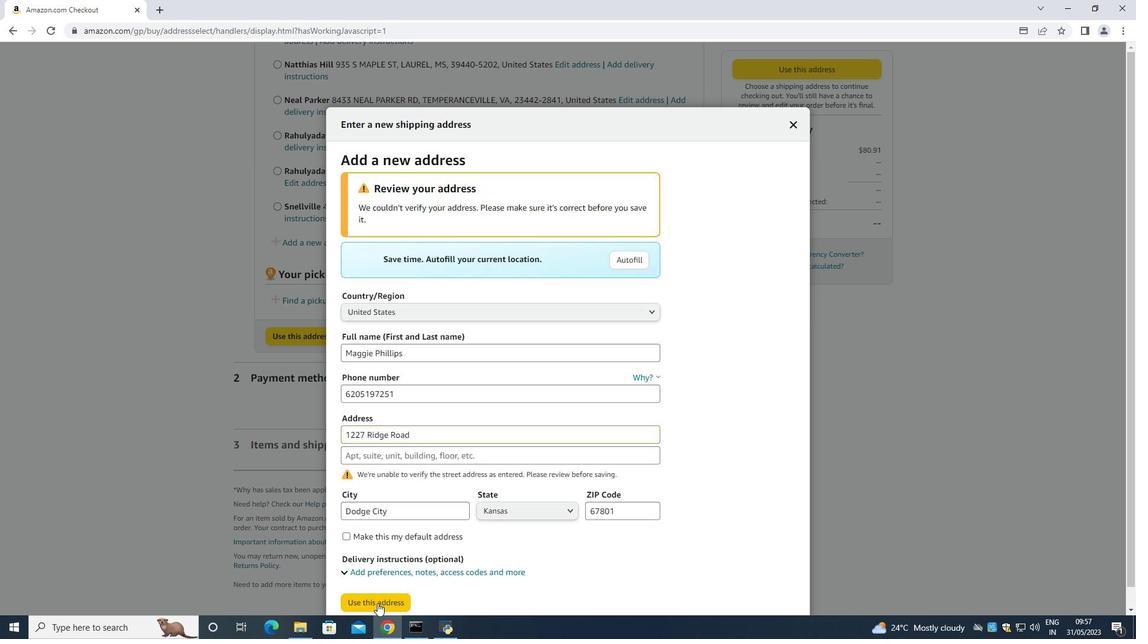 
Action: Mouse moved to (393, 258)
Screenshot: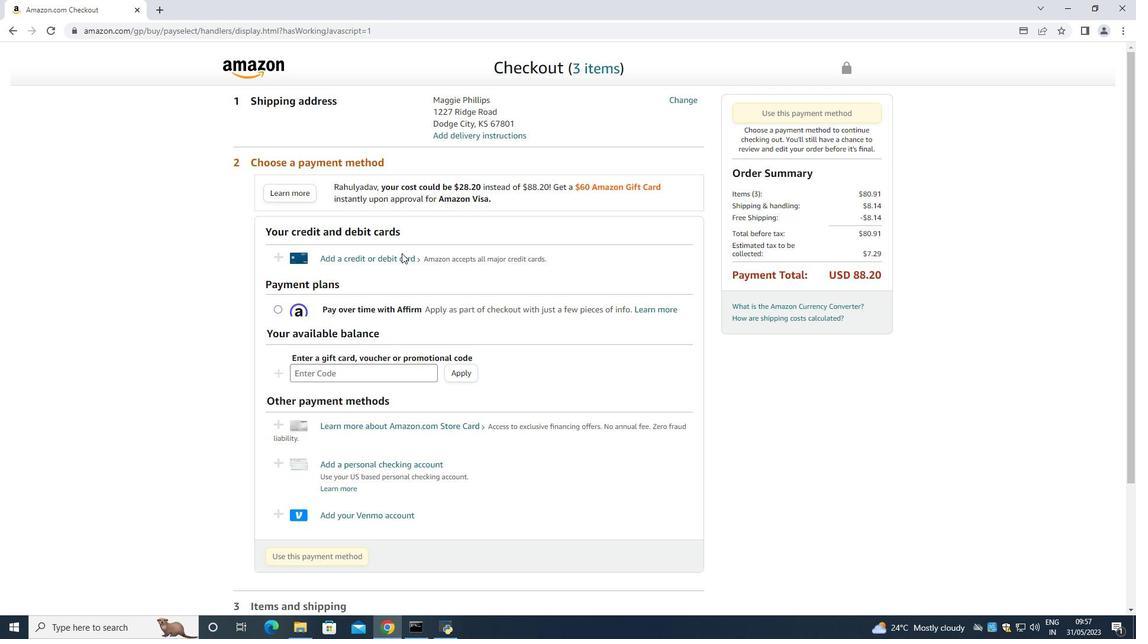 
Action: Mouse pressed left at (393, 258)
Screenshot: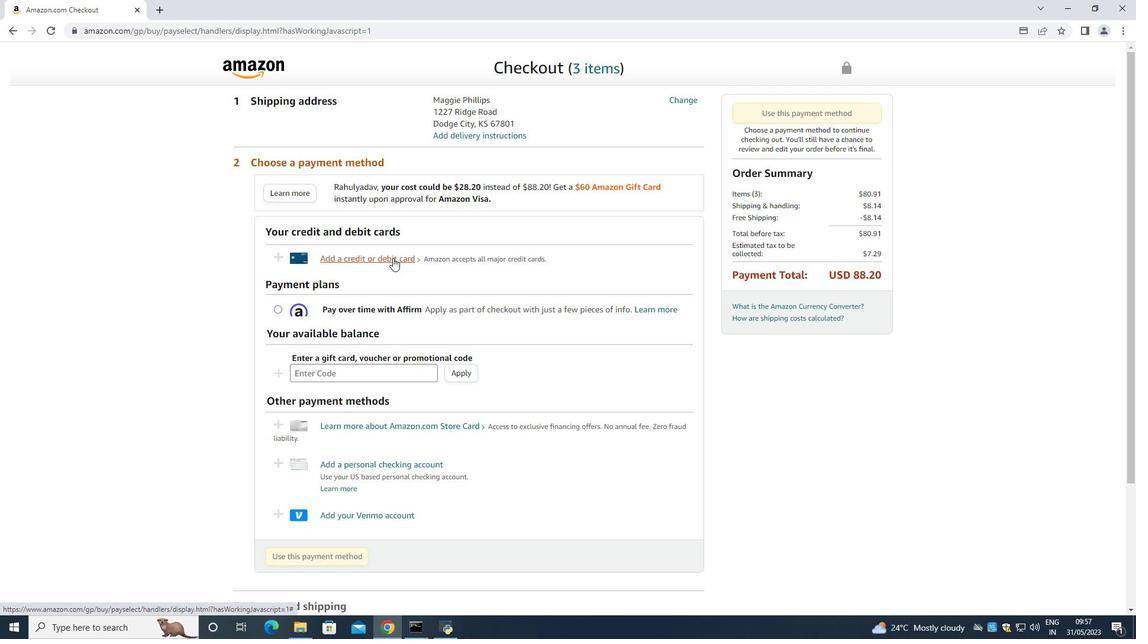 
Action: Mouse moved to (456, 275)
Screenshot: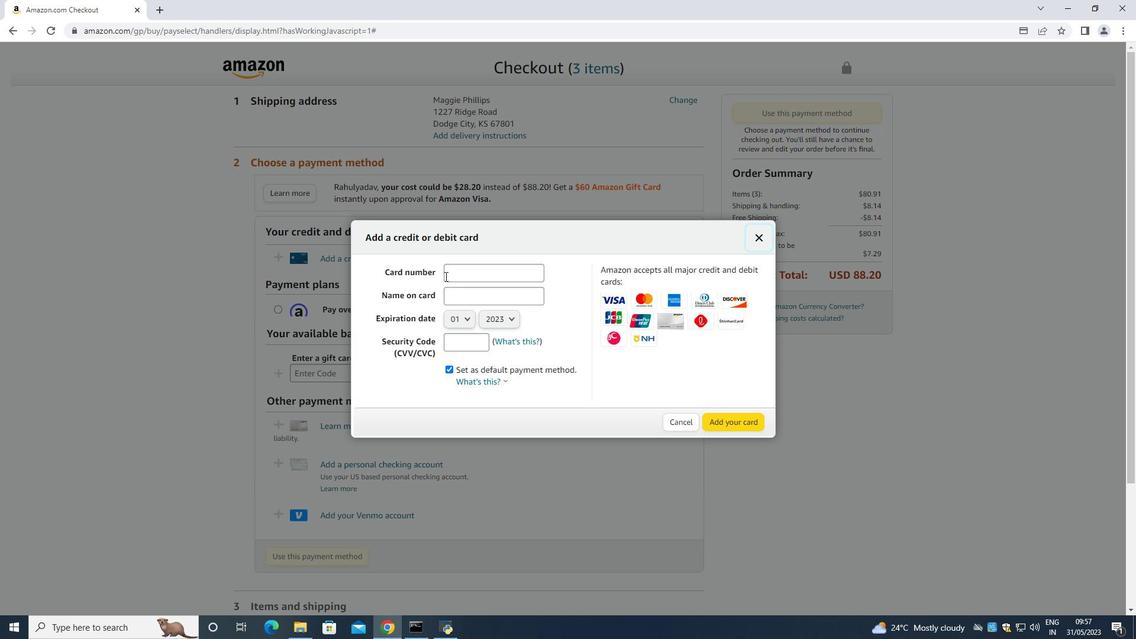 
Action: Mouse pressed left at (456, 275)
Screenshot: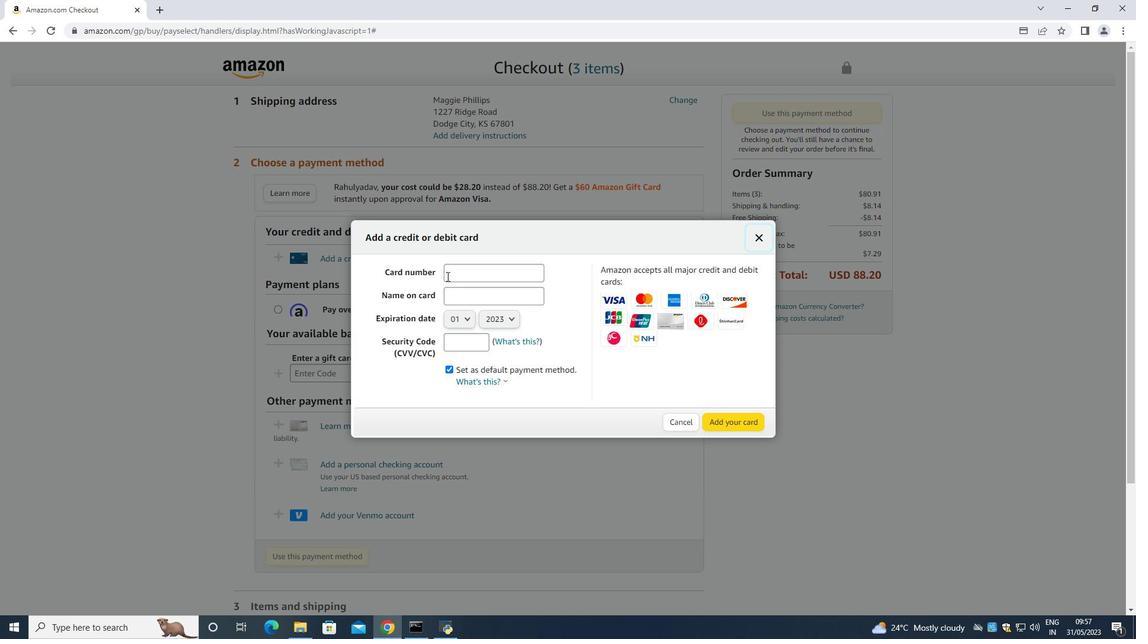 
Action: Key pressed 6325412545217965
Screenshot: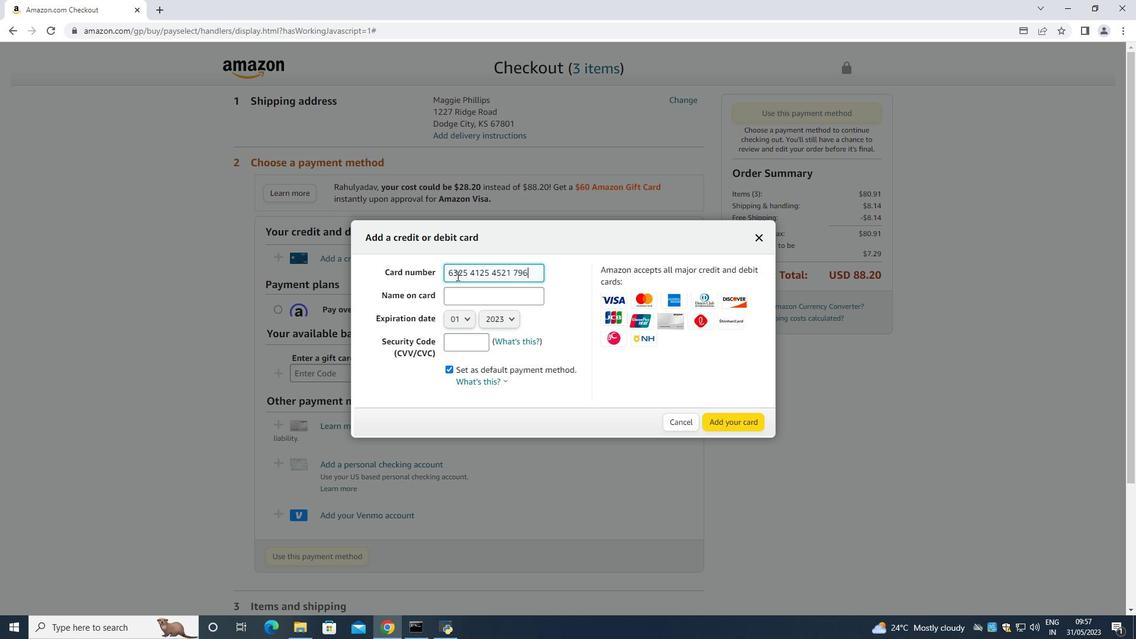 
Action: Mouse moved to (452, 295)
Screenshot: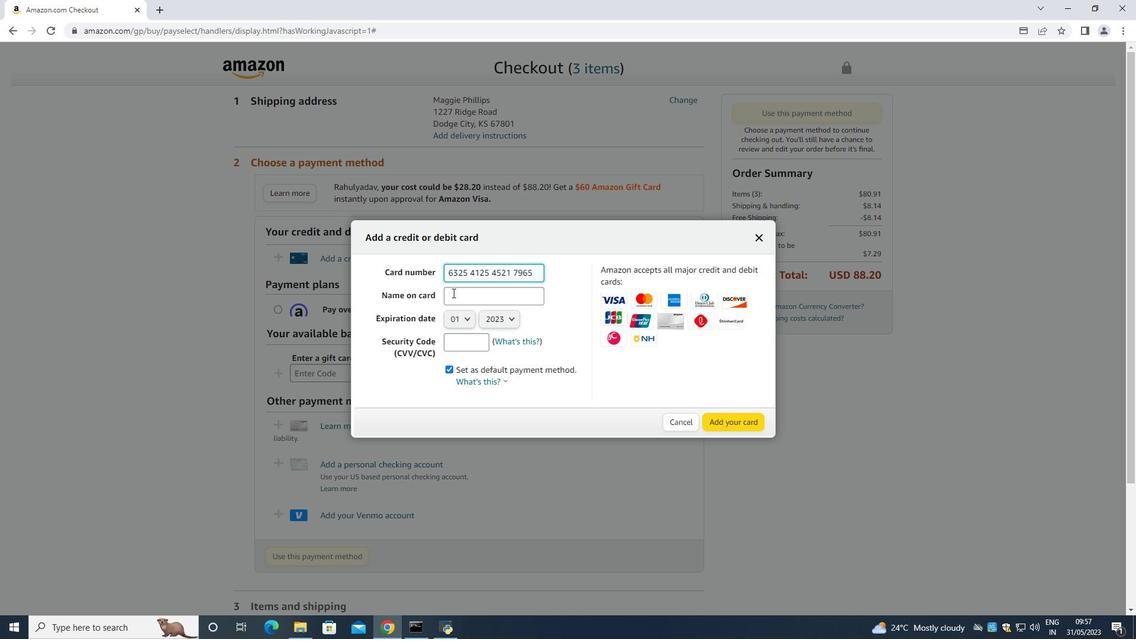 
Action: Mouse pressed left at (452, 295)
Screenshot: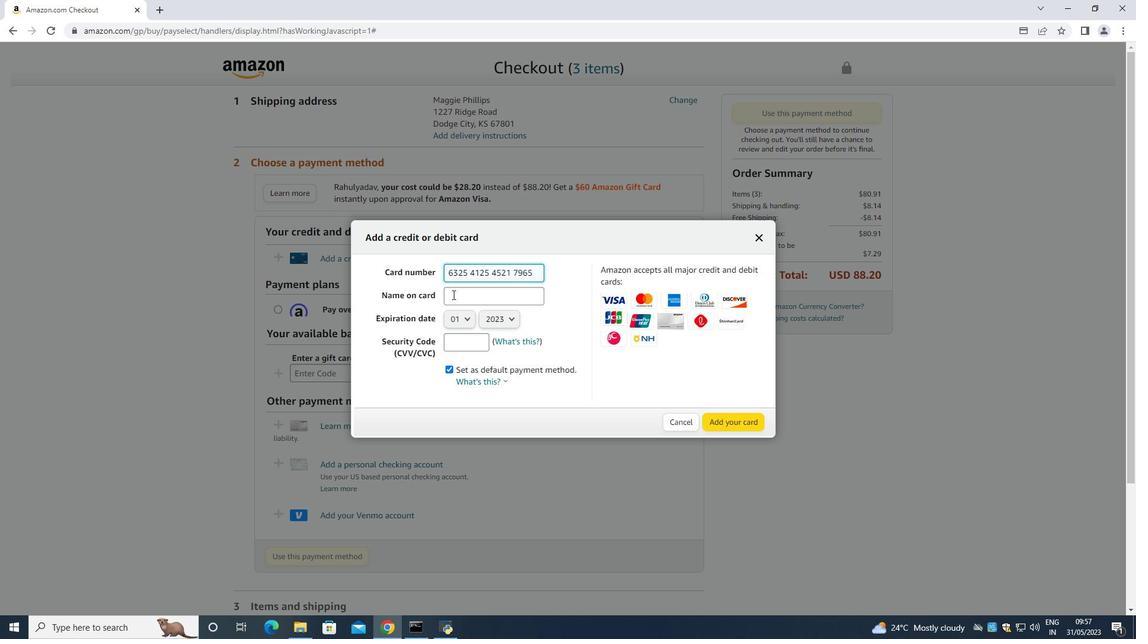 
Action: Key pressed <Key.shift>Maggie<Key.space><Key.shift>p<Key.backspace><Key.shift>Phillips<Key.space>
Screenshot: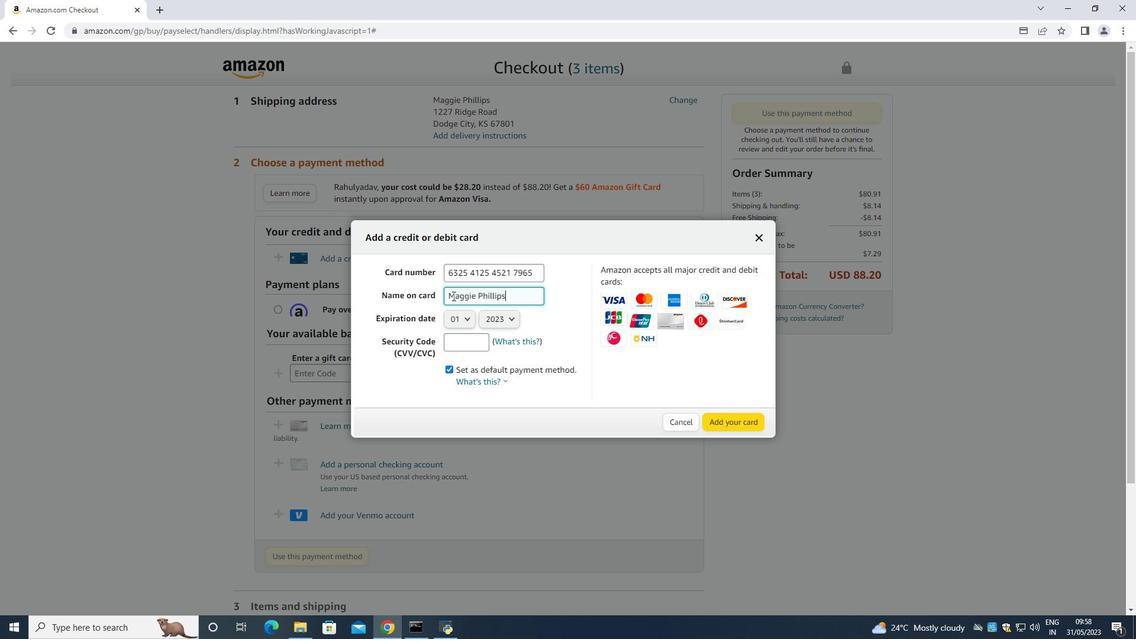 
Action: Mouse moved to (456, 310)
Screenshot: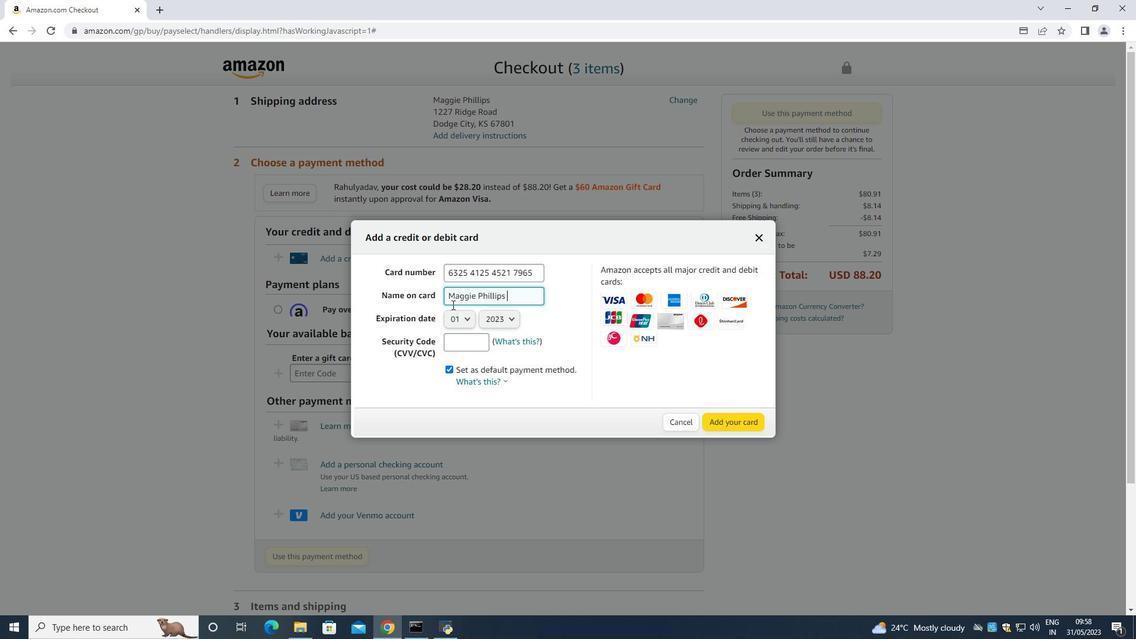
Action: Mouse pressed left at (456, 310)
Screenshot: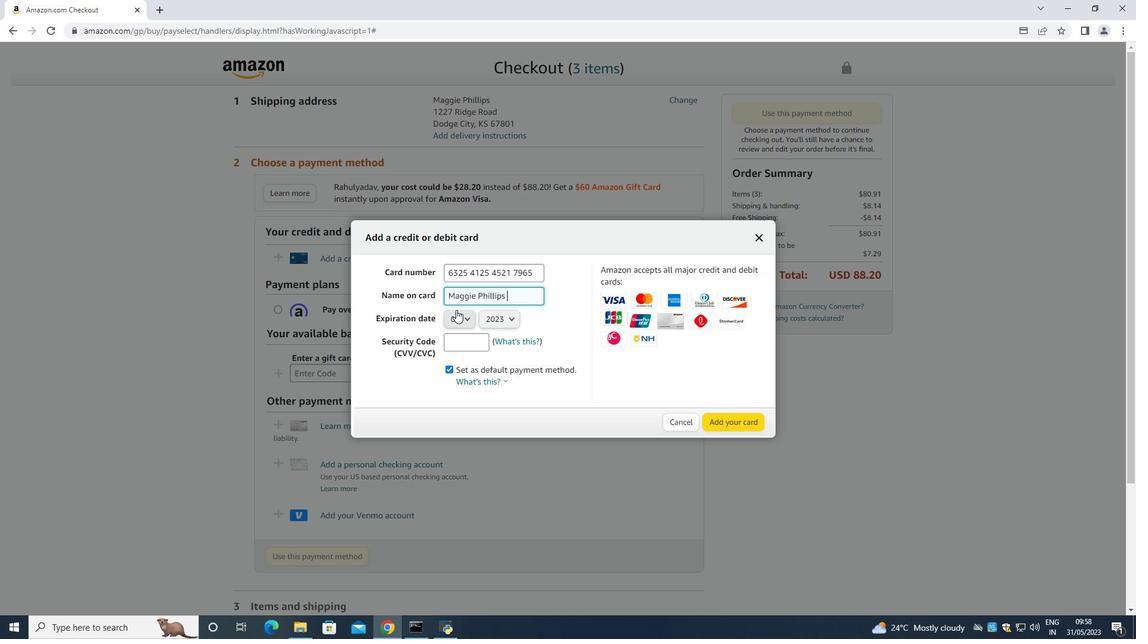 
Action: Mouse moved to (459, 342)
Screenshot: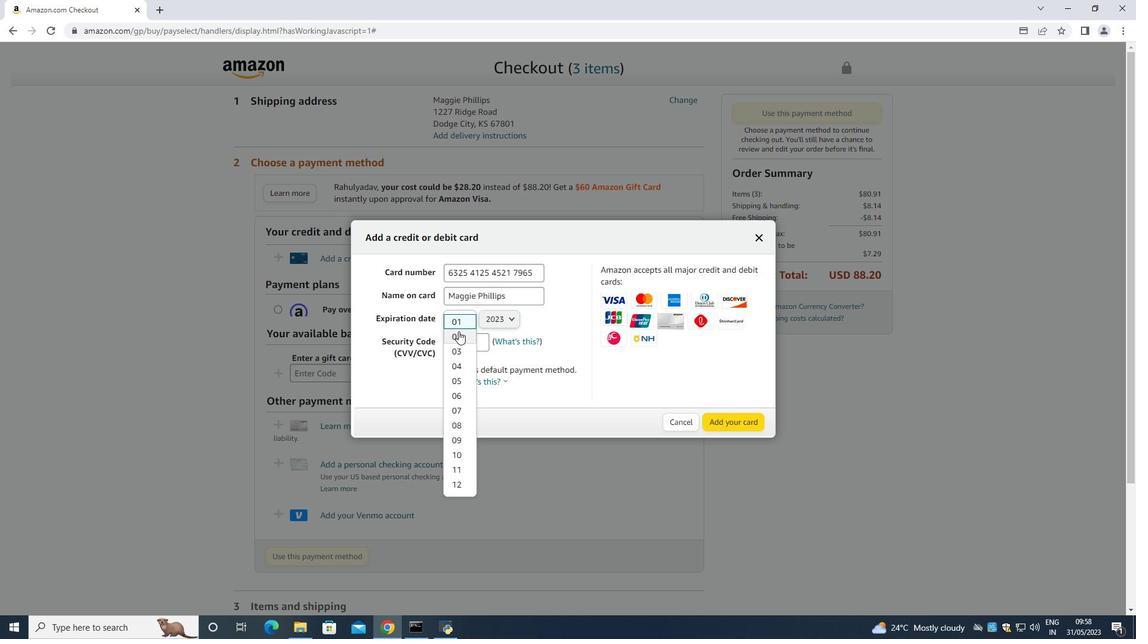 
Action: Mouse pressed left at (459, 342)
Screenshot: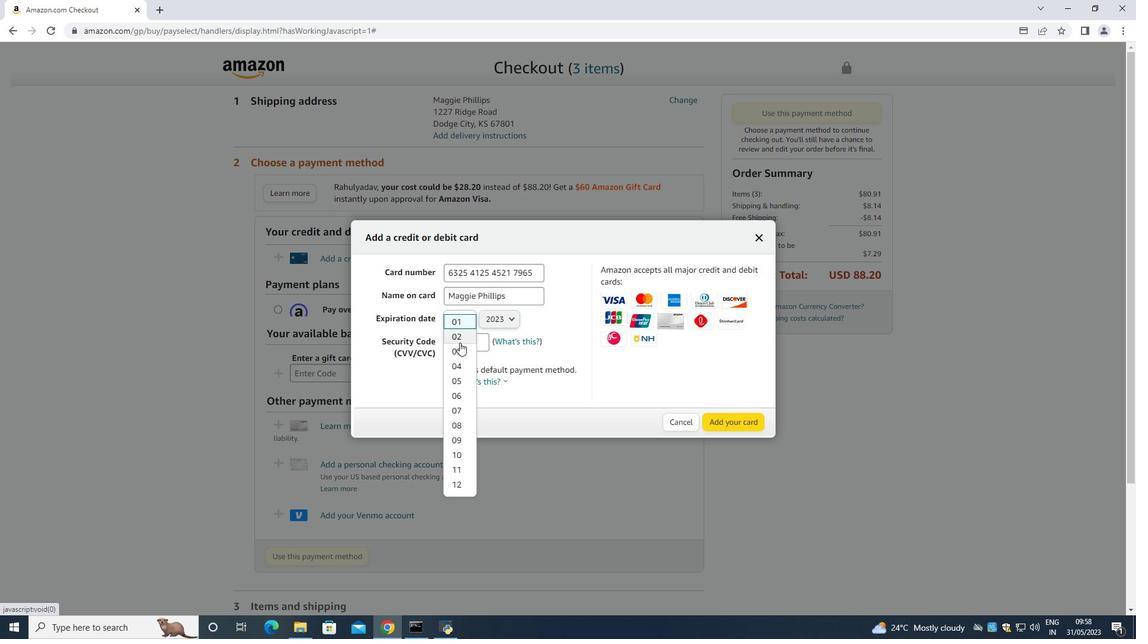 
Action: Mouse moved to (469, 323)
Screenshot: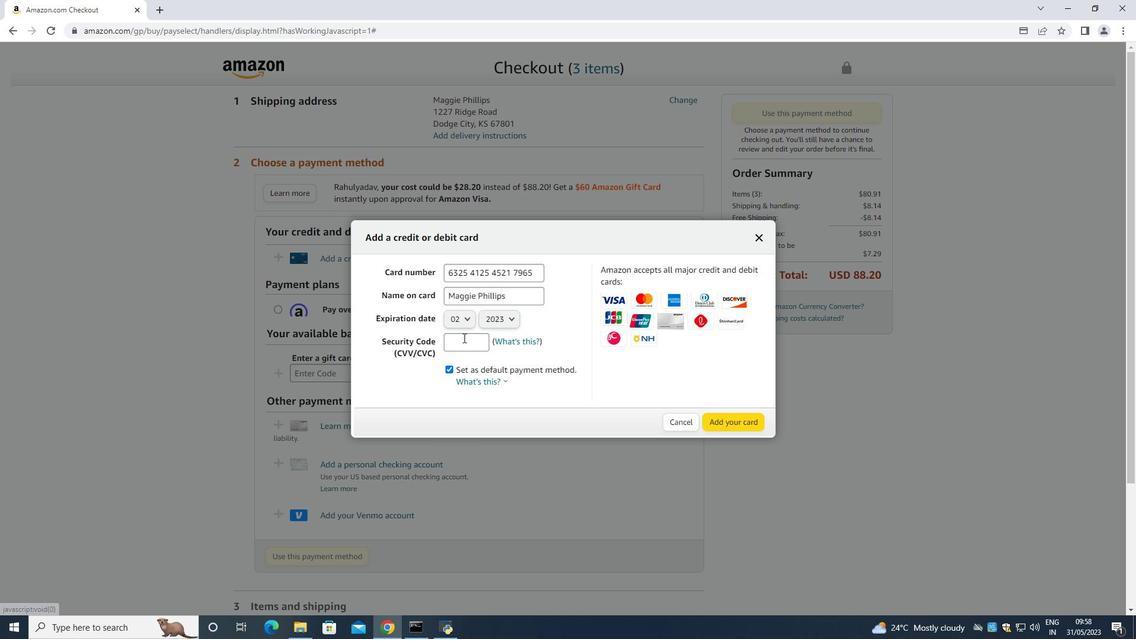 
Action: Mouse pressed left at (469, 323)
Screenshot: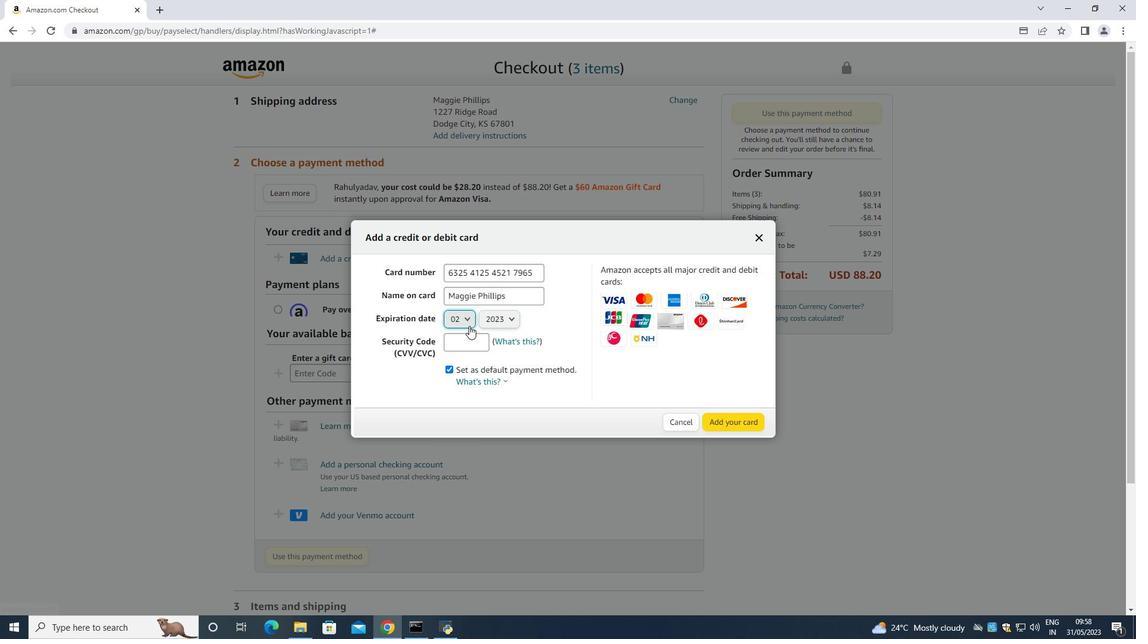 
Action: Mouse moved to (459, 365)
Screenshot: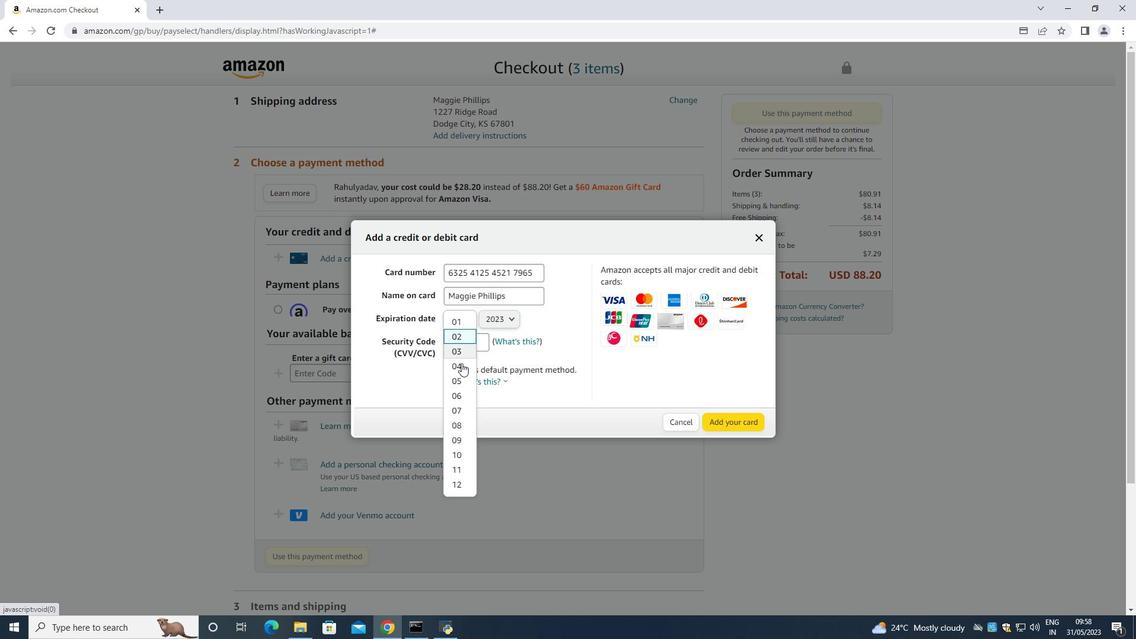 
Action: Mouse pressed left at (459, 365)
Screenshot: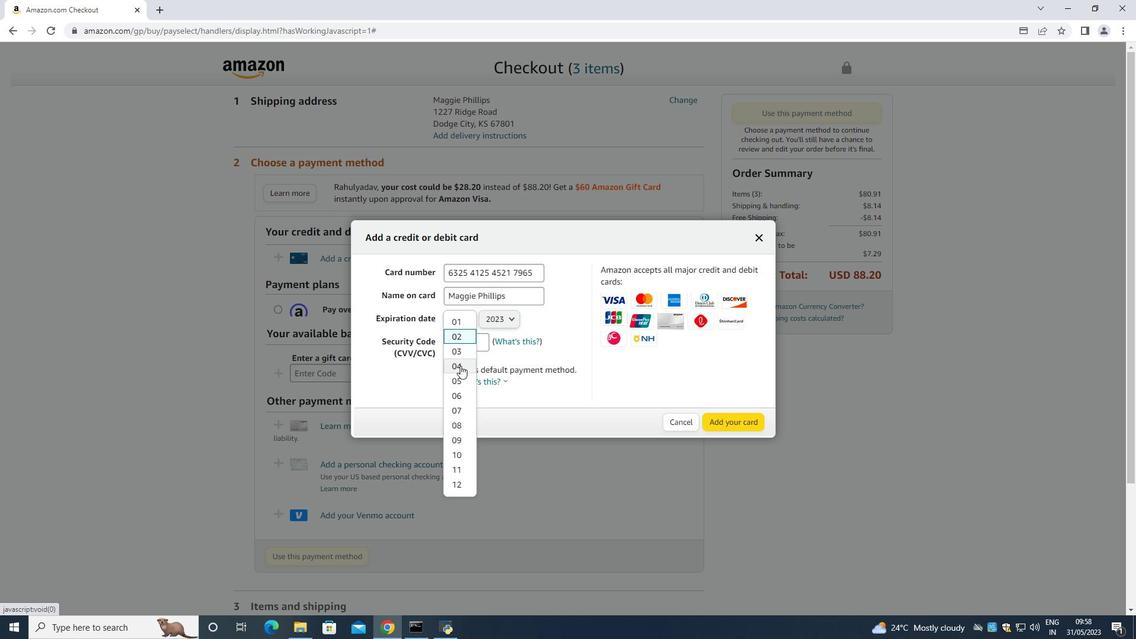 
Action: Mouse moved to (503, 317)
Screenshot: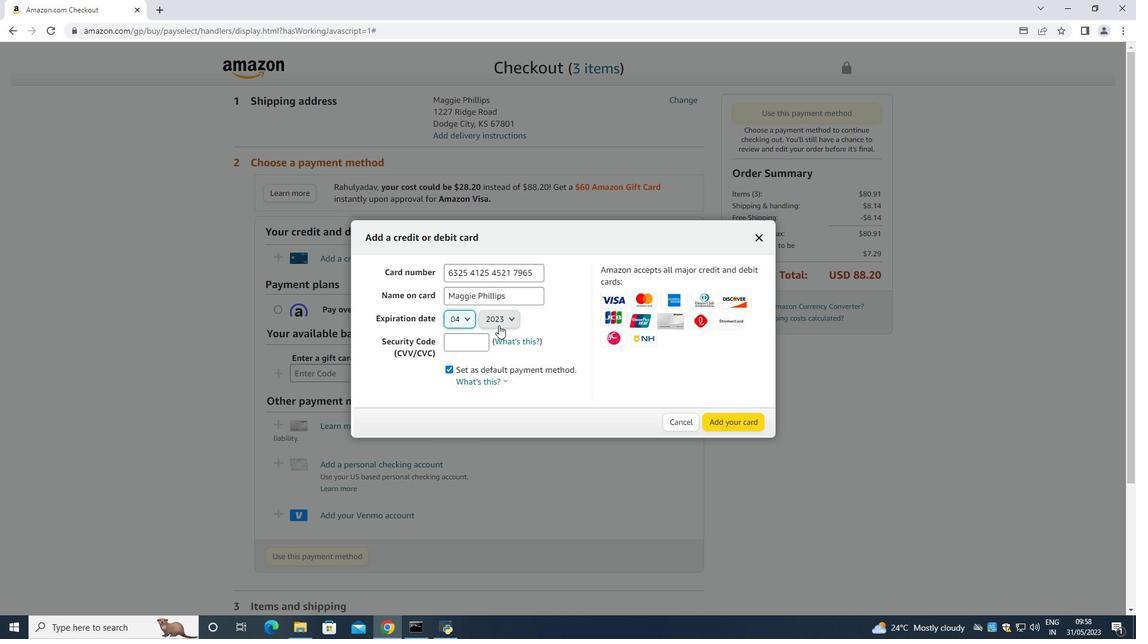 
Action: Mouse pressed left at (503, 317)
Screenshot: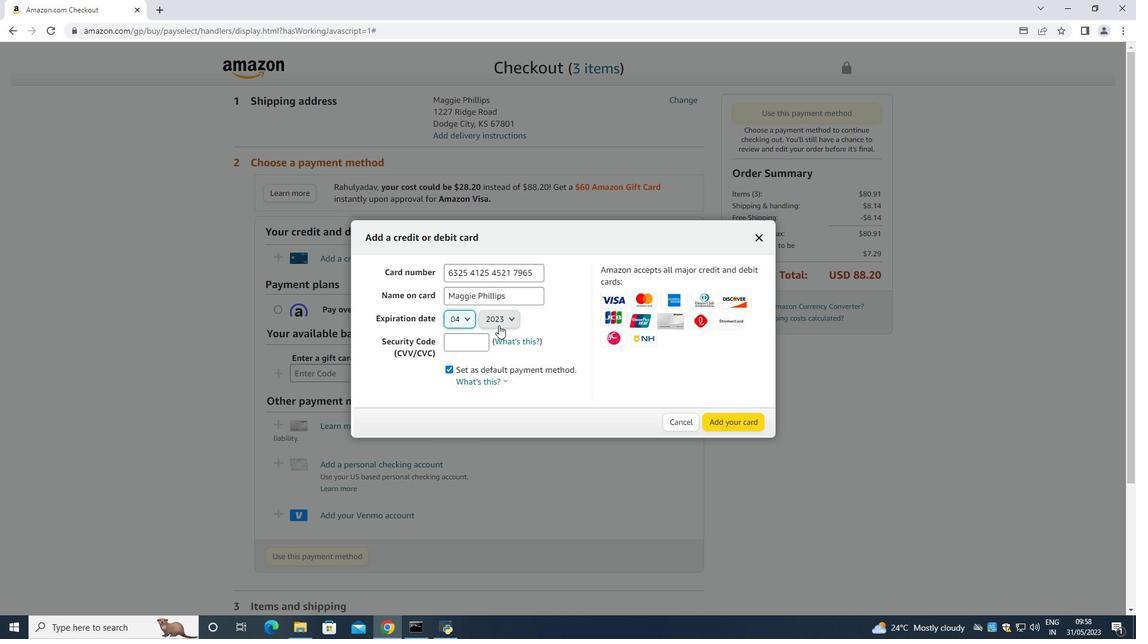 
Action: Mouse moved to (504, 337)
Screenshot: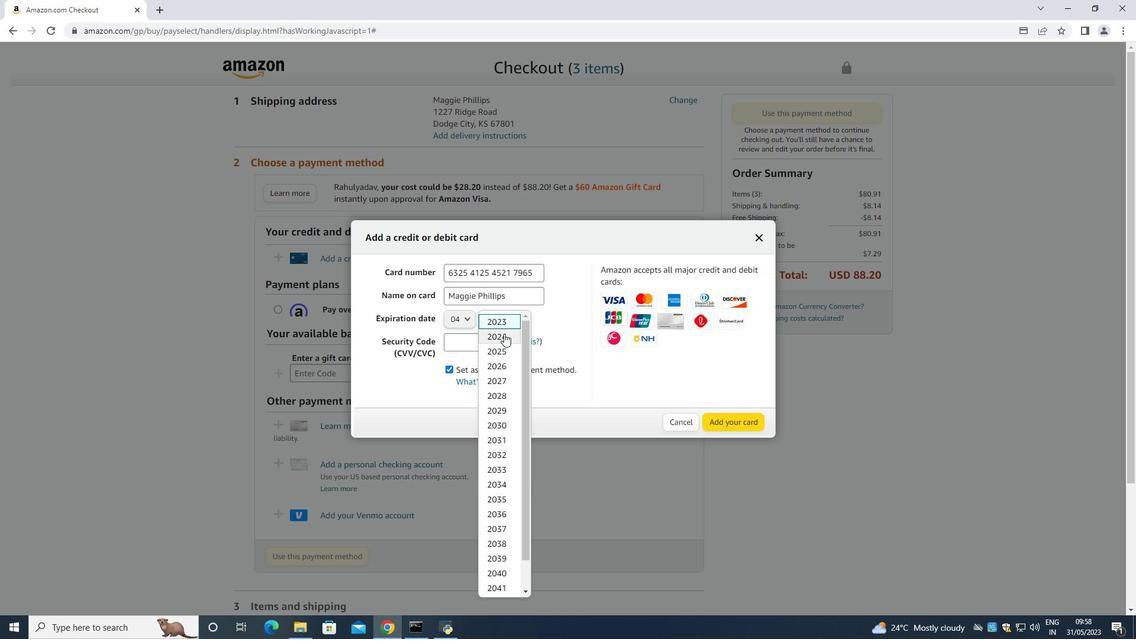 
Action: Mouse pressed left at (504, 337)
Screenshot: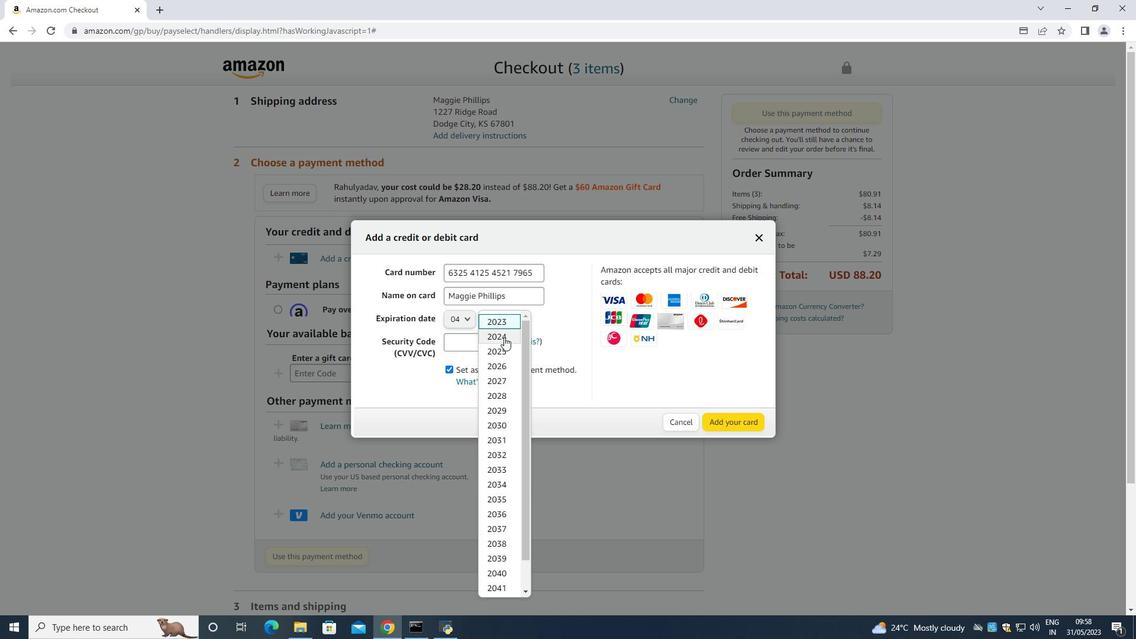 
Action: Mouse moved to (505, 321)
Screenshot: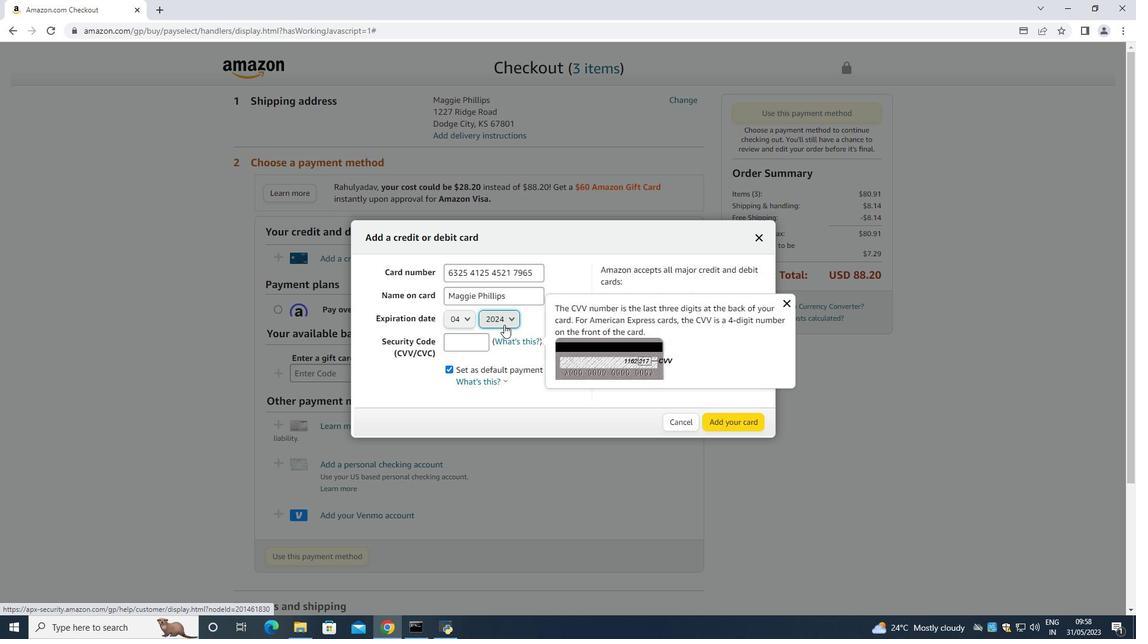 
Action: Mouse pressed left at (505, 321)
Screenshot: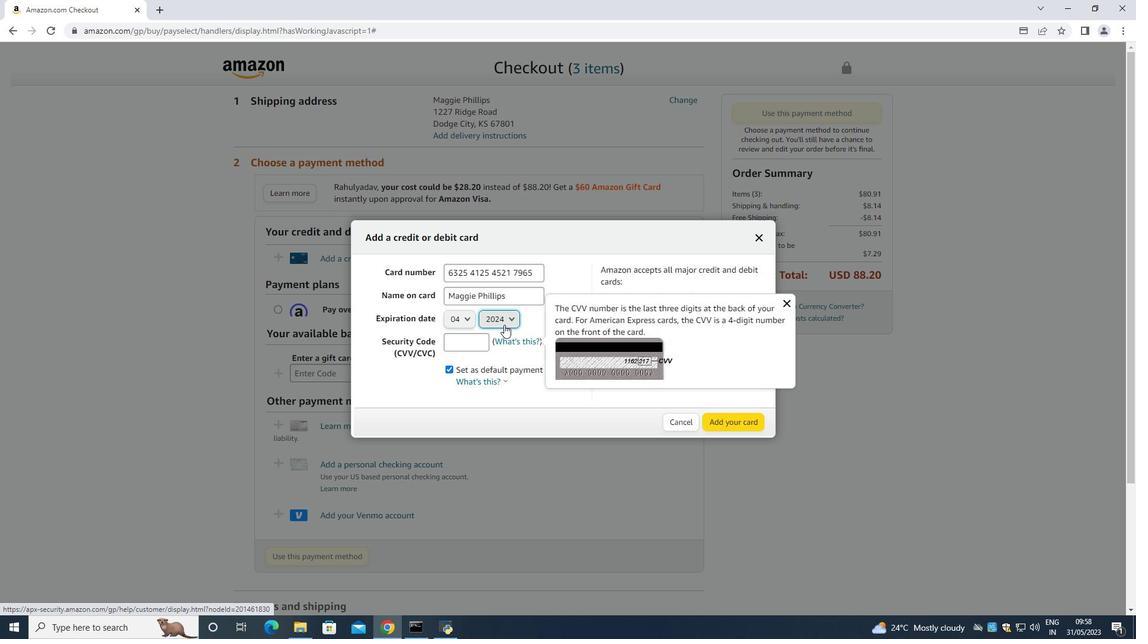 
Action: Mouse moved to (501, 349)
Screenshot: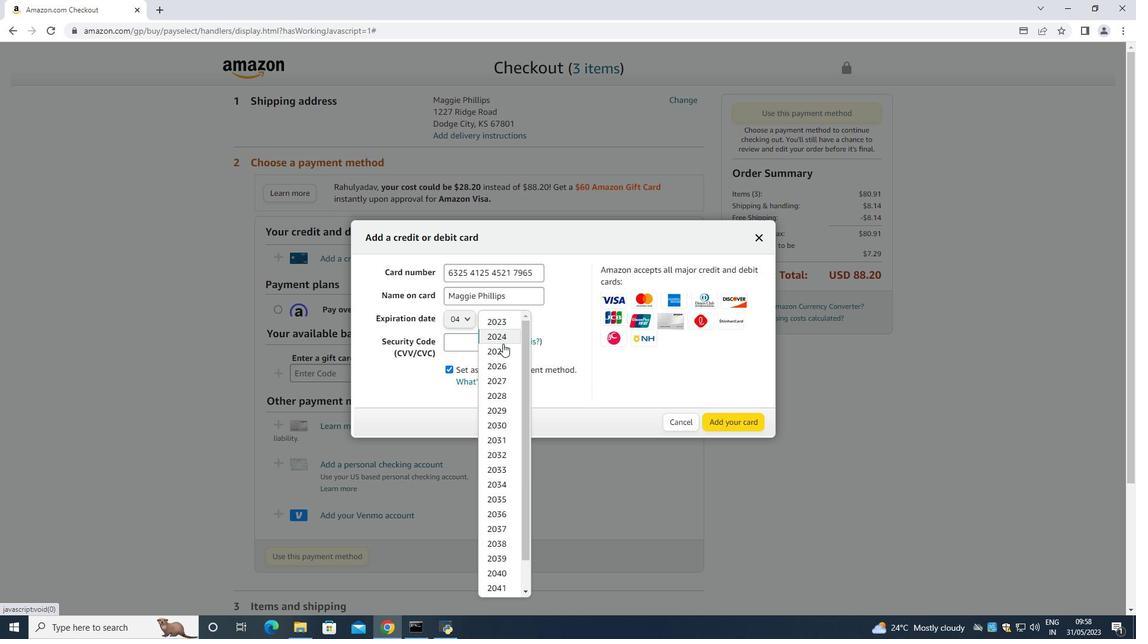 
Action: Mouse pressed left at (501, 349)
Screenshot: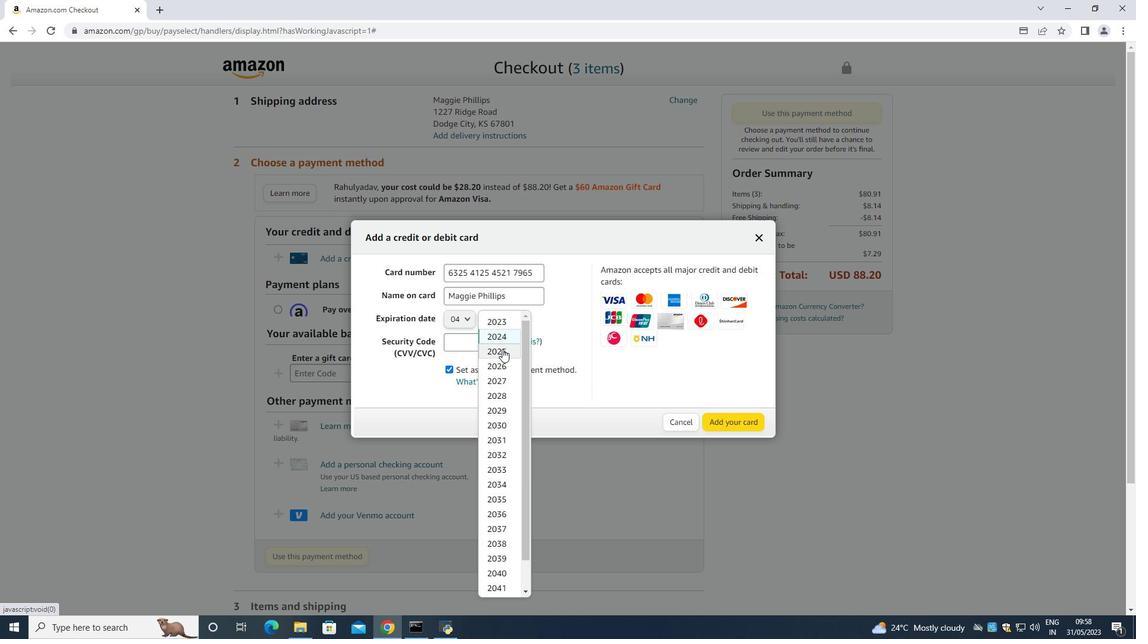 
Action: Mouse moved to (474, 342)
Screenshot: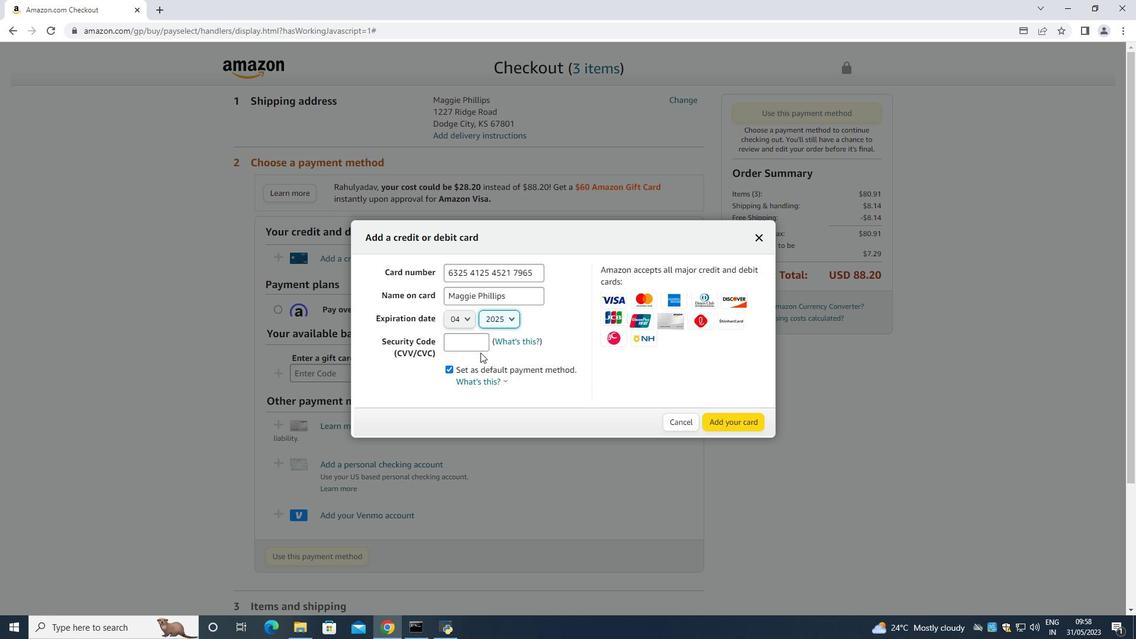 
Action: Mouse pressed left at (474, 342)
Screenshot: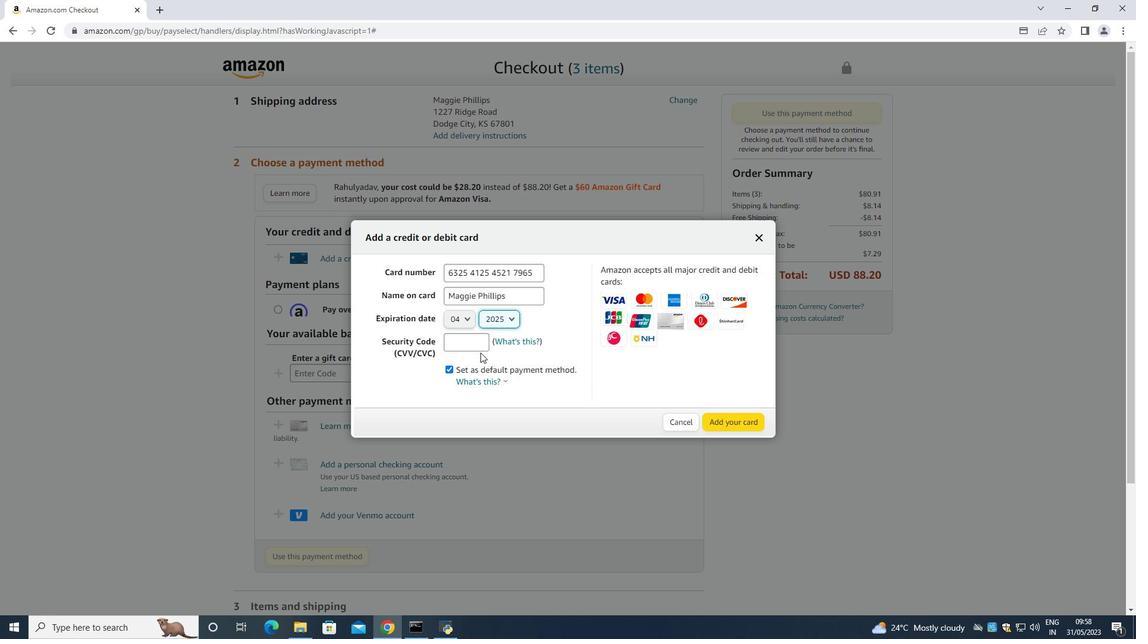 
Action: Mouse moved to (474, 340)
Screenshot: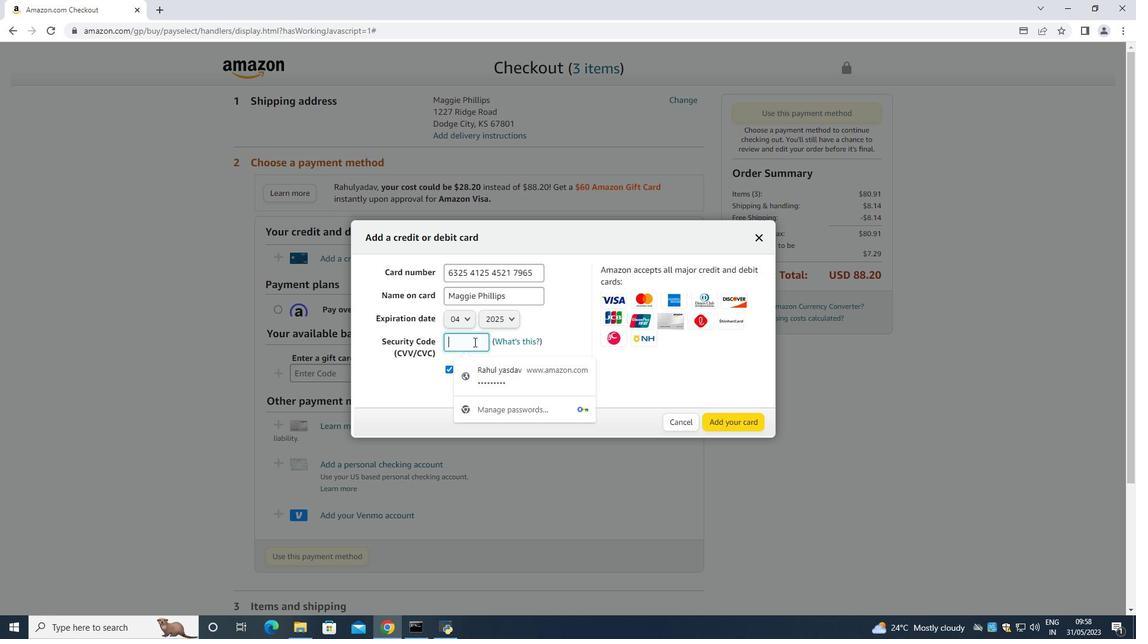 
Action: Key pressed 549
Screenshot: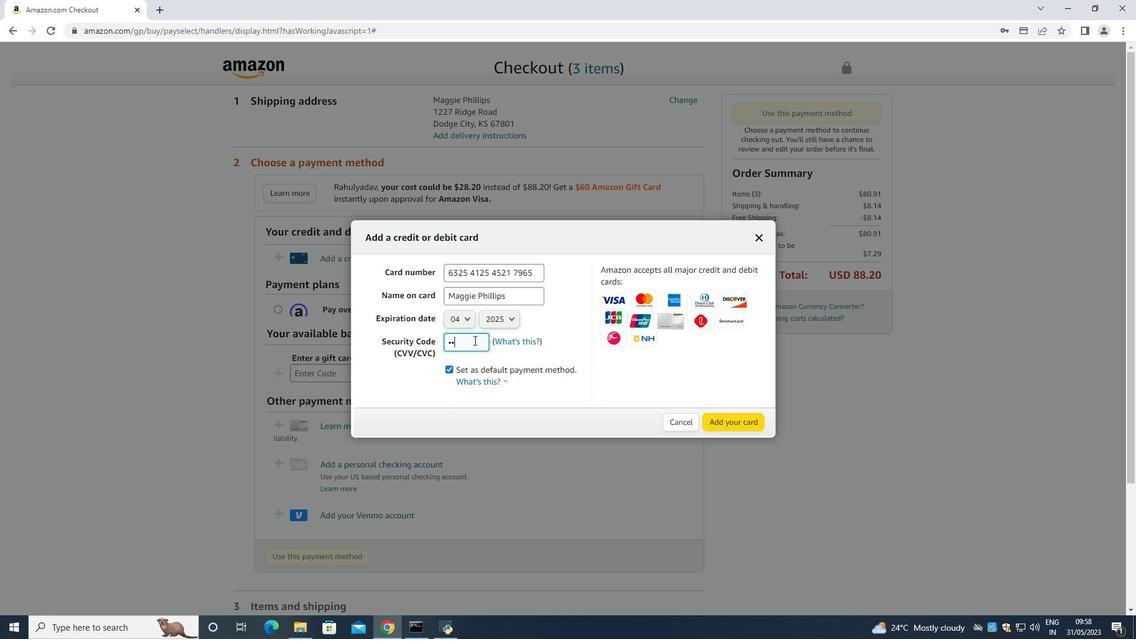 
